 Task:  Plan a trip to Santa Inês, Brazil from 9th December, 2023 to 16th December, 2023 for 2 adults, 1 child.2 bedrooms having 2 beds and 1 bathroom. Property type can be house. Look for 4 properties as per requirement.
Action: Mouse moved to (576, 80)
Screenshot: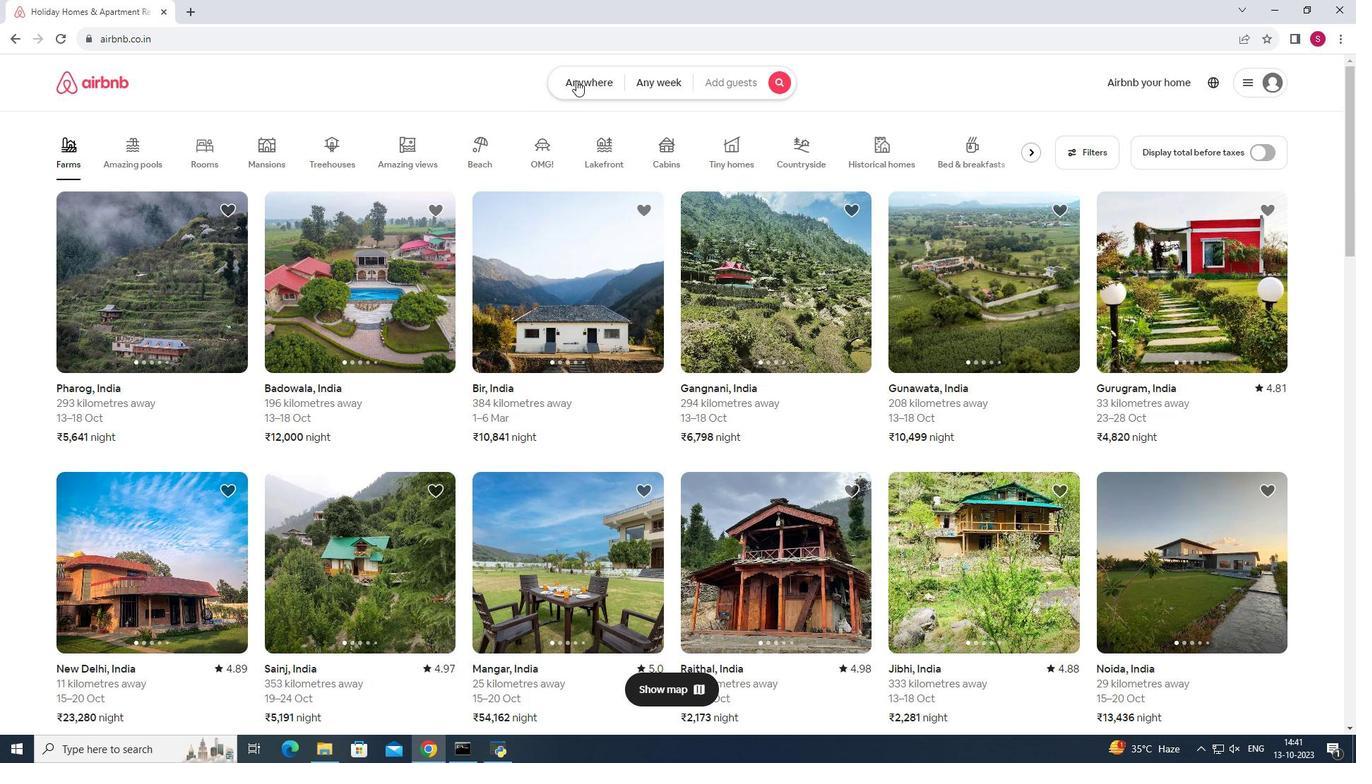 
Action: Mouse pressed left at (576, 80)
Screenshot: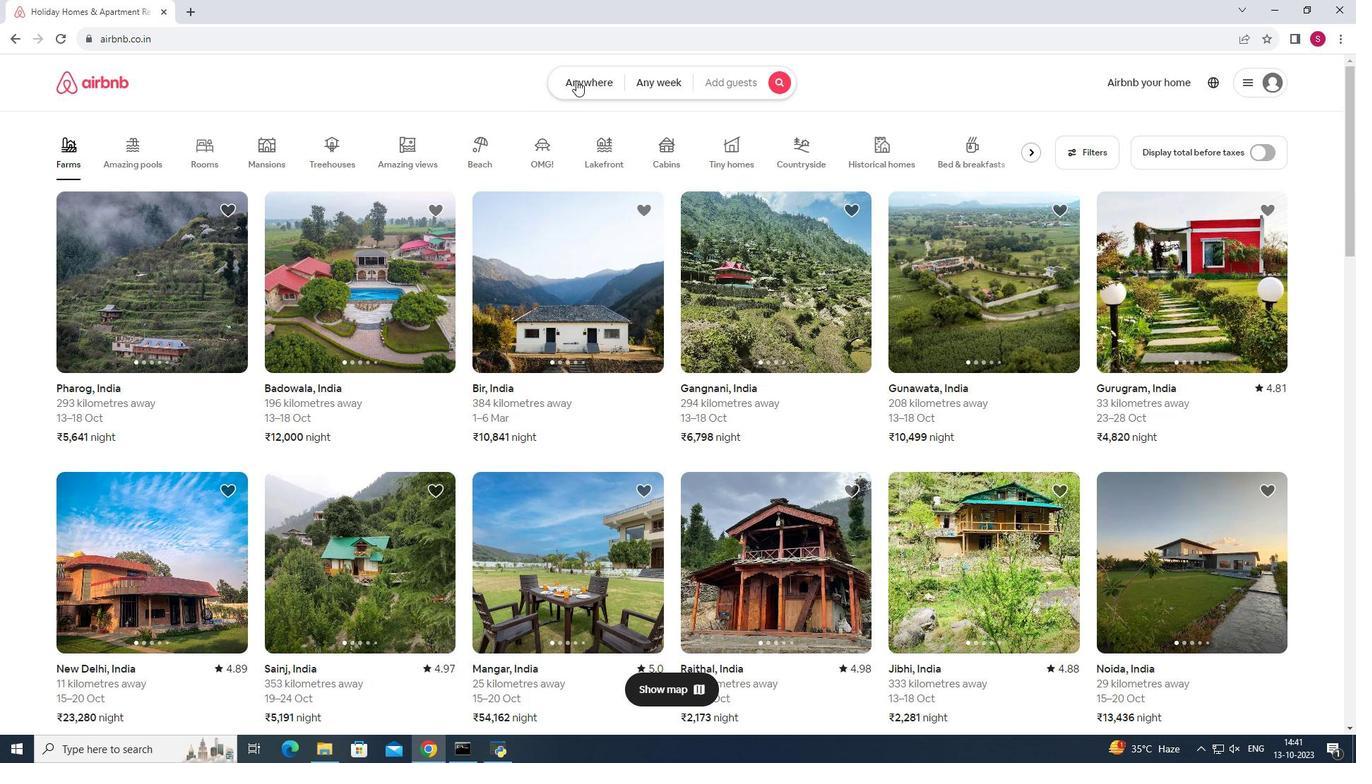 
Action: Mouse moved to (482, 135)
Screenshot: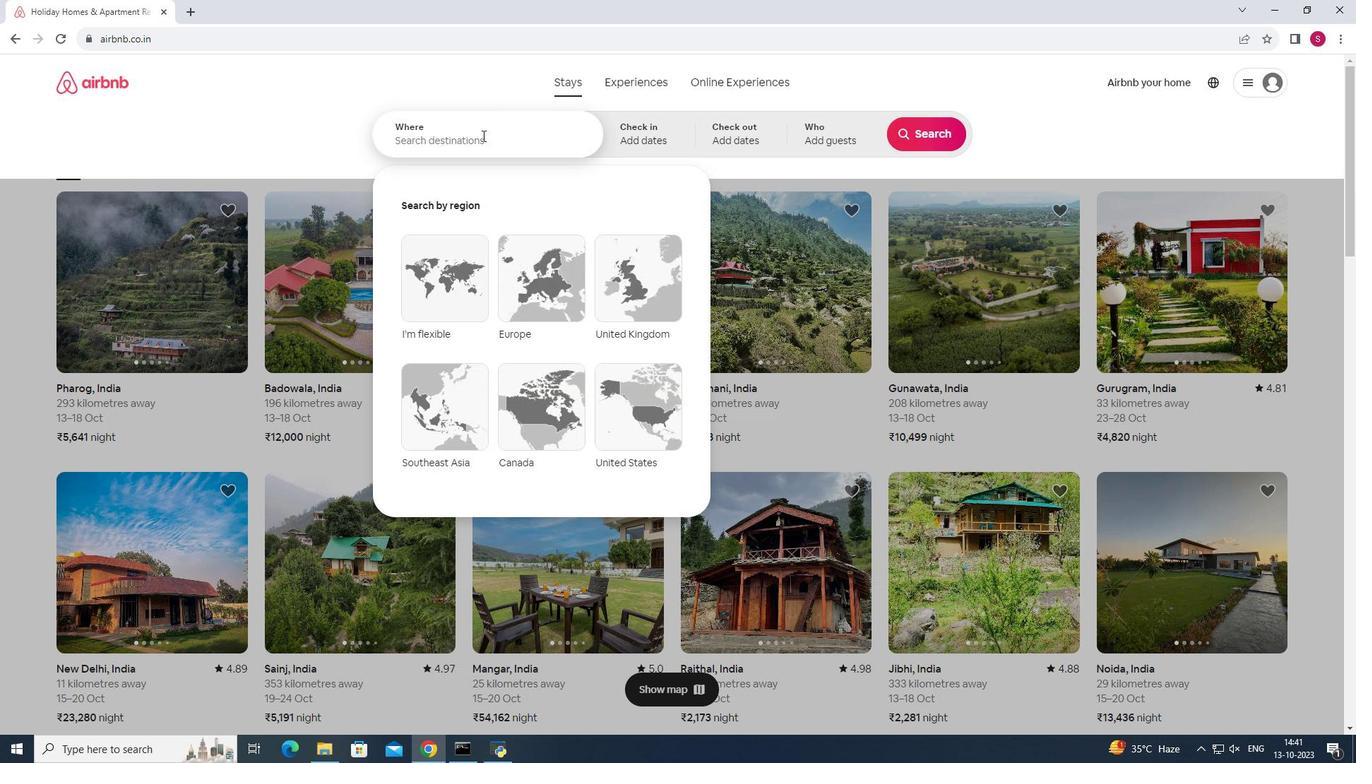 
Action: Mouse pressed left at (482, 135)
Screenshot: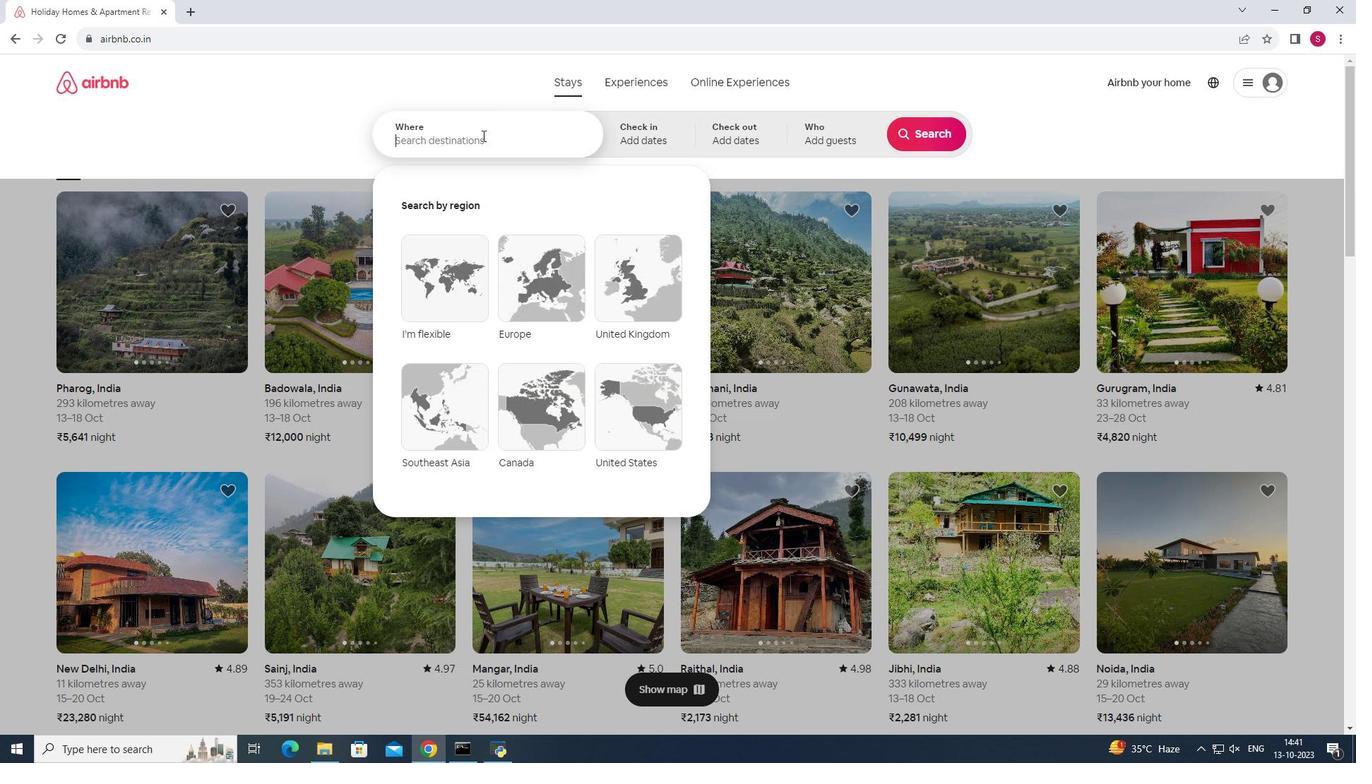 
Action: Key pressed <Key.shift><Key.shift><Key.shift>Santa<Key.space><Key.shift><Key.shift><Key.shift><Key.shift><Key.shift>Ines,<Key.space><Key.shift>Brazil<Key.enter>
Screenshot: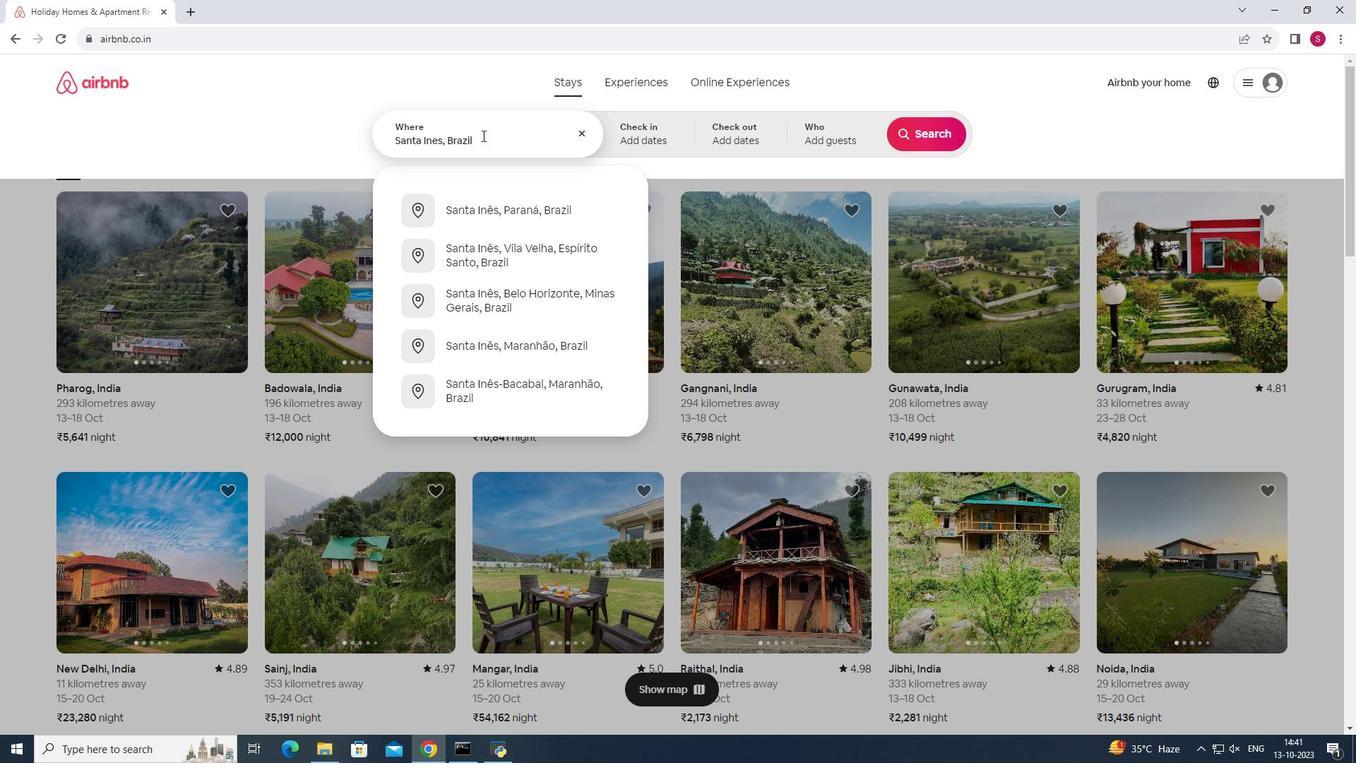 
Action: Mouse moved to (925, 248)
Screenshot: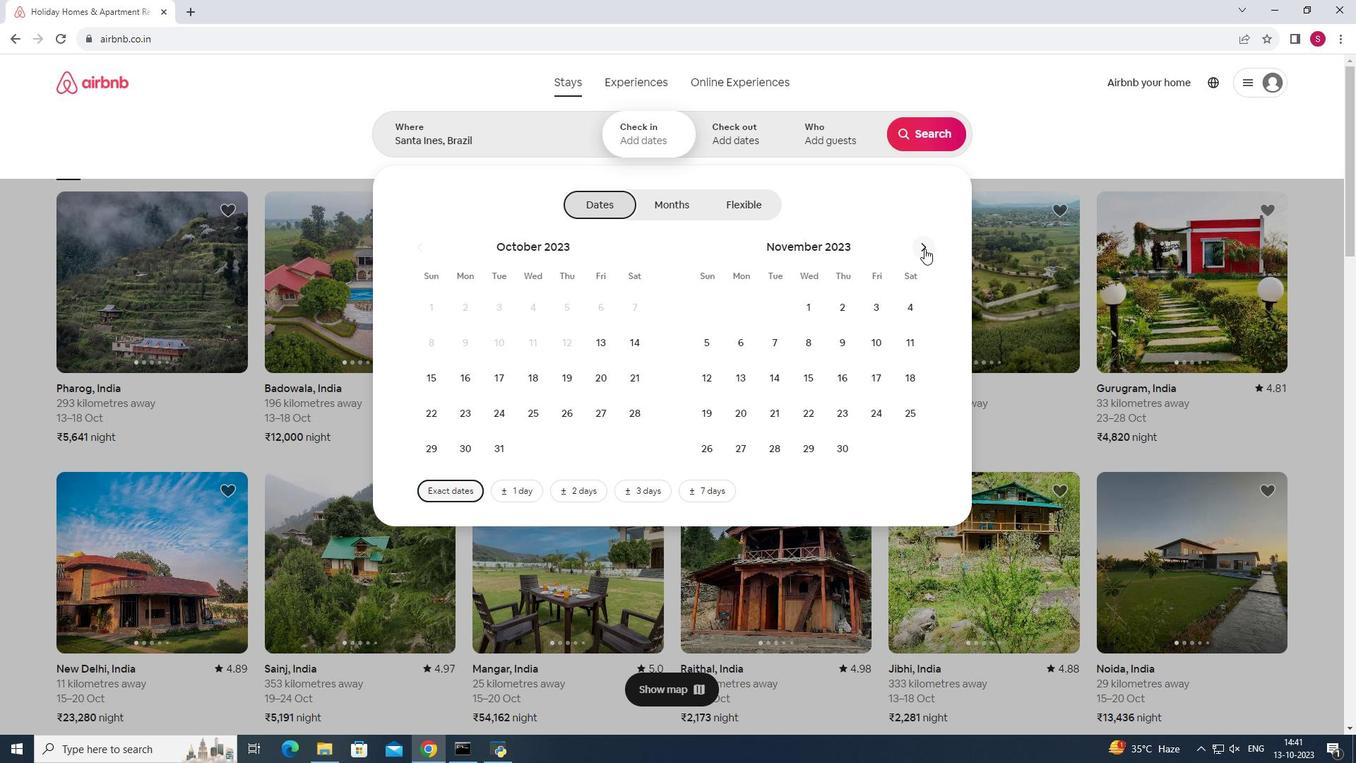 
Action: Mouse pressed left at (925, 248)
Screenshot: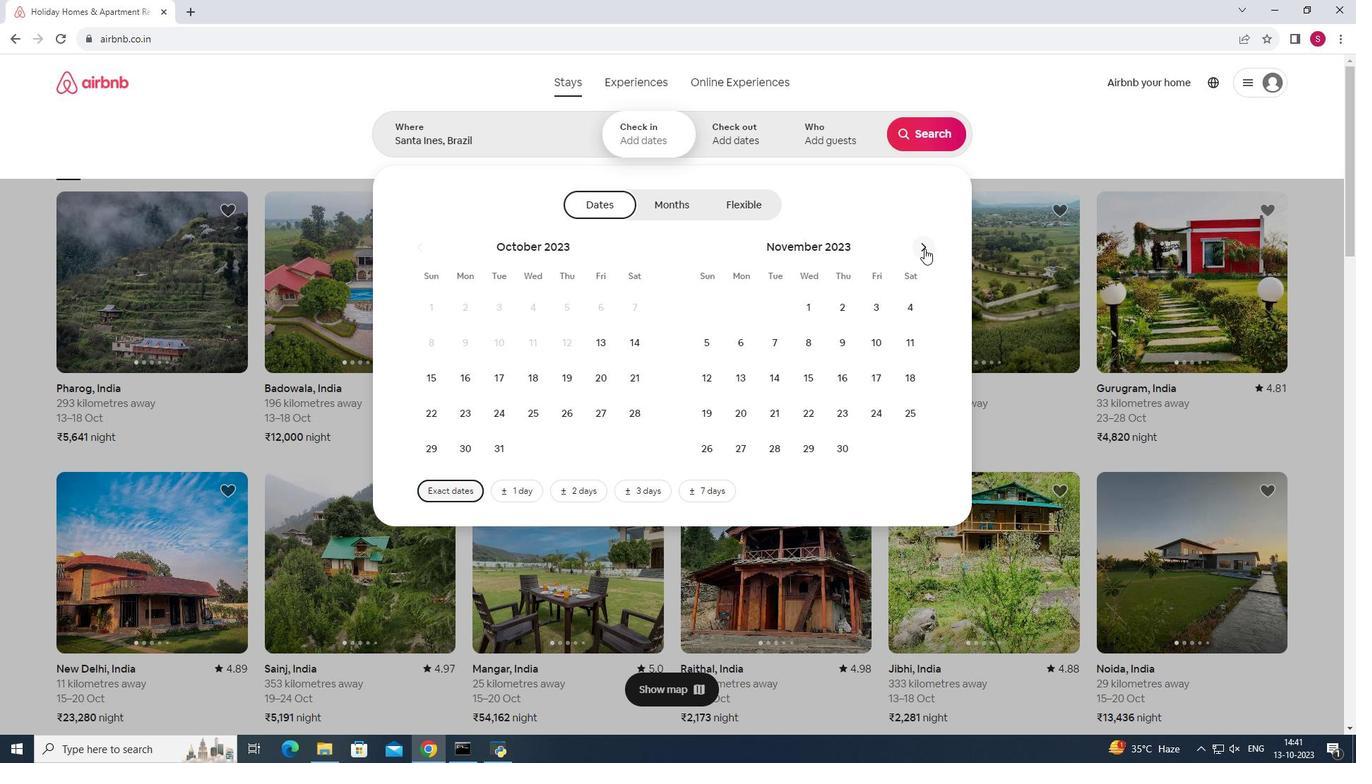 
Action: Mouse moved to (906, 340)
Screenshot: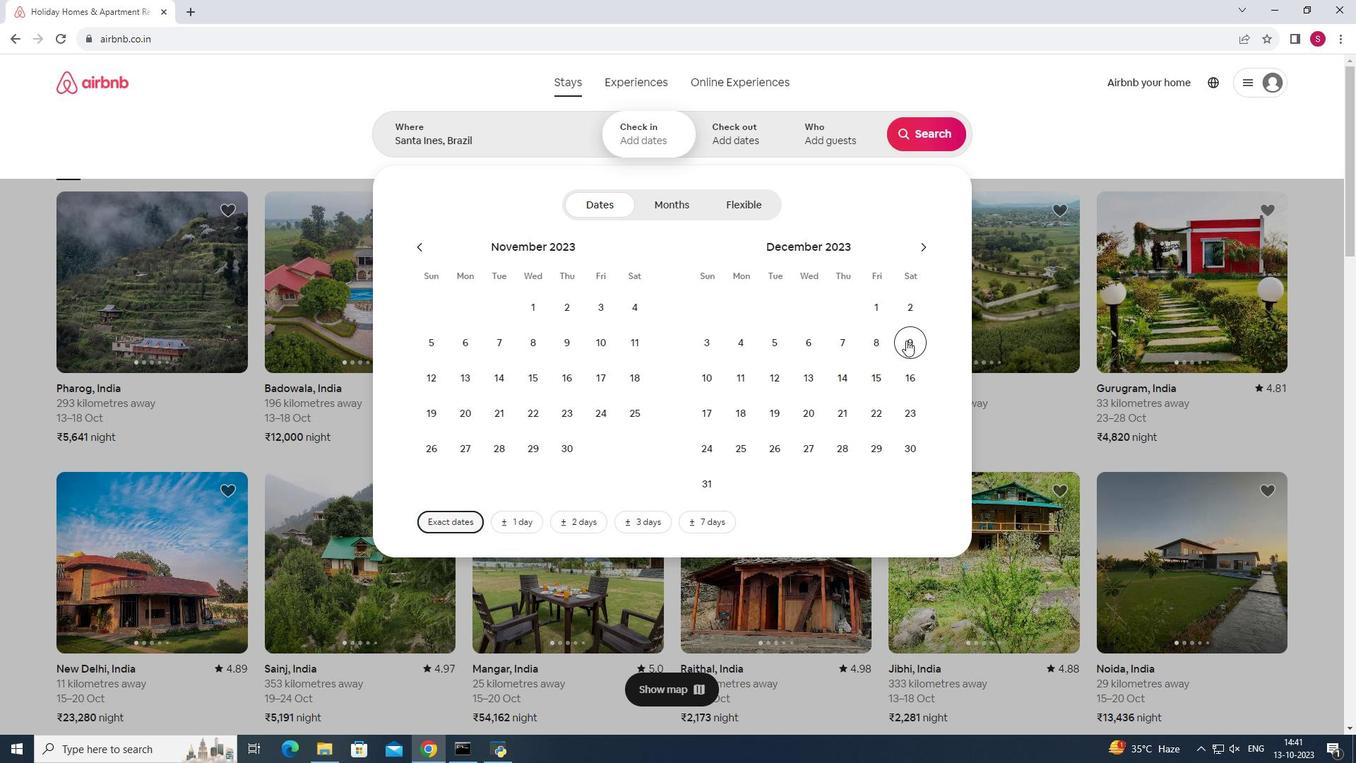 
Action: Mouse pressed left at (906, 340)
Screenshot: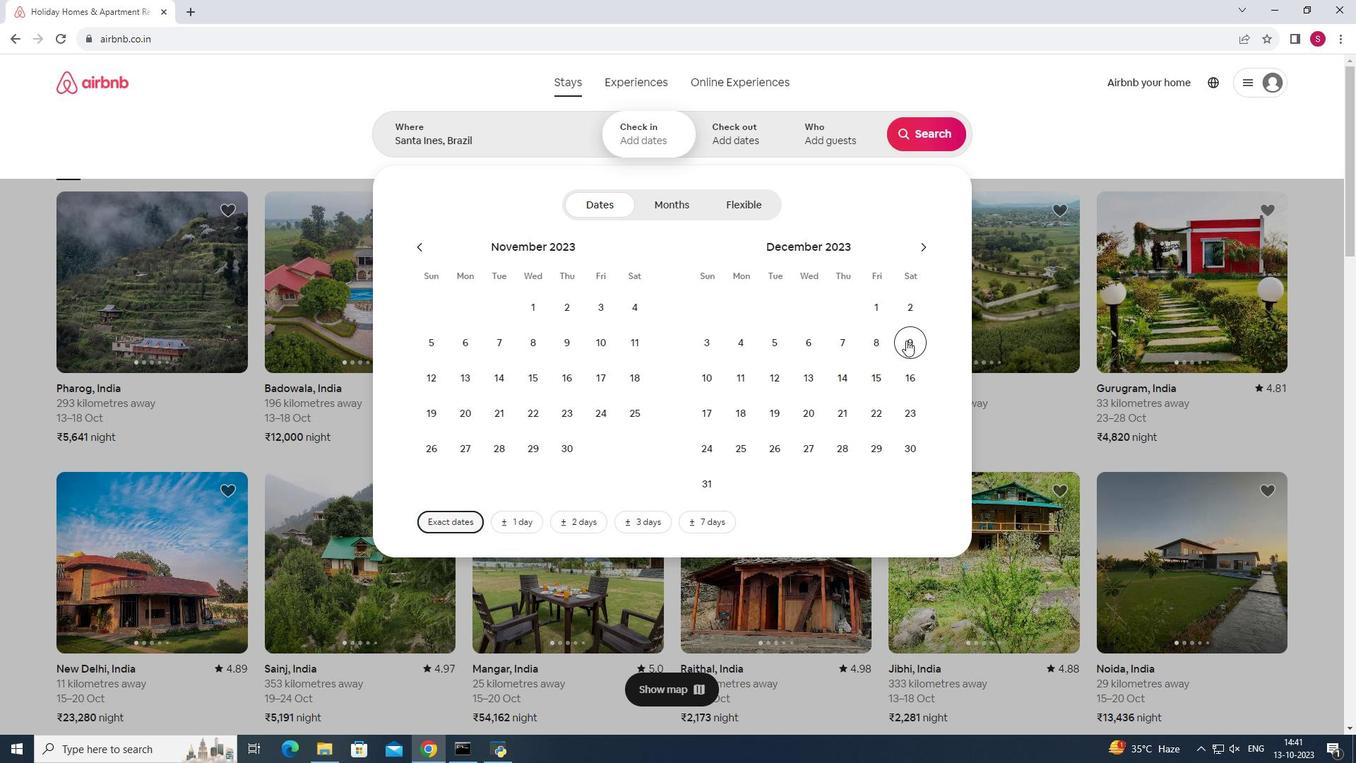 
Action: Mouse moved to (903, 391)
Screenshot: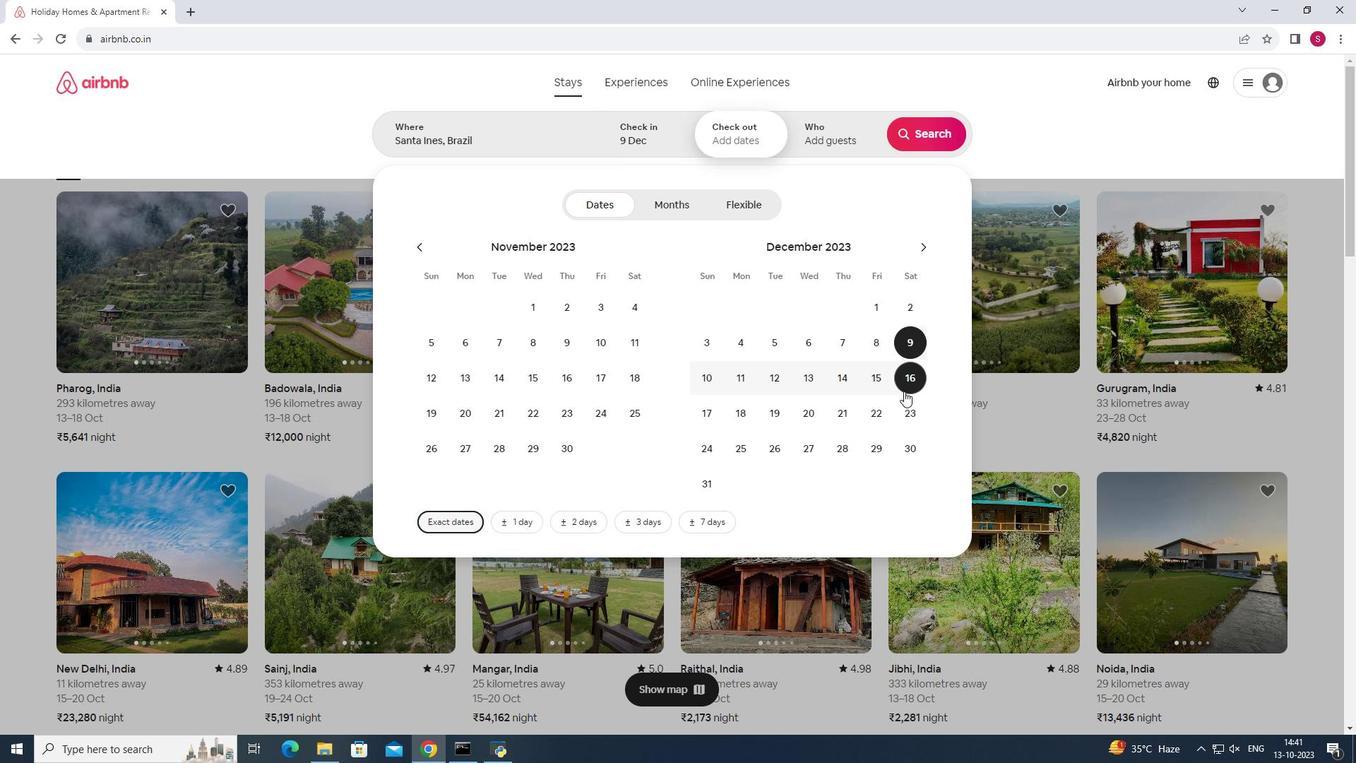 
Action: Mouse pressed left at (903, 391)
Screenshot: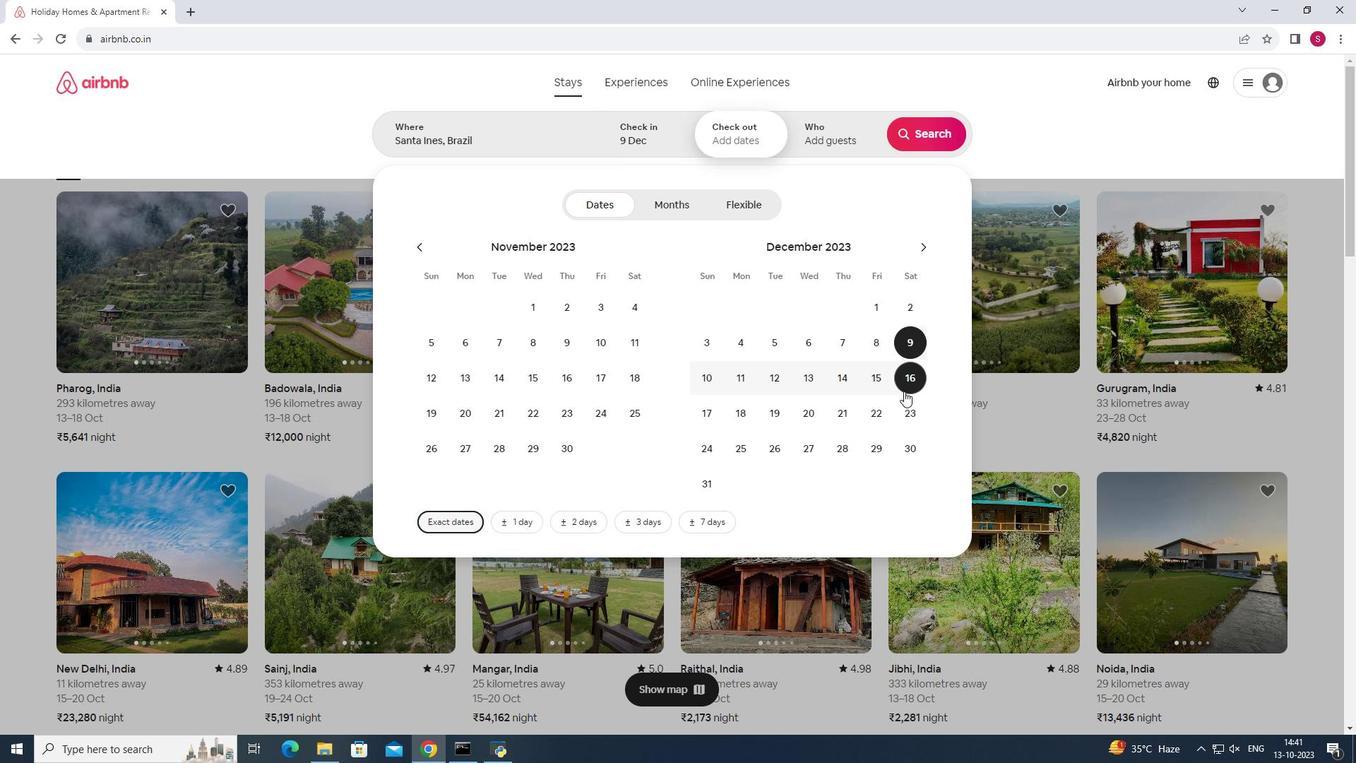 
Action: Mouse moved to (828, 123)
Screenshot: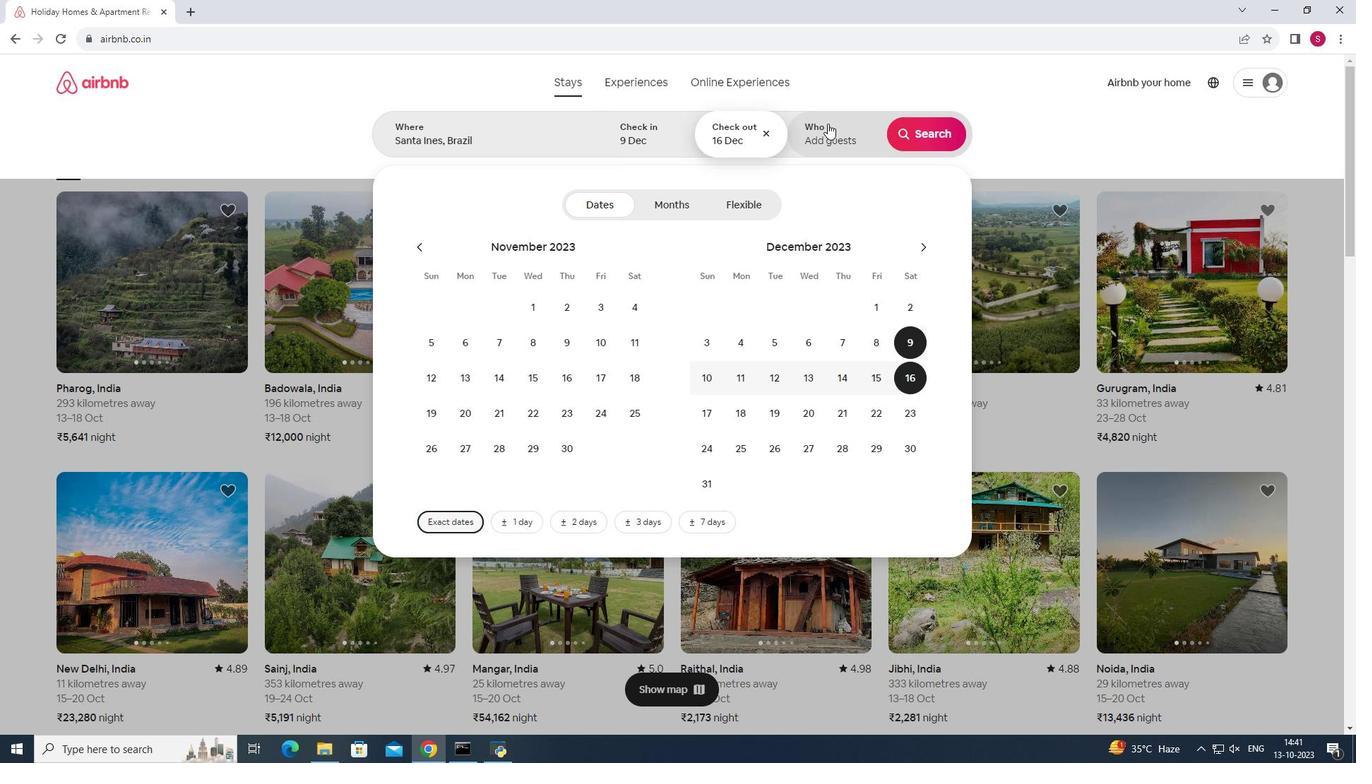 
Action: Mouse pressed left at (828, 123)
Screenshot: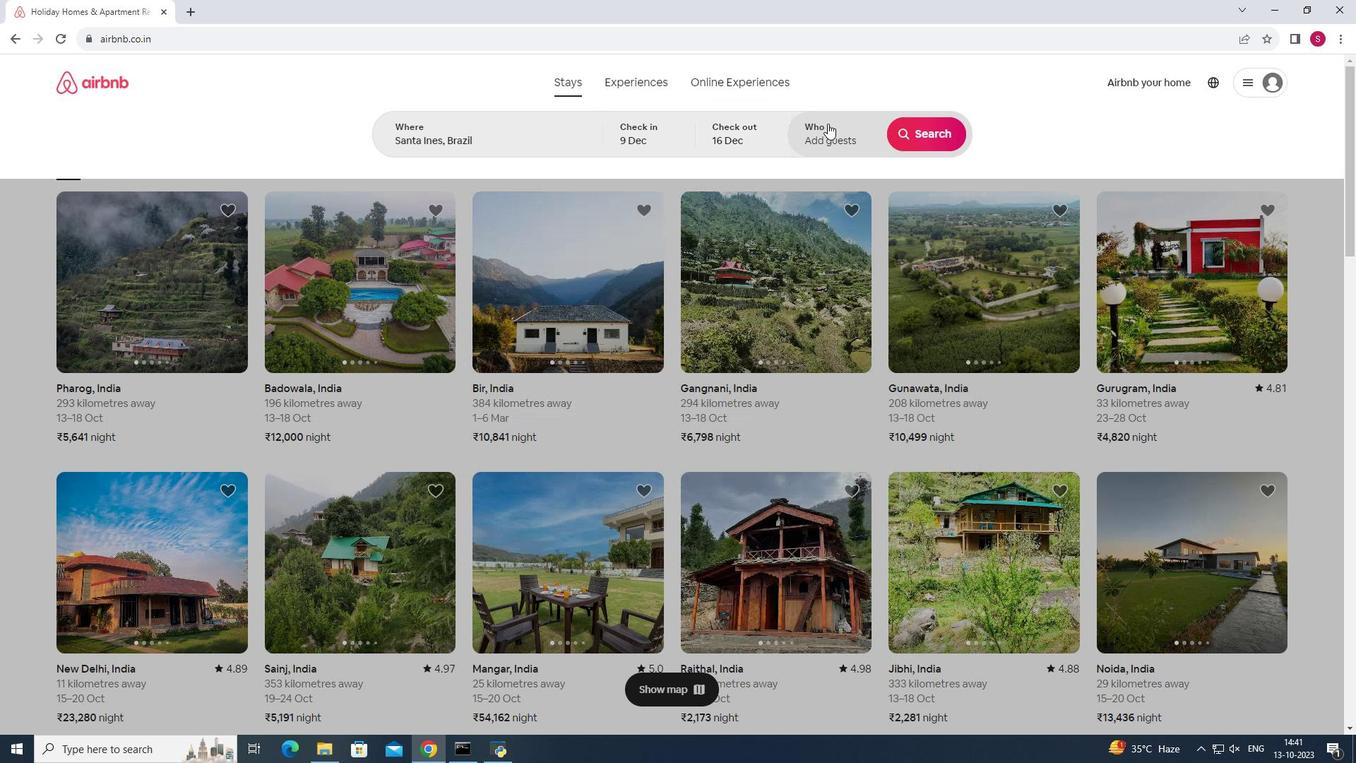 
Action: Mouse moved to (937, 205)
Screenshot: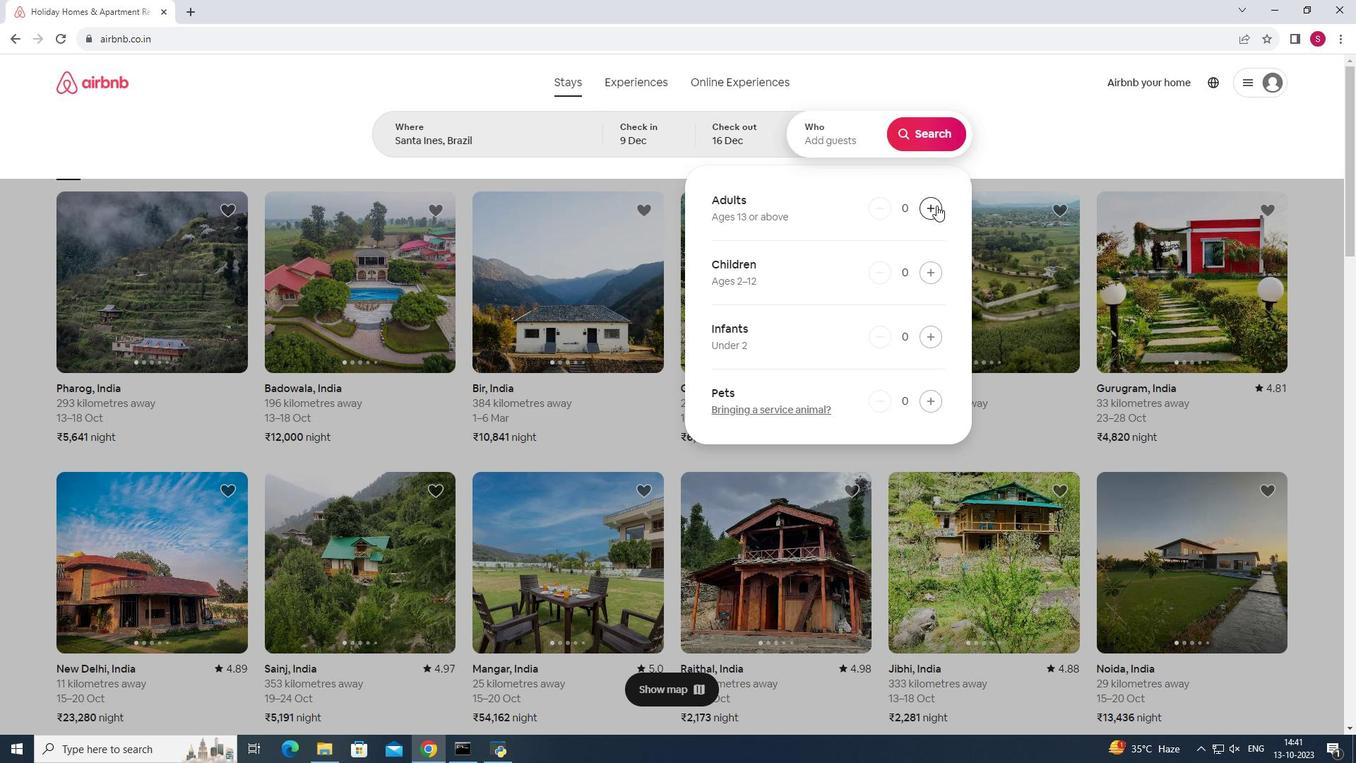 
Action: Mouse pressed left at (937, 205)
Screenshot: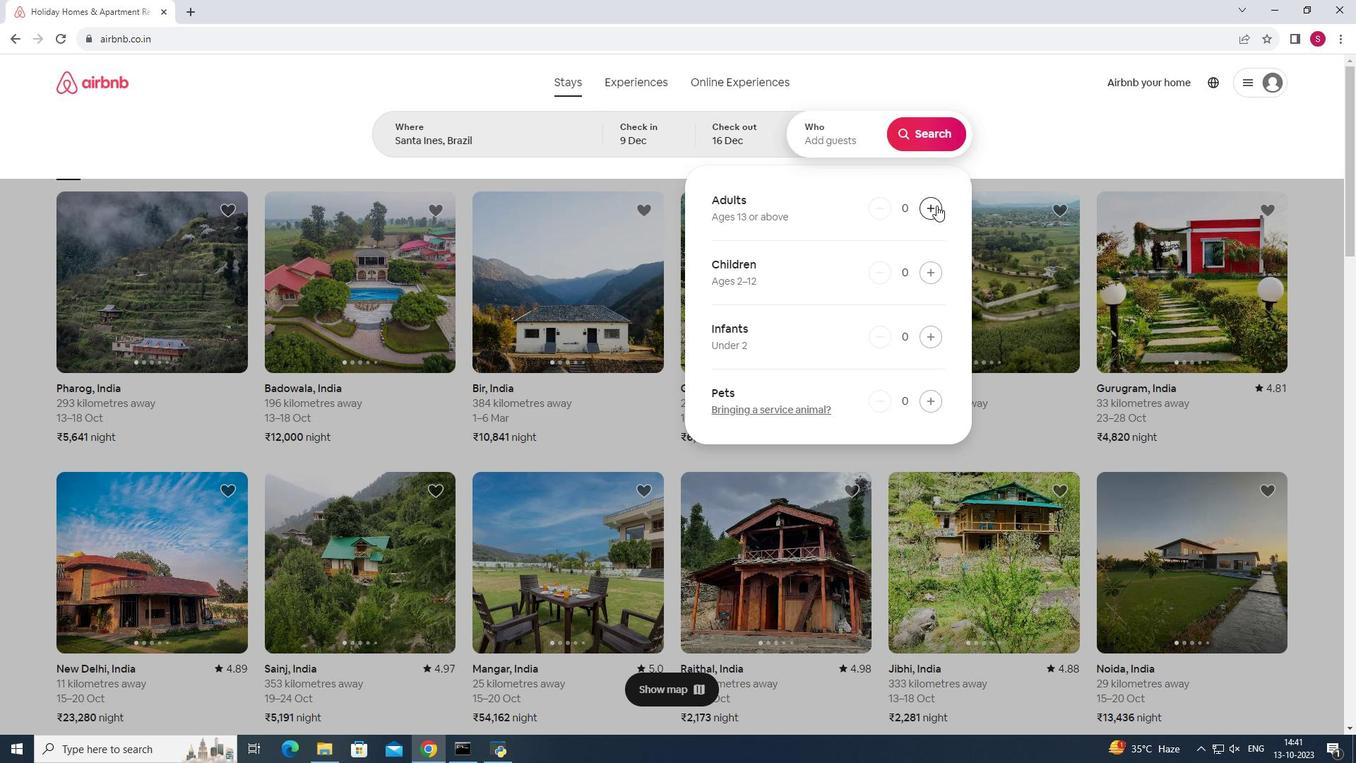 
Action: Mouse pressed left at (937, 205)
Screenshot: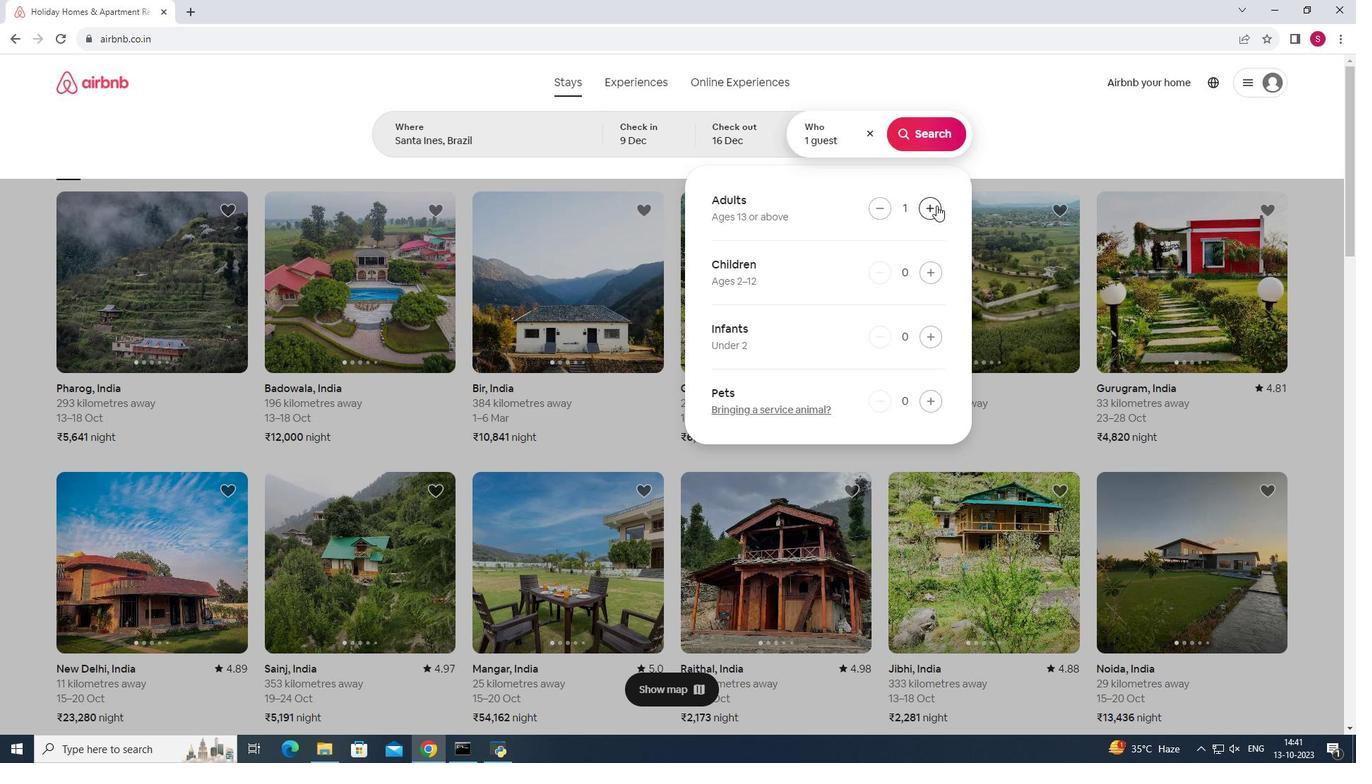 
Action: Mouse moved to (930, 272)
Screenshot: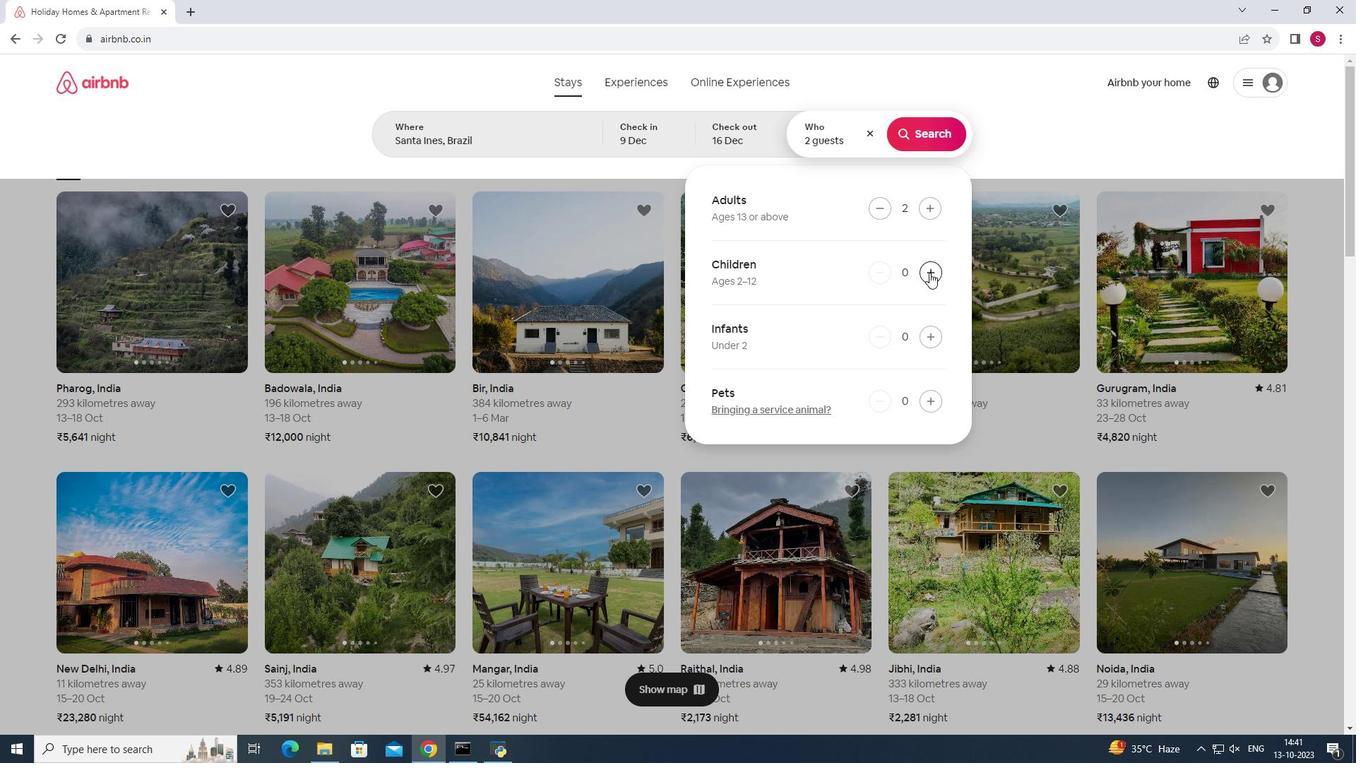 
Action: Mouse pressed left at (930, 272)
Screenshot: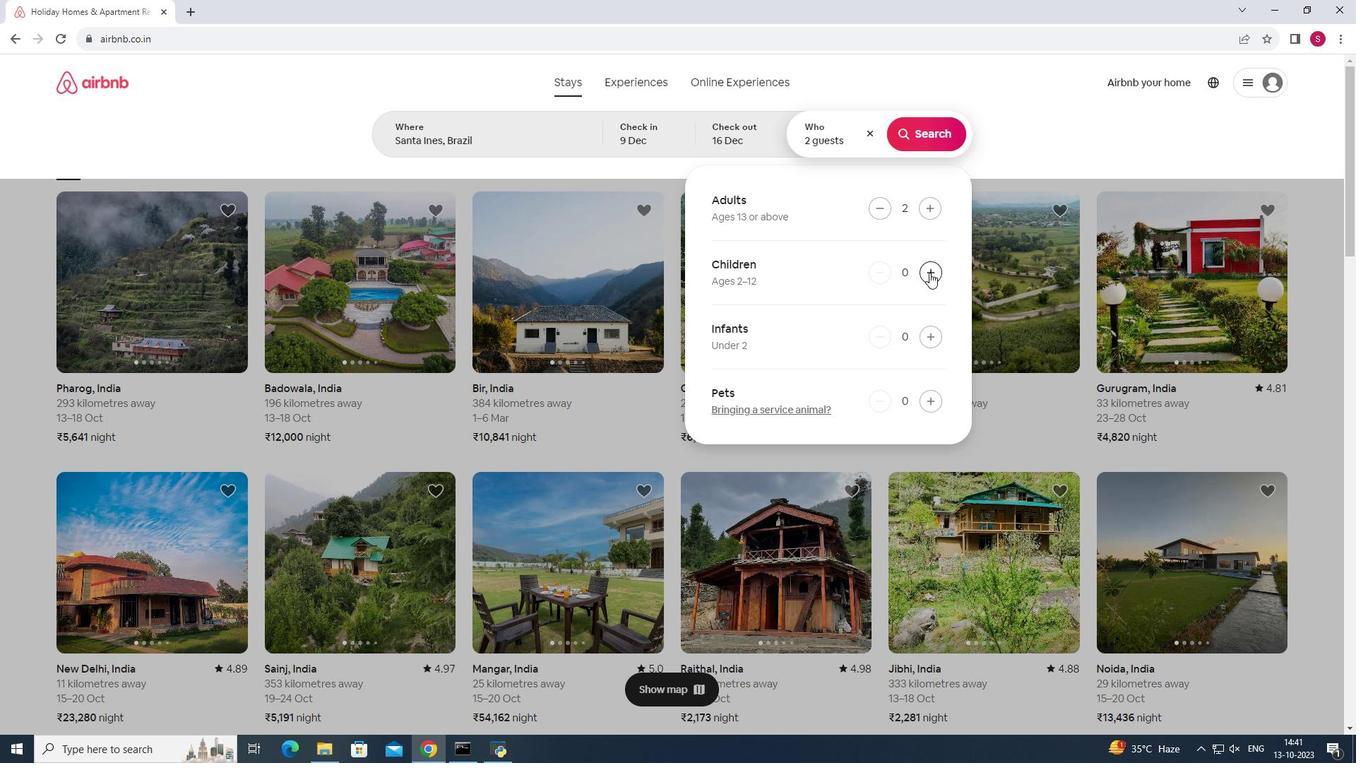
Action: Mouse moved to (919, 133)
Screenshot: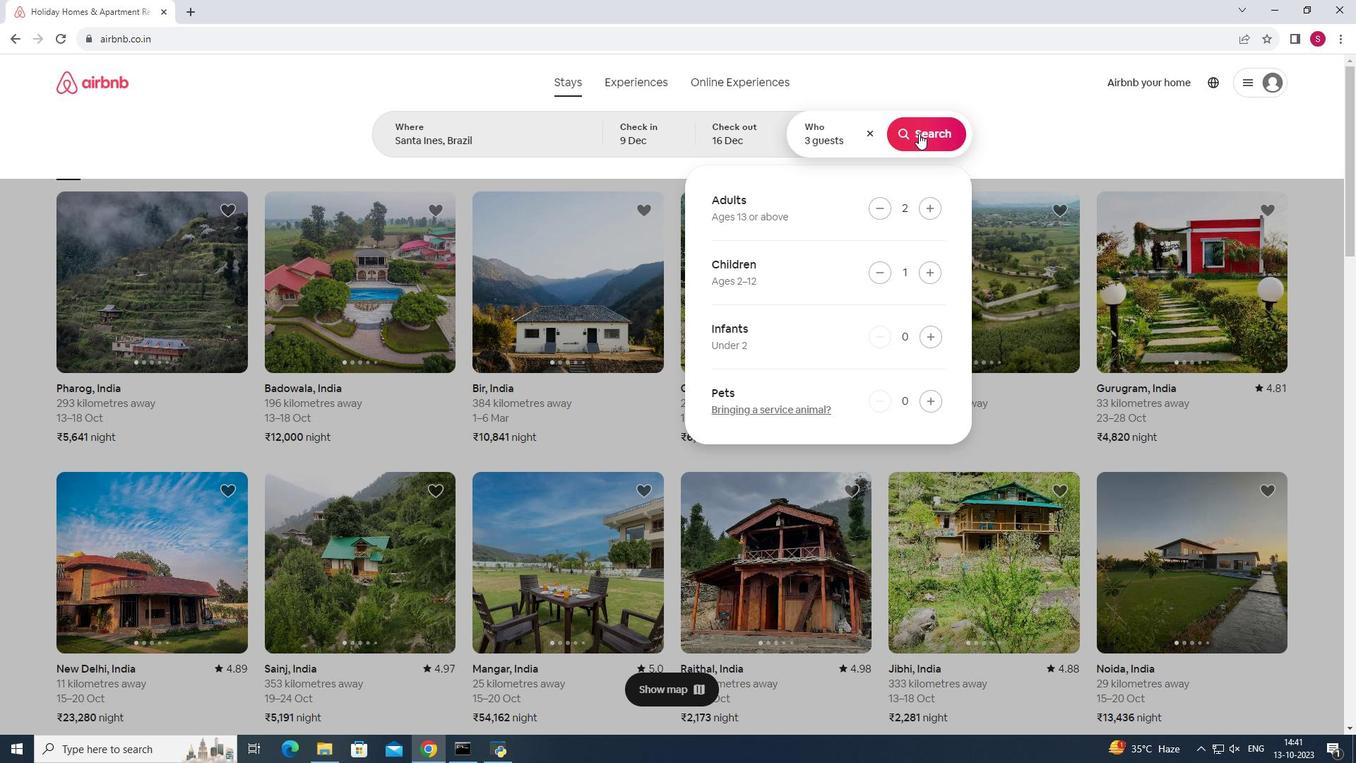 
Action: Mouse pressed left at (919, 133)
Screenshot: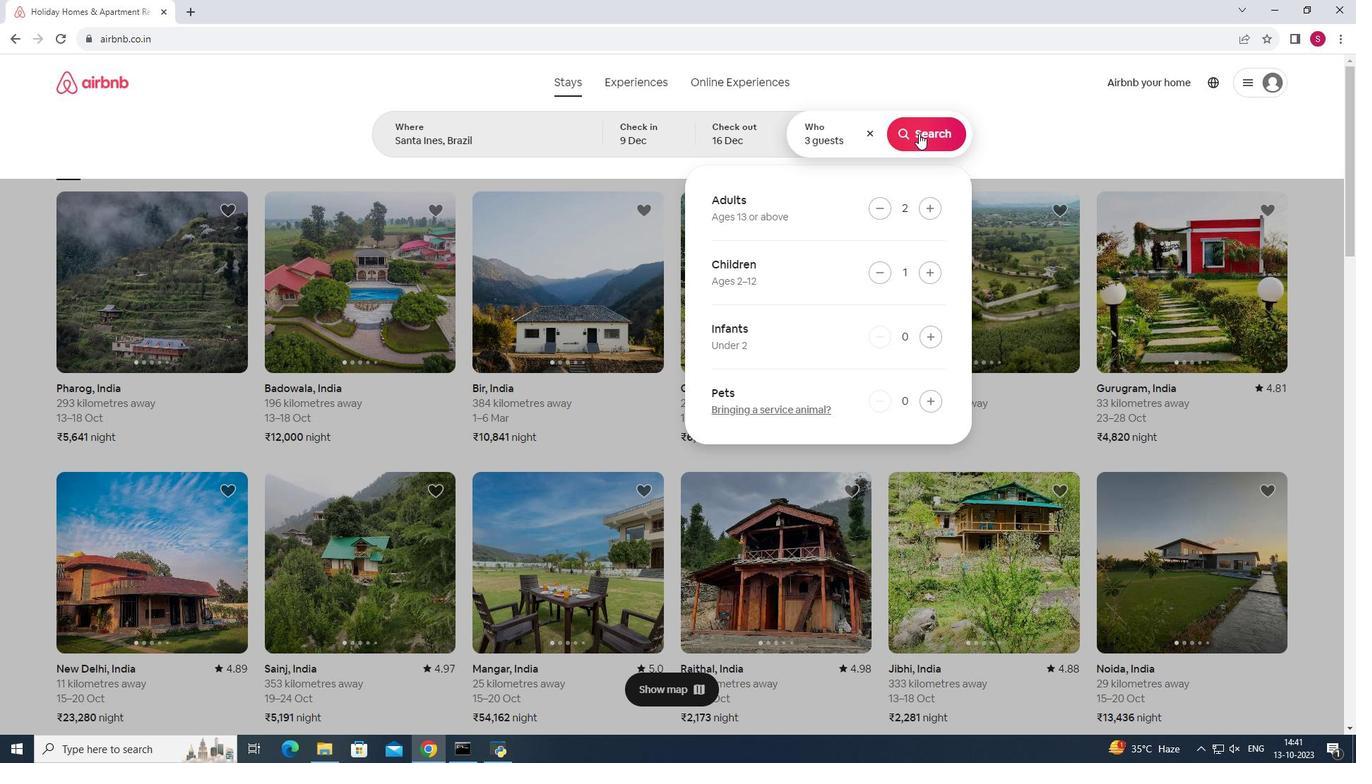 
Action: Mouse moved to (1133, 143)
Screenshot: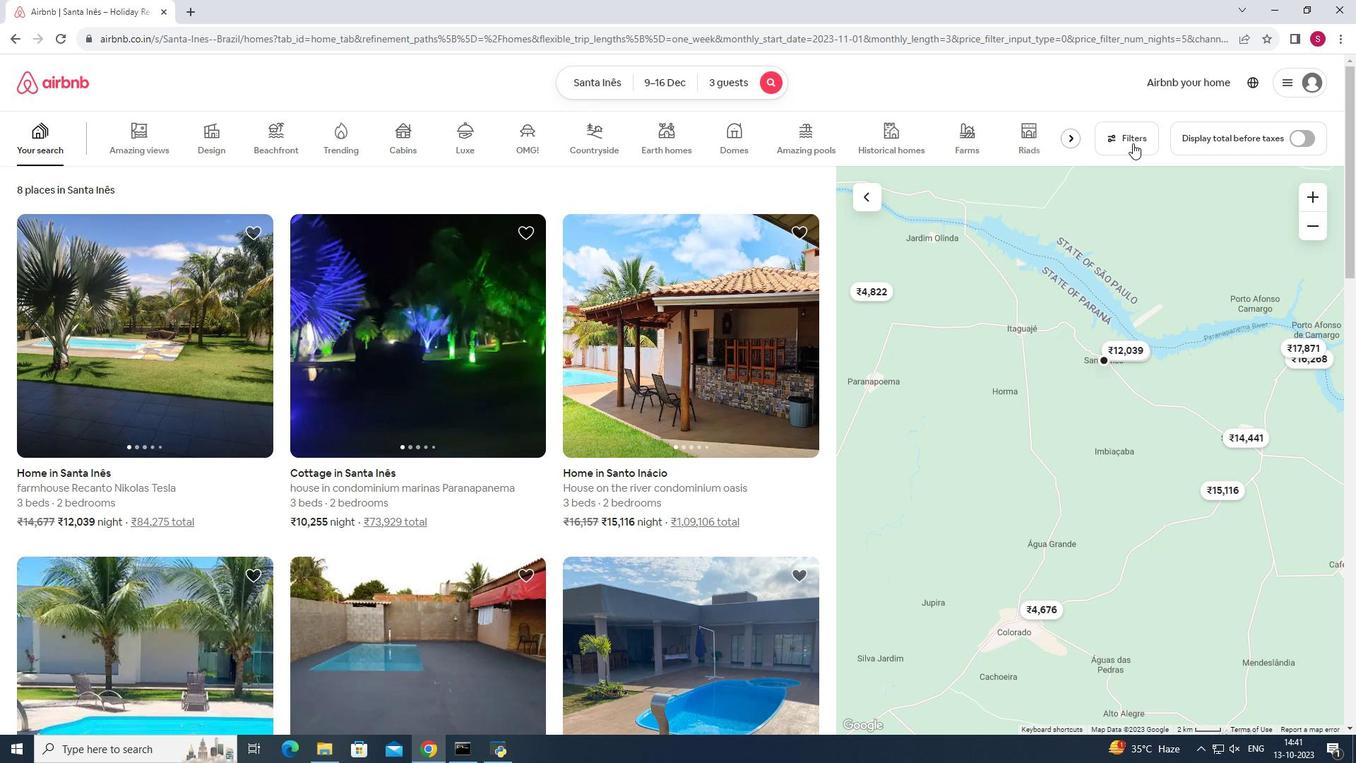 
Action: Mouse pressed left at (1133, 143)
Screenshot: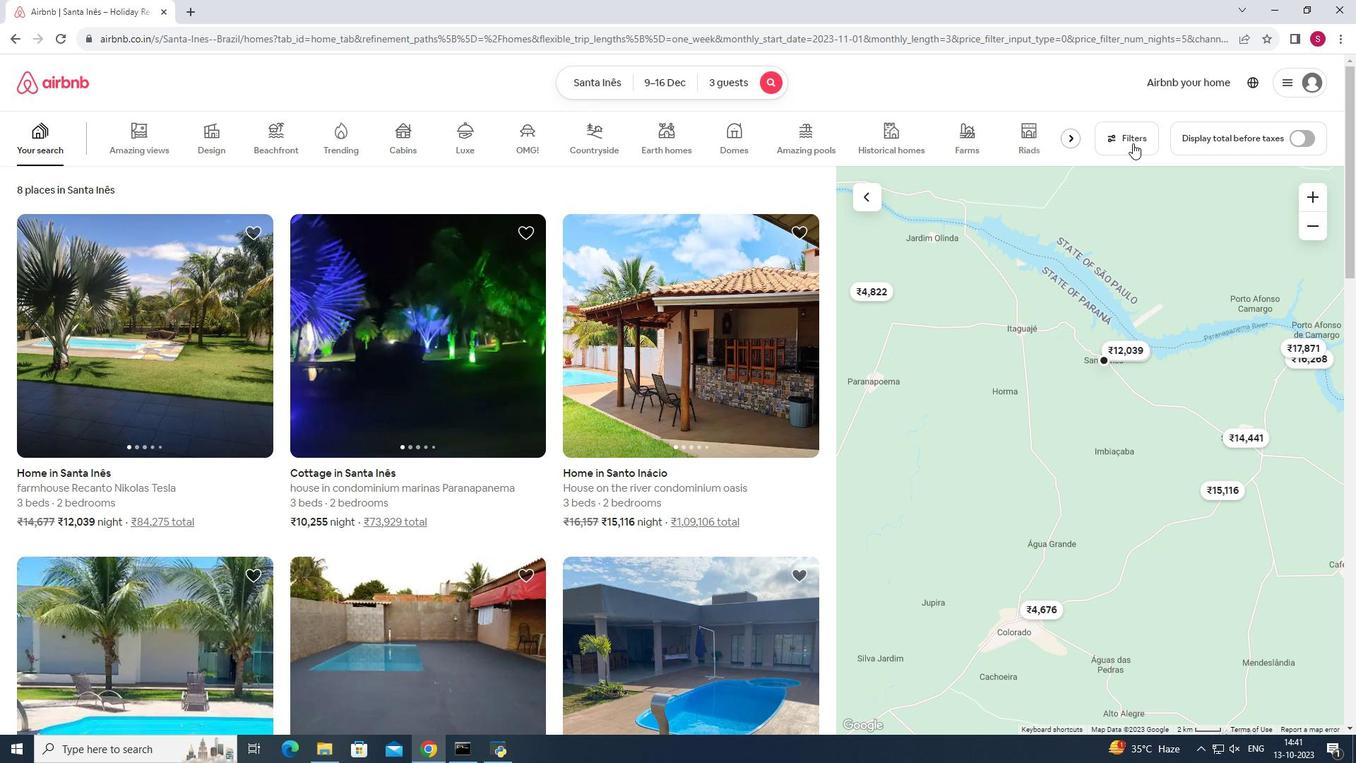 
Action: Mouse moved to (686, 306)
Screenshot: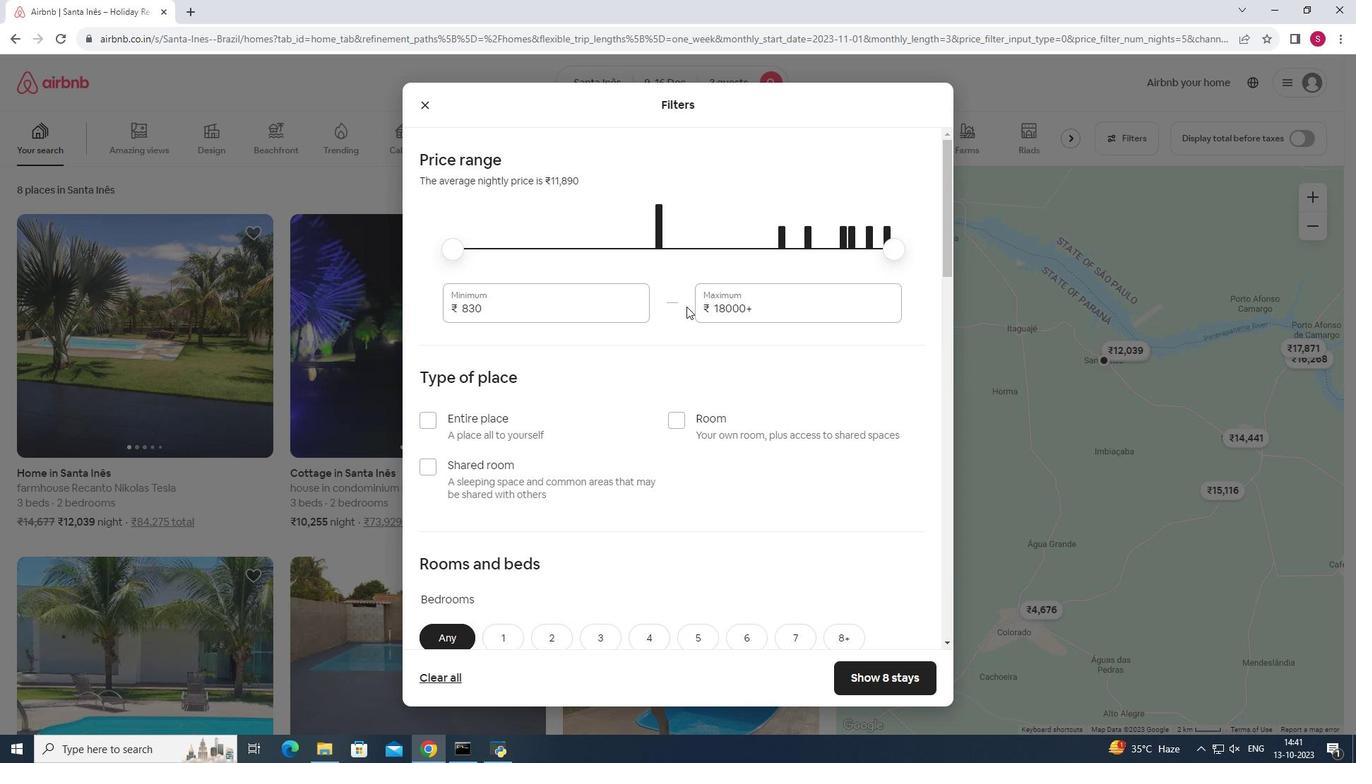 
Action: Mouse scrolled (686, 306) with delta (0, 0)
Screenshot: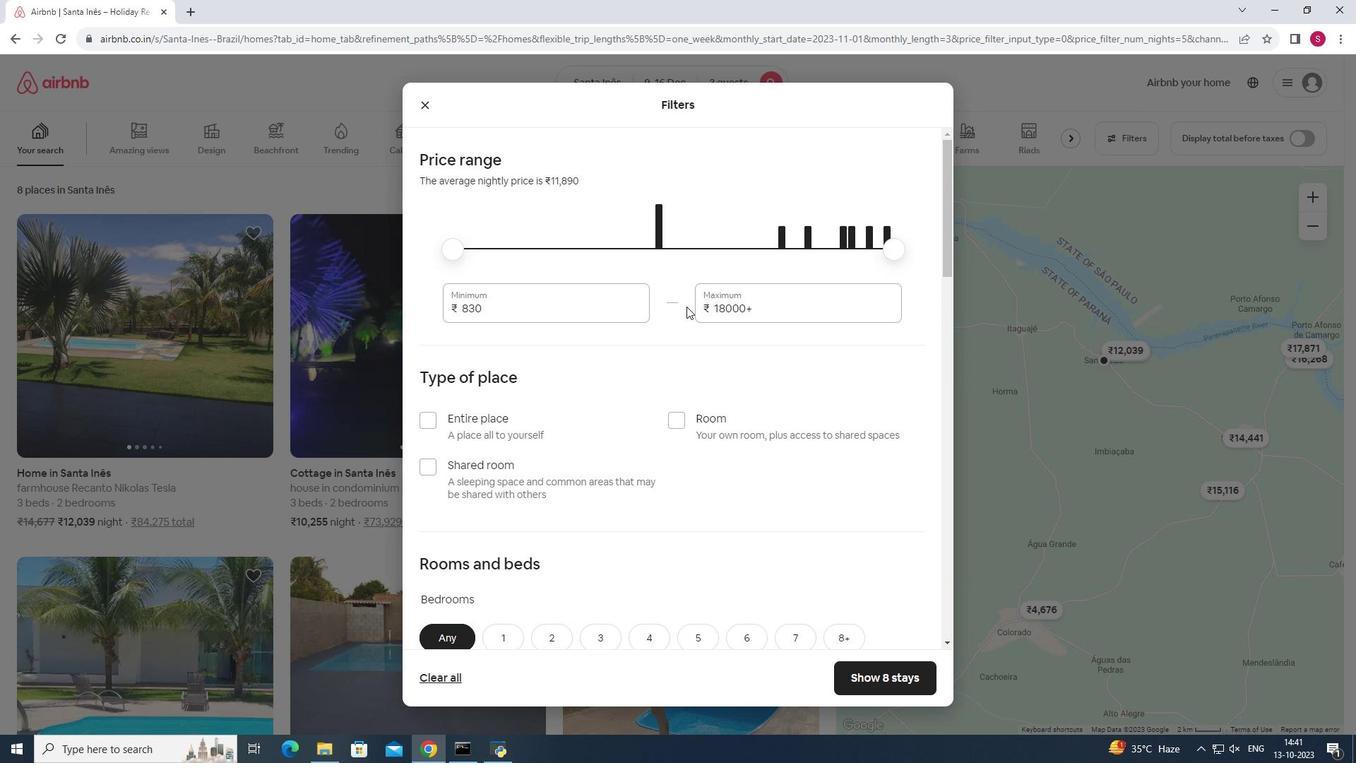 
Action: Mouse scrolled (686, 306) with delta (0, 0)
Screenshot: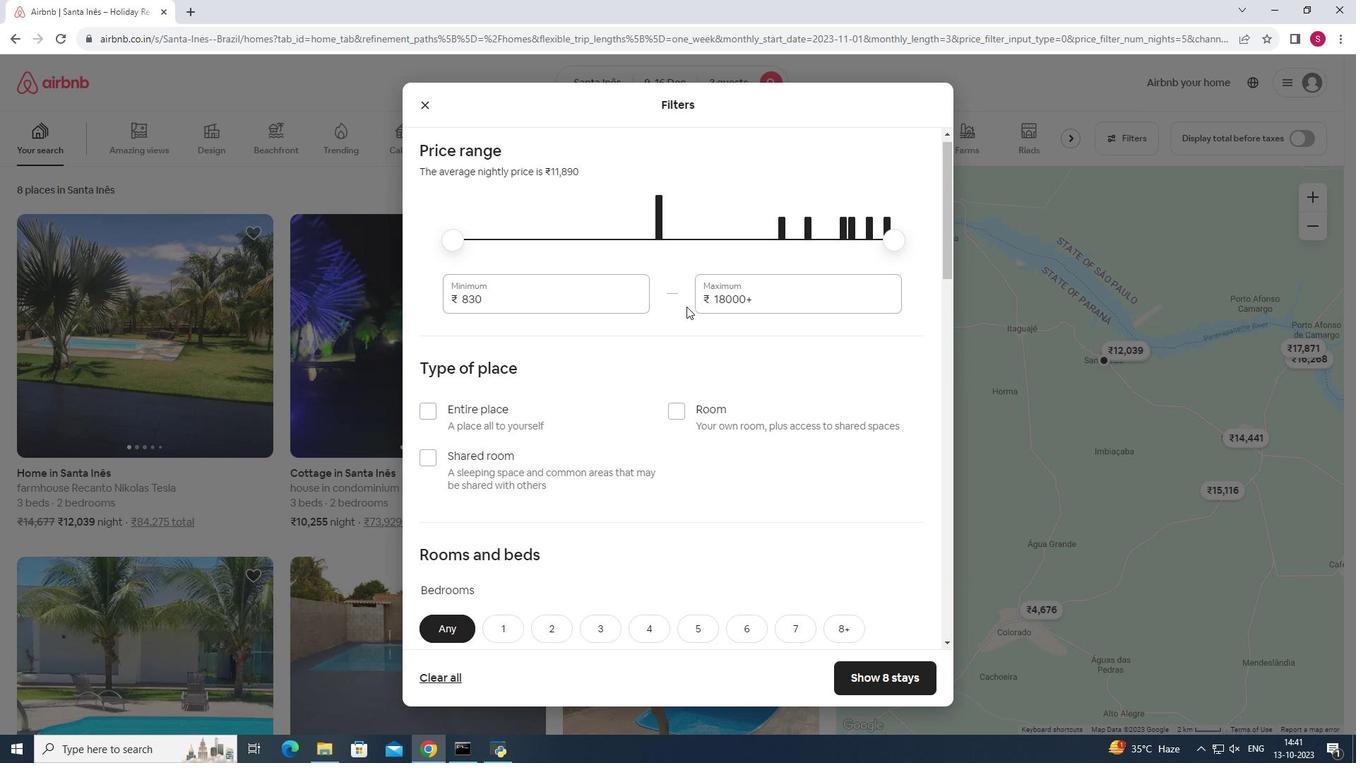 
Action: Mouse scrolled (686, 306) with delta (0, 0)
Screenshot: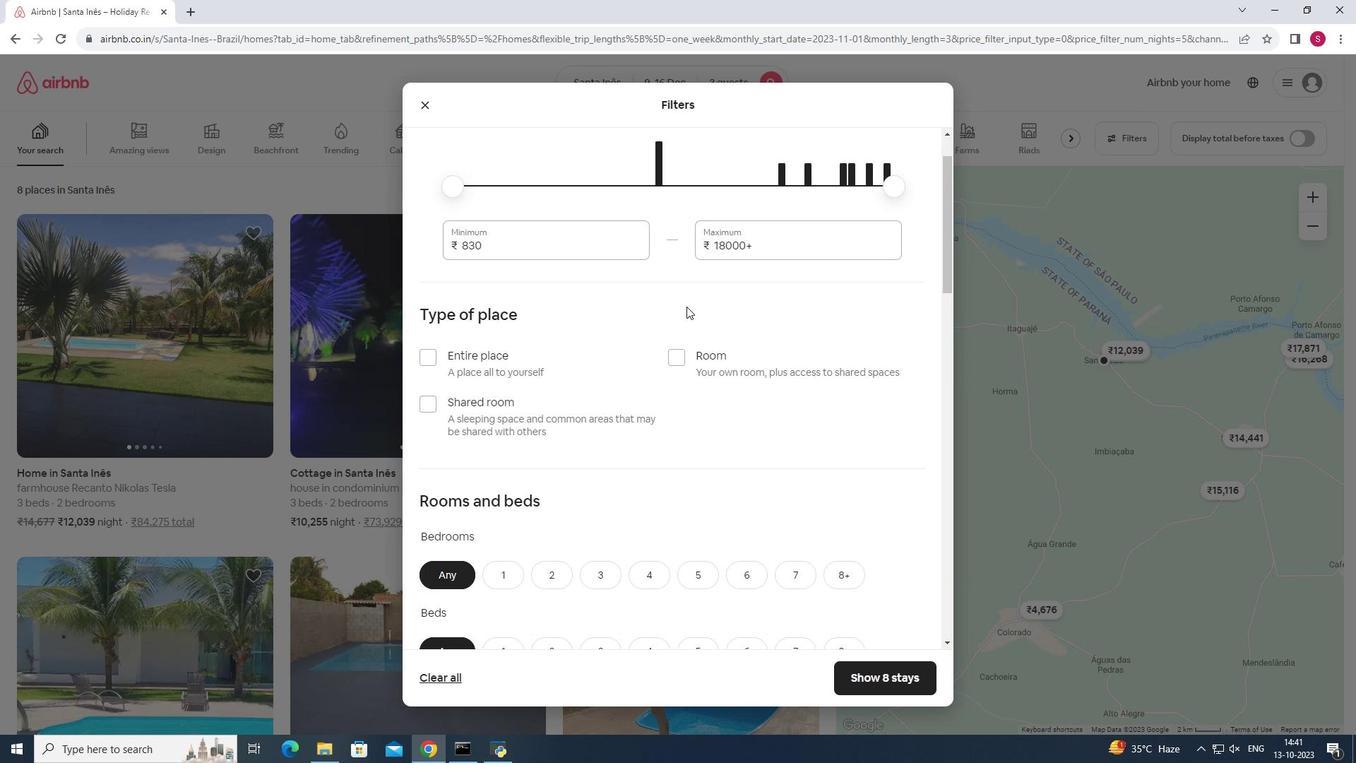 
Action: Mouse scrolled (686, 306) with delta (0, 0)
Screenshot: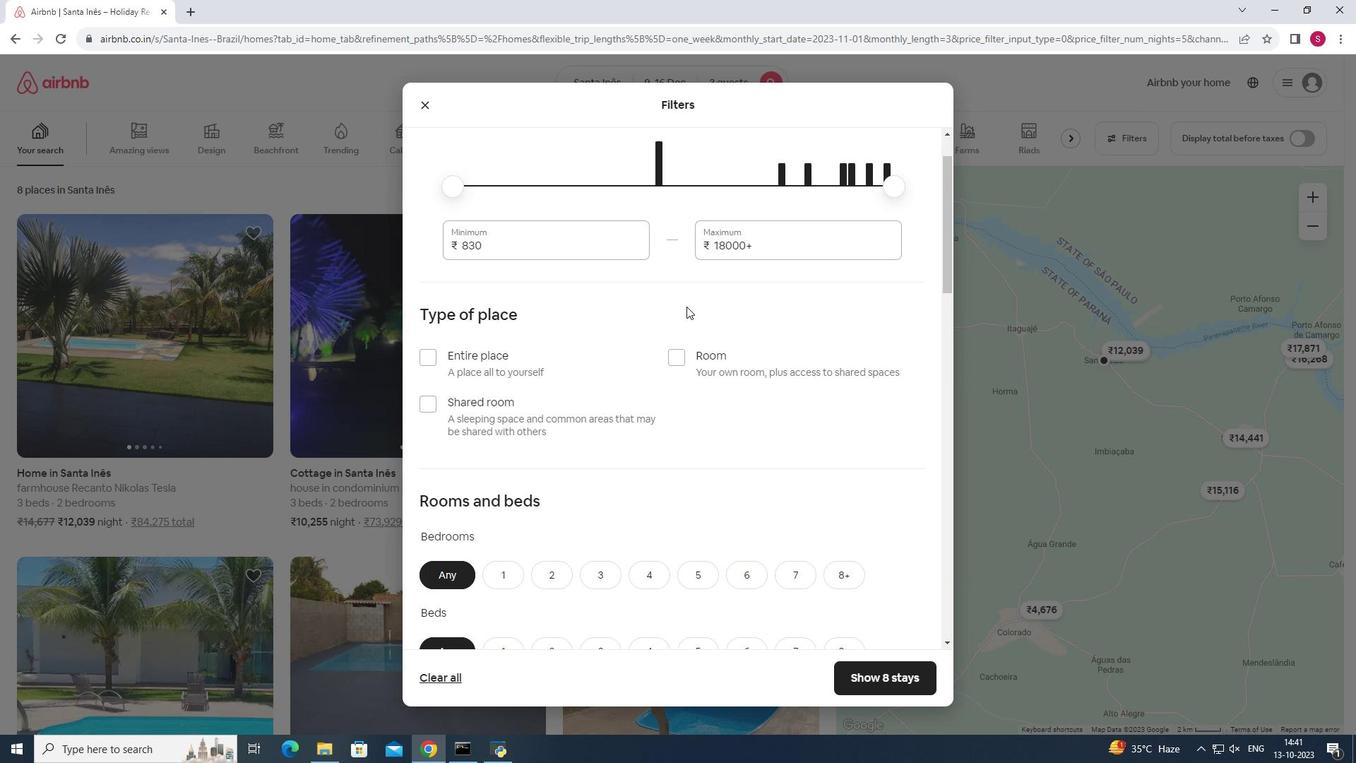 
Action: Mouse moved to (552, 361)
Screenshot: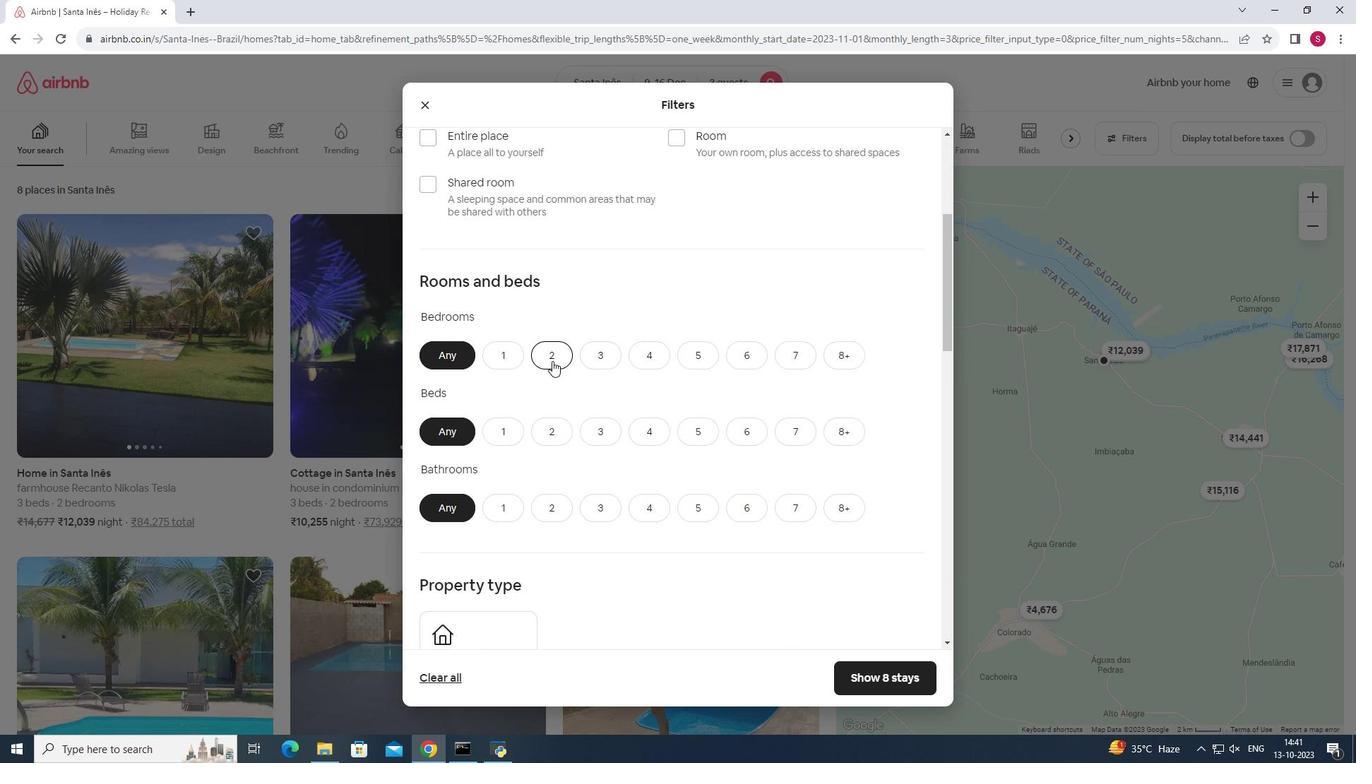 
Action: Mouse pressed left at (552, 361)
Screenshot: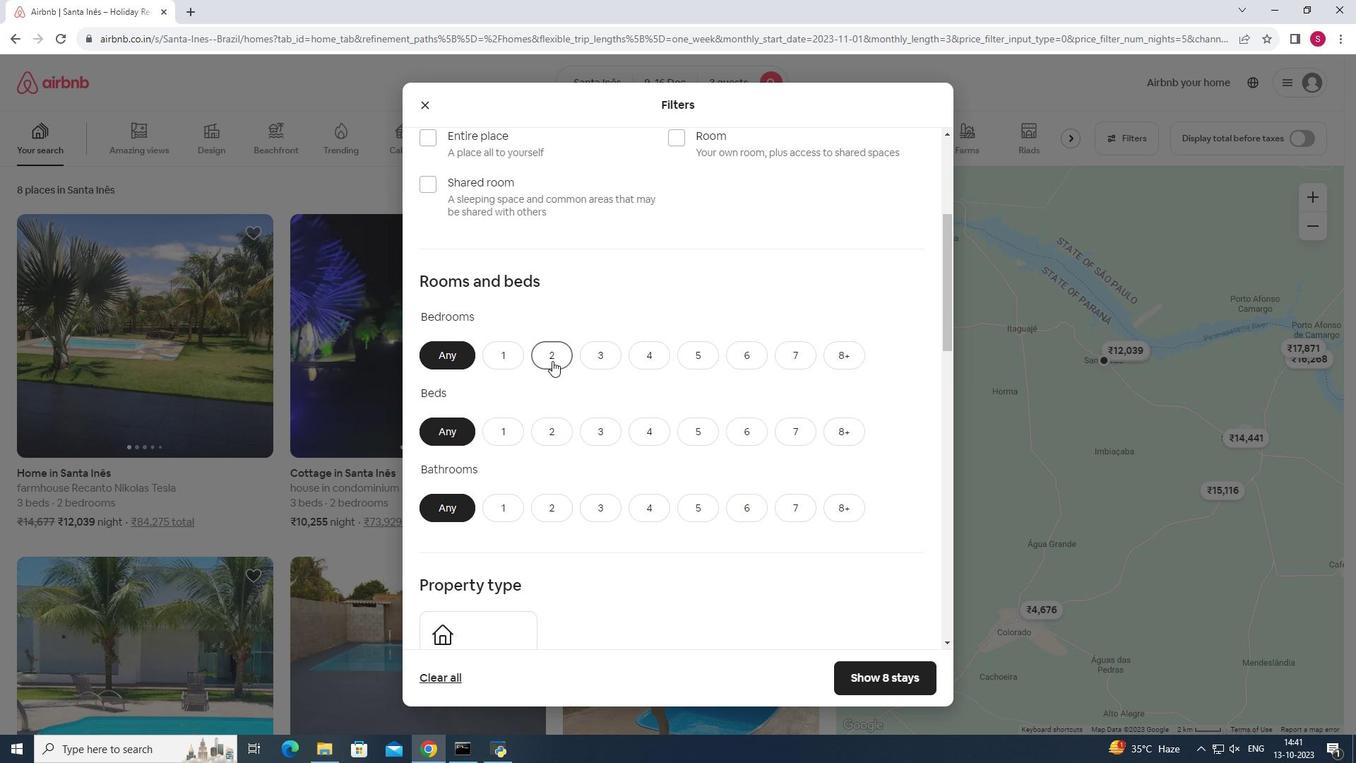 
Action: Mouse moved to (549, 433)
Screenshot: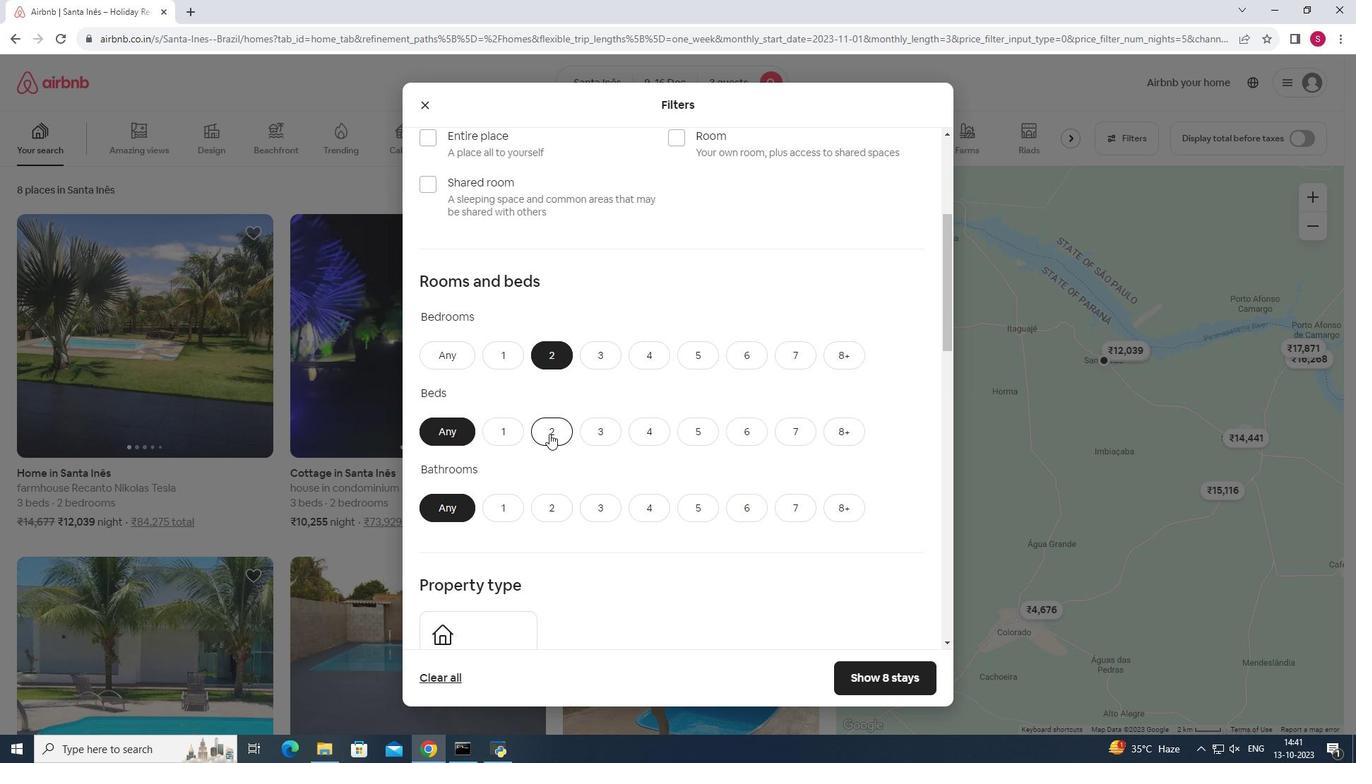
Action: Mouse pressed left at (549, 433)
Screenshot: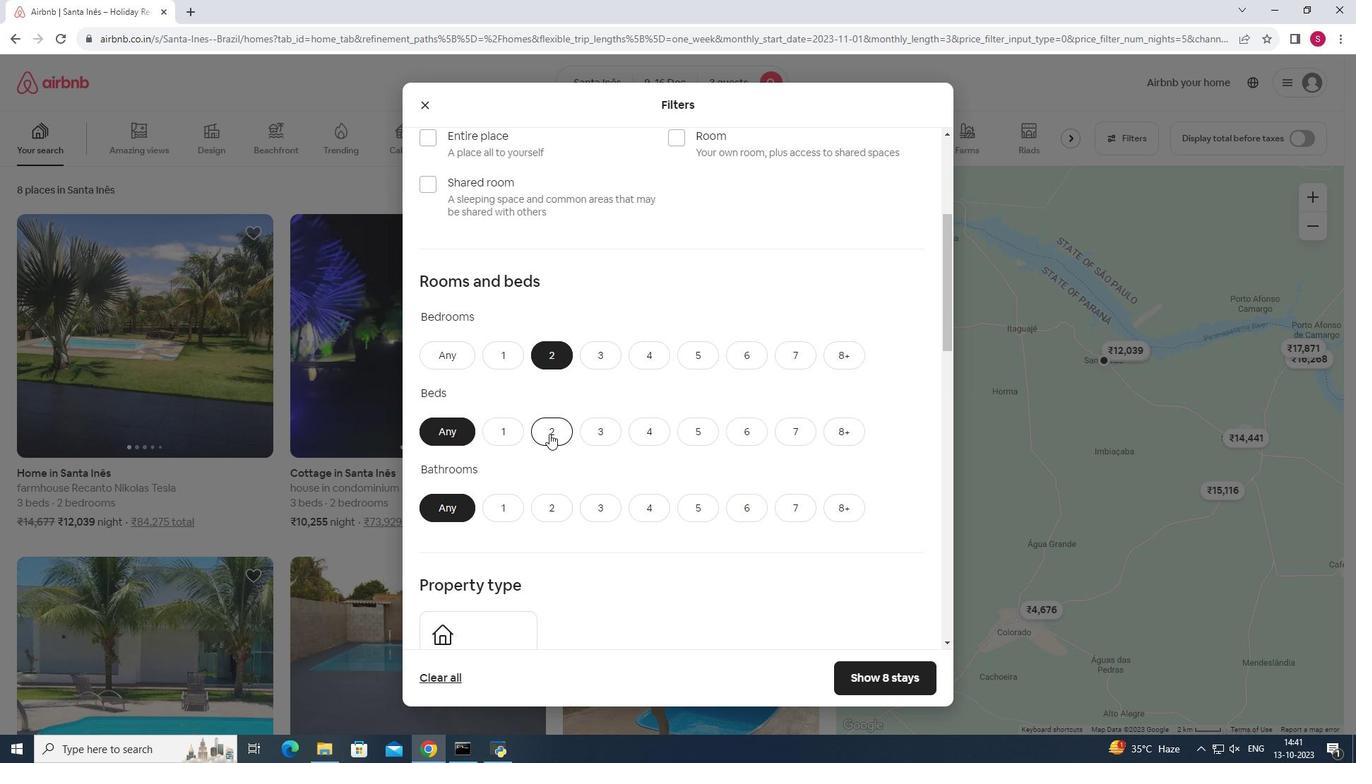 
Action: Mouse moved to (504, 505)
Screenshot: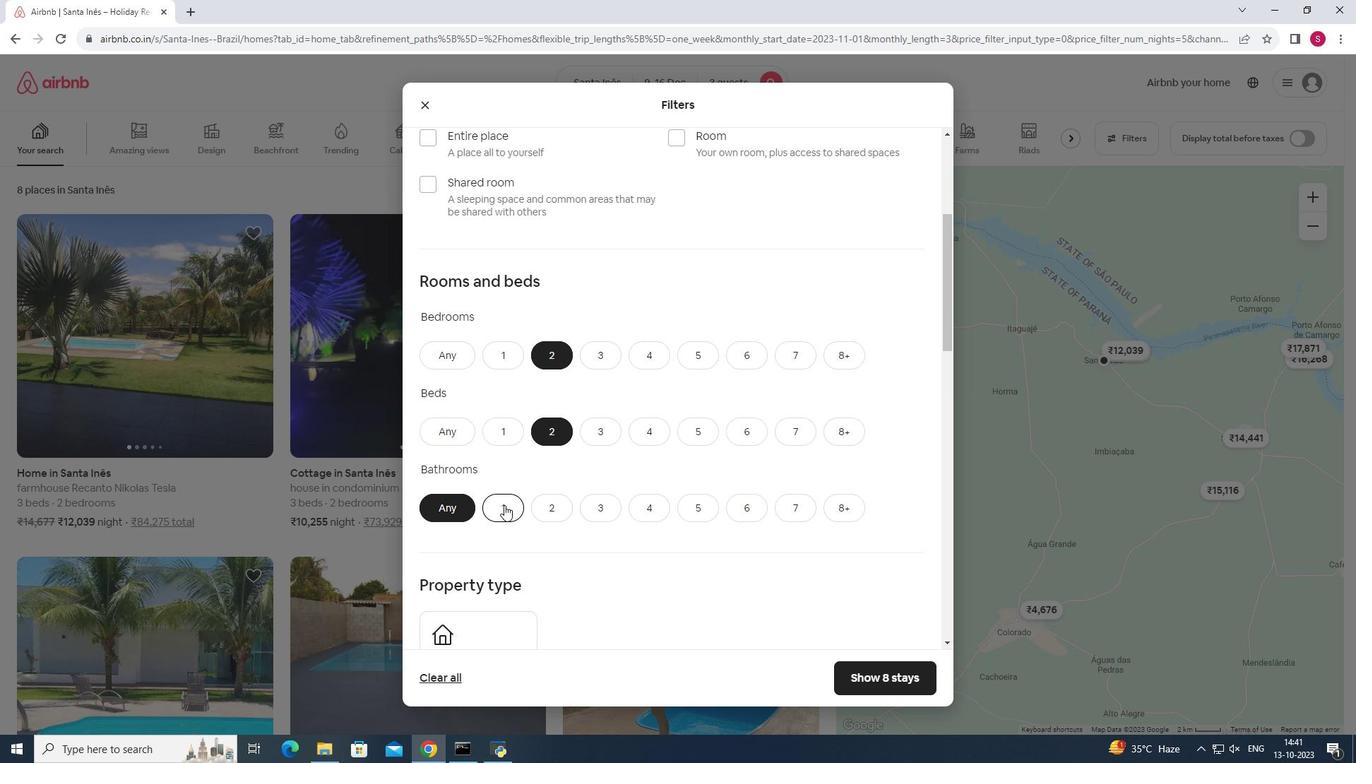
Action: Mouse pressed left at (504, 505)
Screenshot: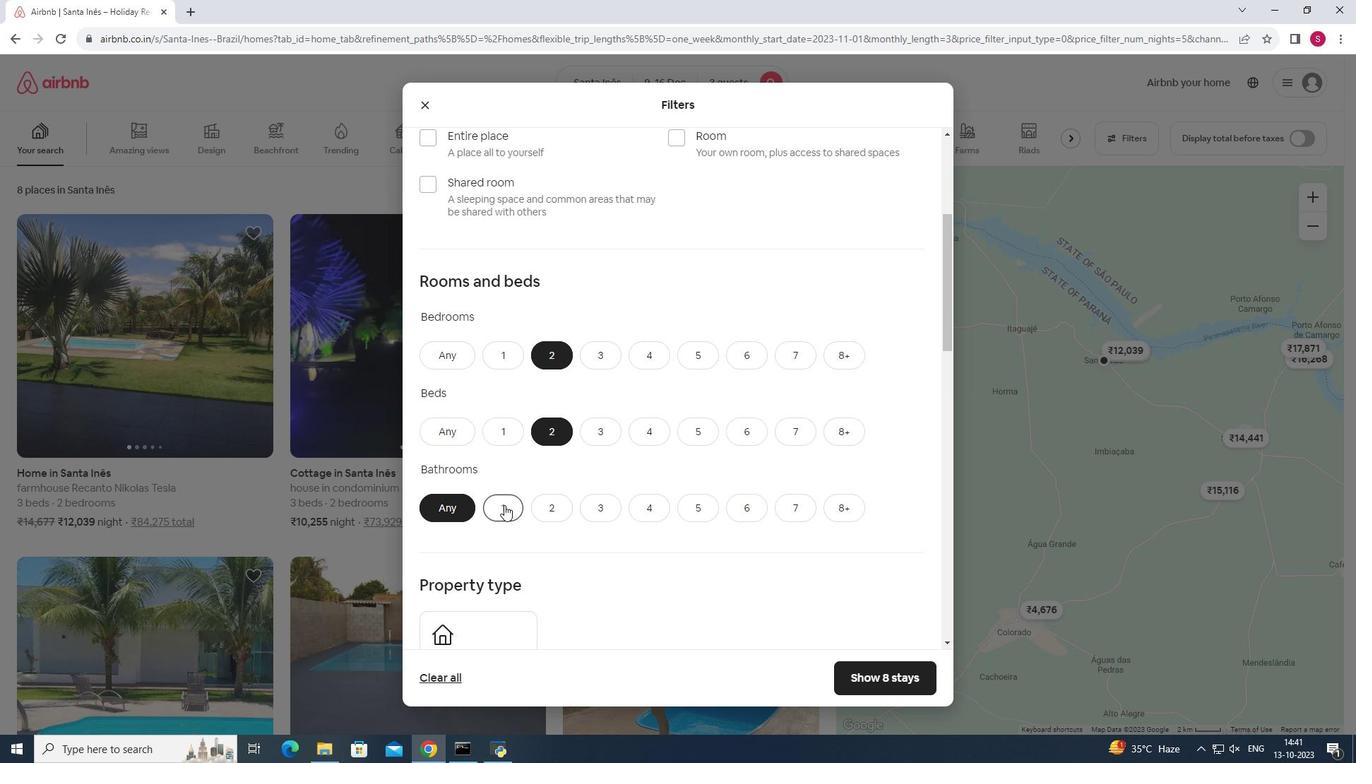 
Action: Mouse moved to (519, 513)
Screenshot: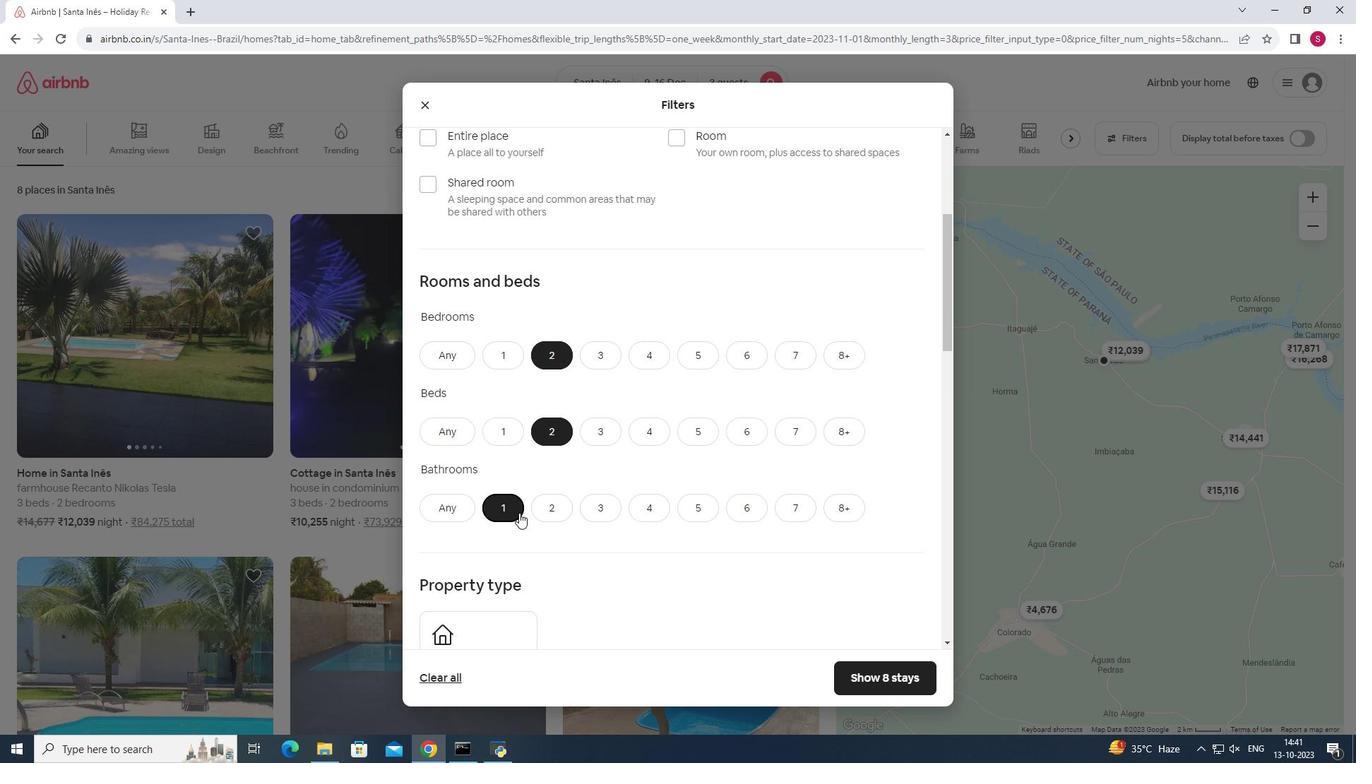 
Action: Mouse scrolled (519, 512) with delta (0, 0)
Screenshot: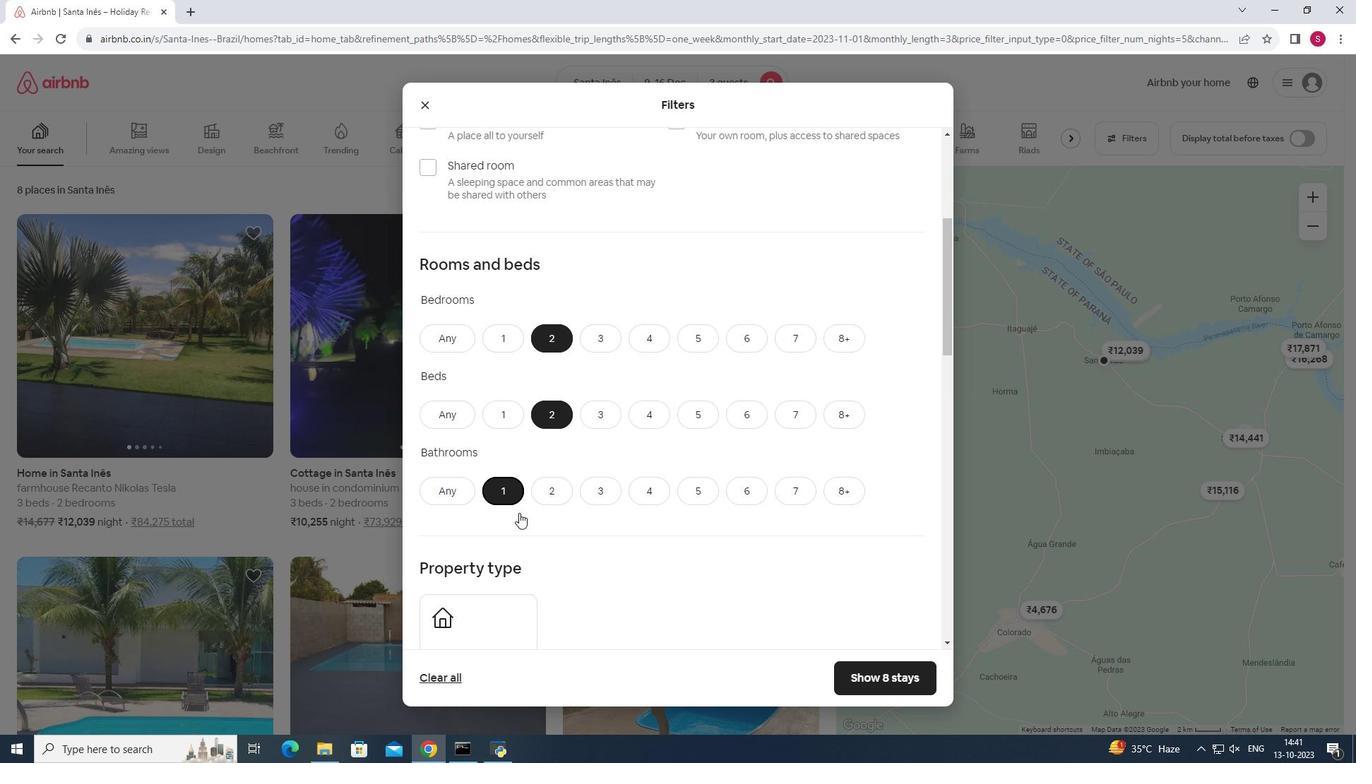 
Action: Mouse scrolled (519, 512) with delta (0, 0)
Screenshot: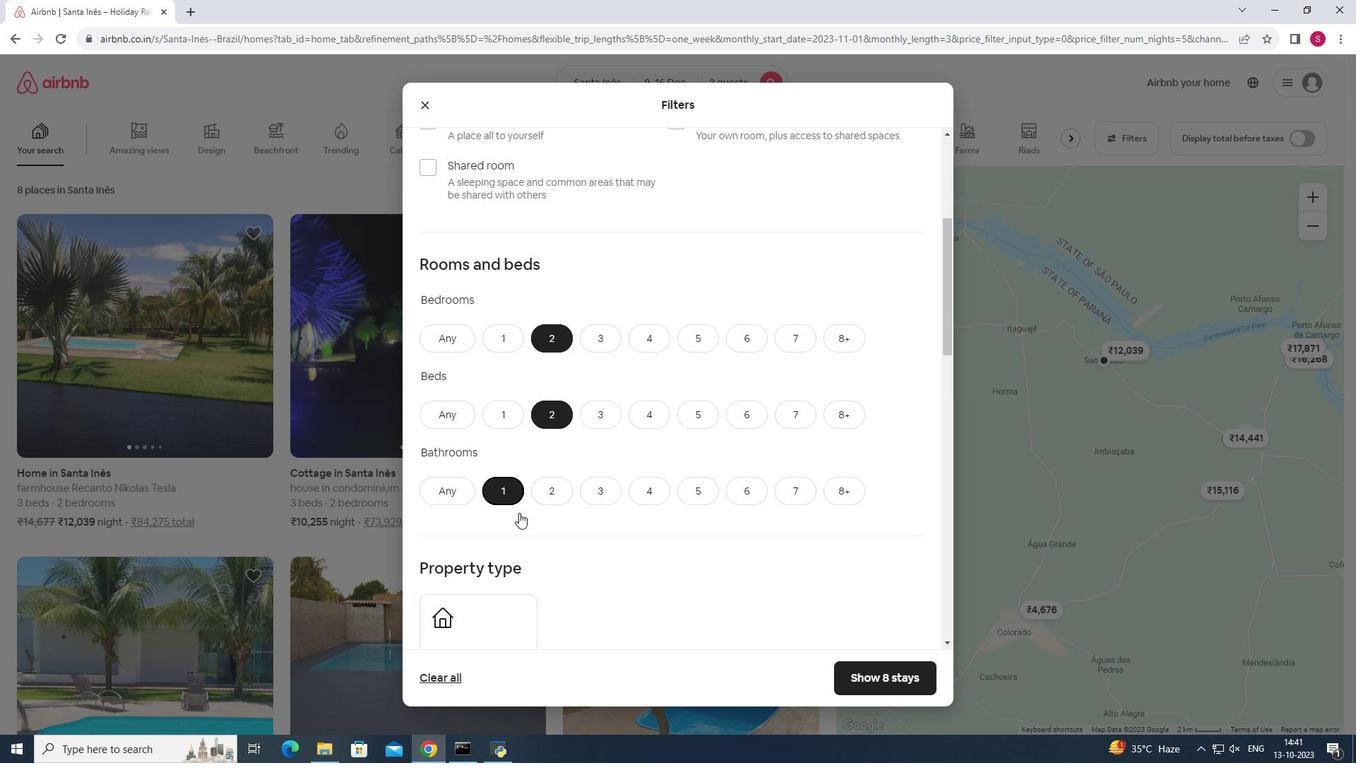 
Action: Mouse scrolled (519, 512) with delta (0, 0)
Screenshot: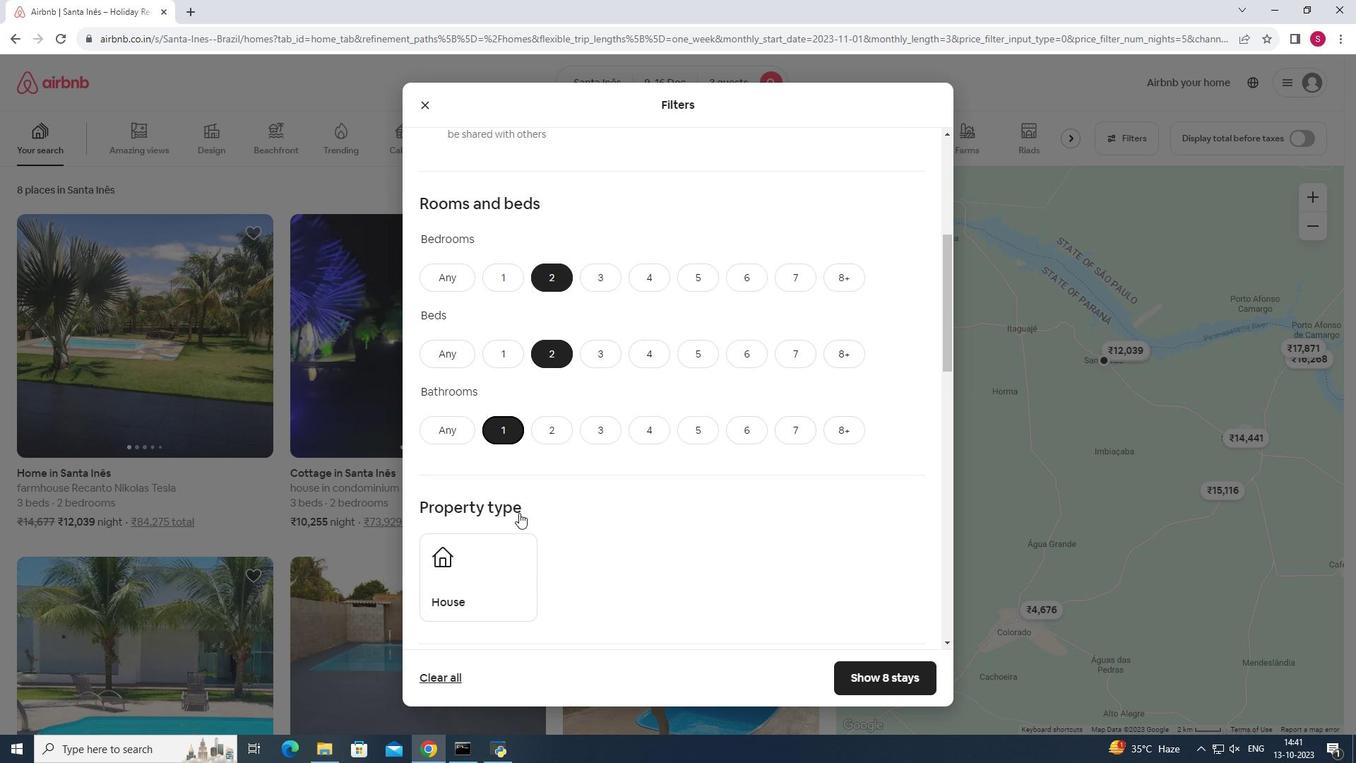 
Action: Mouse moved to (484, 457)
Screenshot: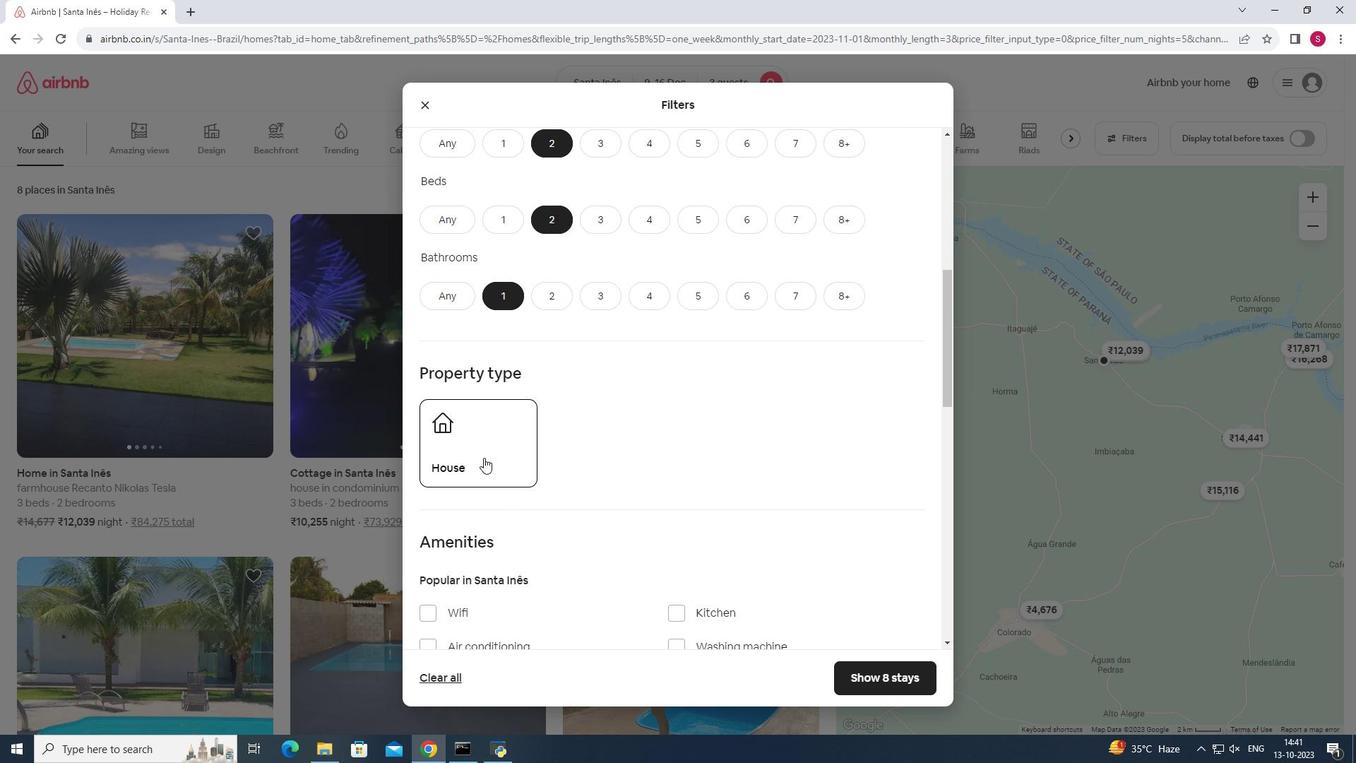 
Action: Mouse pressed left at (484, 457)
Screenshot: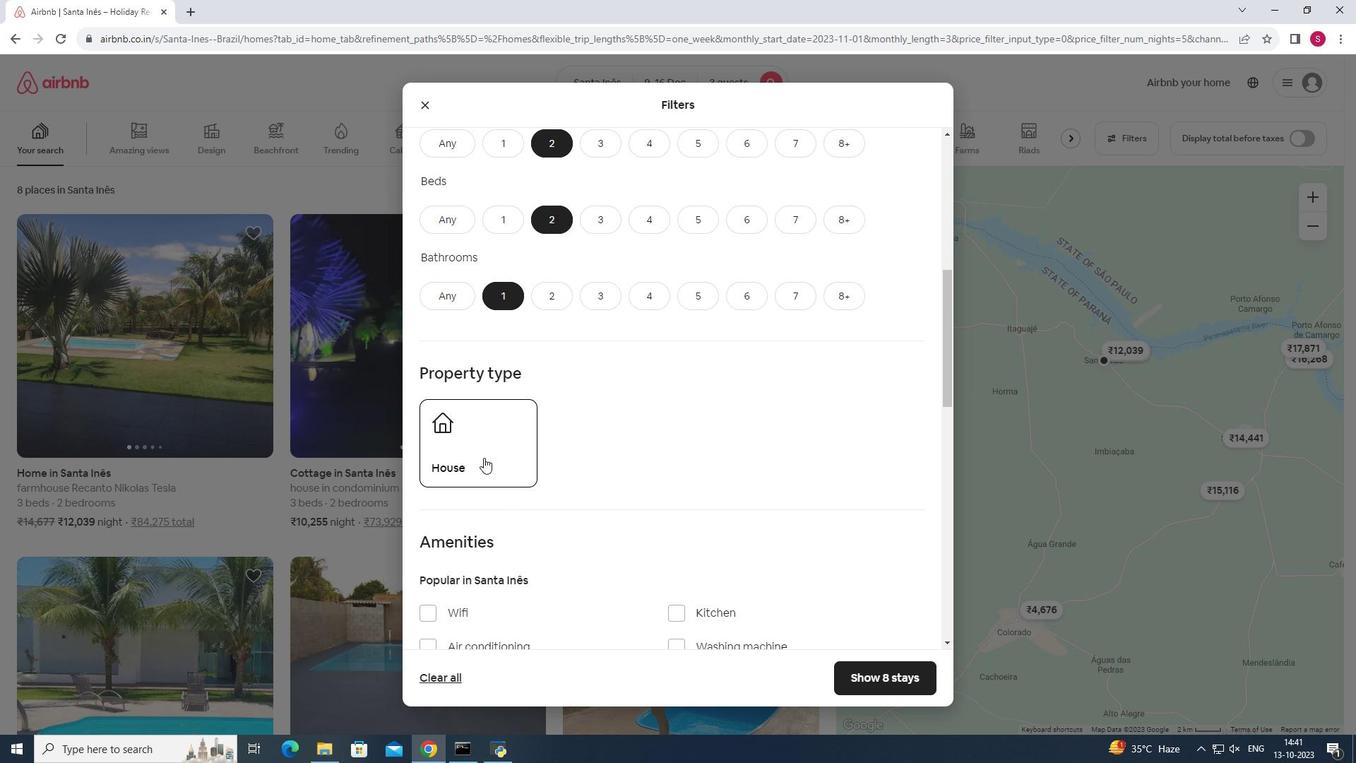 
Action: Mouse moved to (761, 486)
Screenshot: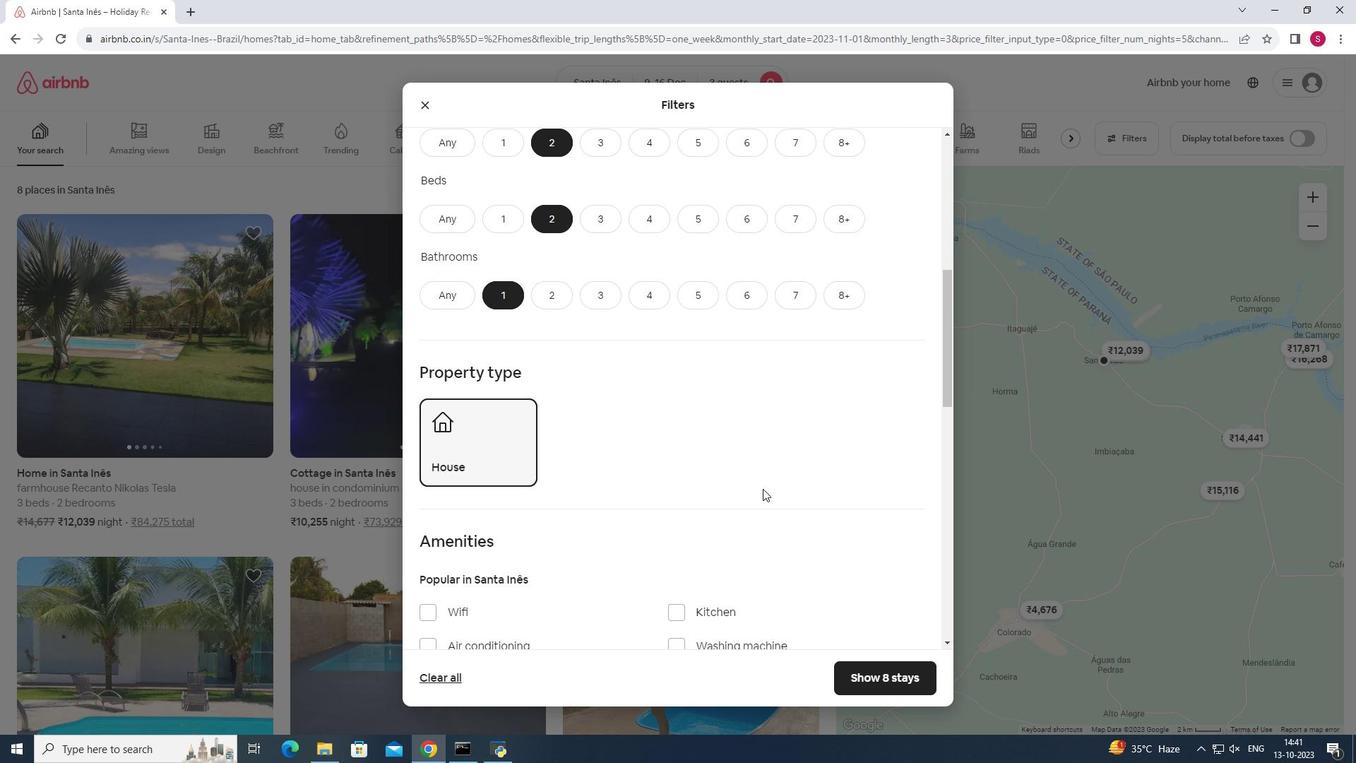 
Action: Mouse scrolled (761, 486) with delta (0, 0)
Screenshot: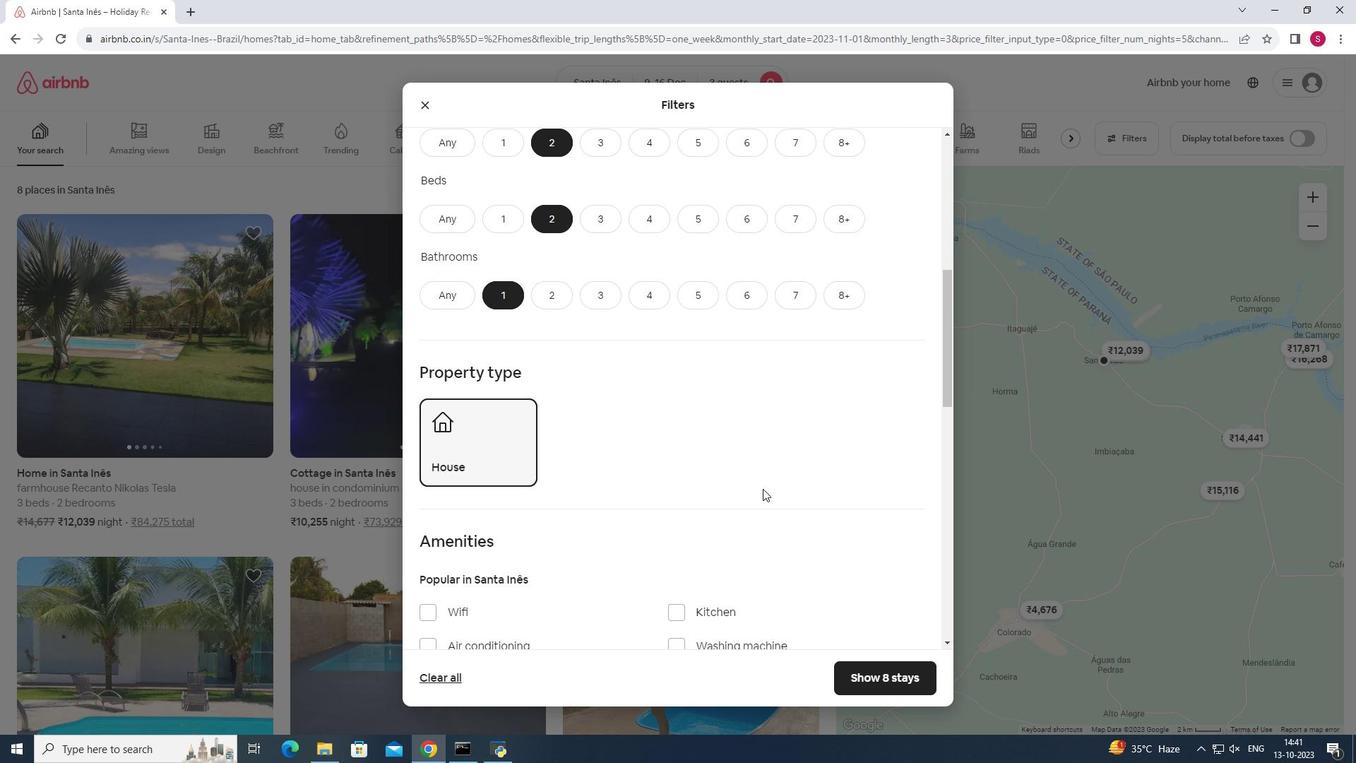 
Action: Mouse moved to (763, 489)
Screenshot: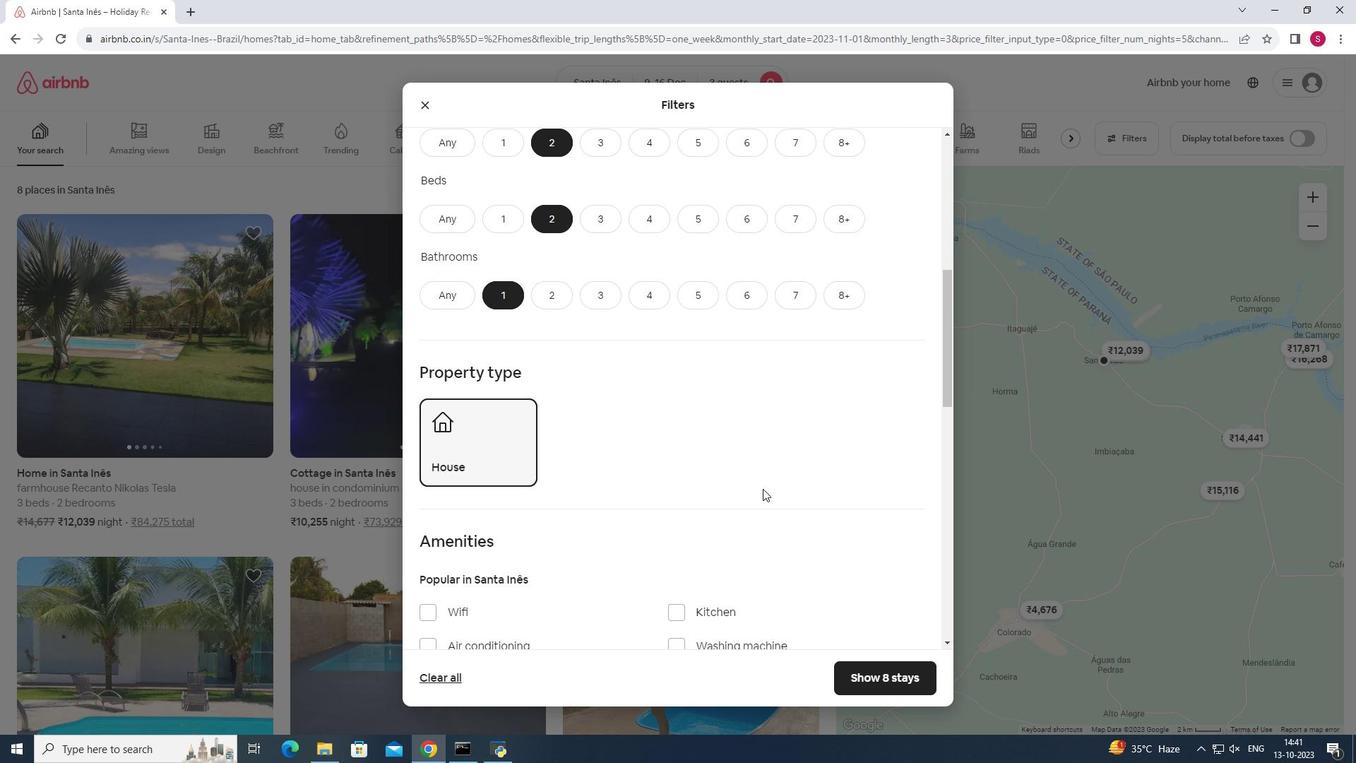 
Action: Mouse scrolled (763, 488) with delta (0, 0)
Screenshot: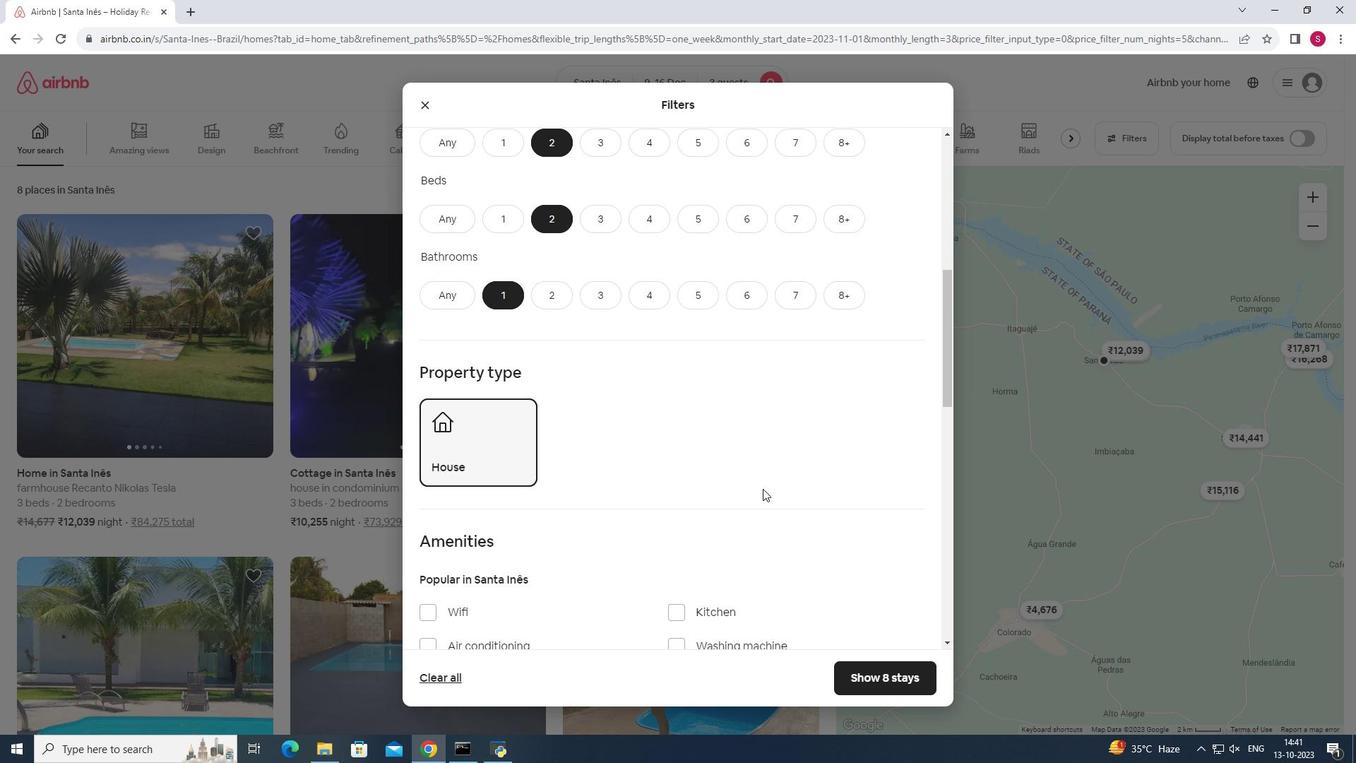 
Action: Mouse moved to (763, 489)
Screenshot: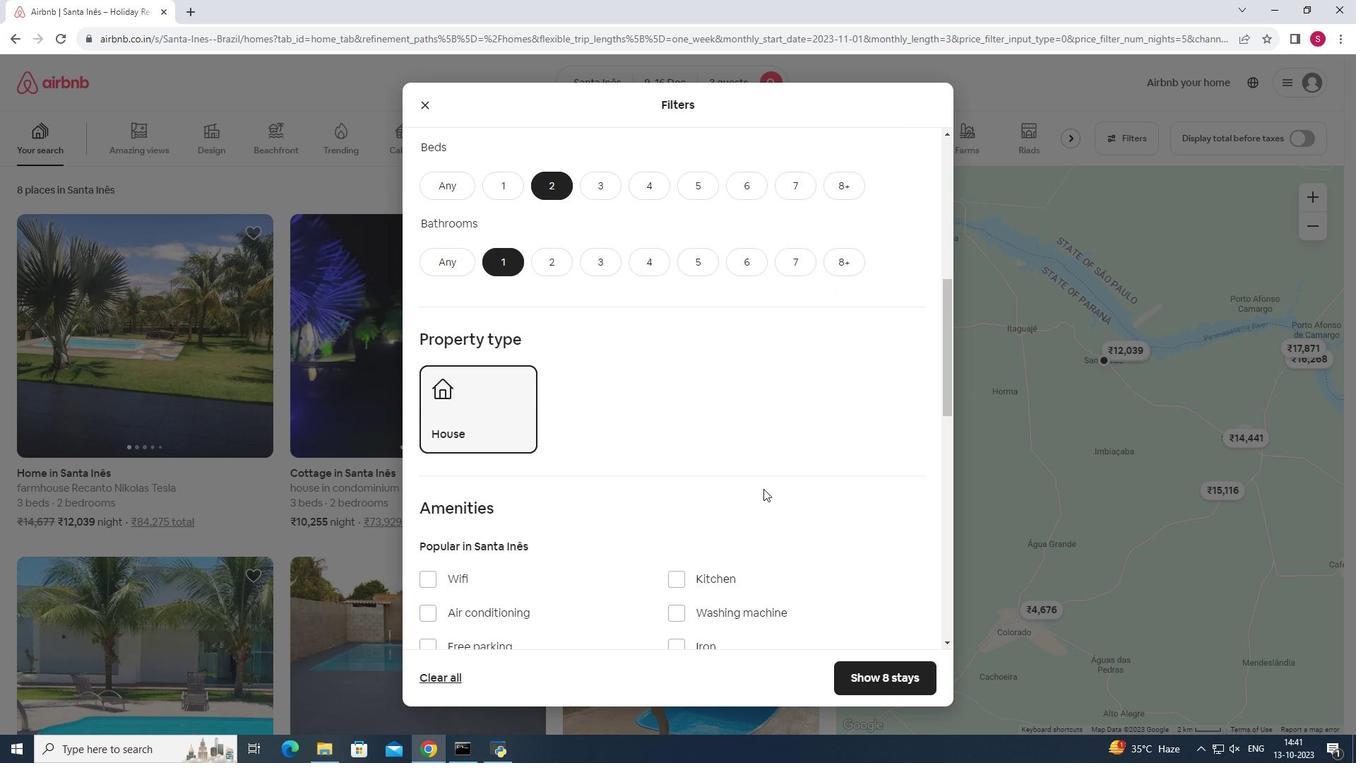 
Action: Mouse scrolled (763, 488) with delta (0, 0)
Screenshot: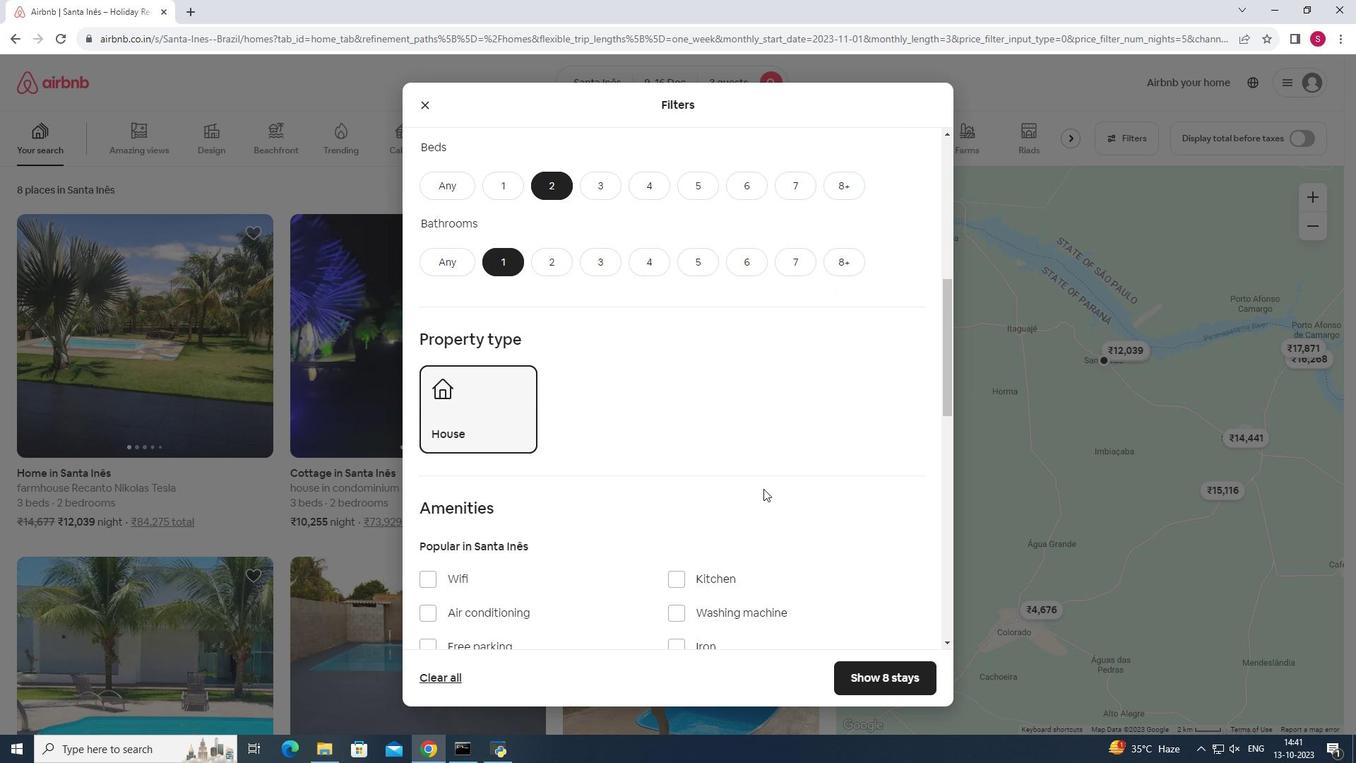 
Action: Mouse scrolled (763, 488) with delta (0, 0)
Screenshot: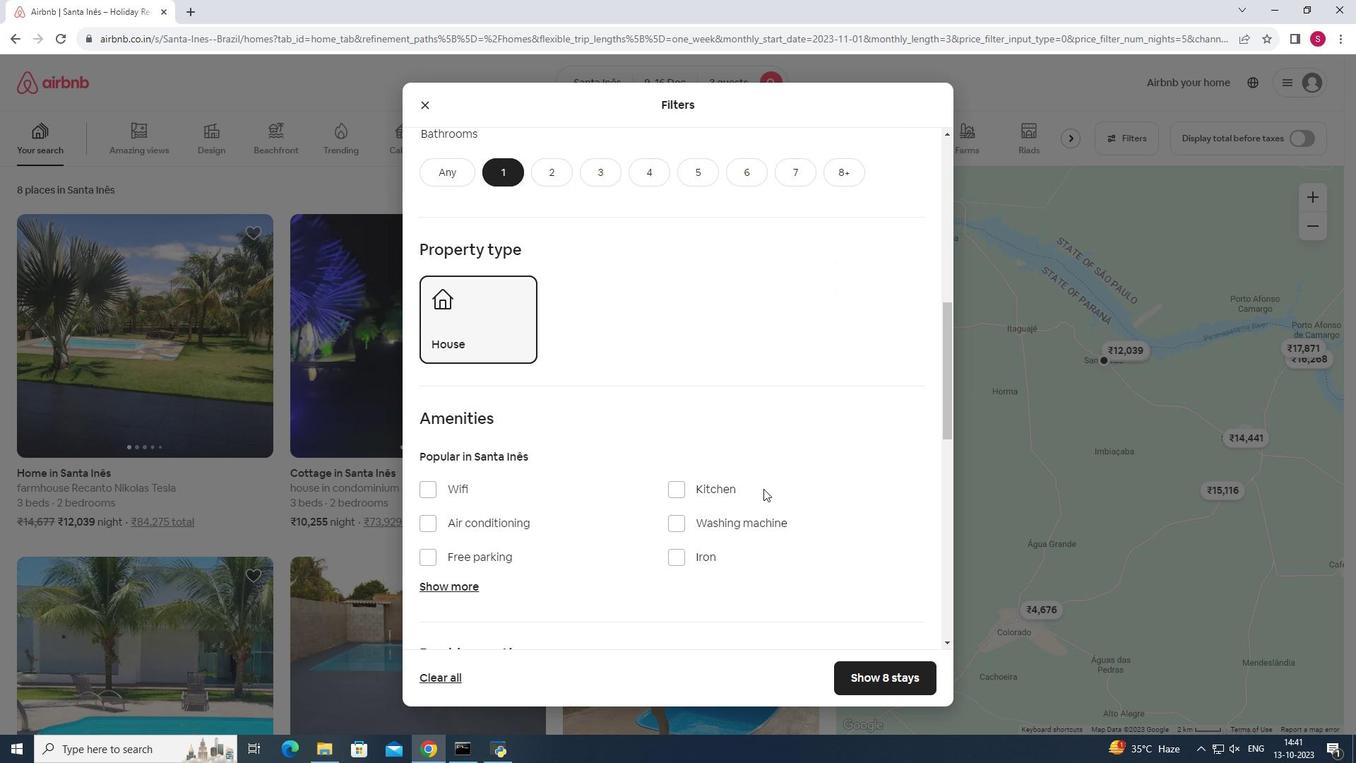 
Action: Mouse moved to (872, 683)
Screenshot: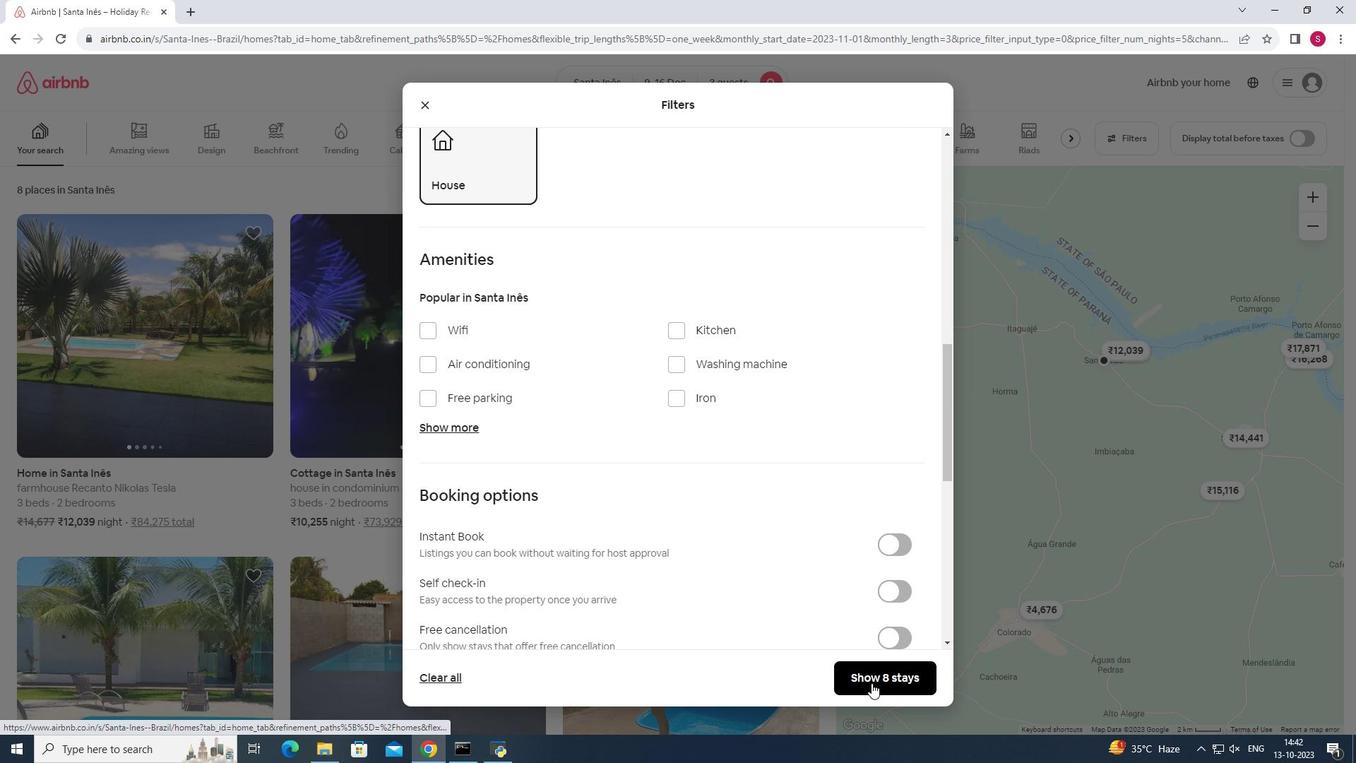 
Action: Mouse pressed left at (872, 683)
Screenshot: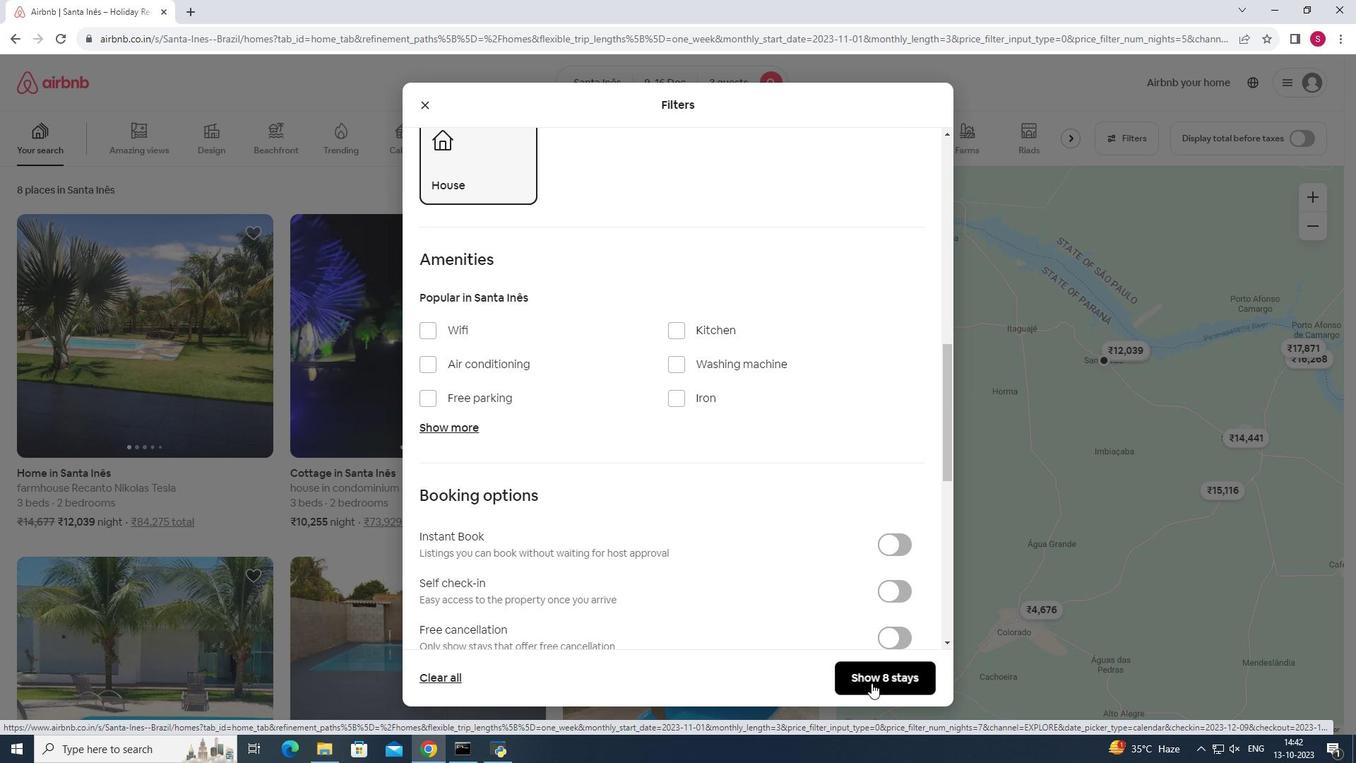
Action: Mouse moved to (542, 297)
Screenshot: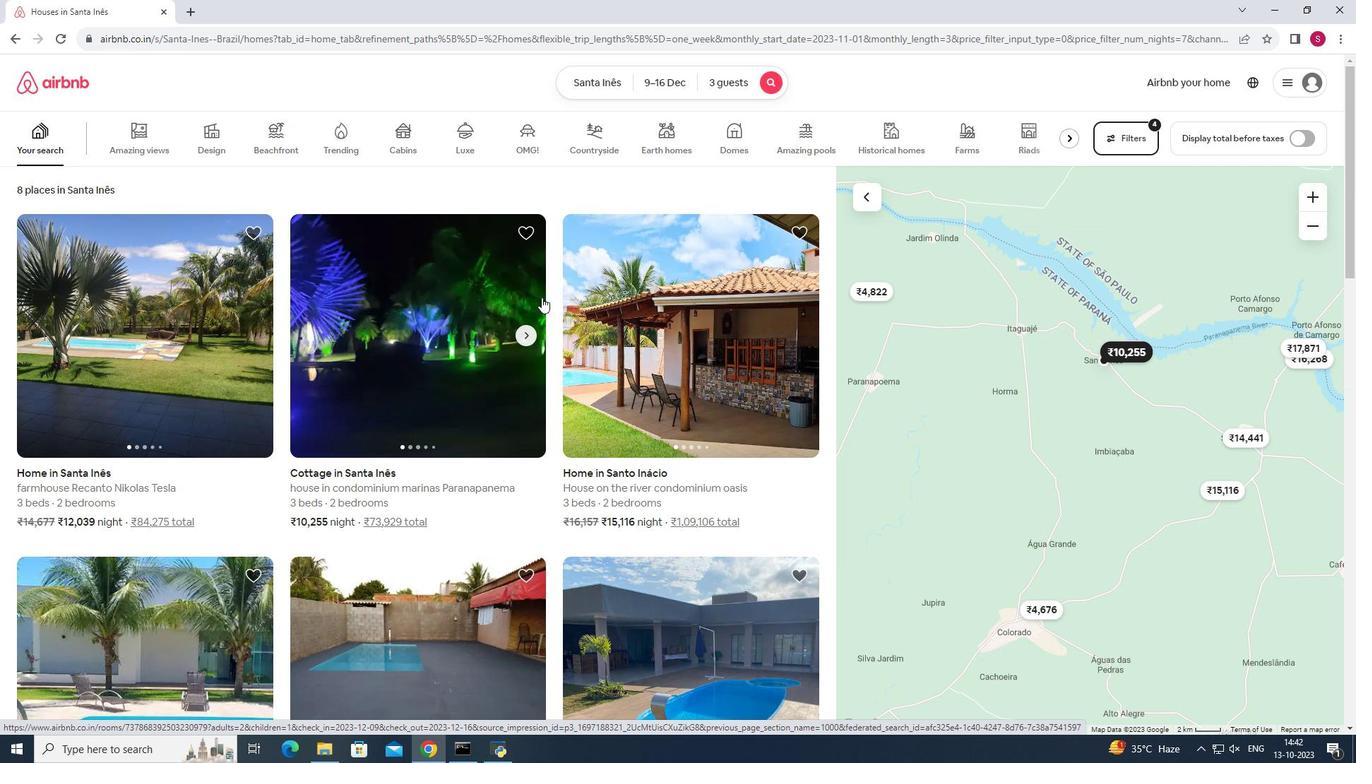 
Action: Mouse scrolled (542, 296) with delta (0, 0)
Screenshot: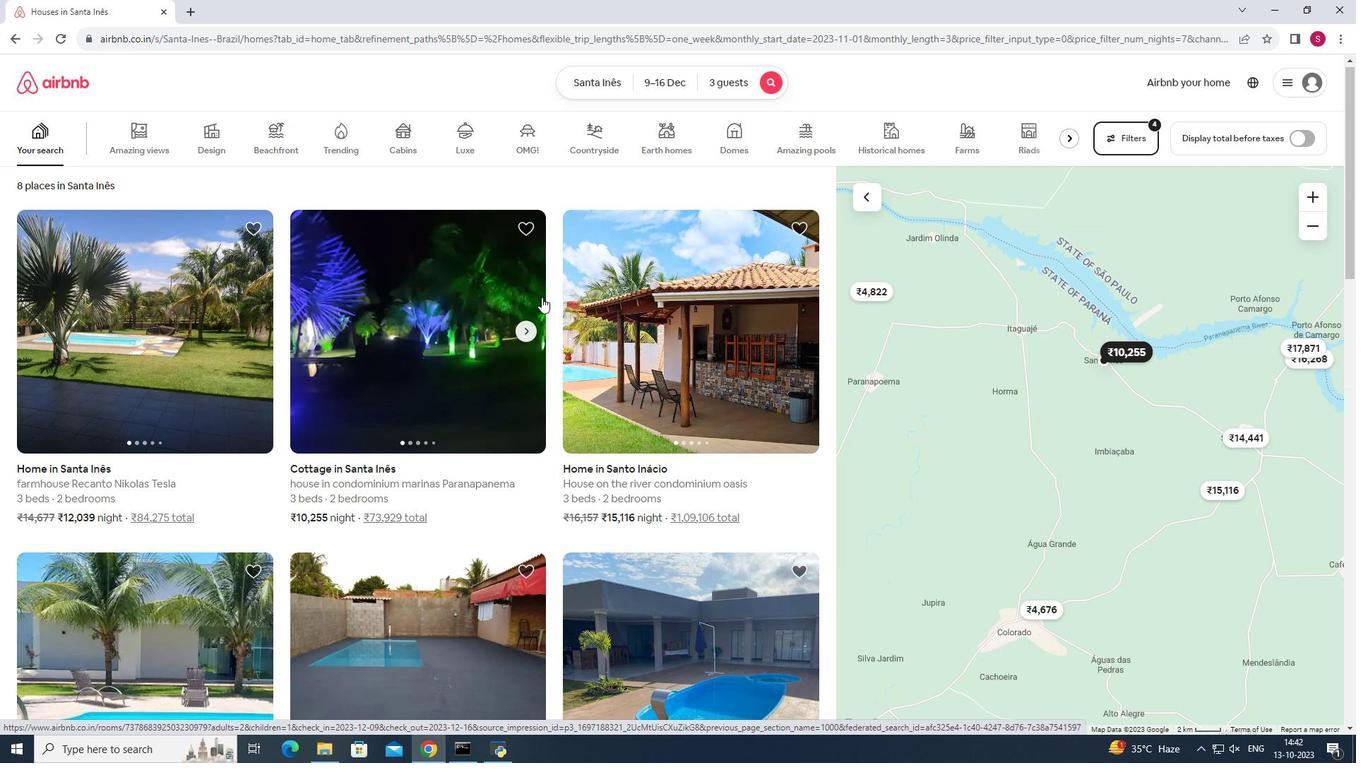
Action: Mouse moved to (243, 276)
Screenshot: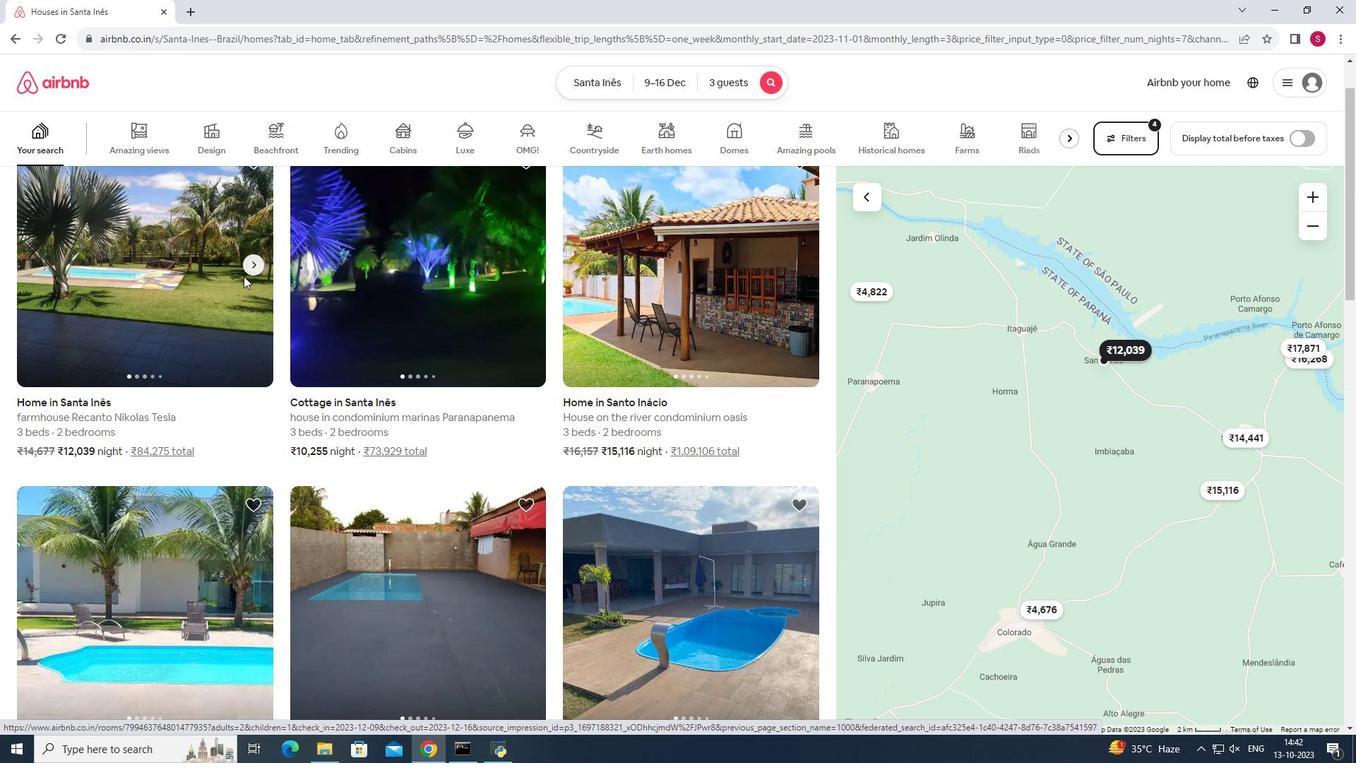 
Action: Mouse scrolled (243, 277) with delta (0, 0)
Screenshot: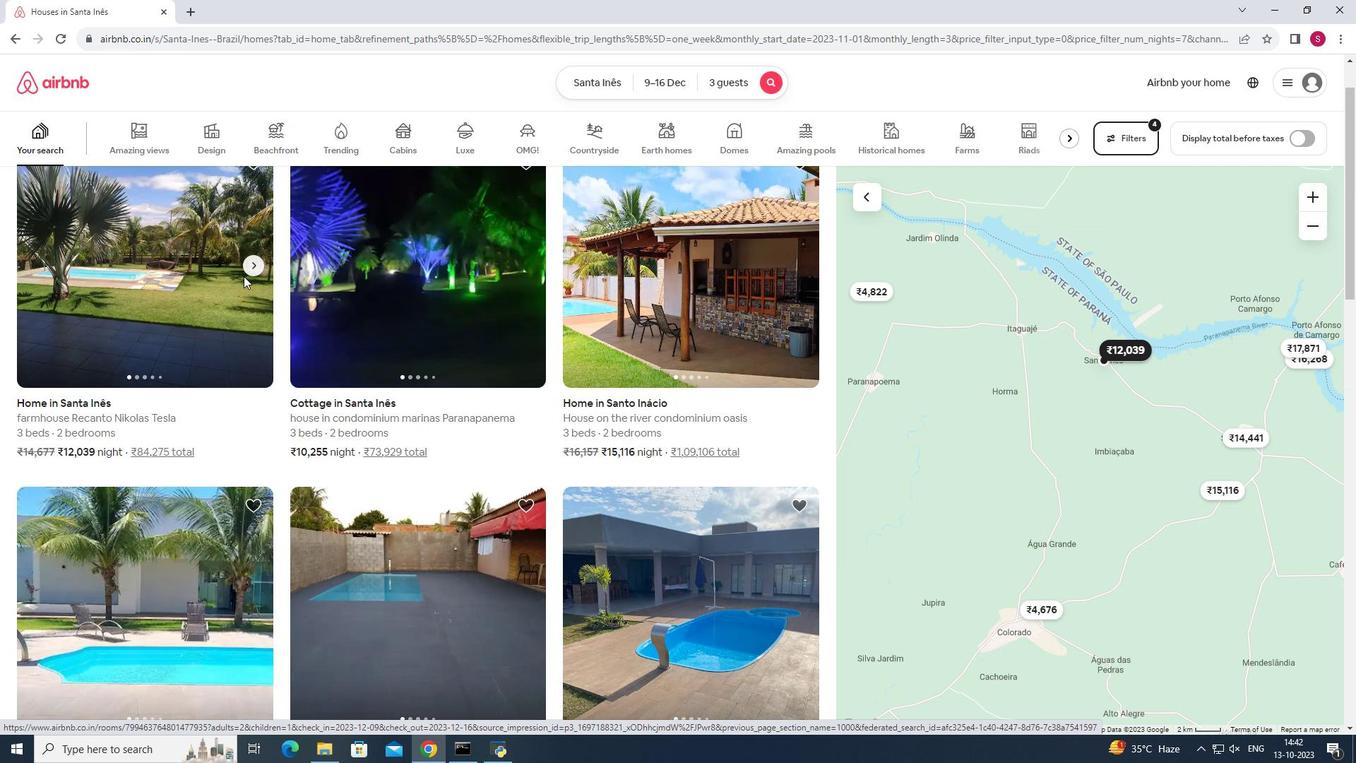 
Action: Mouse moved to (651, 356)
Screenshot: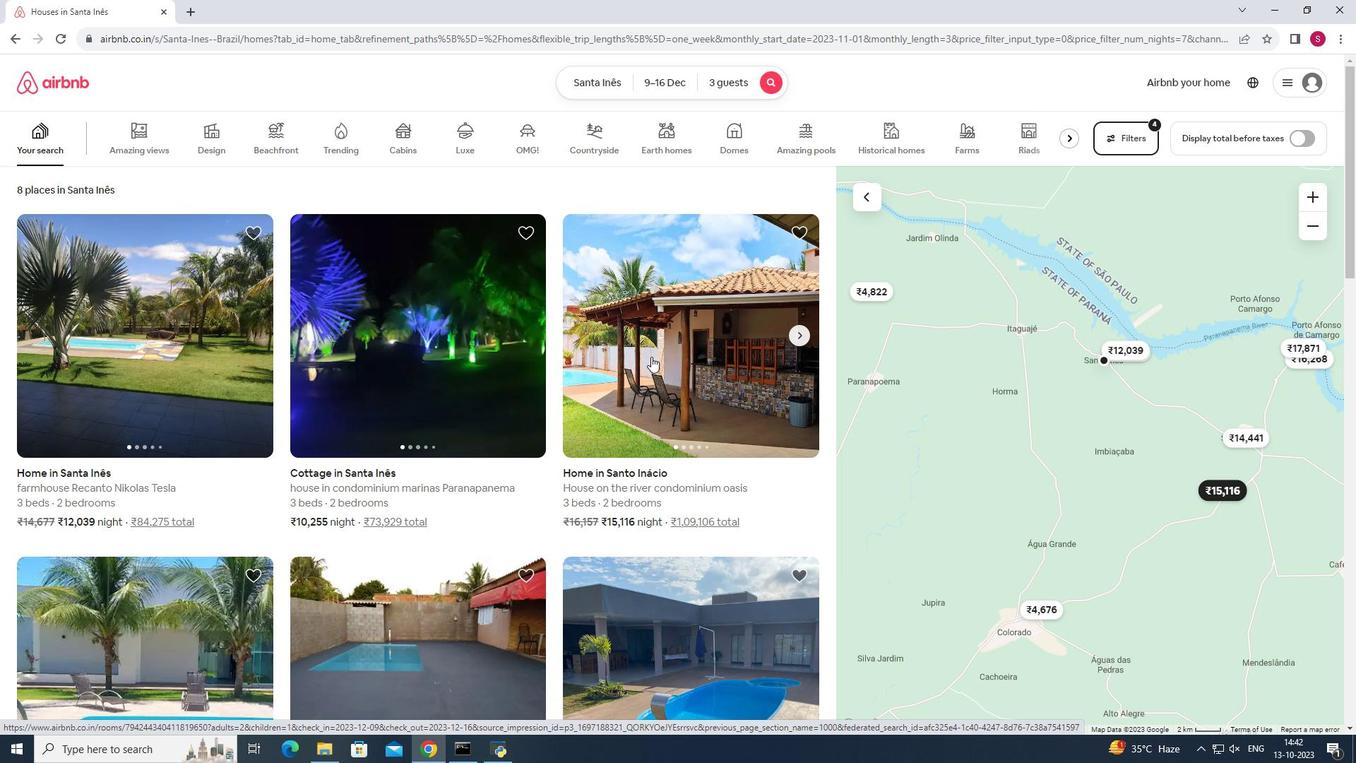 
Action: Mouse scrolled (651, 356) with delta (0, 0)
Screenshot: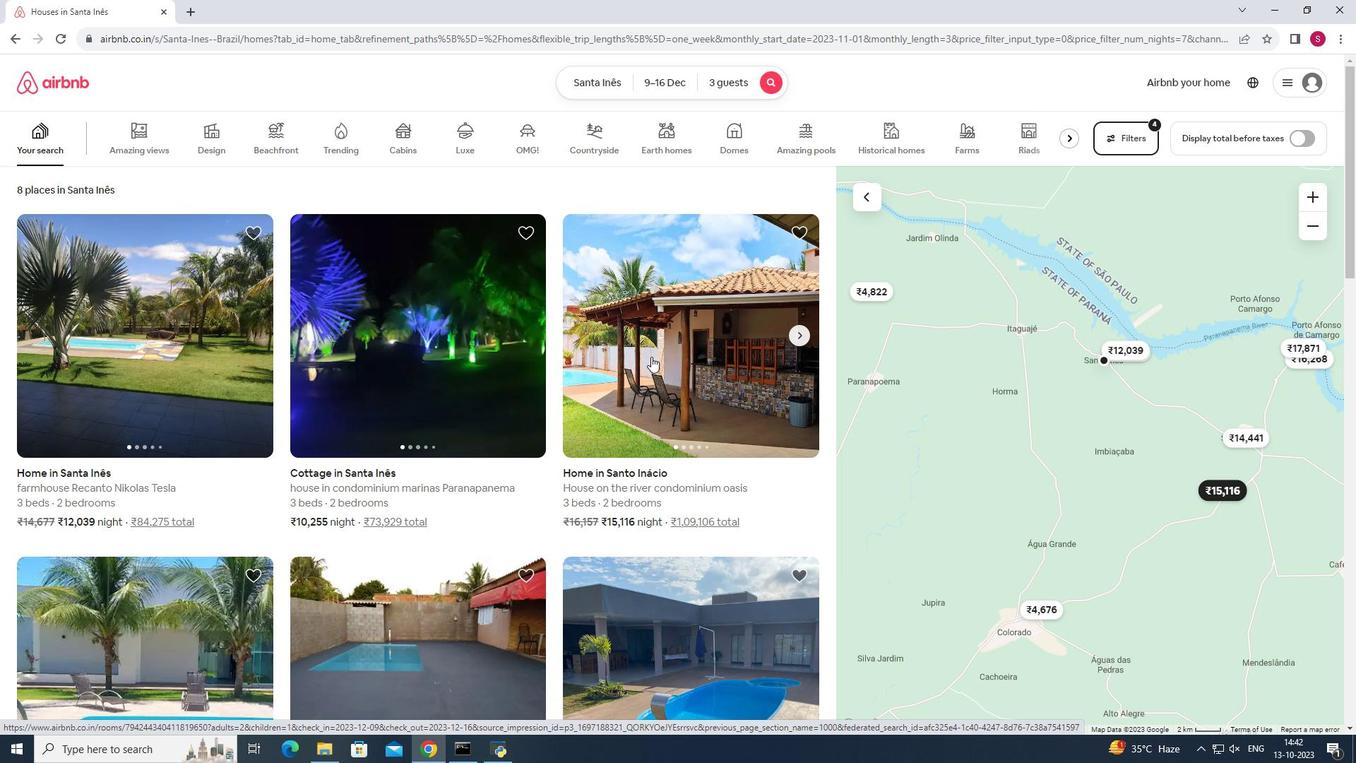 
Action: Mouse scrolled (651, 356) with delta (0, 0)
Screenshot: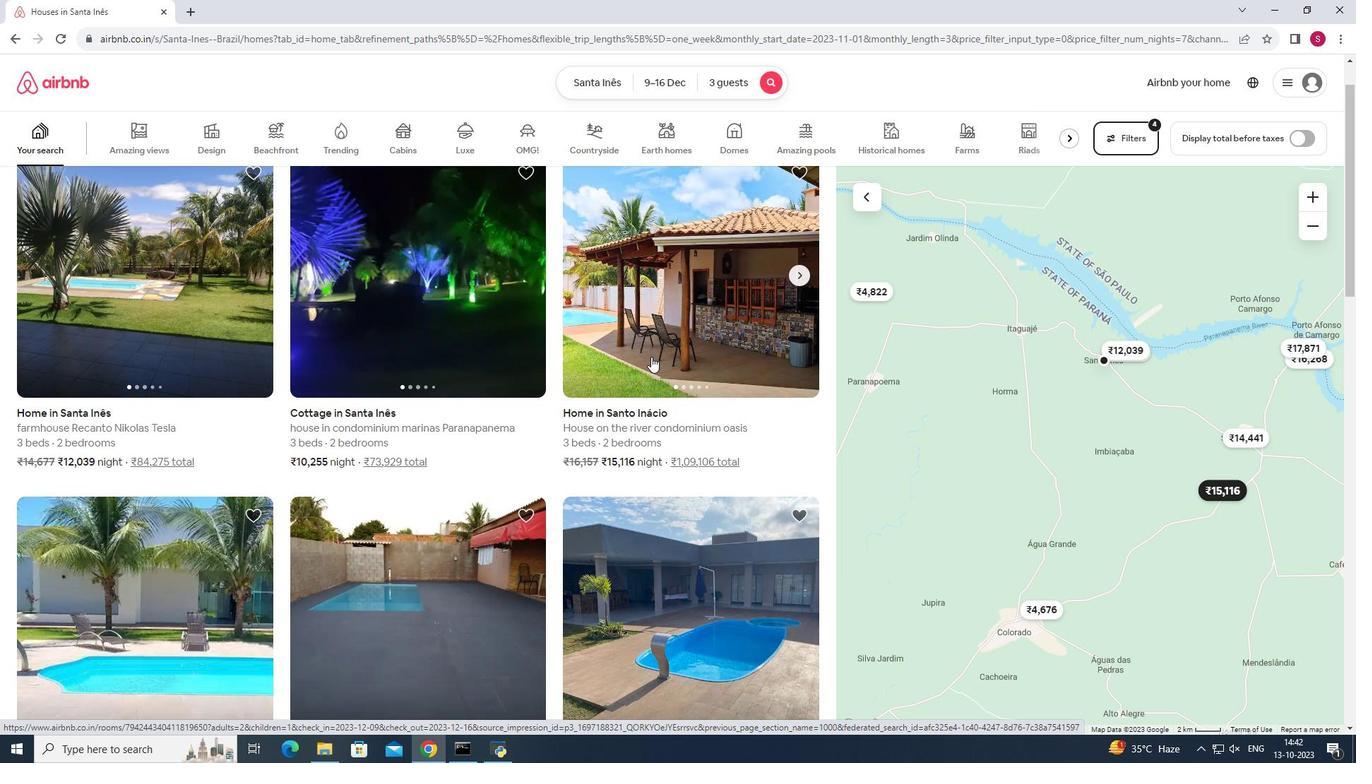 
Action: Mouse scrolled (651, 356) with delta (0, 0)
Screenshot: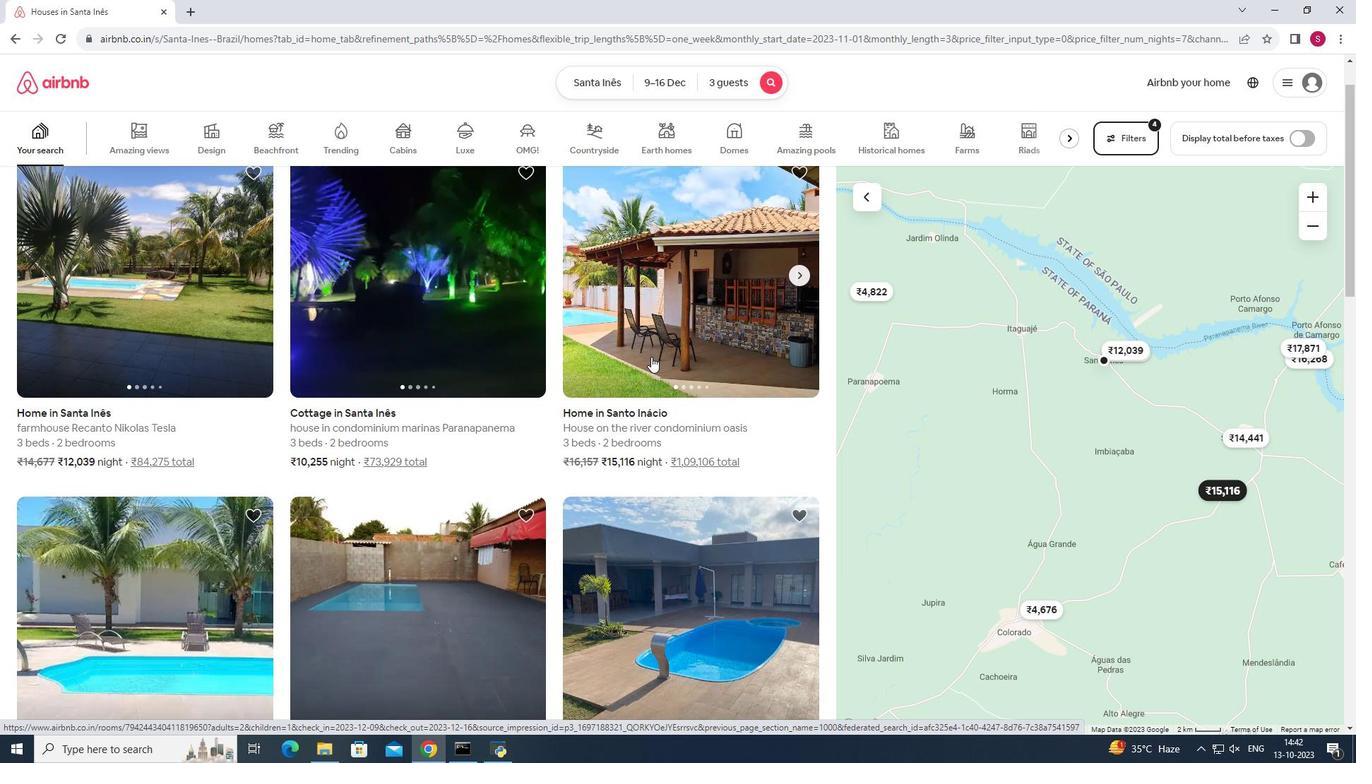 
Action: Mouse scrolled (651, 356) with delta (0, 0)
Screenshot: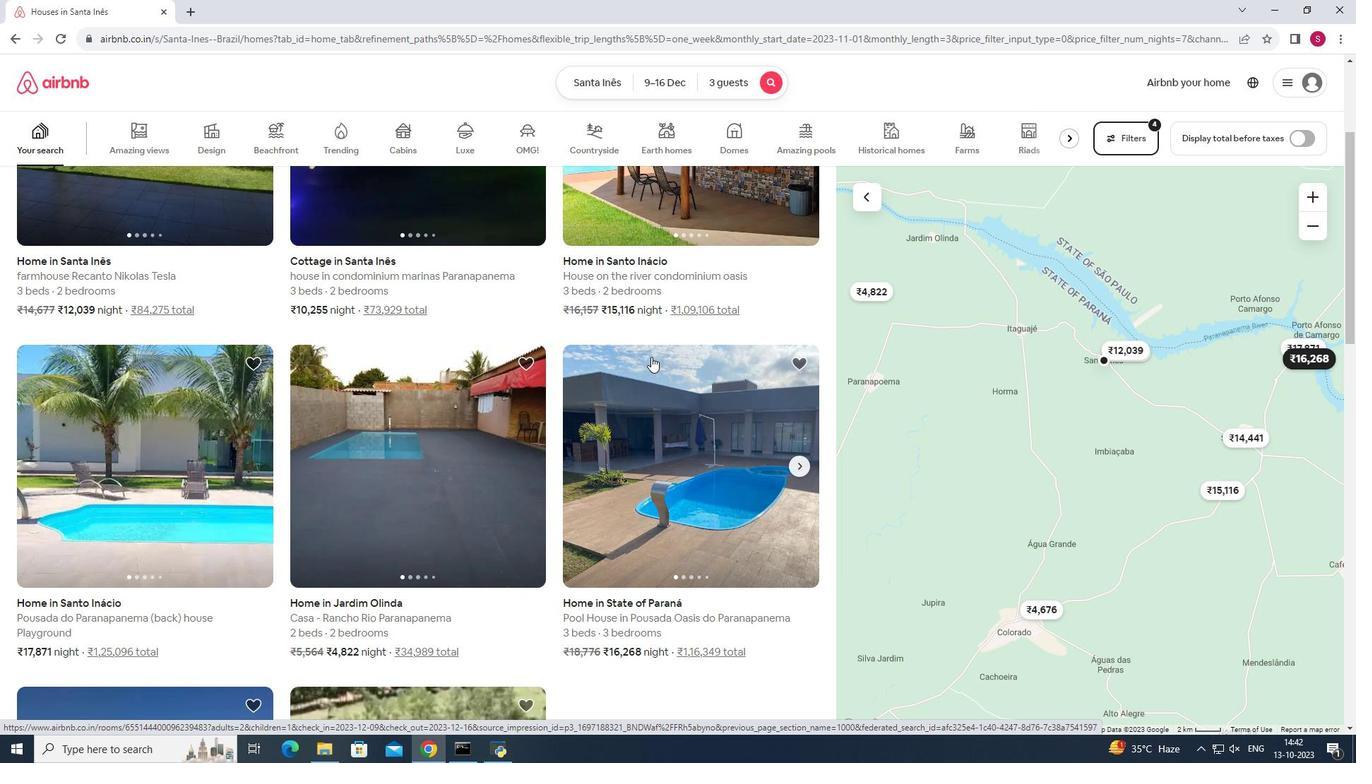 
Action: Mouse scrolled (651, 356) with delta (0, 0)
Screenshot: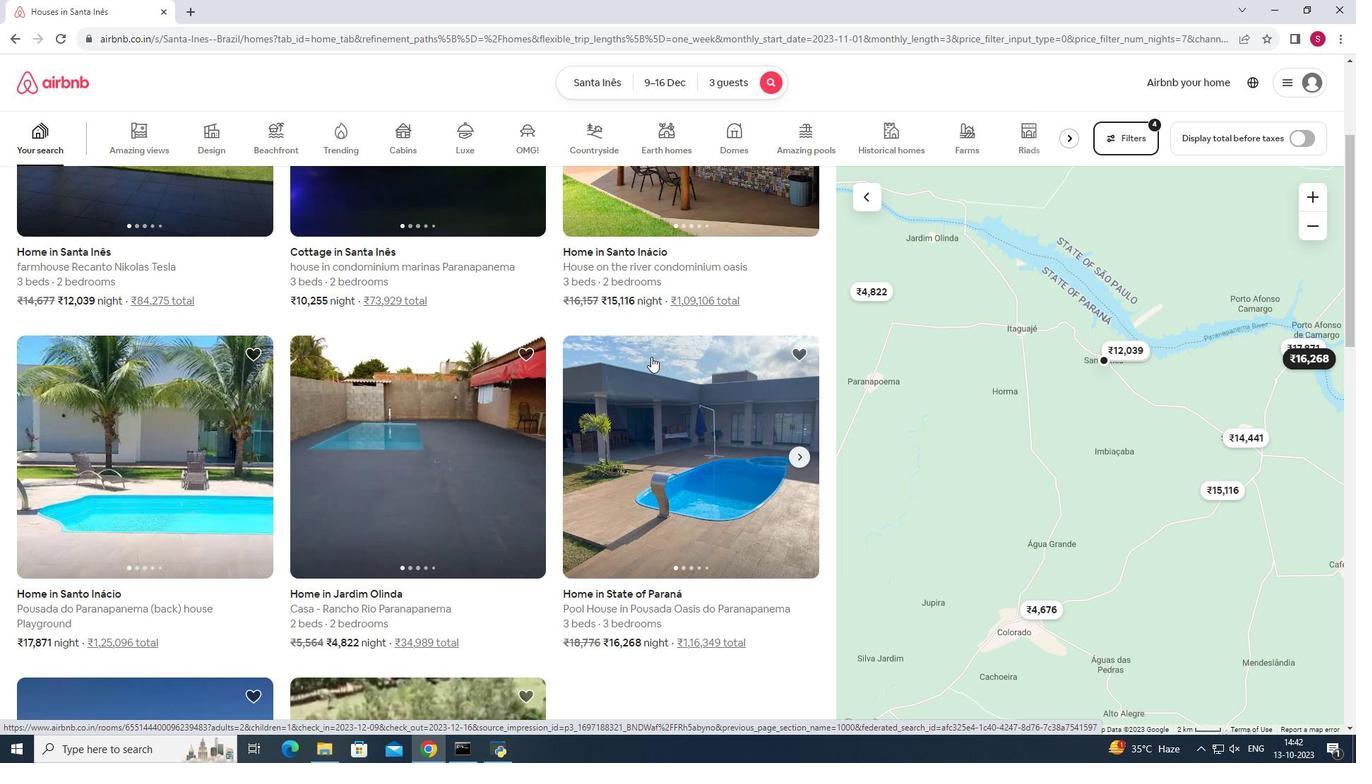 
Action: Mouse scrolled (651, 356) with delta (0, 0)
Screenshot: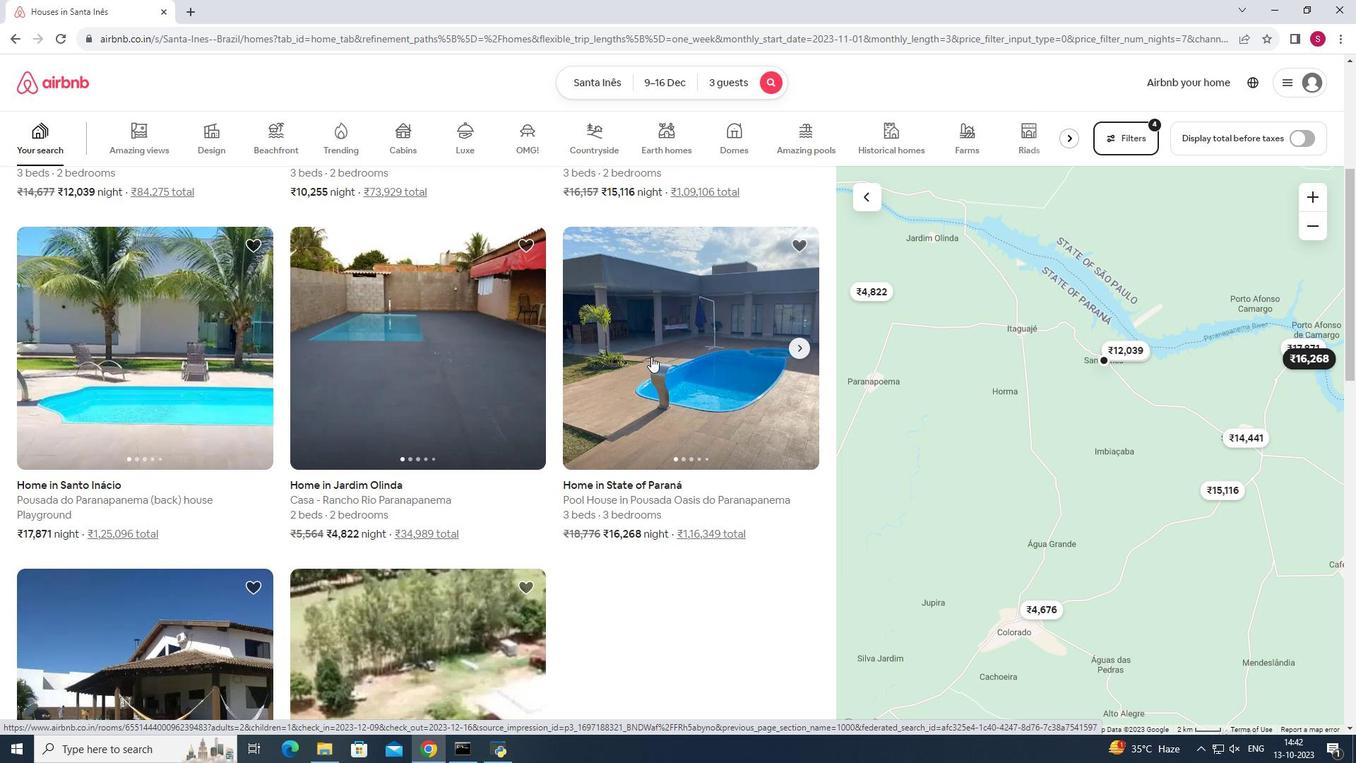 
Action: Mouse scrolled (651, 356) with delta (0, 0)
Screenshot: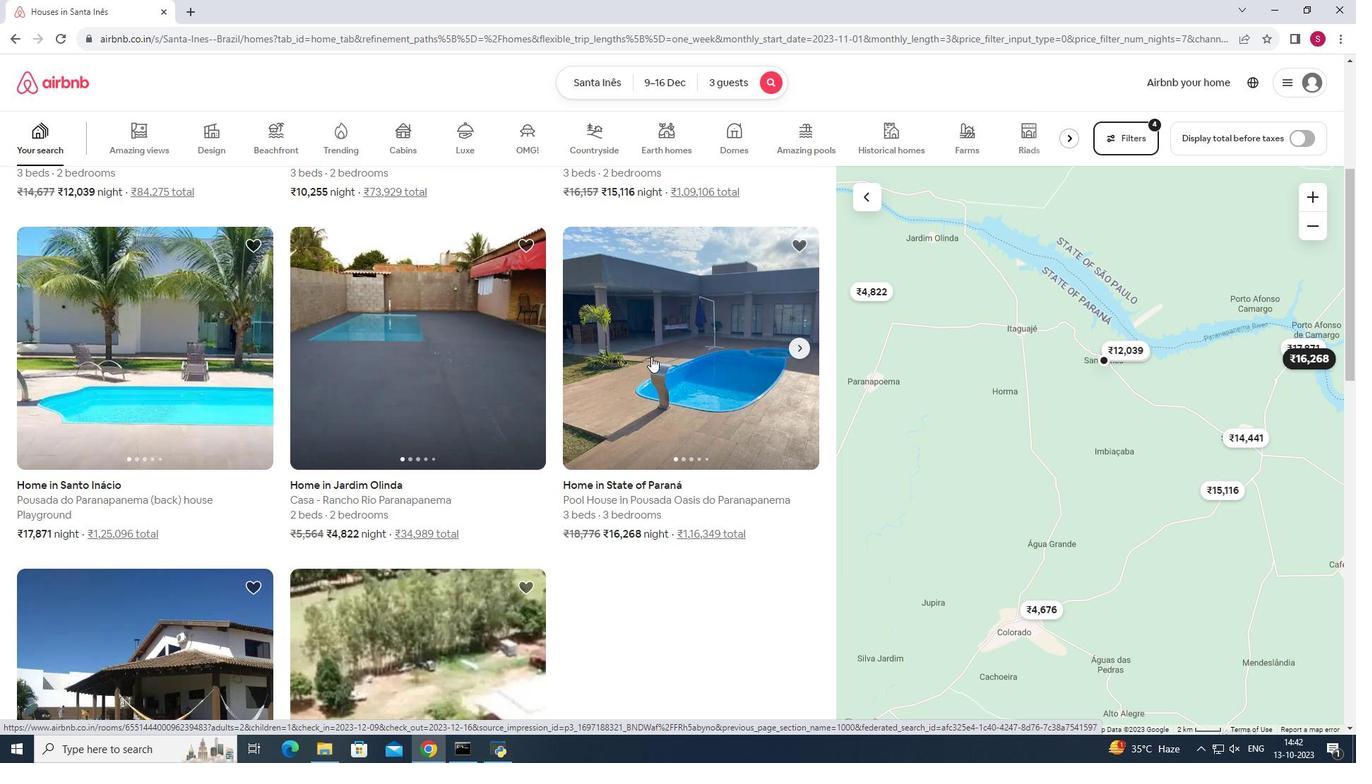 
Action: Mouse moved to (653, 356)
Screenshot: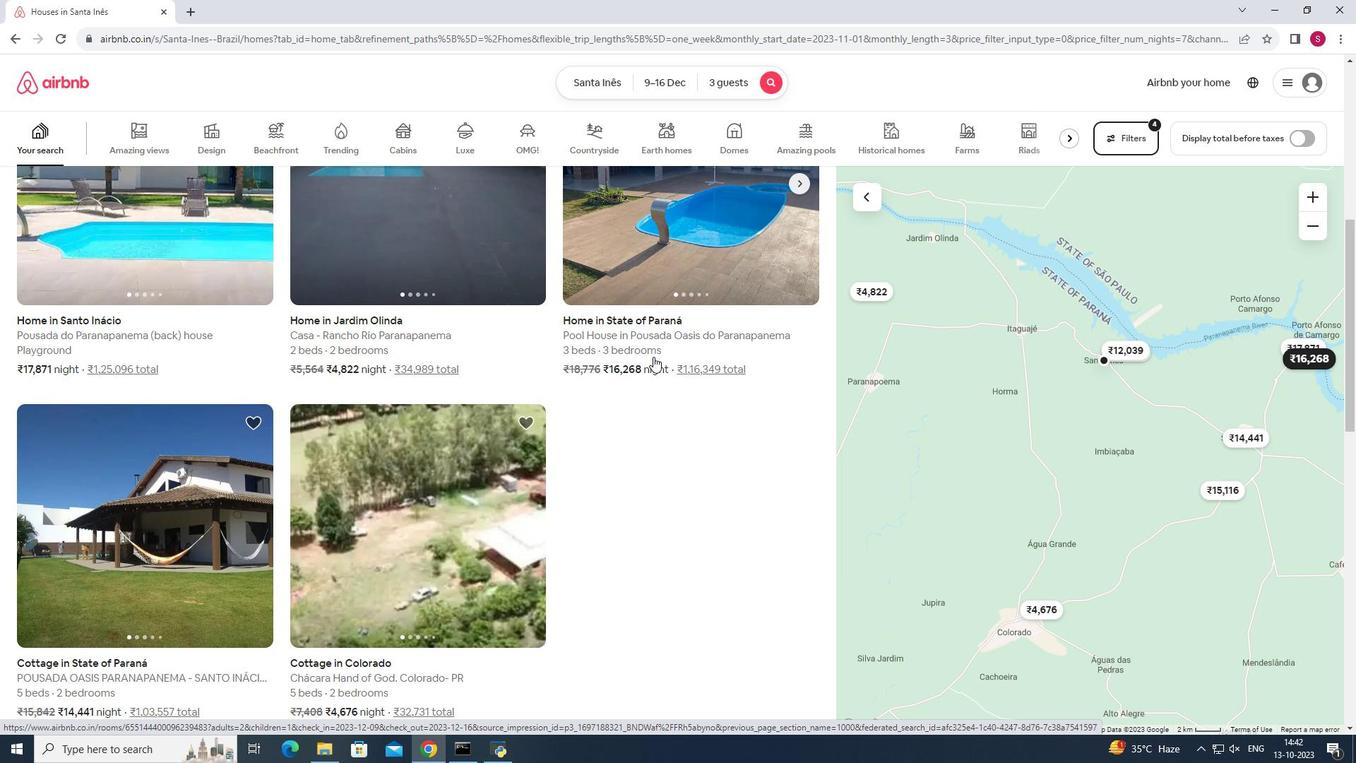 
Action: Mouse scrolled (653, 357) with delta (0, 0)
Screenshot: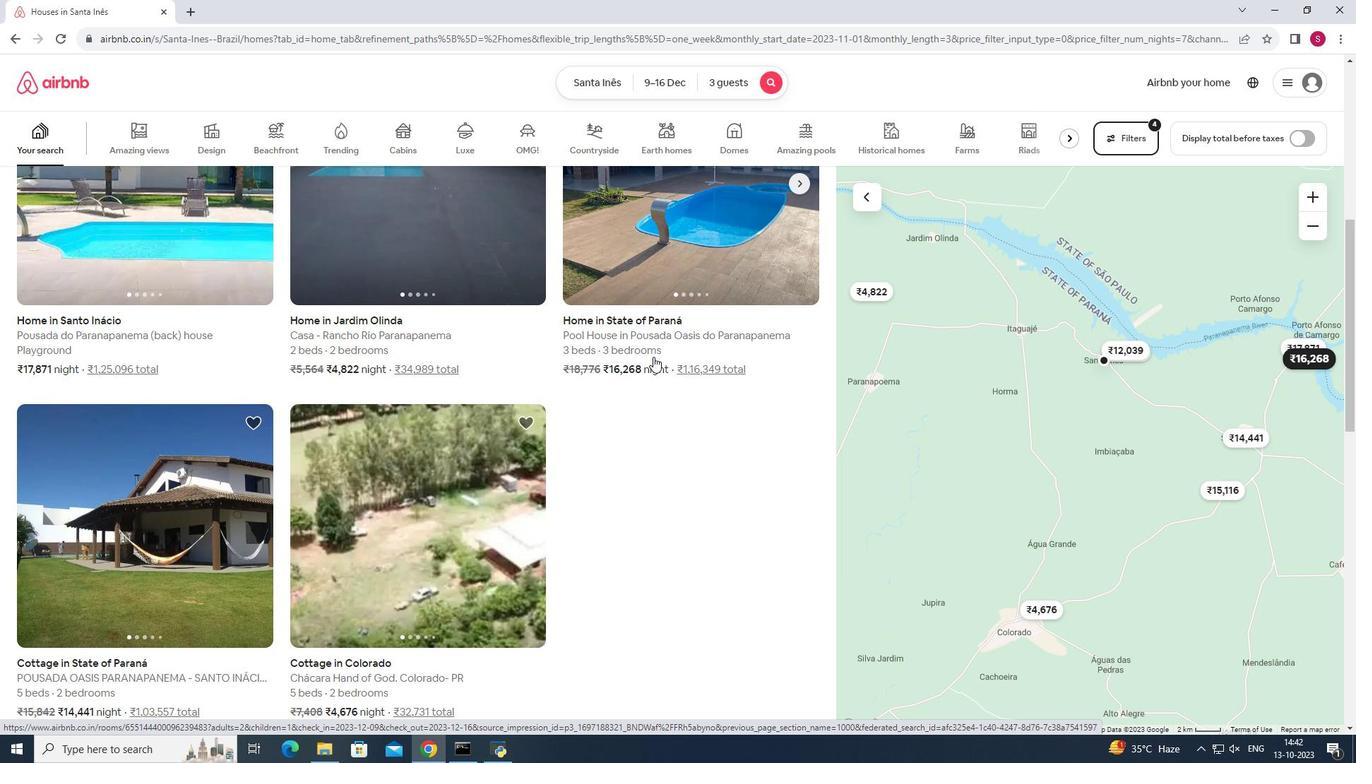 
Action: Mouse scrolled (653, 357) with delta (0, 0)
Screenshot: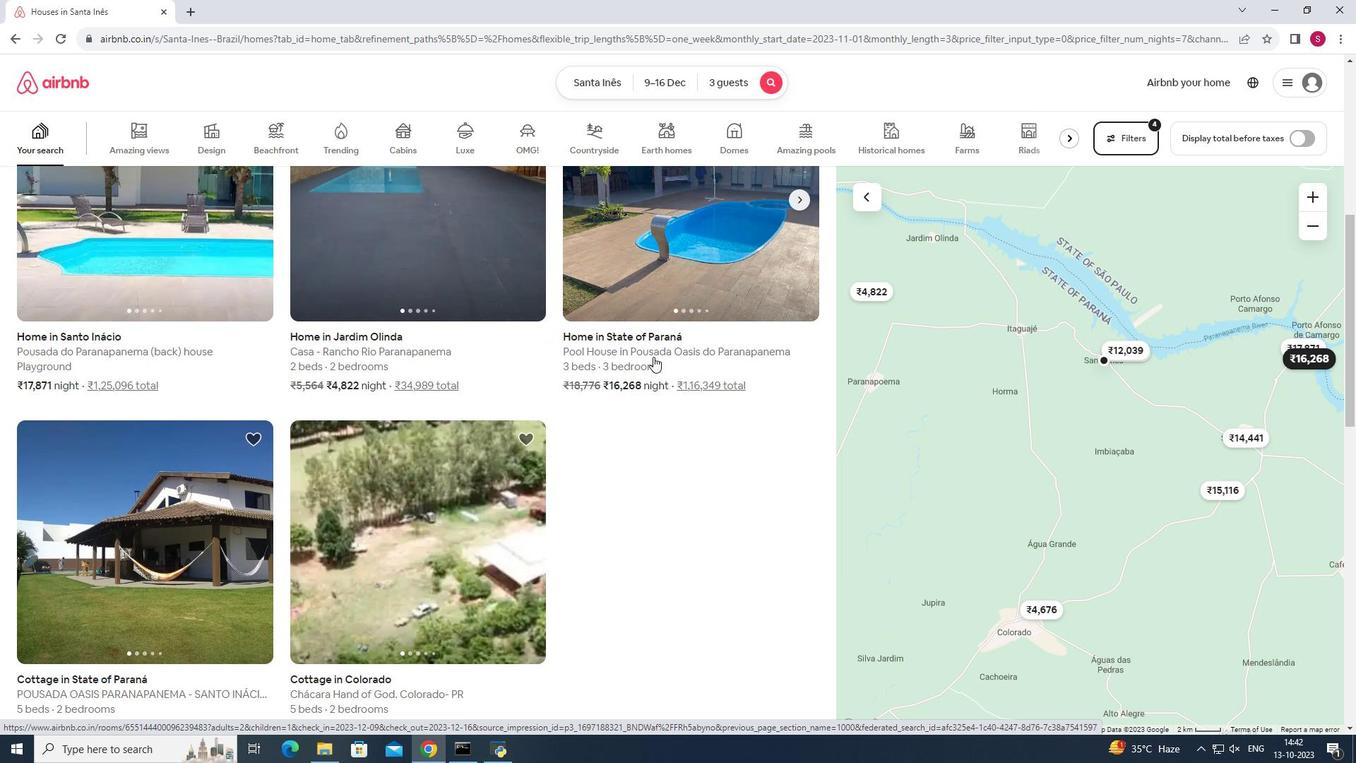 
Action: Mouse scrolled (653, 357) with delta (0, 0)
Screenshot: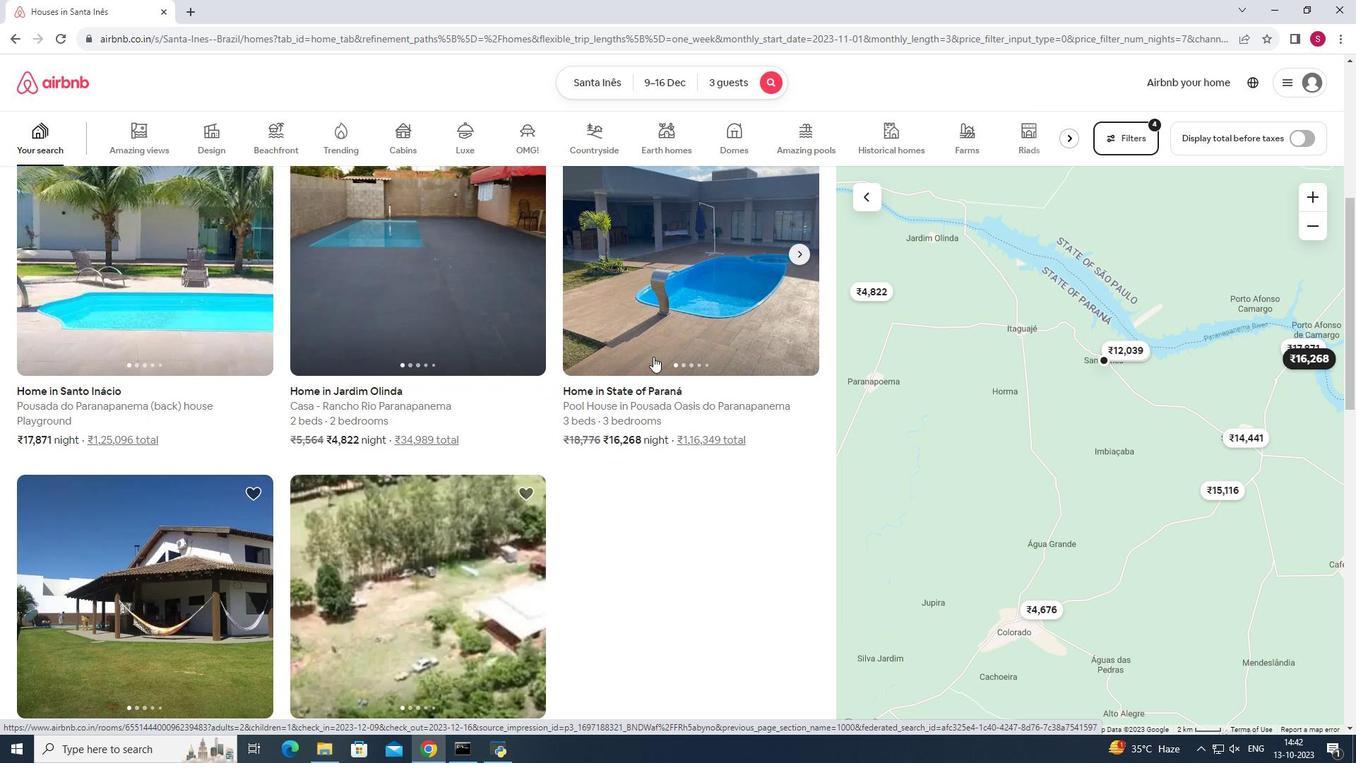 
Action: Mouse moved to (653, 356)
Screenshot: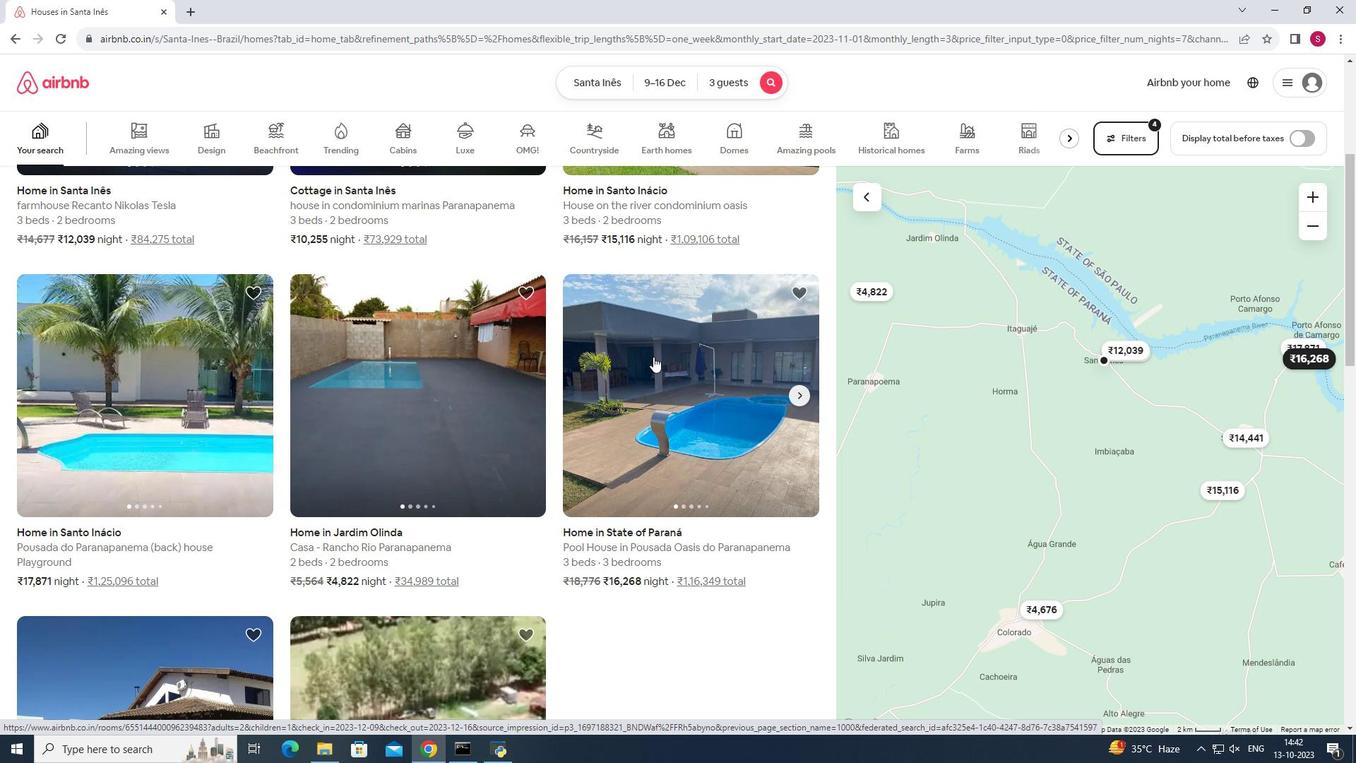 
Action: Mouse scrolled (653, 357) with delta (0, 0)
Screenshot: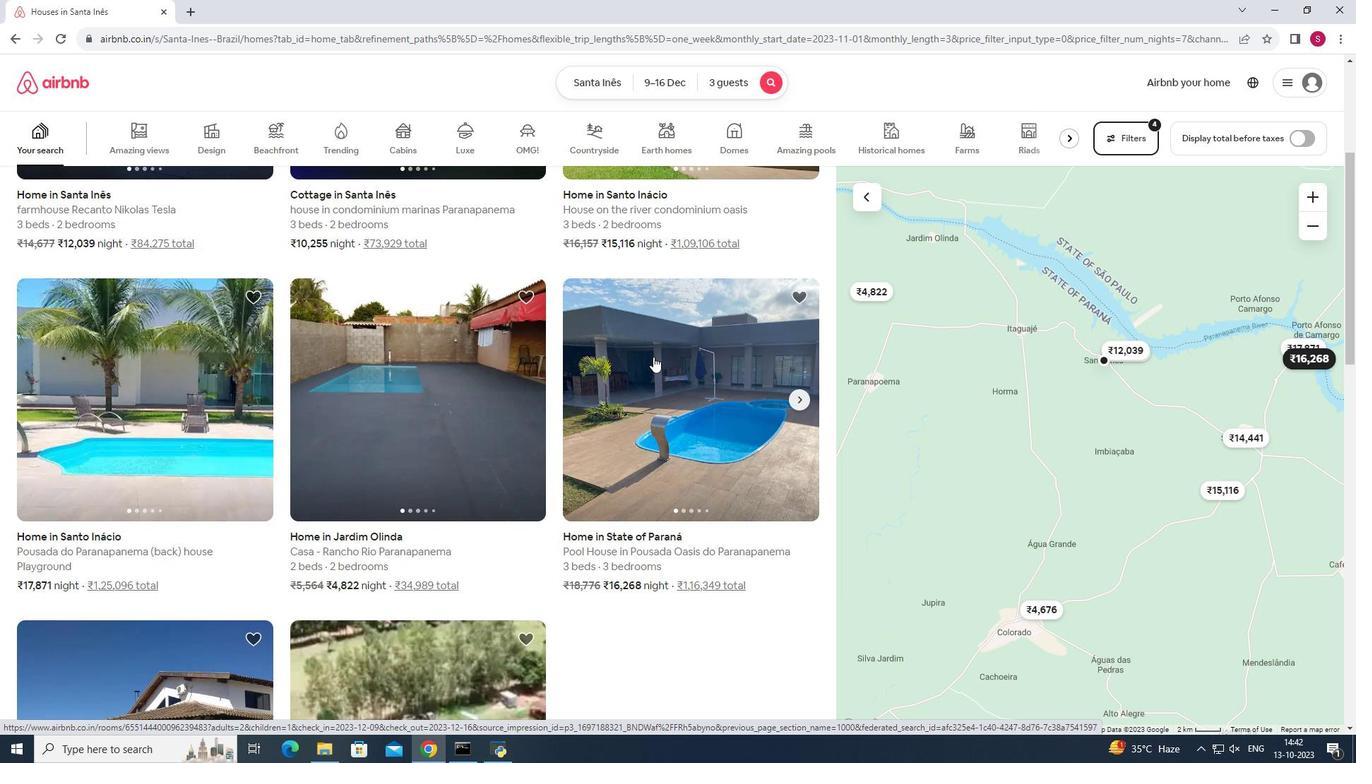 
Action: Mouse scrolled (653, 357) with delta (0, 0)
Screenshot: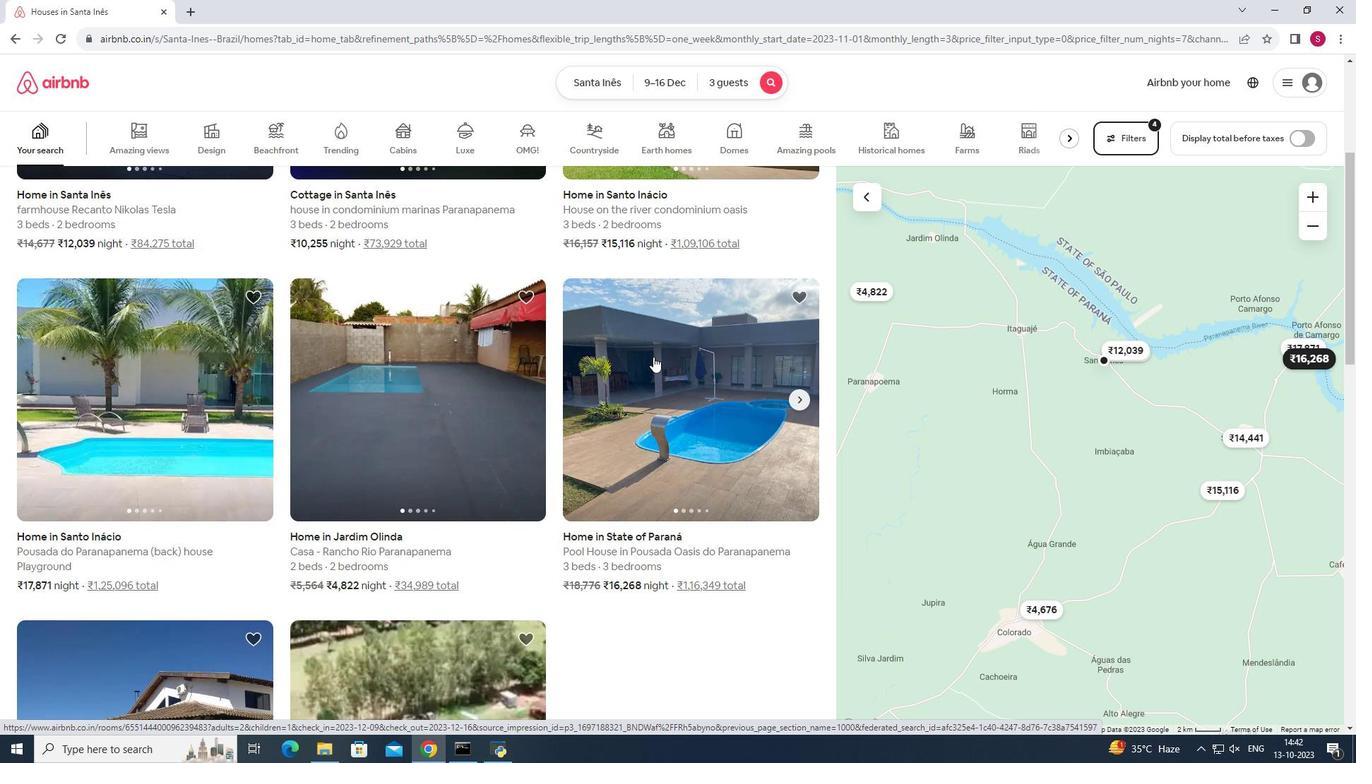 
Action: Mouse scrolled (653, 357) with delta (0, 0)
Screenshot: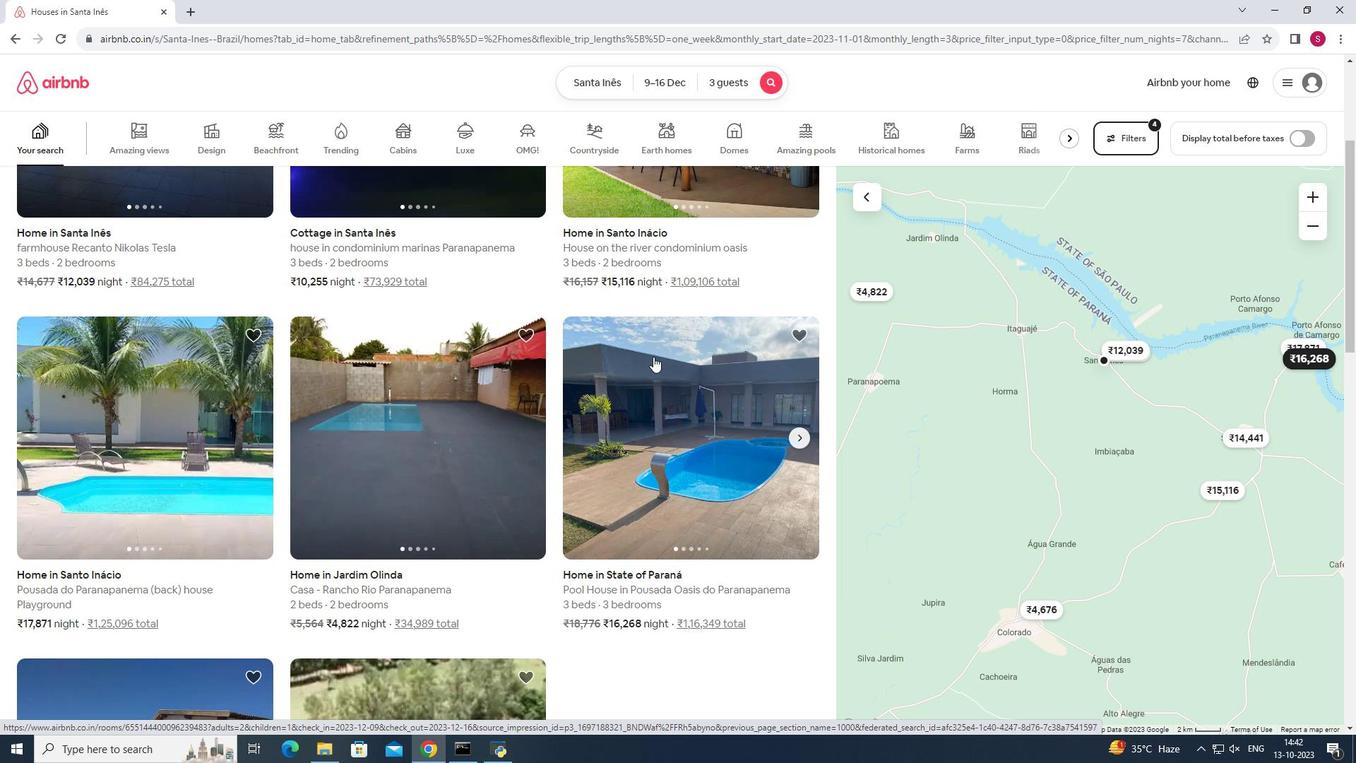 
Action: Mouse scrolled (653, 357) with delta (0, 0)
Screenshot: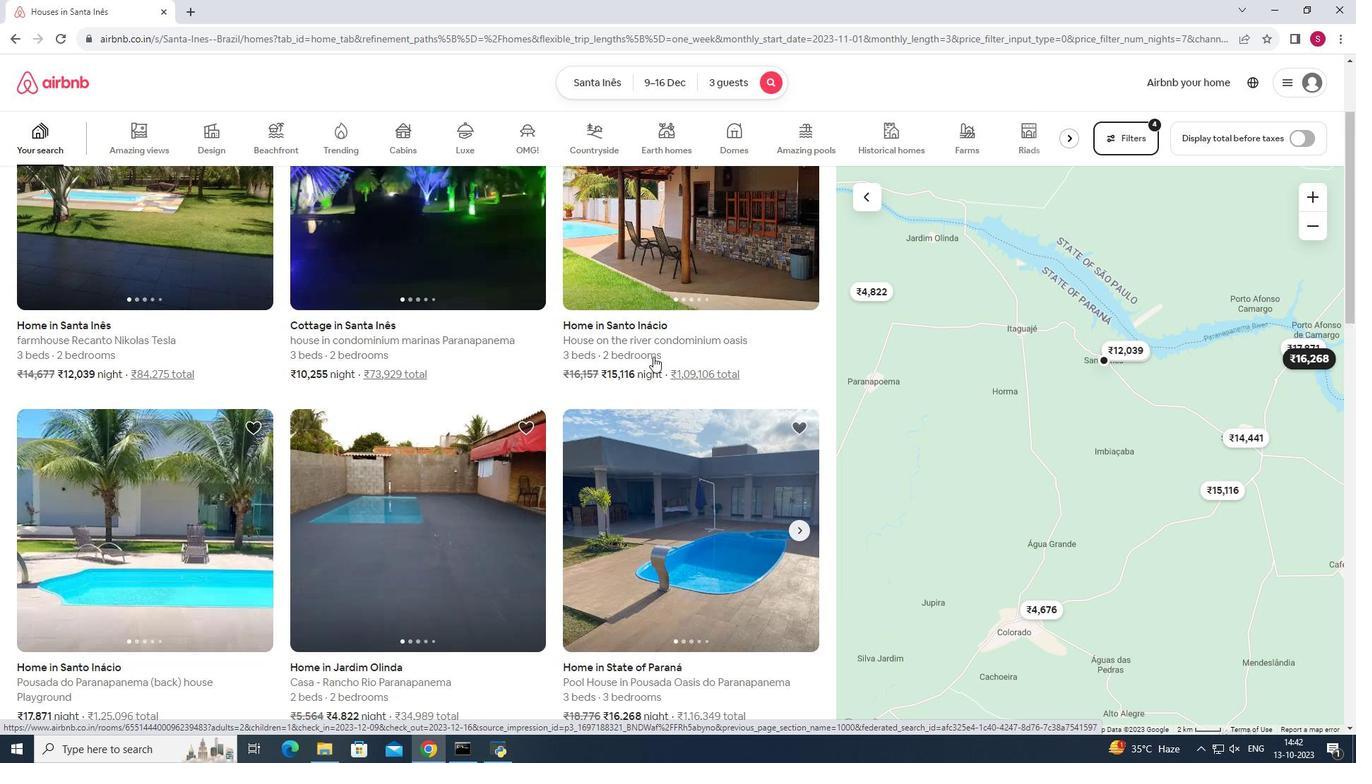 
Action: Mouse moved to (170, 341)
Screenshot: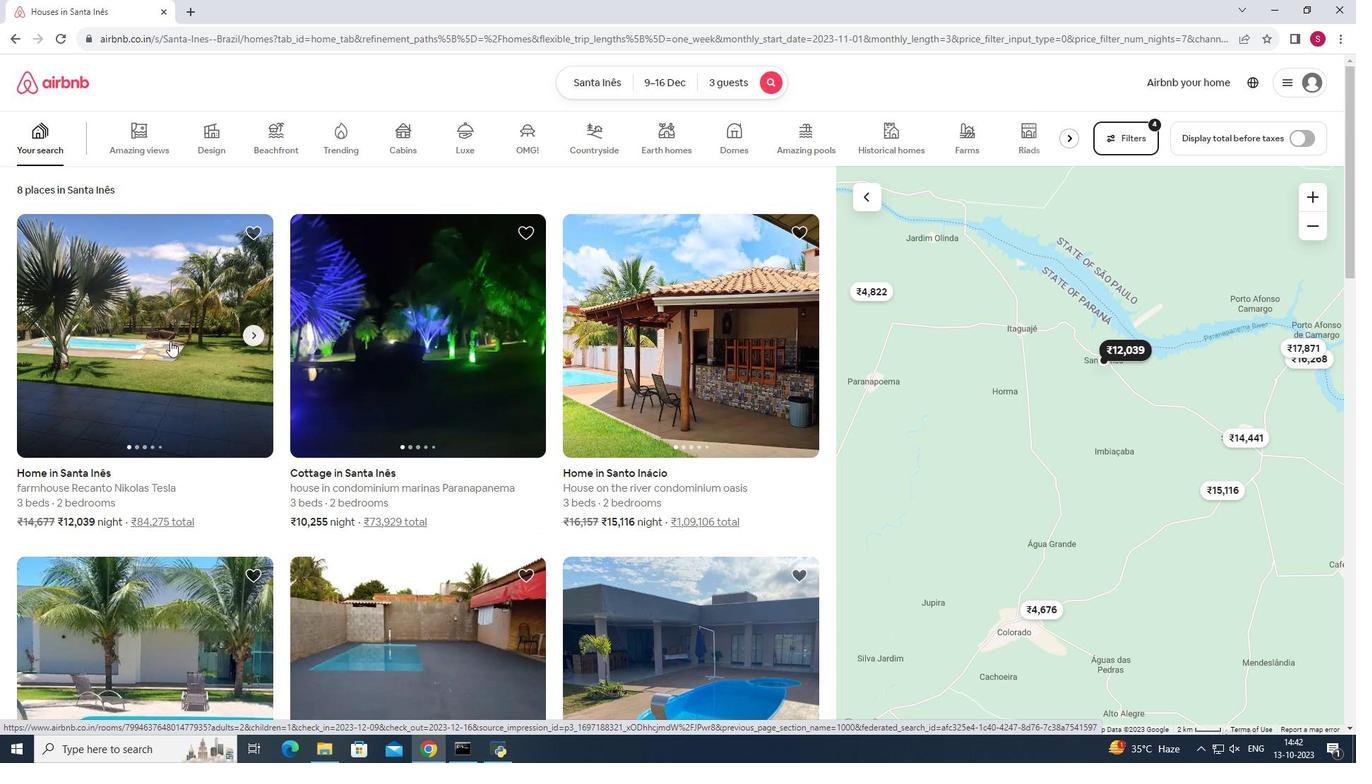
Action: Mouse pressed left at (170, 341)
Screenshot: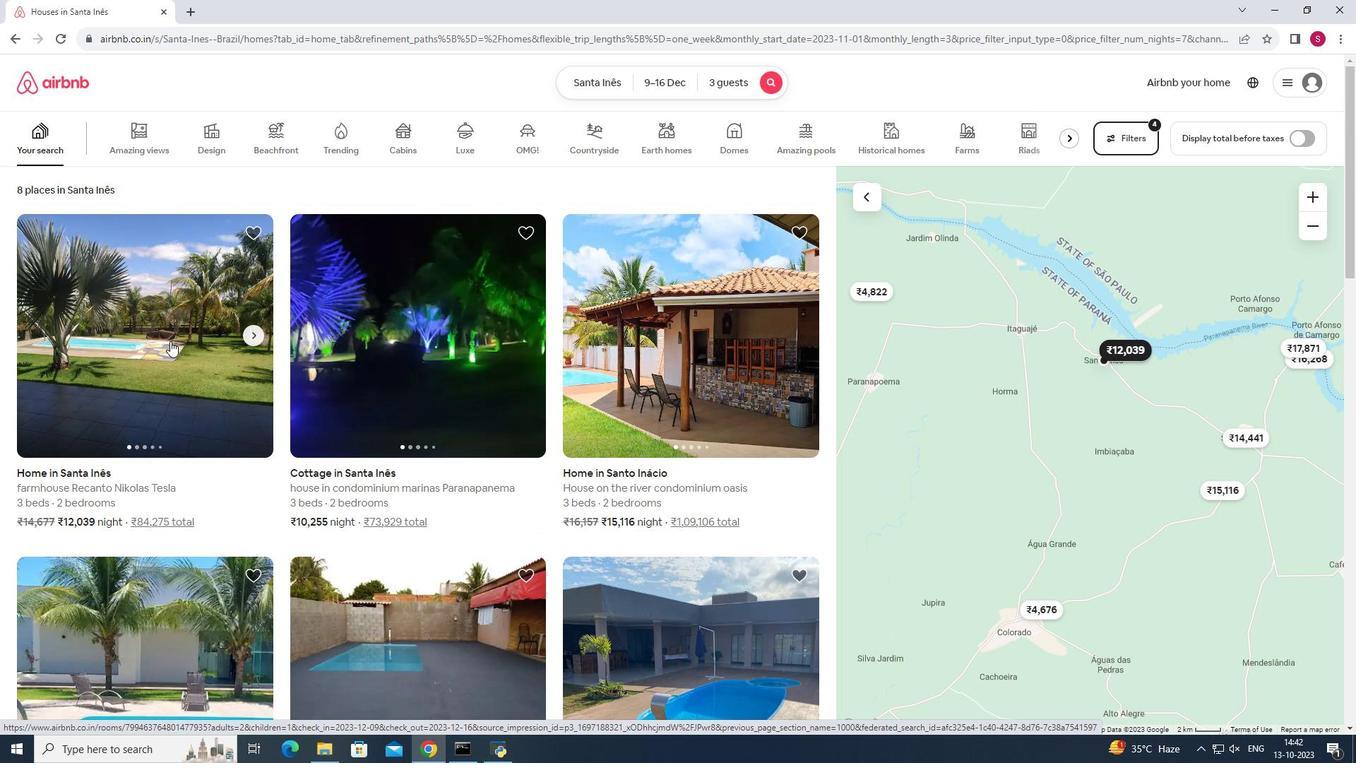 
Action: Mouse moved to (1004, 523)
Screenshot: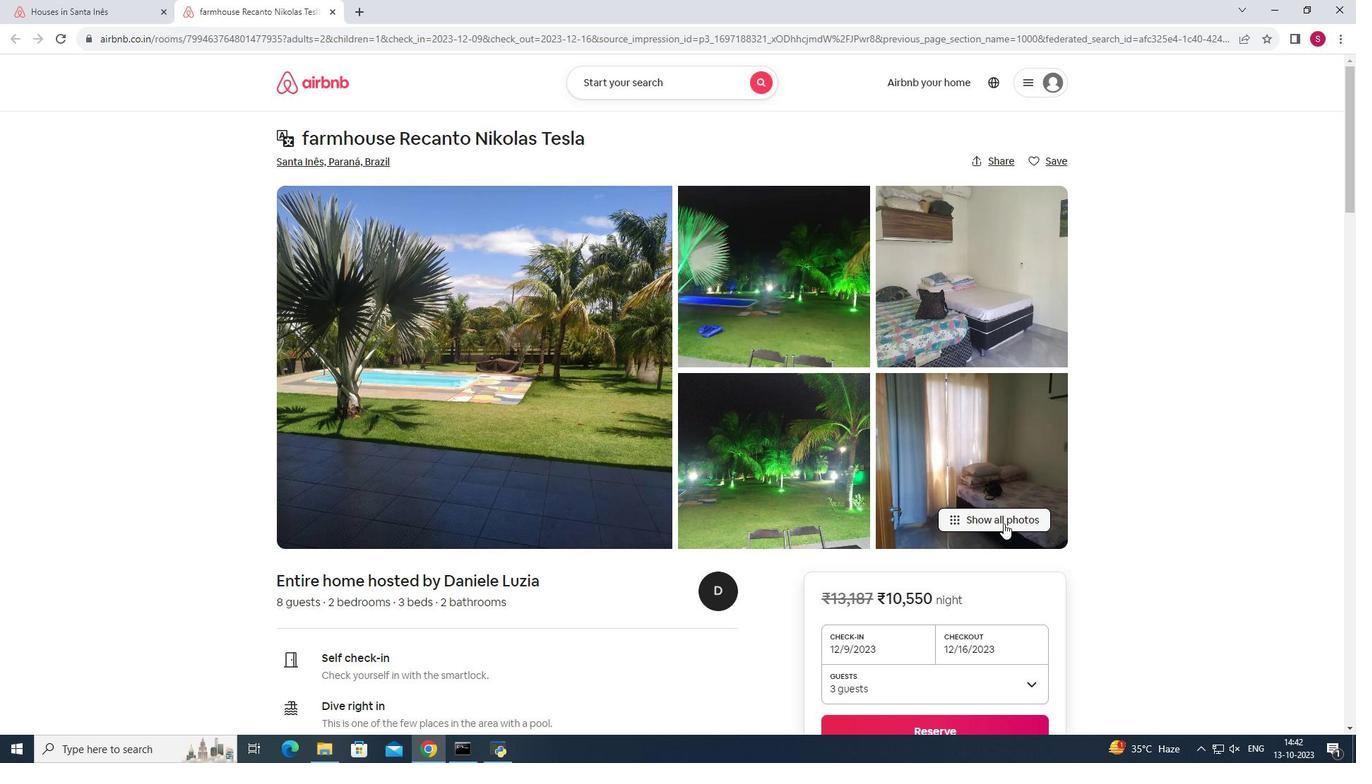 
Action: Mouse pressed left at (1004, 523)
Screenshot: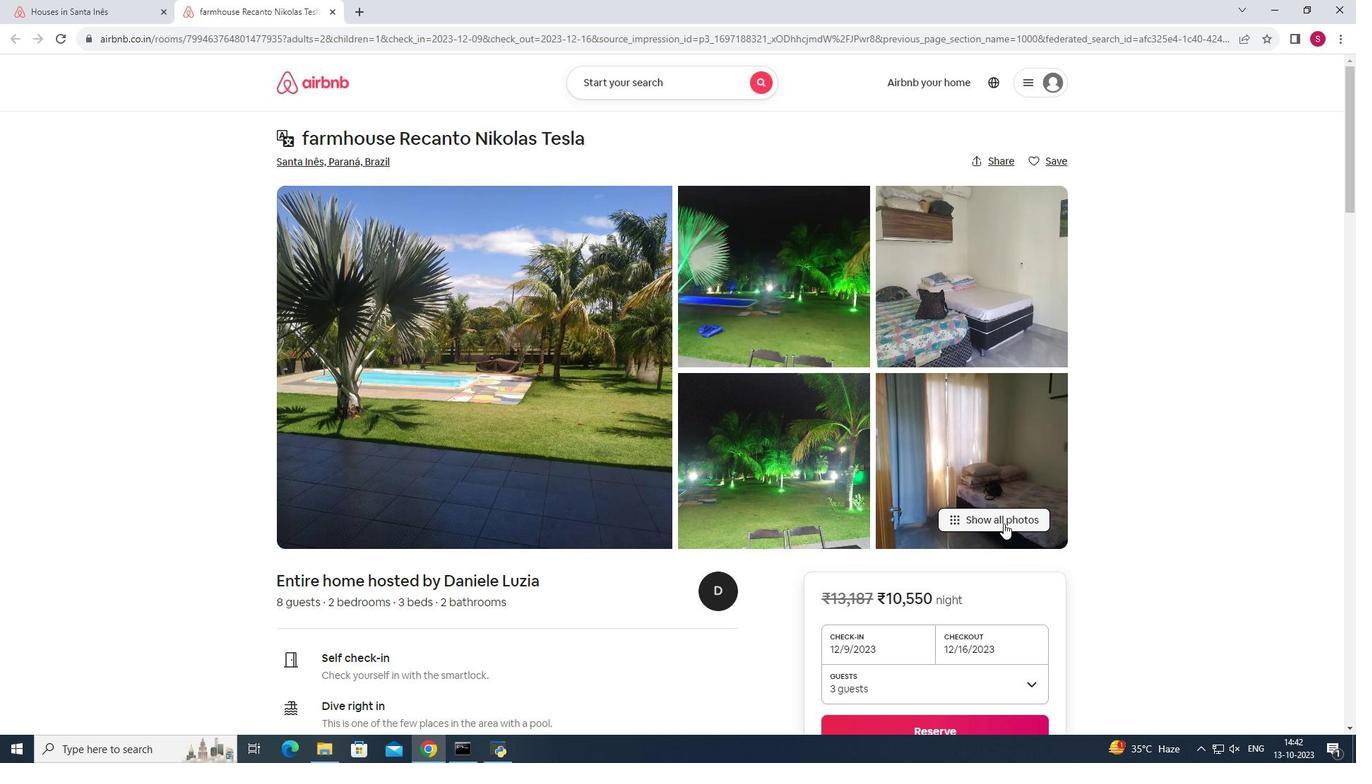 
Action: Mouse moved to (1006, 507)
Screenshot: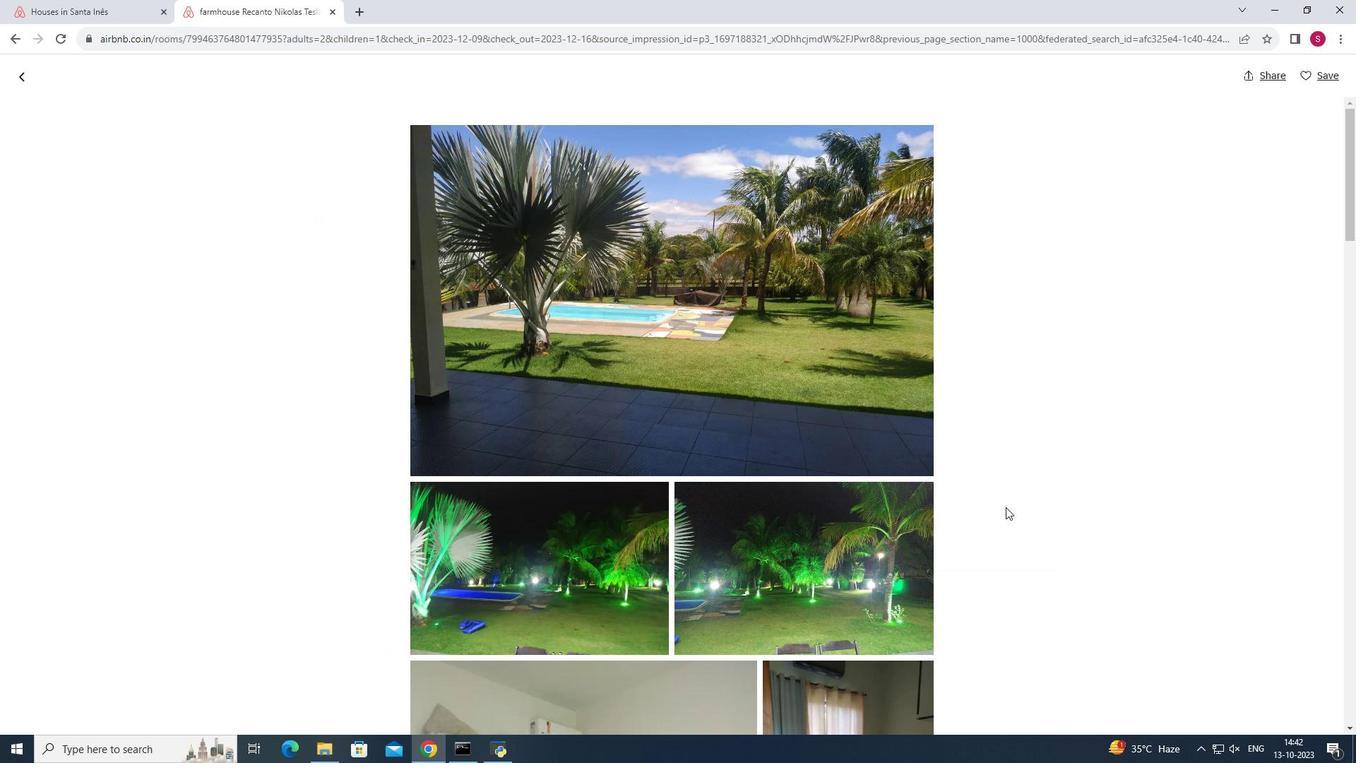 
Action: Mouse scrolled (1006, 506) with delta (0, 0)
Screenshot: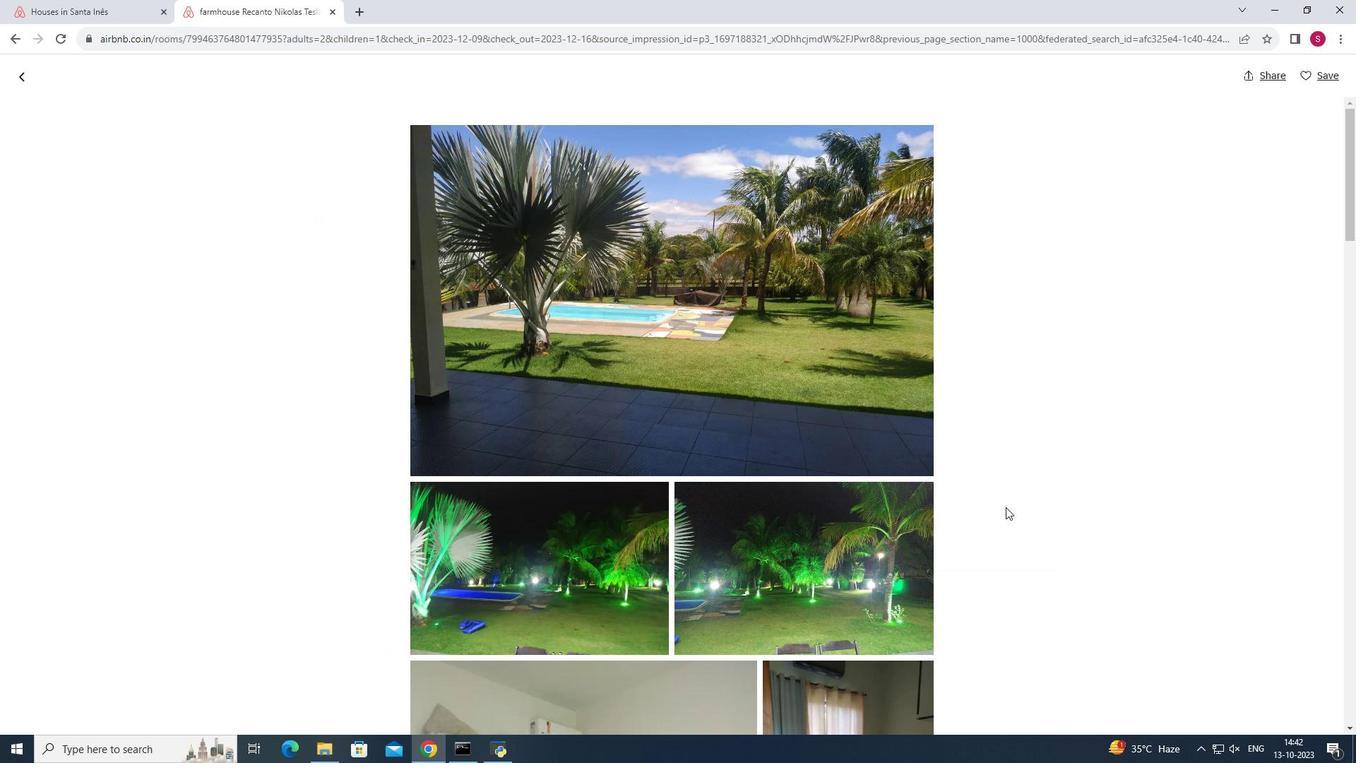 
Action: Mouse scrolled (1006, 506) with delta (0, 0)
Screenshot: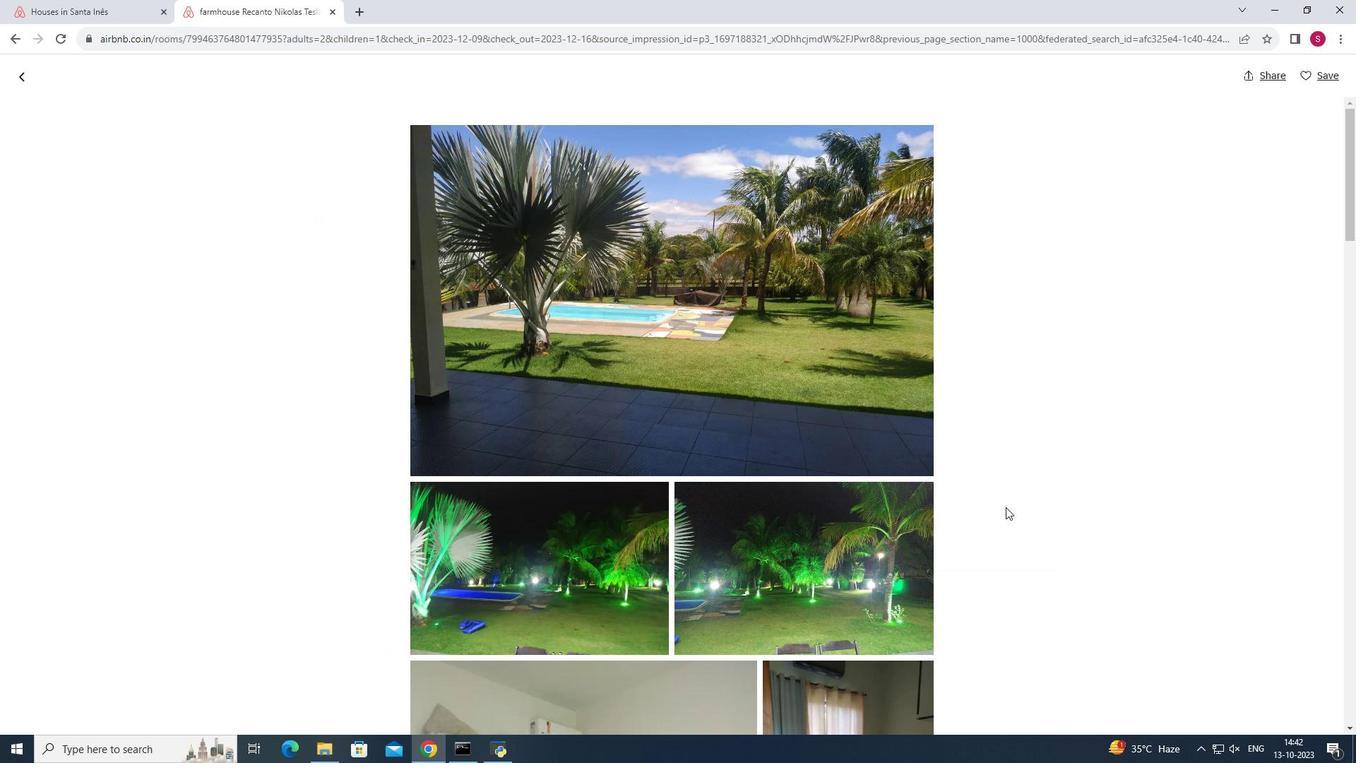 
Action: Mouse scrolled (1006, 506) with delta (0, 0)
Screenshot: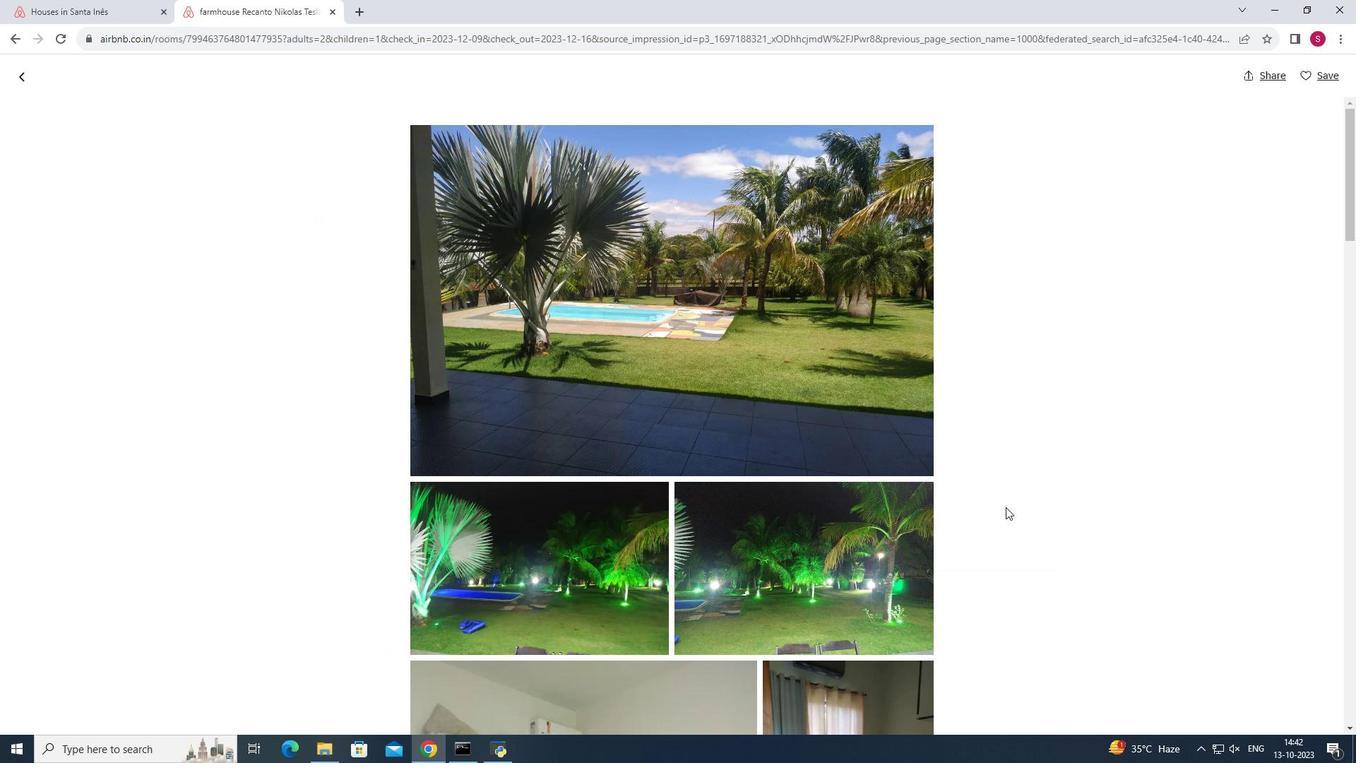 
Action: Mouse scrolled (1006, 506) with delta (0, 0)
Screenshot: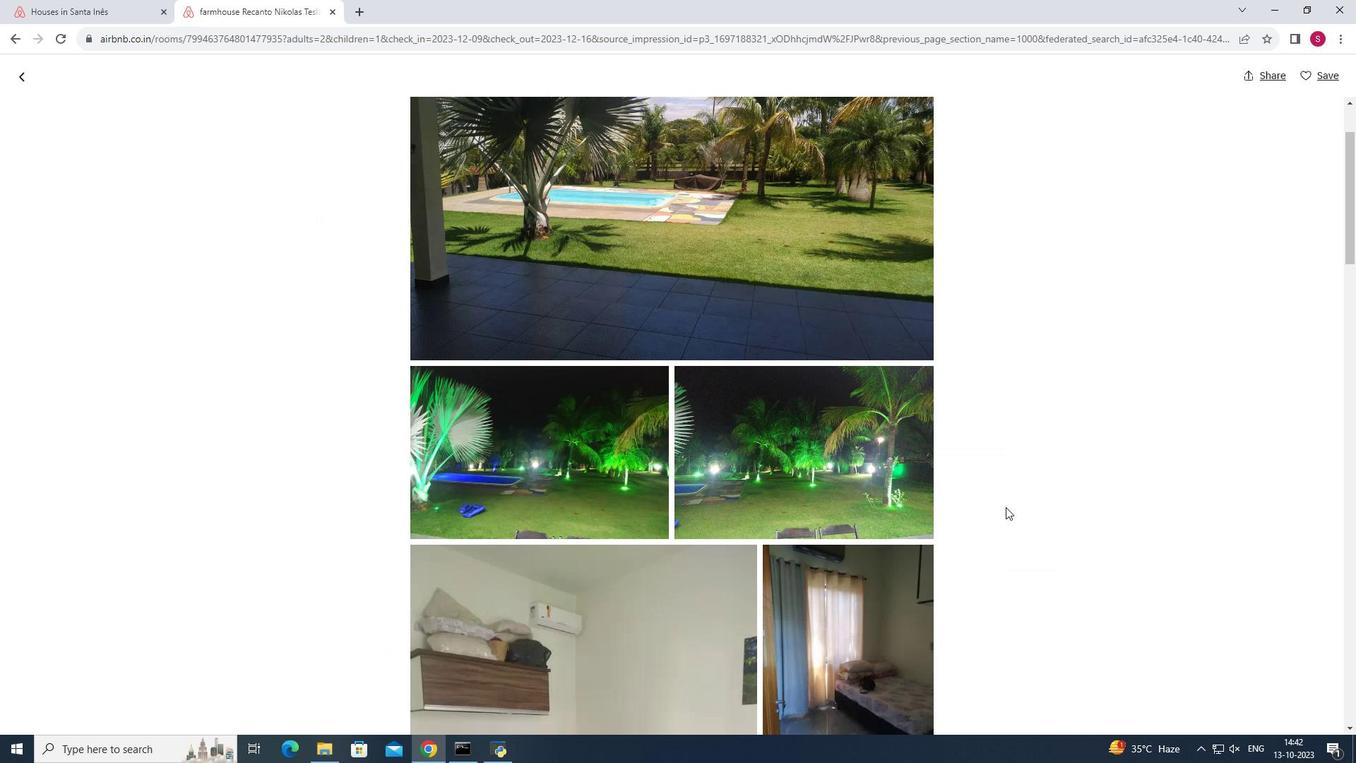
Action: Mouse scrolled (1006, 506) with delta (0, 0)
Screenshot: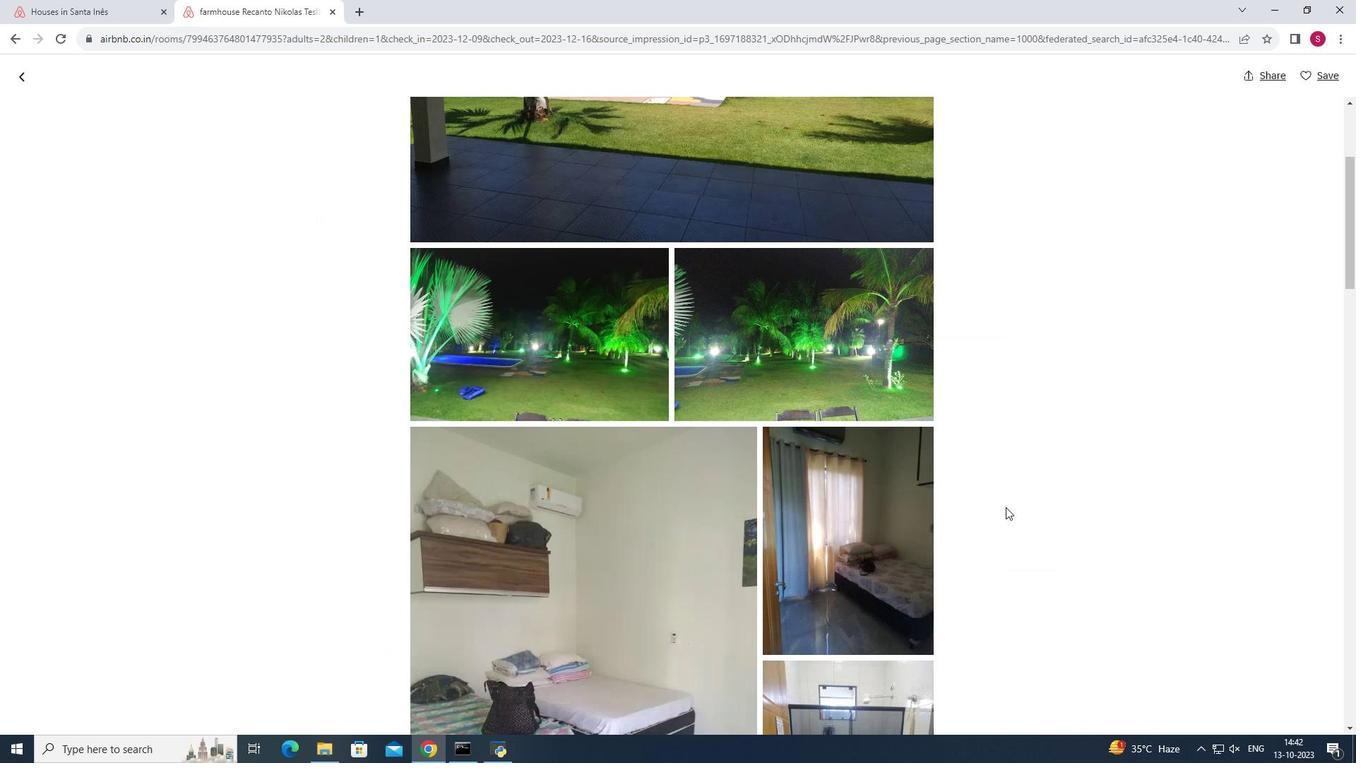 
Action: Mouse scrolled (1006, 506) with delta (0, 0)
Screenshot: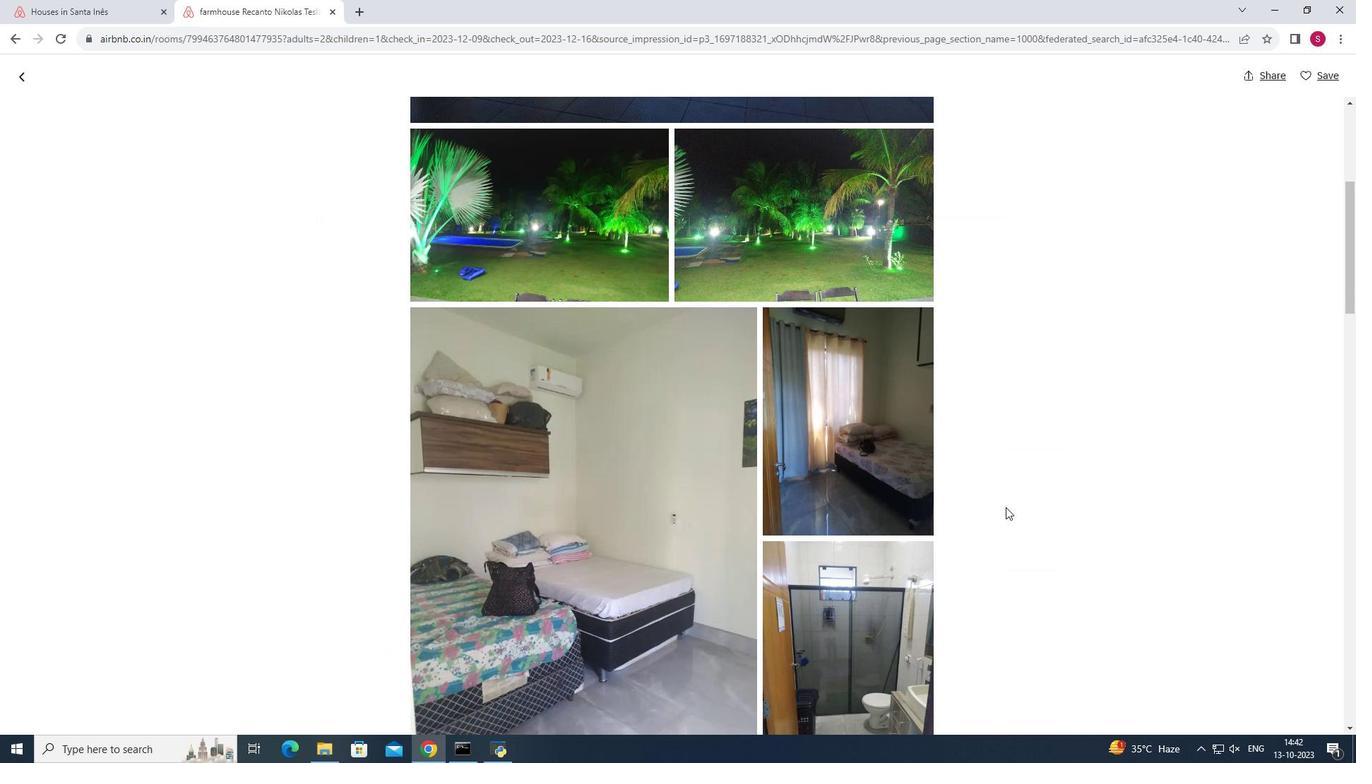 
Action: Mouse scrolled (1006, 506) with delta (0, 0)
Screenshot: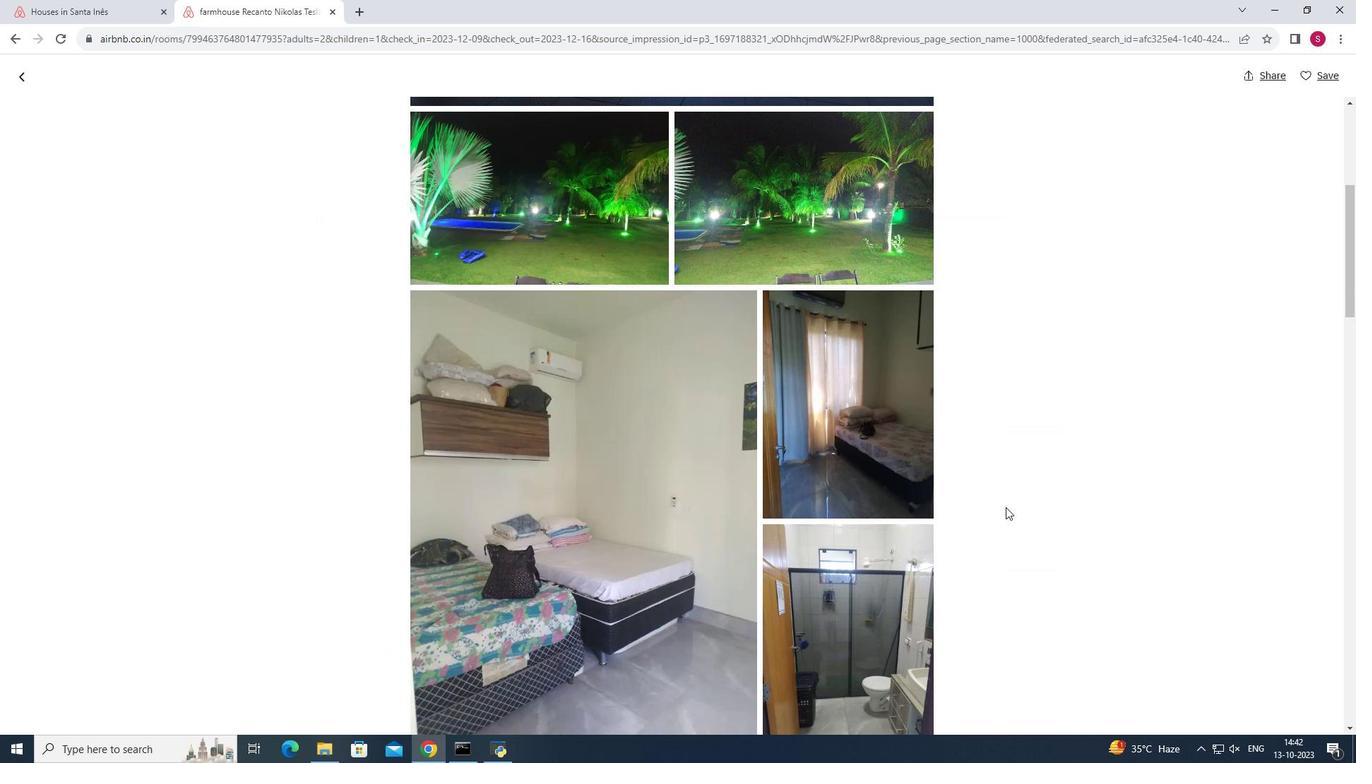
Action: Mouse scrolled (1006, 506) with delta (0, 0)
Screenshot: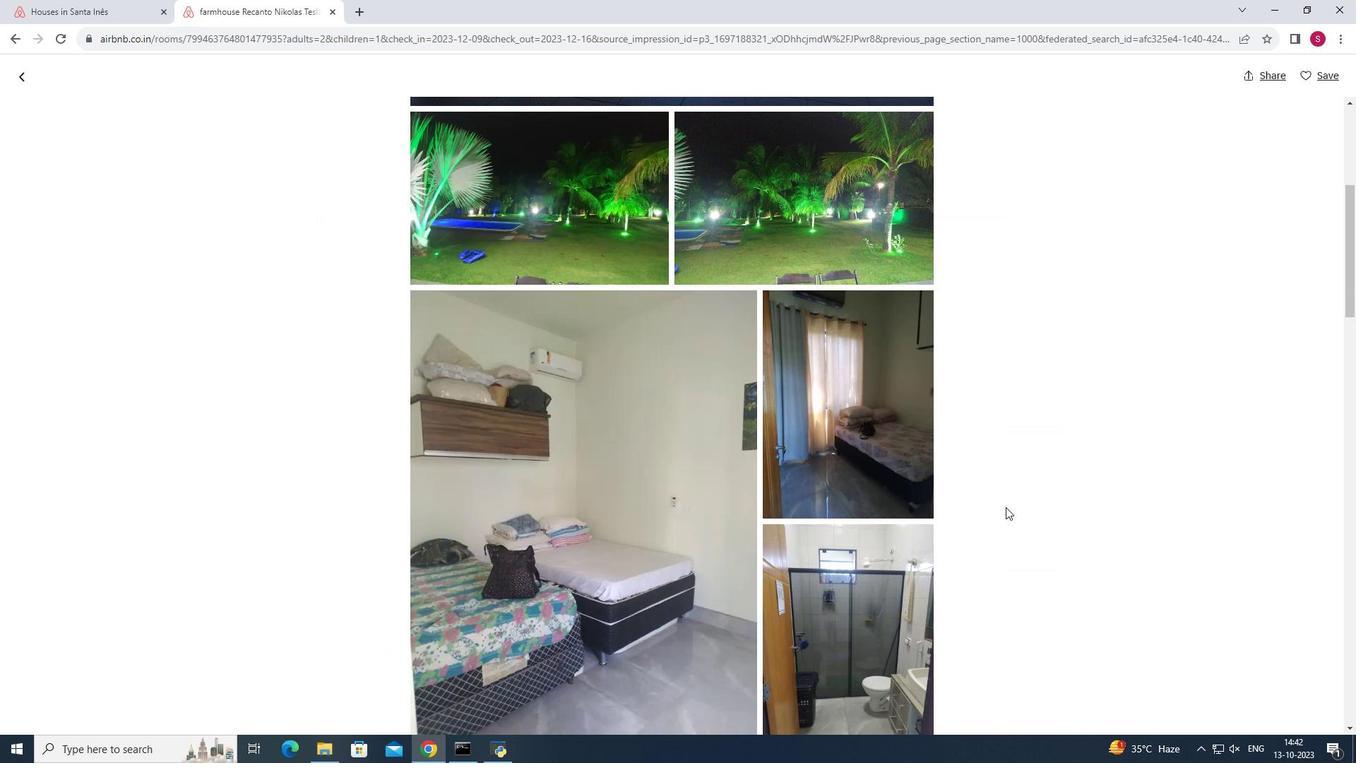 
Action: Mouse scrolled (1006, 506) with delta (0, 0)
Screenshot: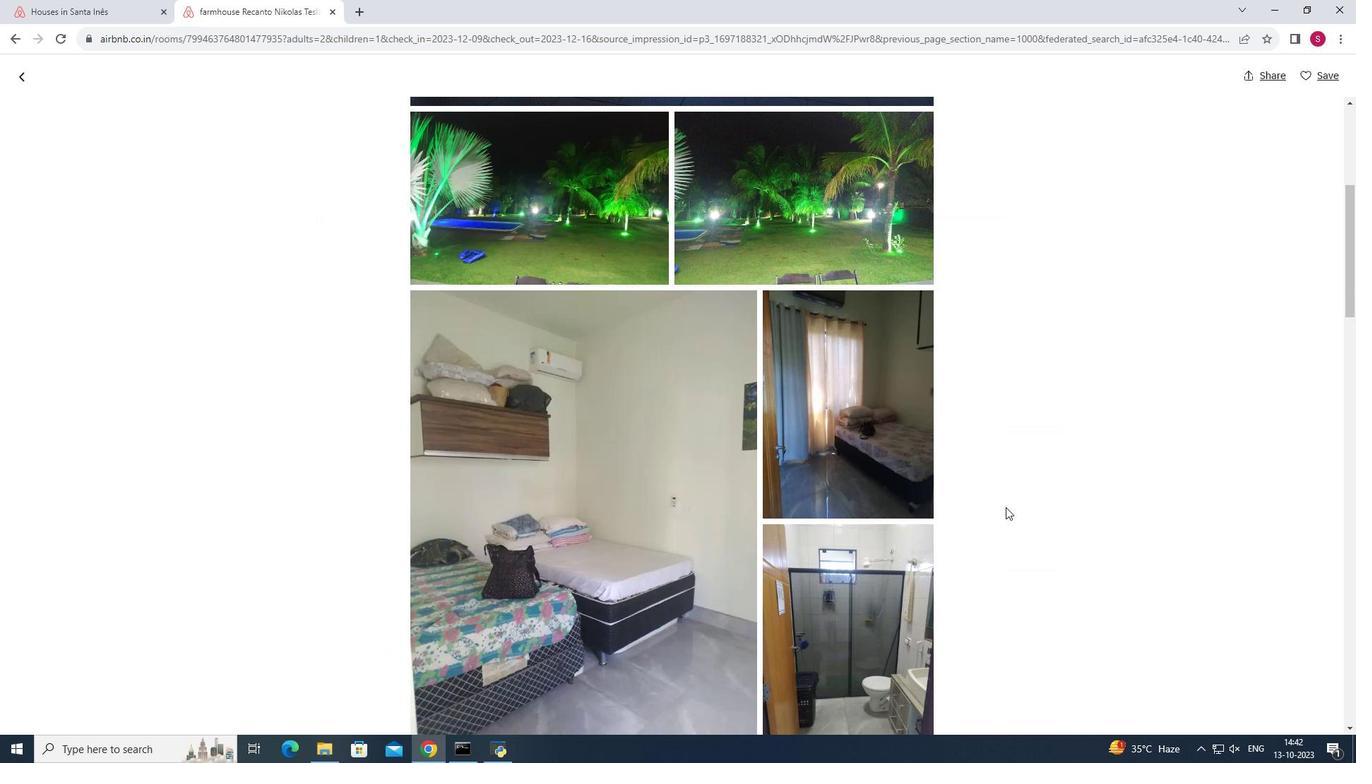 
Action: Mouse scrolled (1006, 506) with delta (0, 0)
Screenshot: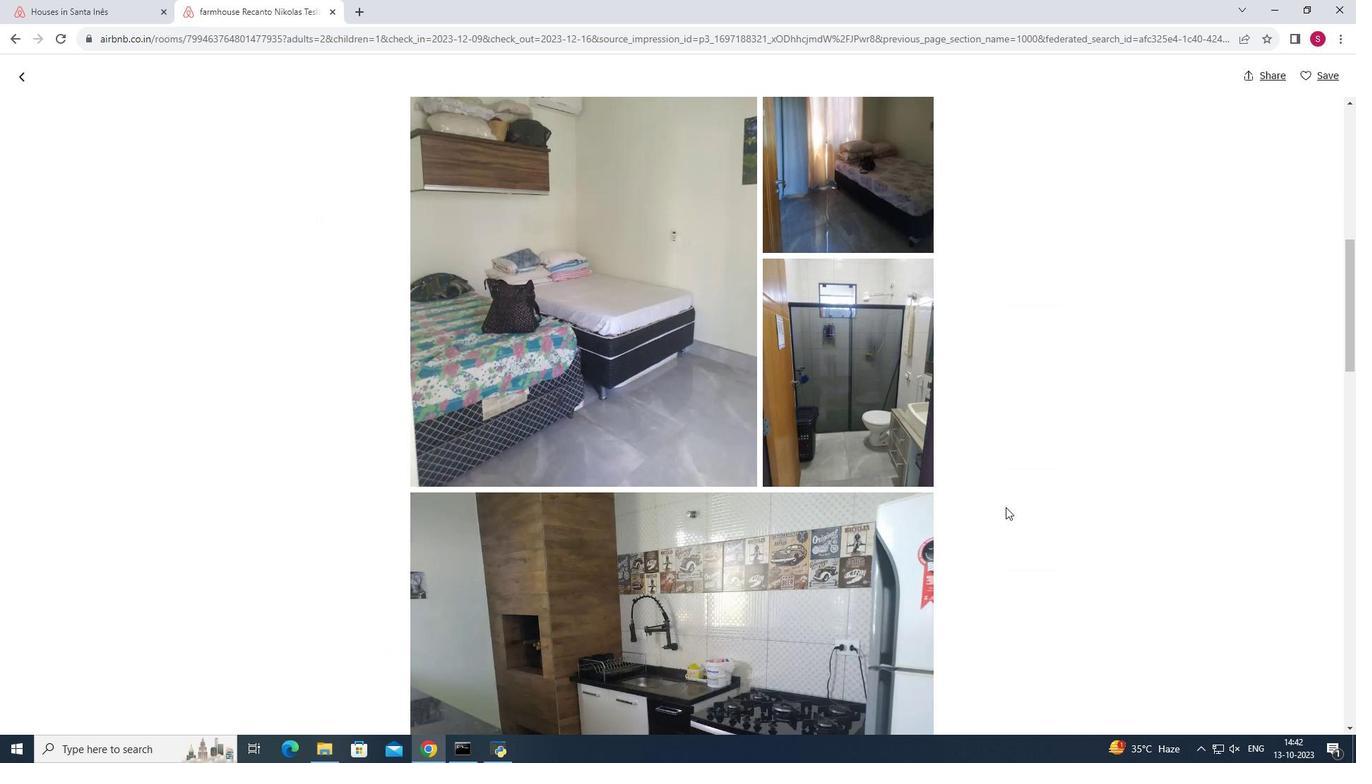 
Action: Mouse scrolled (1006, 506) with delta (0, 0)
Screenshot: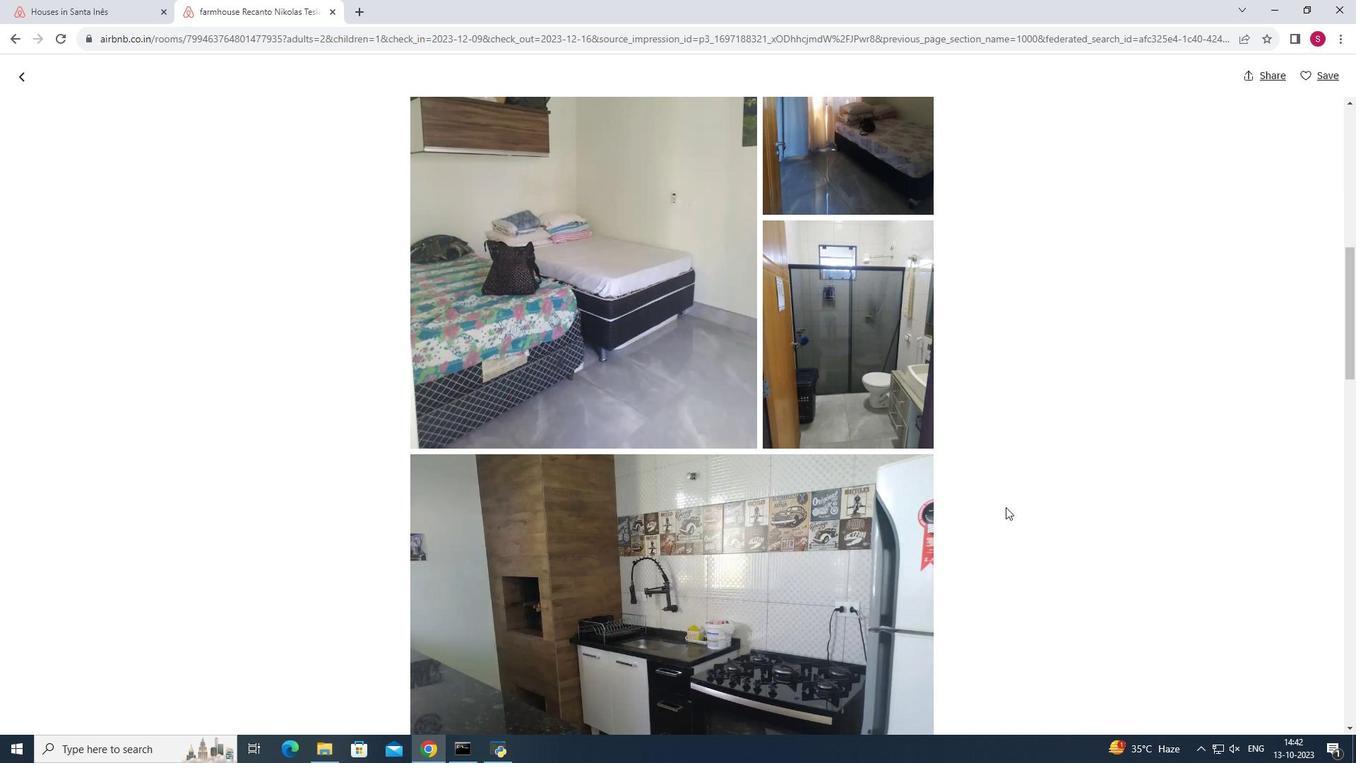 
Action: Mouse scrolled (1006, 506) with delta (0, 0)
Screenshot: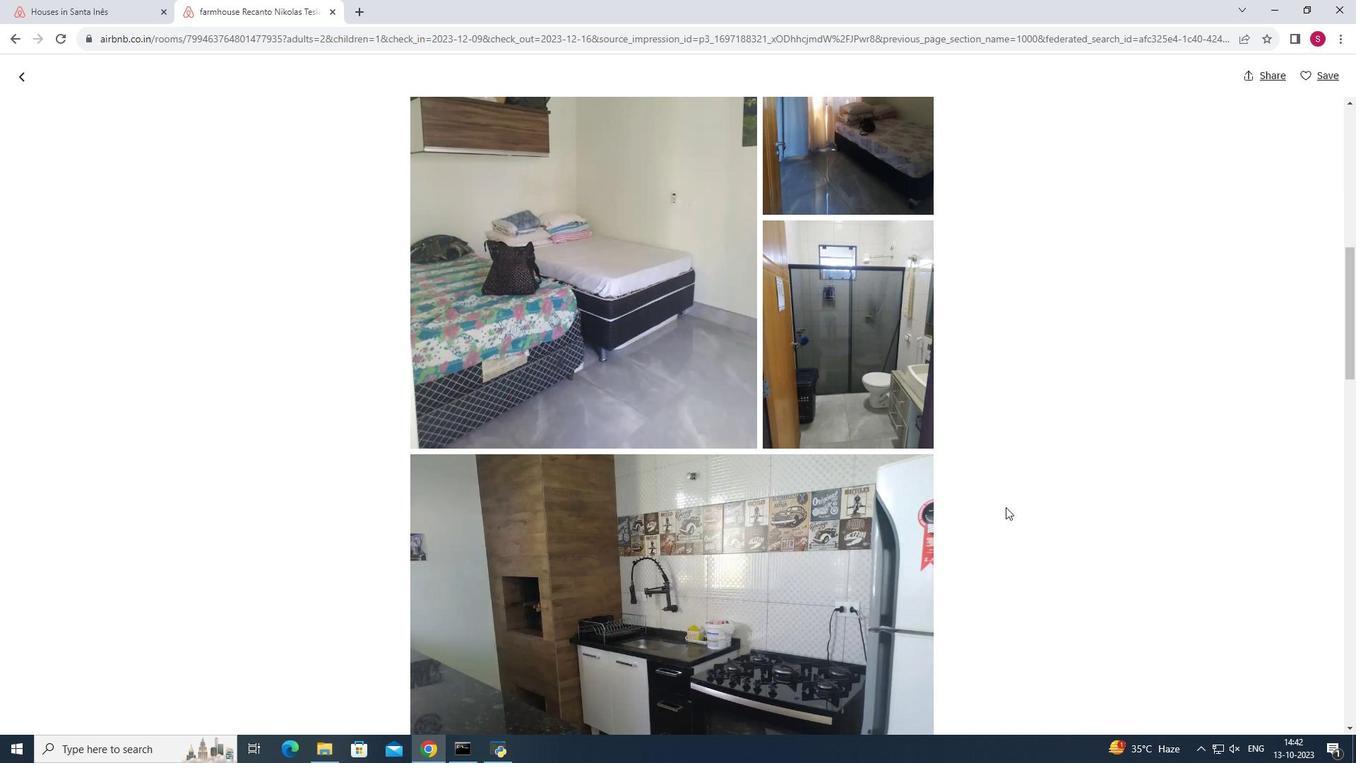 
Action: Mouse scrolled (1006, 506) with delta (0, 0)
Screenshot: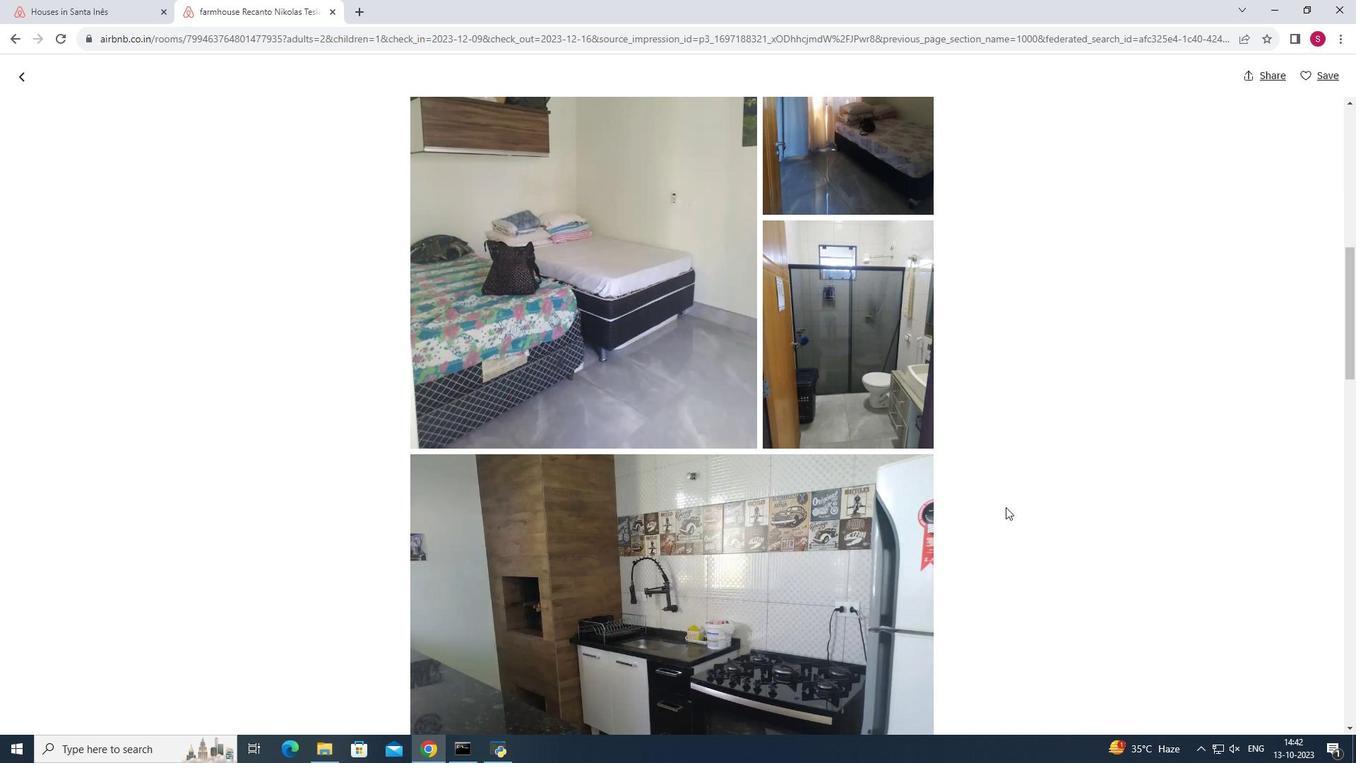
Action: Mouse scrolled (1006, 506) with delta (0, 0)
Screenshot: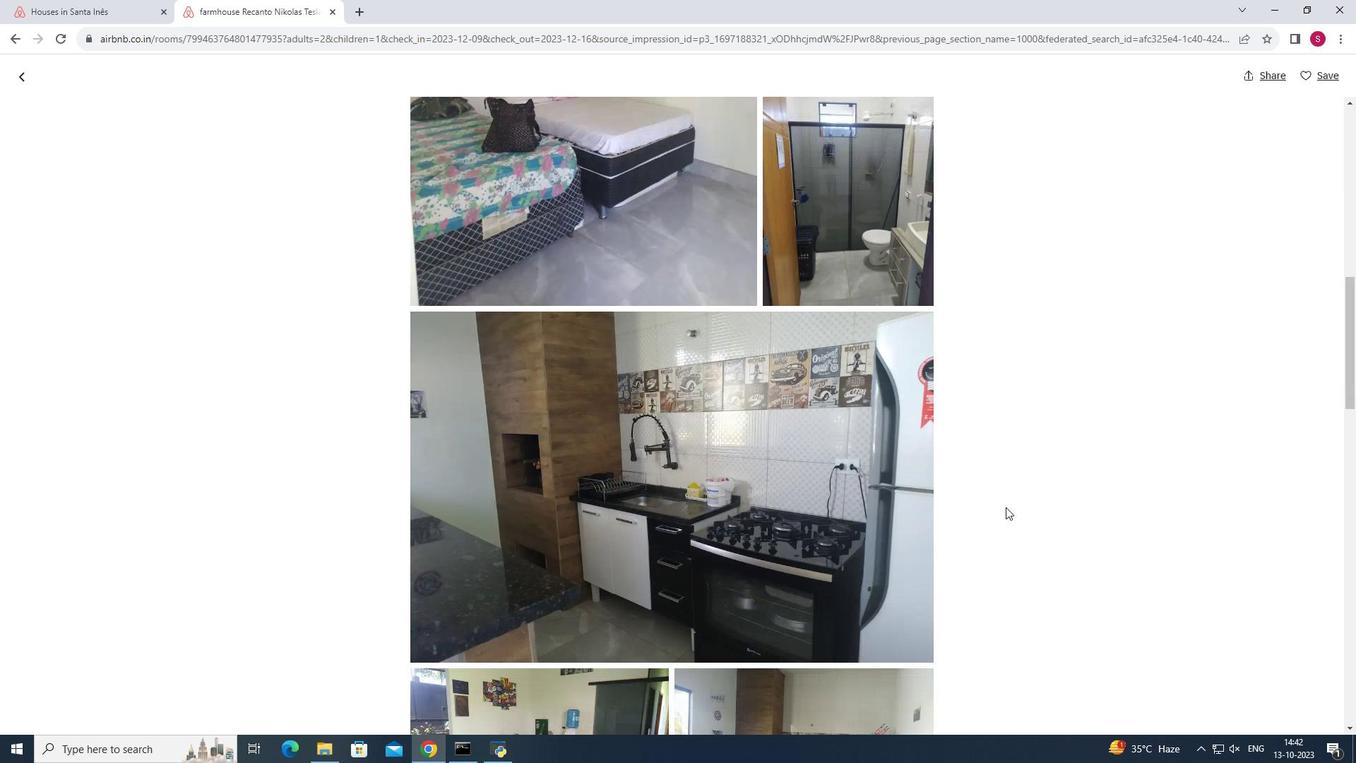 
Action: Mouse moved to (1006, 506)
Screenshot: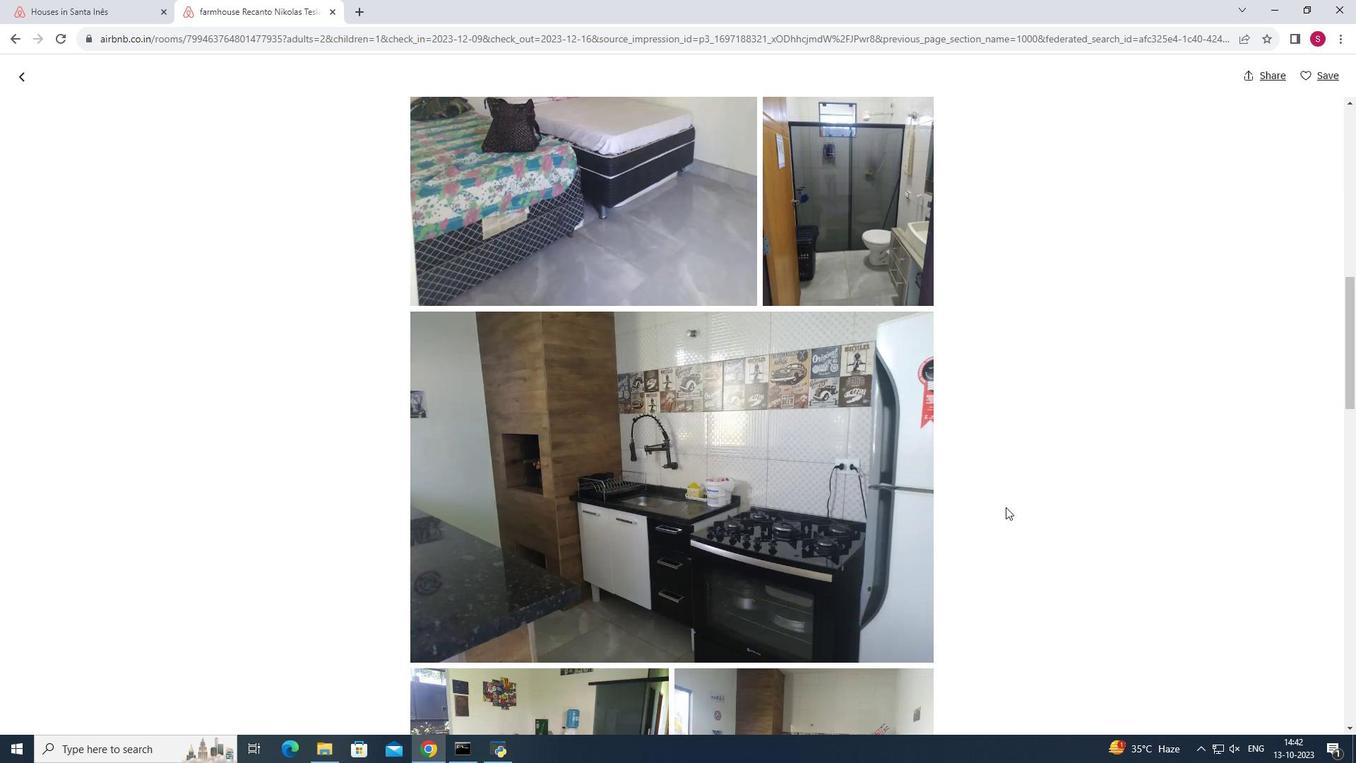 
Action: Mouse scrolled (1006, 505) with delta (0, 0)
Screenshot: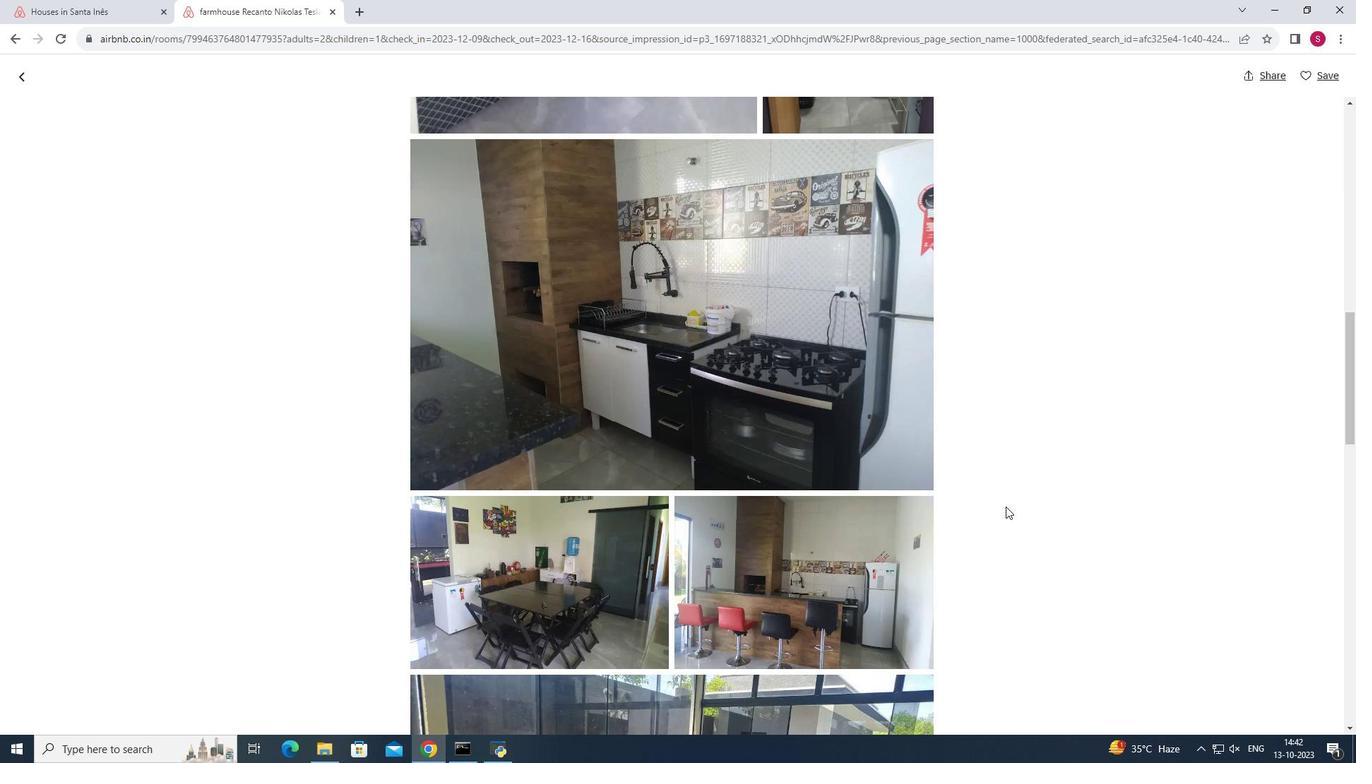
Action: Mouse scrolled (1006, 505) with delta (0, 0)
Screenshot: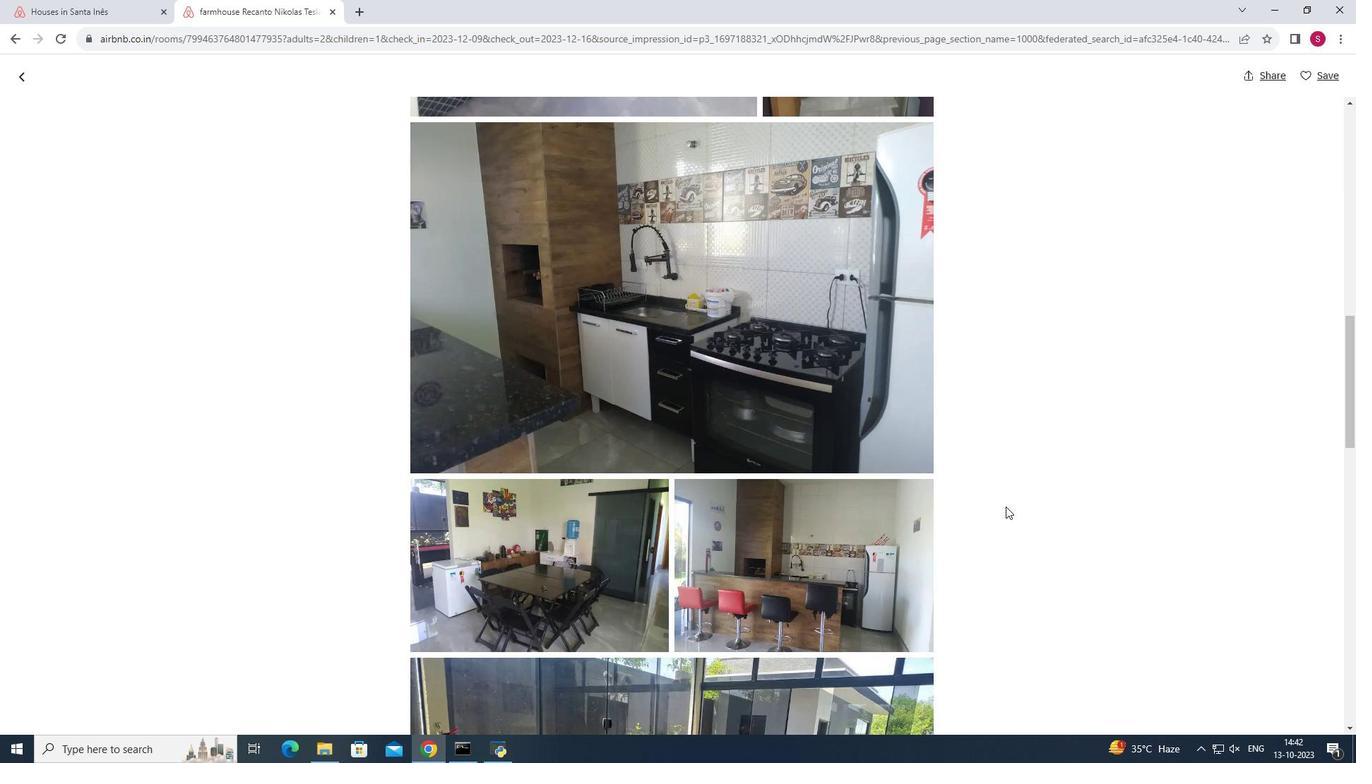 
Action: Mouse scrolled (1006, 505) with delta (0, 0)
Screenshot: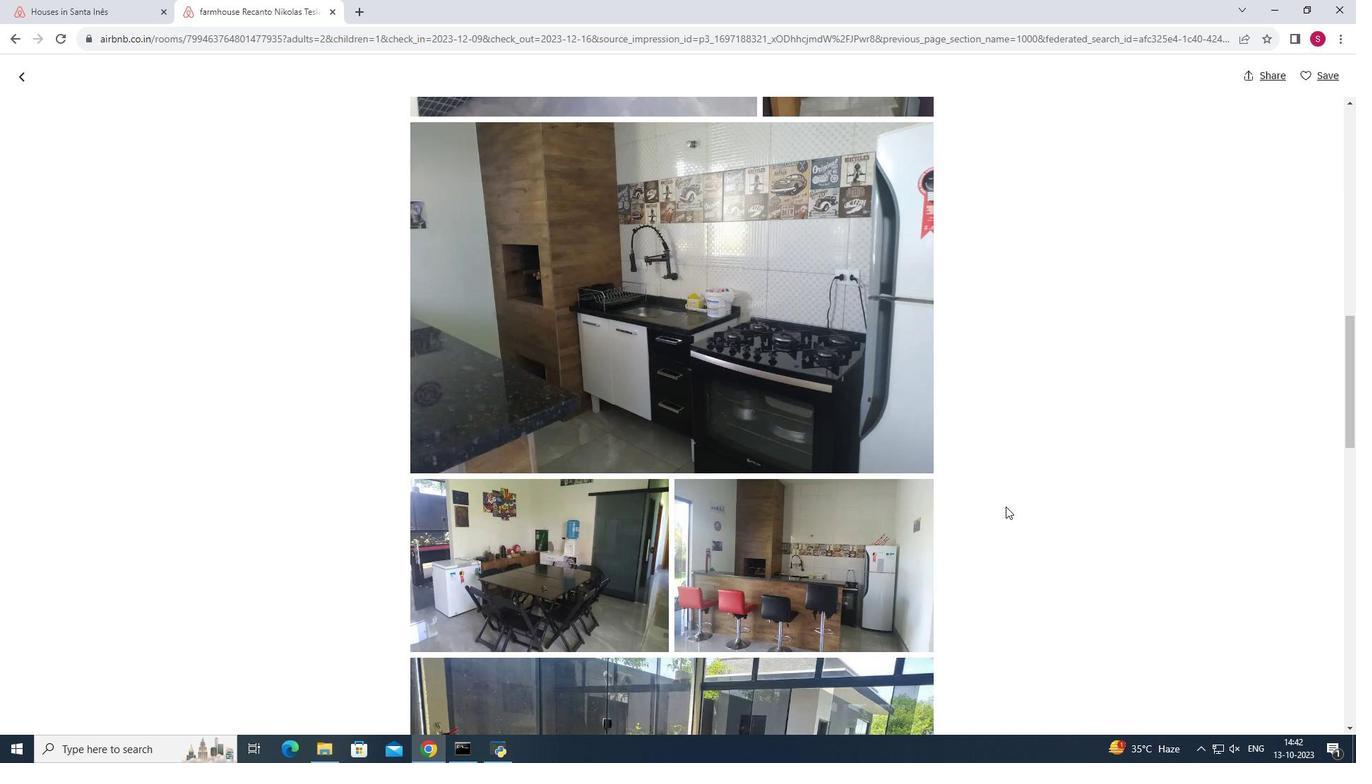 
Action: Mouse scrolled (1006, 505) with delta (0, 0)
Screenshot: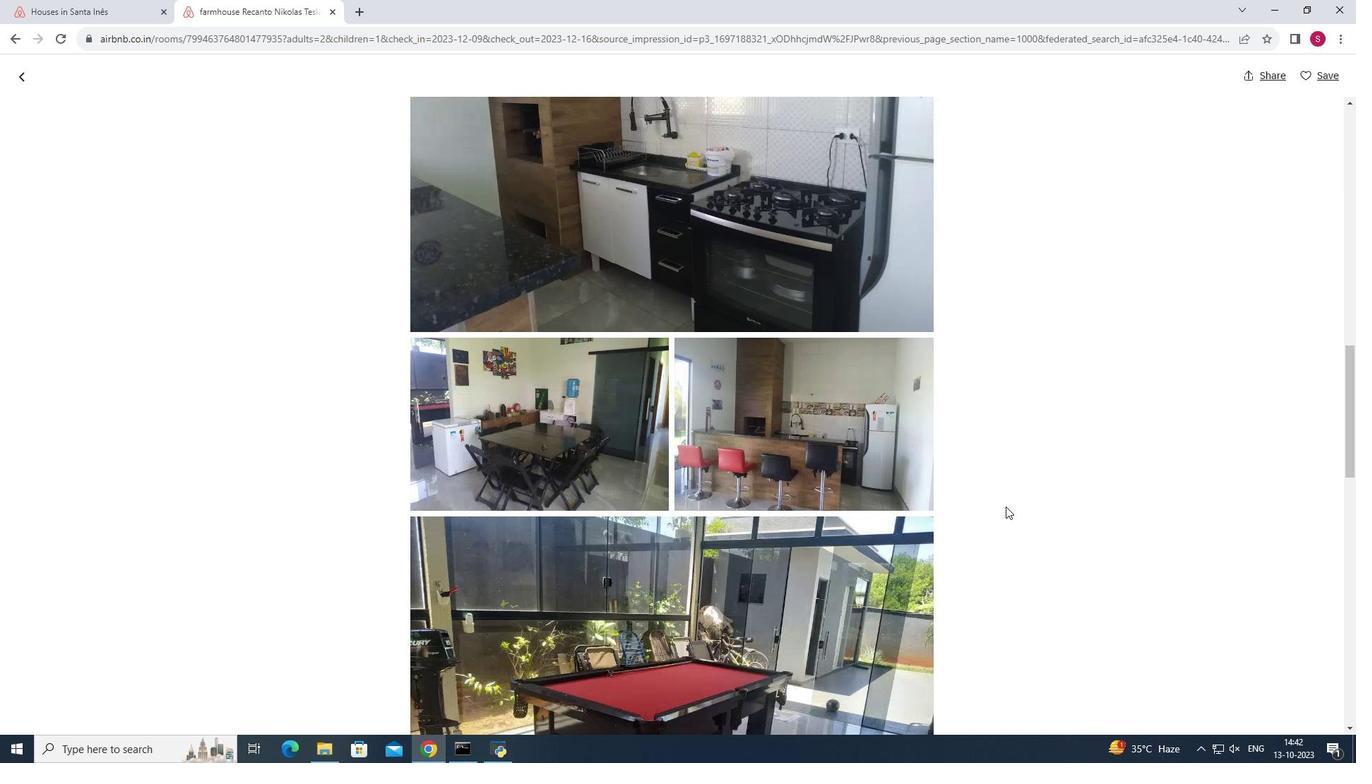 
Action: Mouse scrolled (1006, 505) with delta (0, 0)
Screenshot: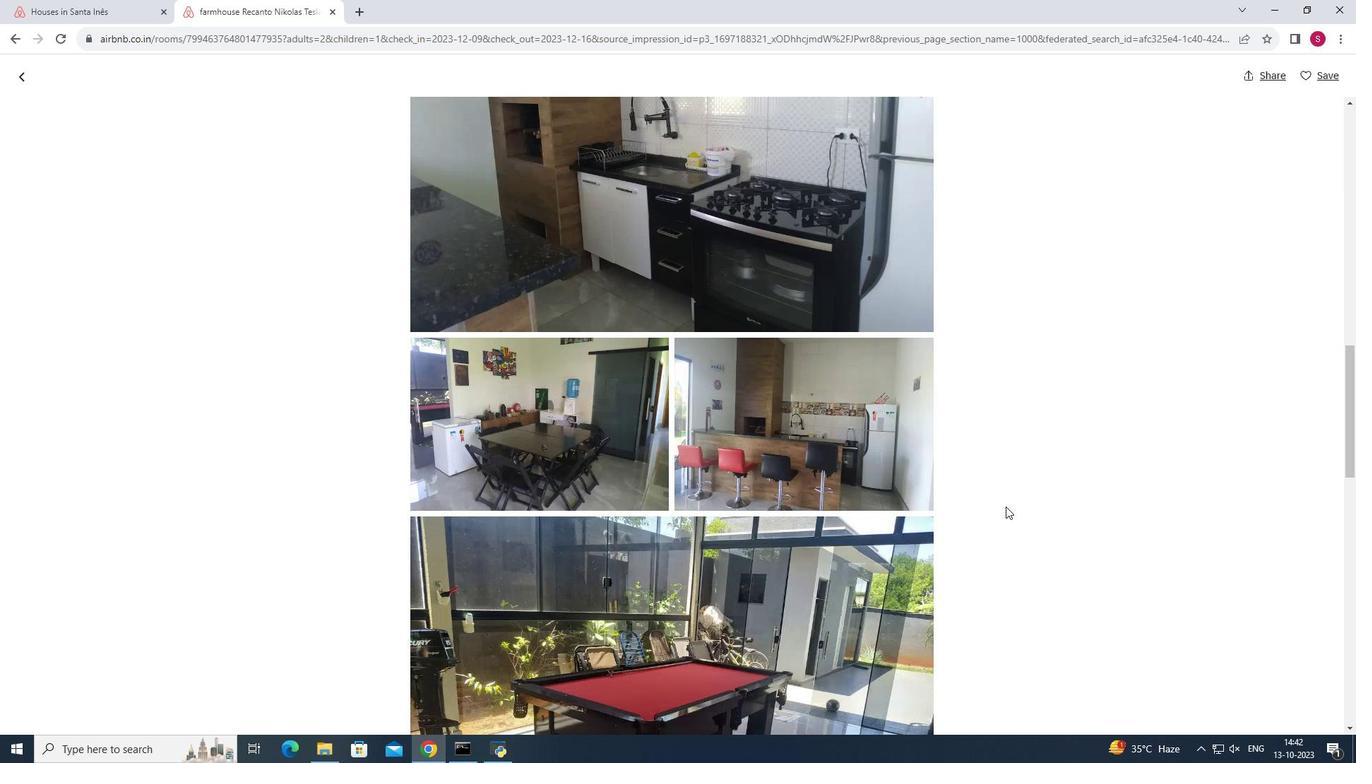 
Action: Mouse scrolled (1006, 505) with delta (0, 0)
Screenshot: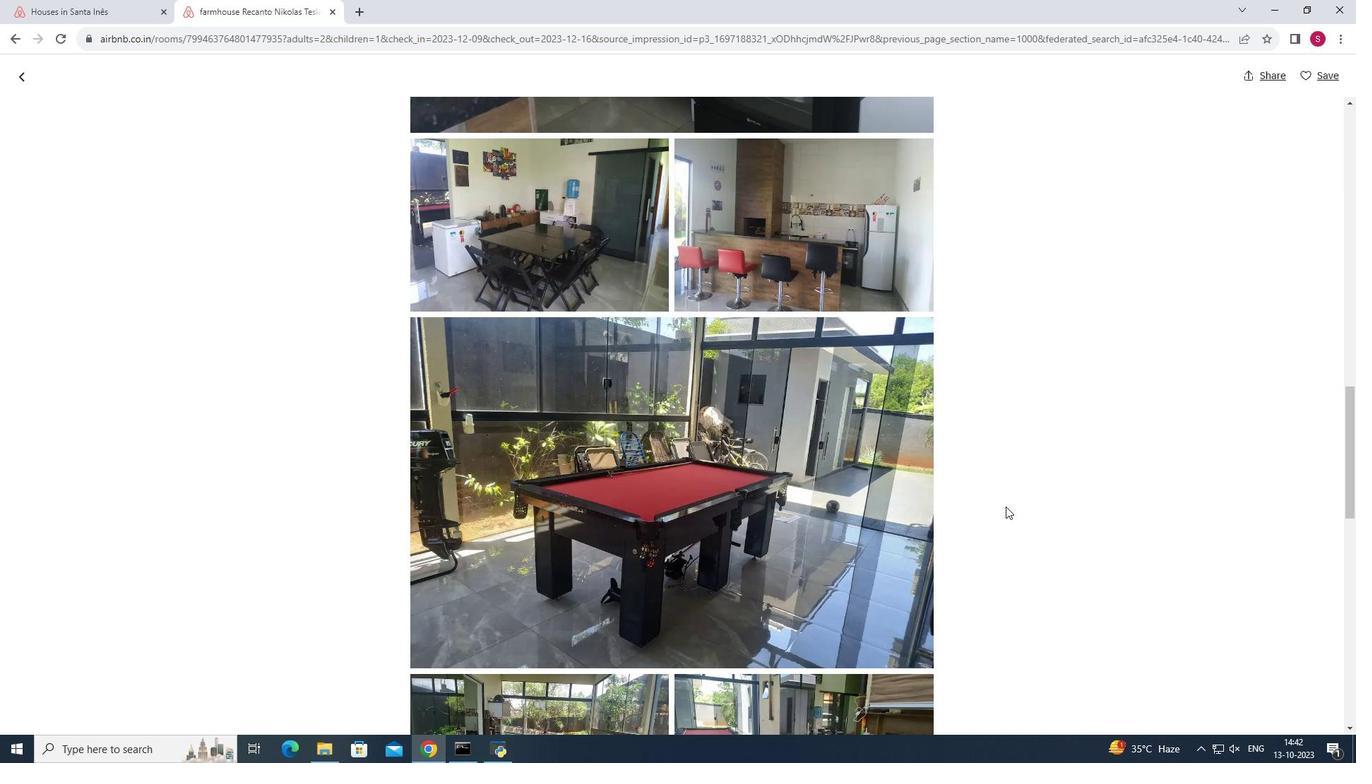 
Action: Mouse scrolled (1006, 505) with delta (0, 0)
Screenshot: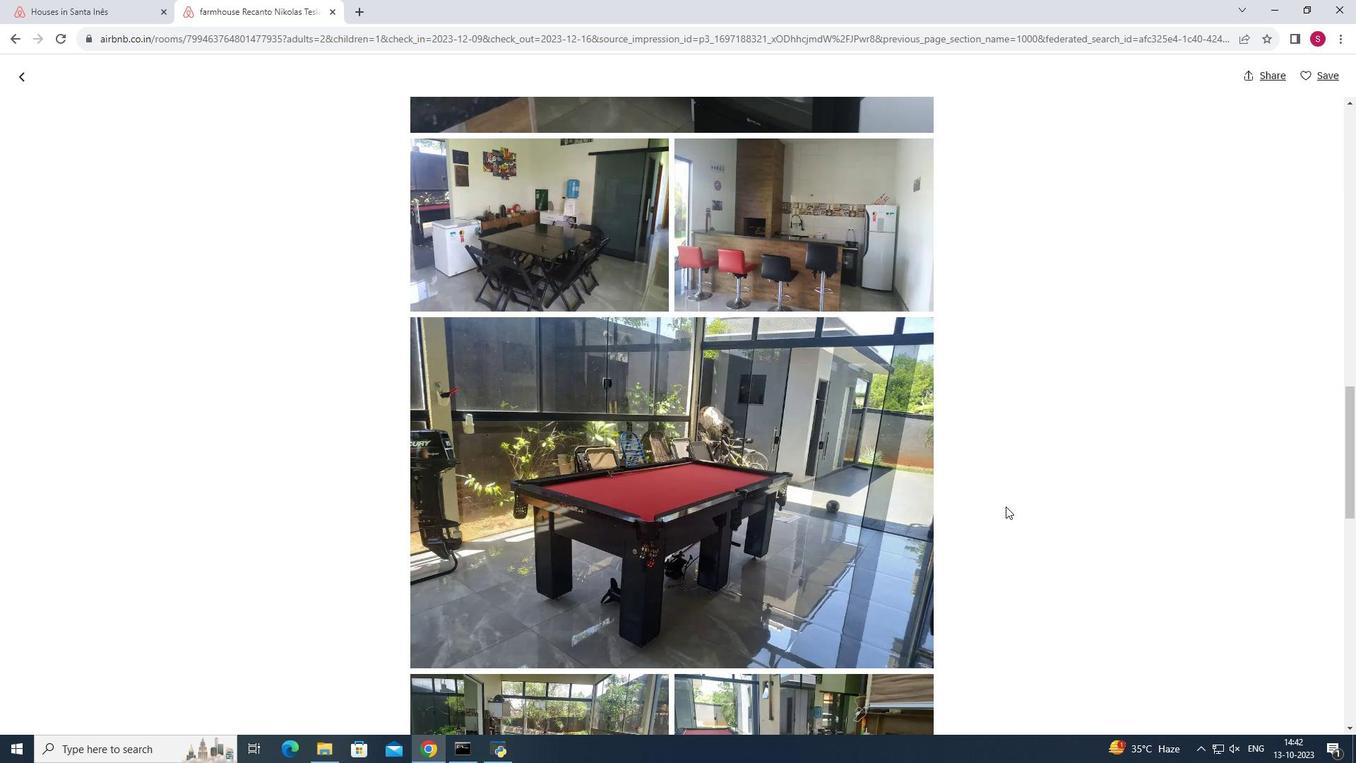 
Action: Mouse scrolled (1006, 505) with delta (0, 0)
Screenshot: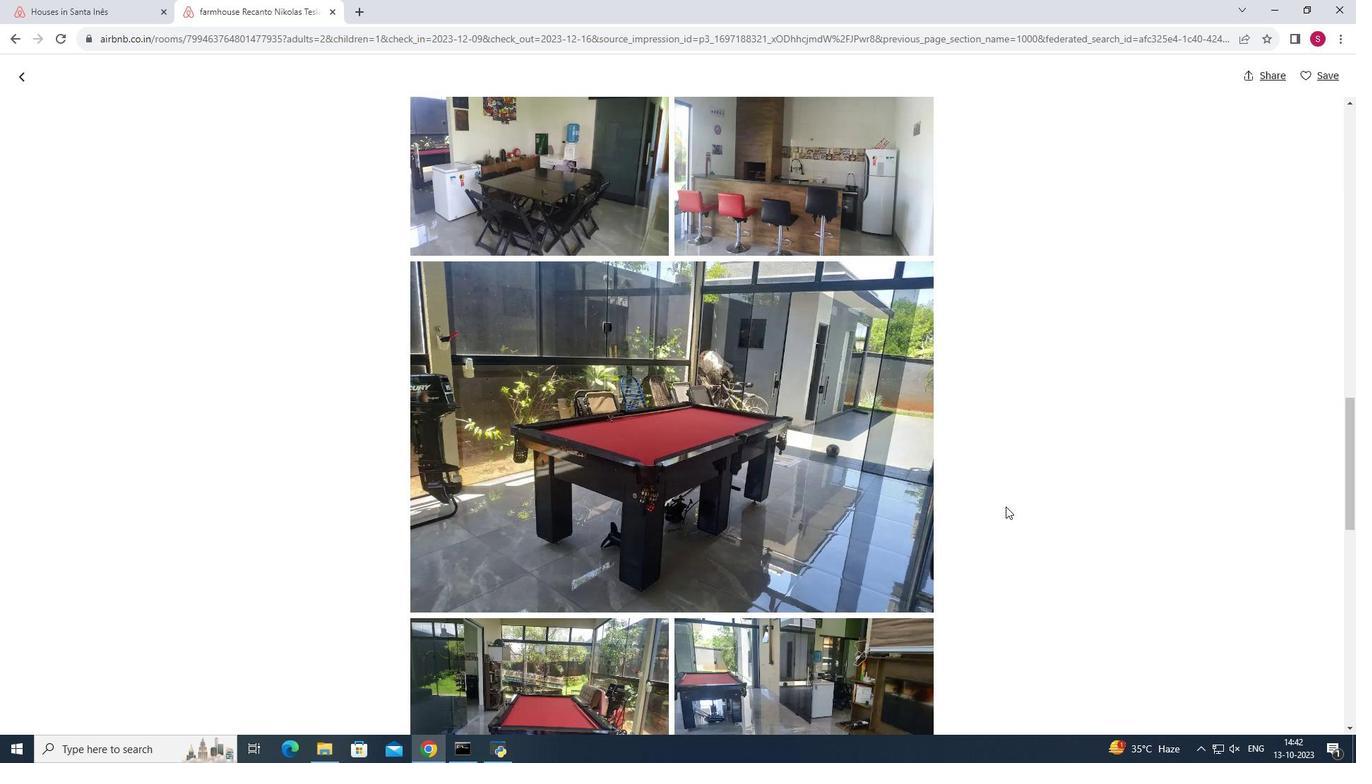 
Action: Mouse scrolled (1006, 505) with delta (0, 0)
Screenshot: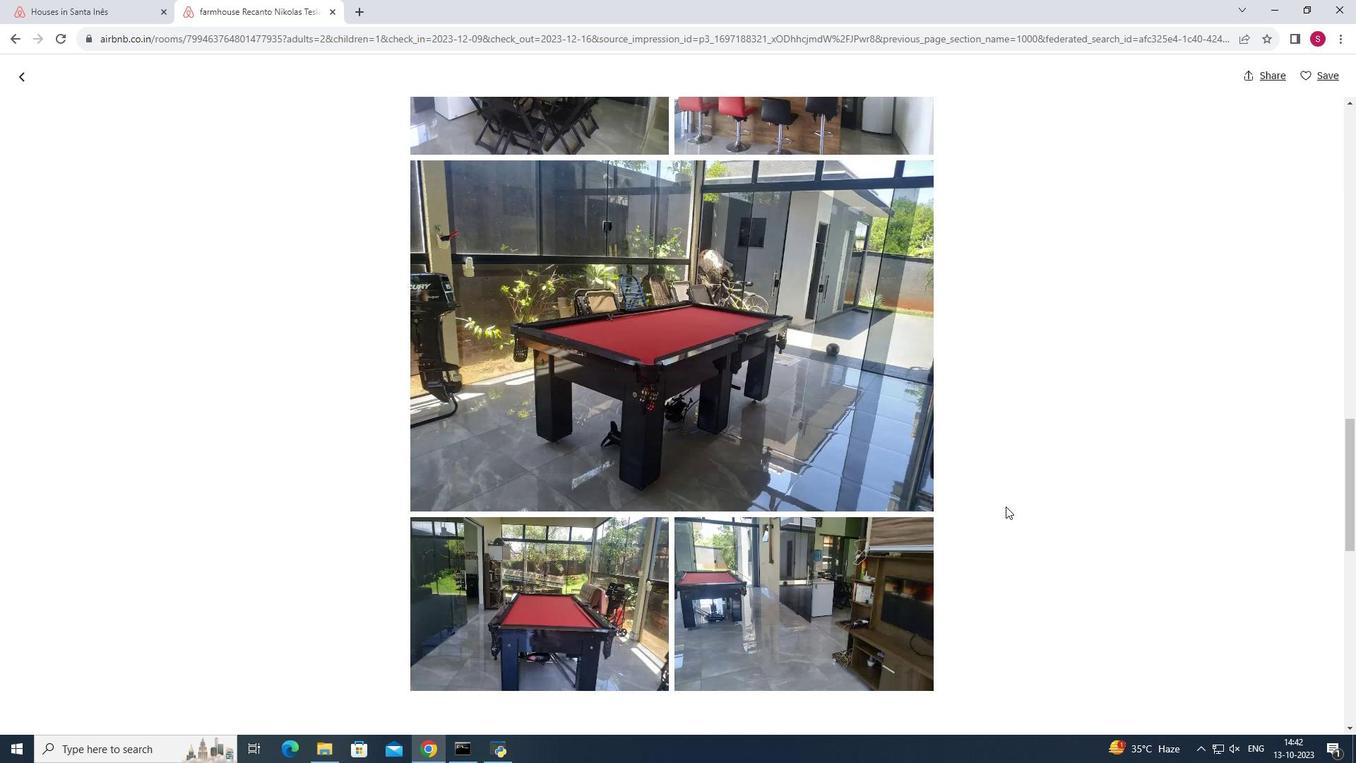 
Action: Mouse scrolled (1006, 505) with delta (0, 0)
Screenshot: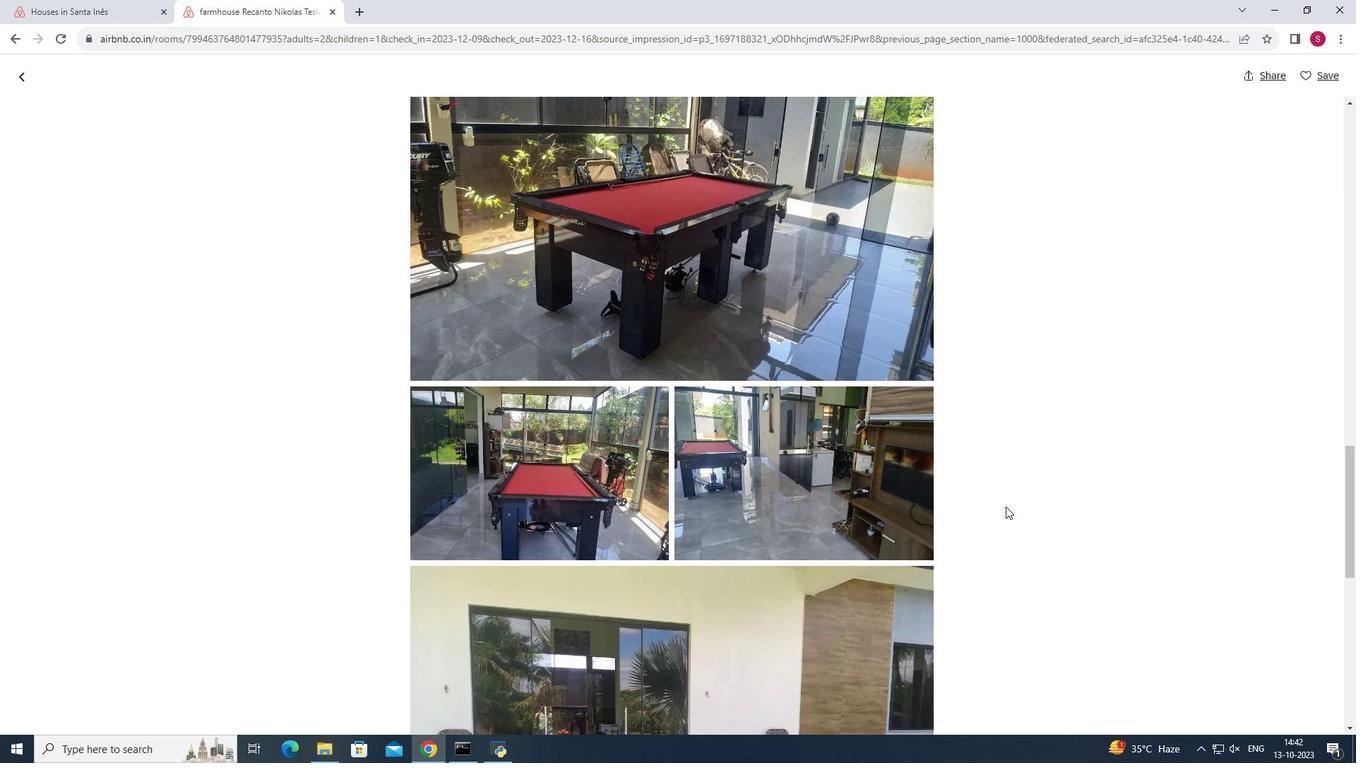
Action: Mouse scrolled (1006, 505) with delta (0, 0)
Screenshot: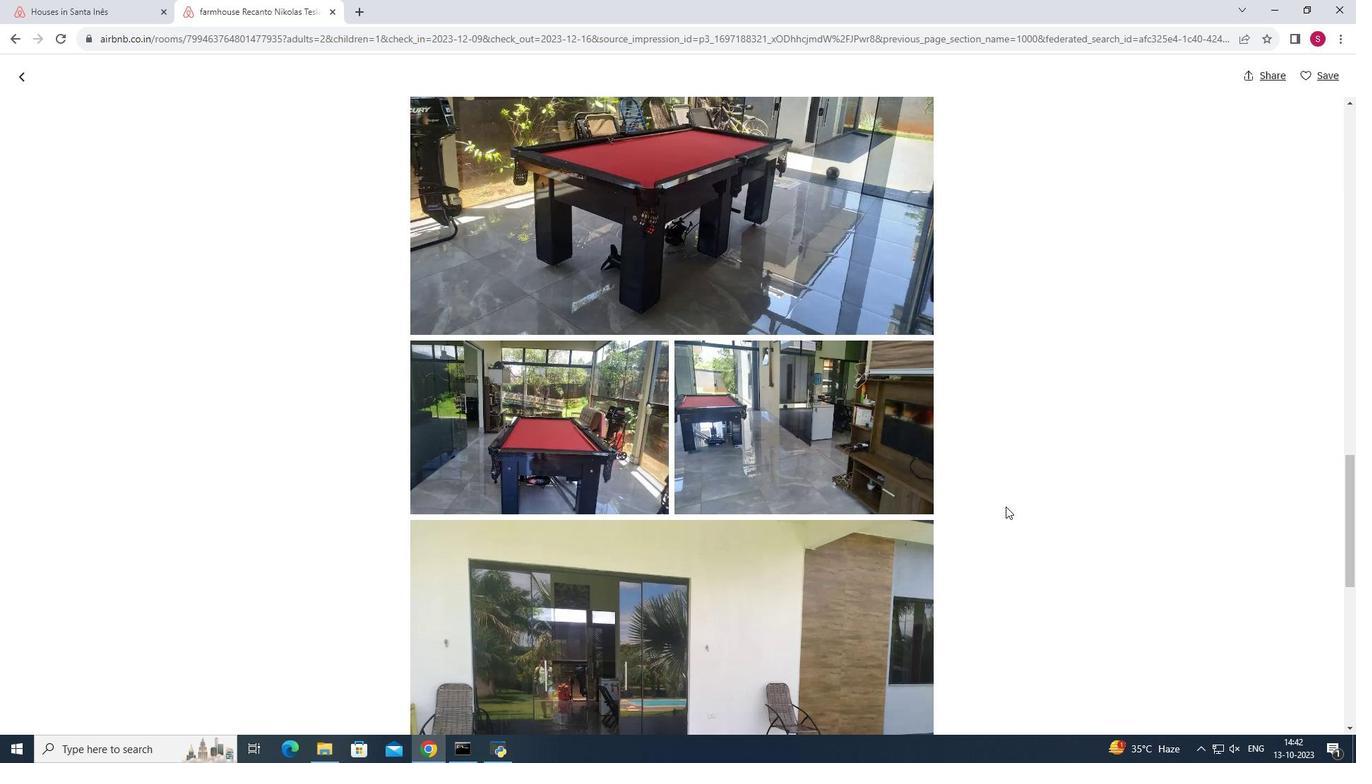 
Action: Mouse scrolled (1006, 505) with delta (0, 0)
Screenshot: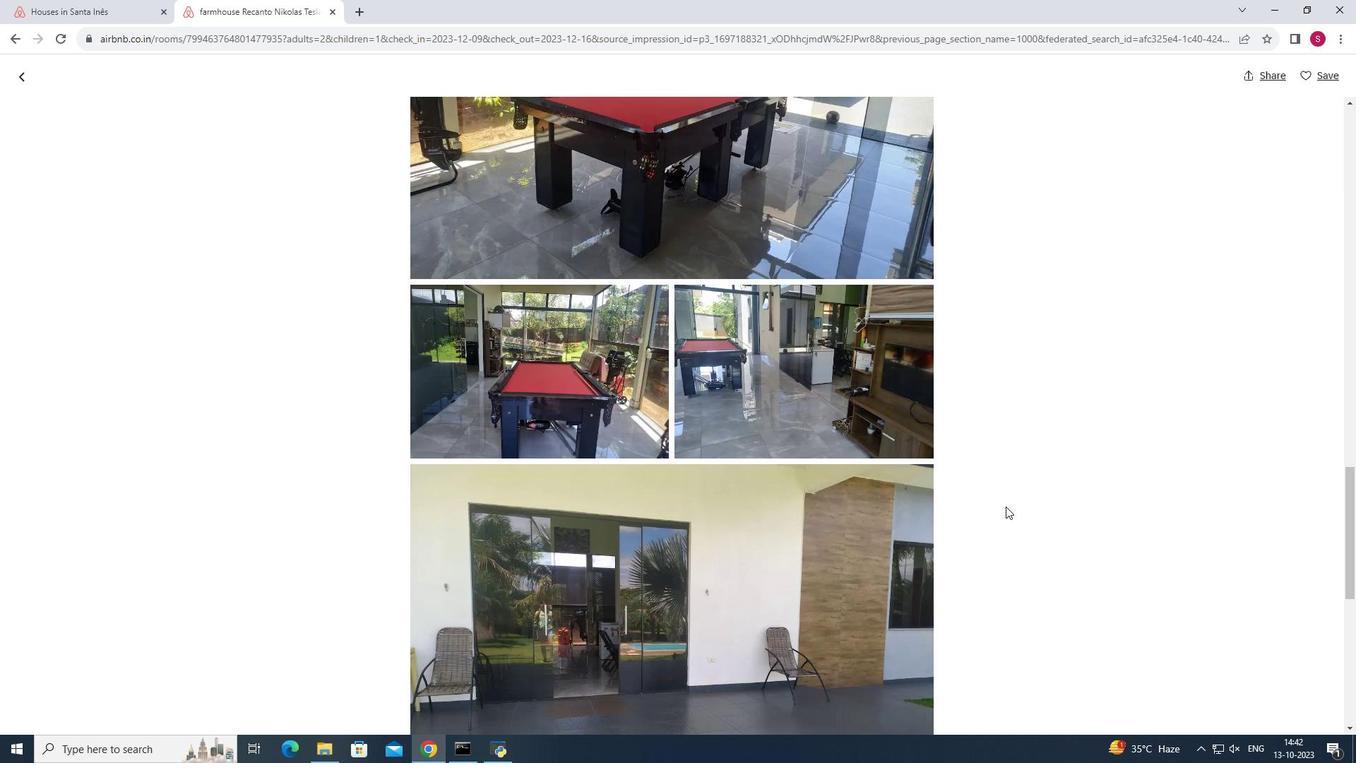 
Action: Mouse scrolled (1006, 505) with delta (0, 0)
Screenshot: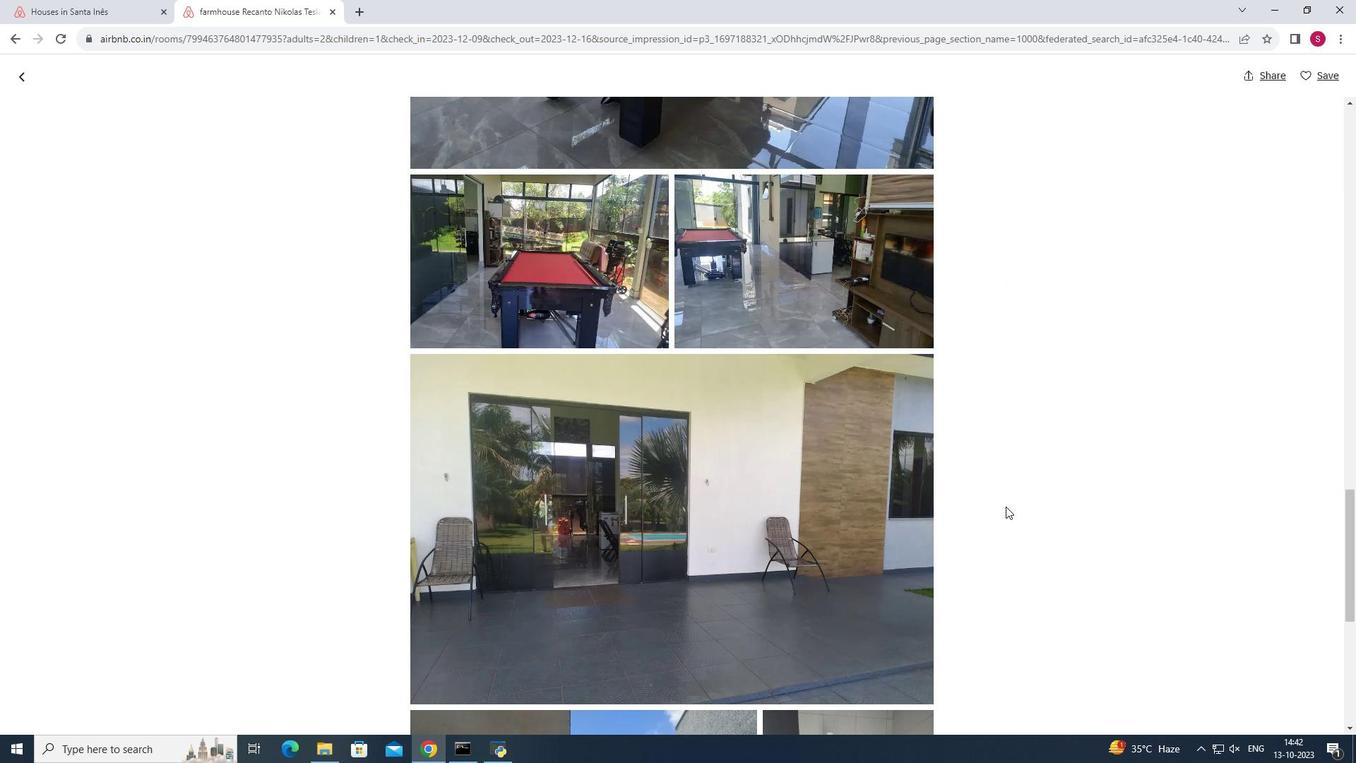 
Action: Mouse scrolled (1006, 505) with delta (0, 0)
Screenshot: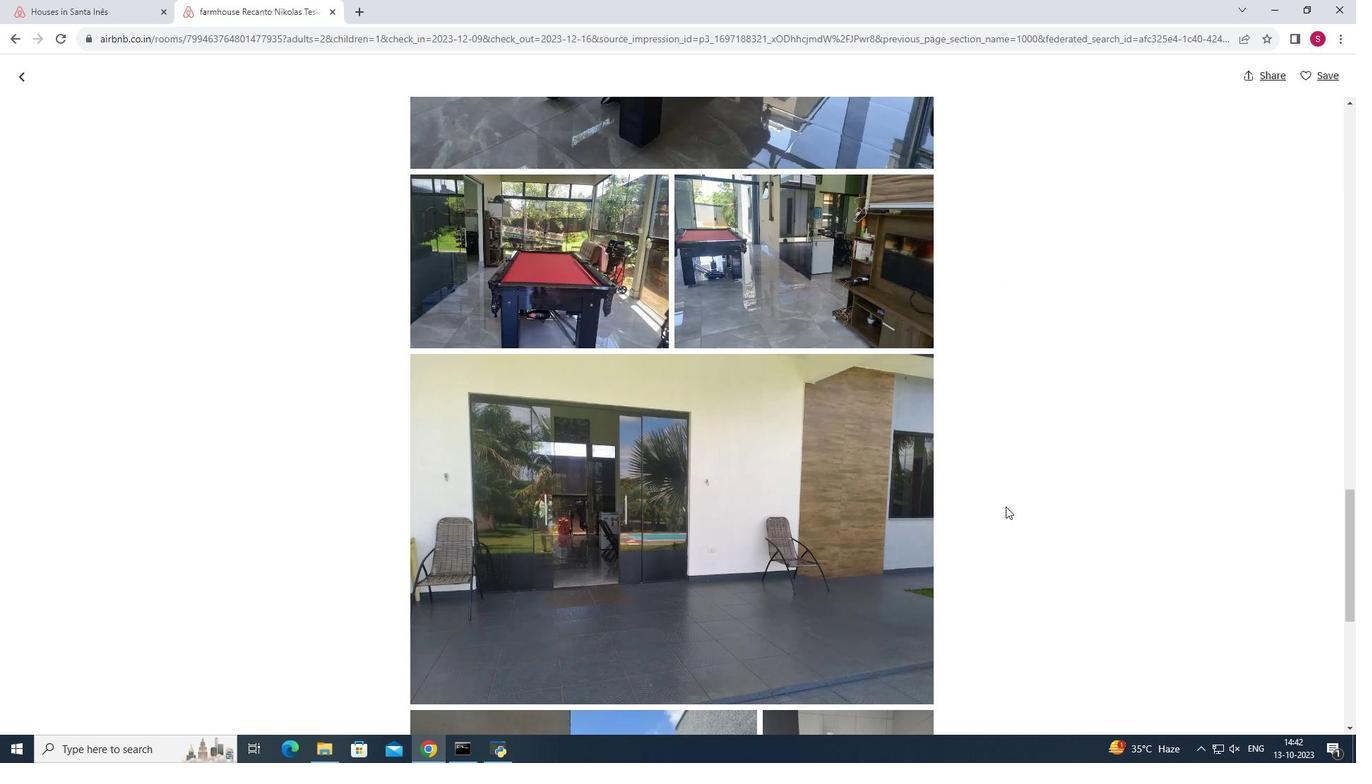 
Action: Mouse scrolled (1006, 505) with delta (0, 0)
Screenshot: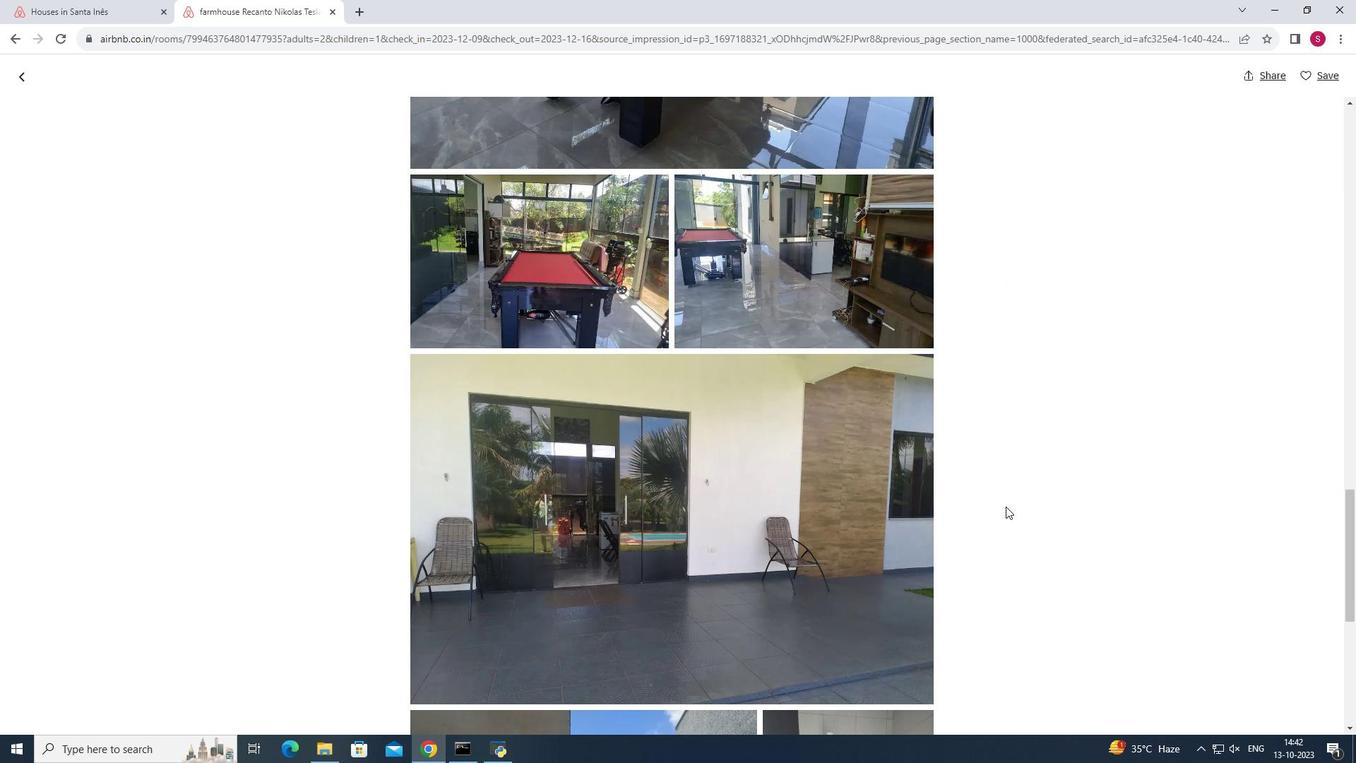 
Action: Mouse scrolled (1006, 505) with delta (0, 0)
Screenshot: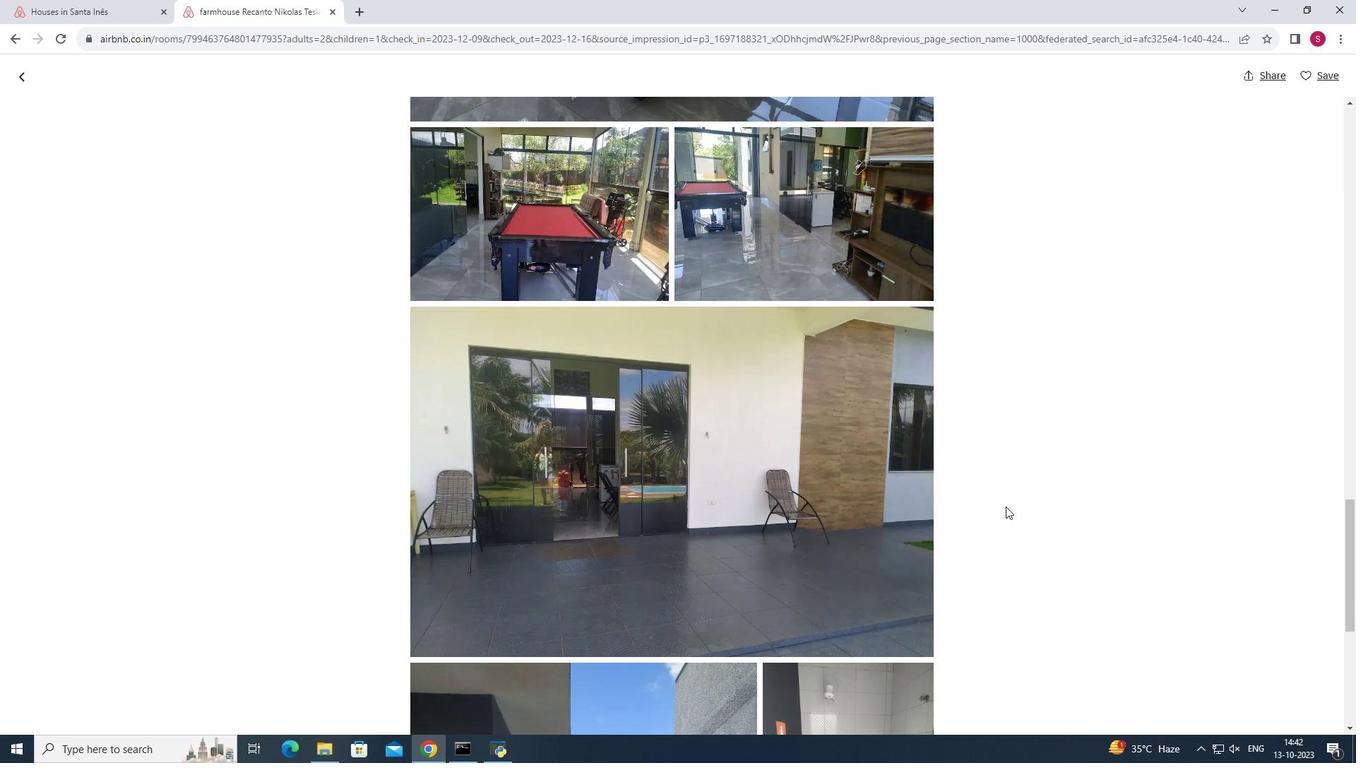 
Action: Mouse scrolled (1006, 505) with delta (0, 0)
Screenshot: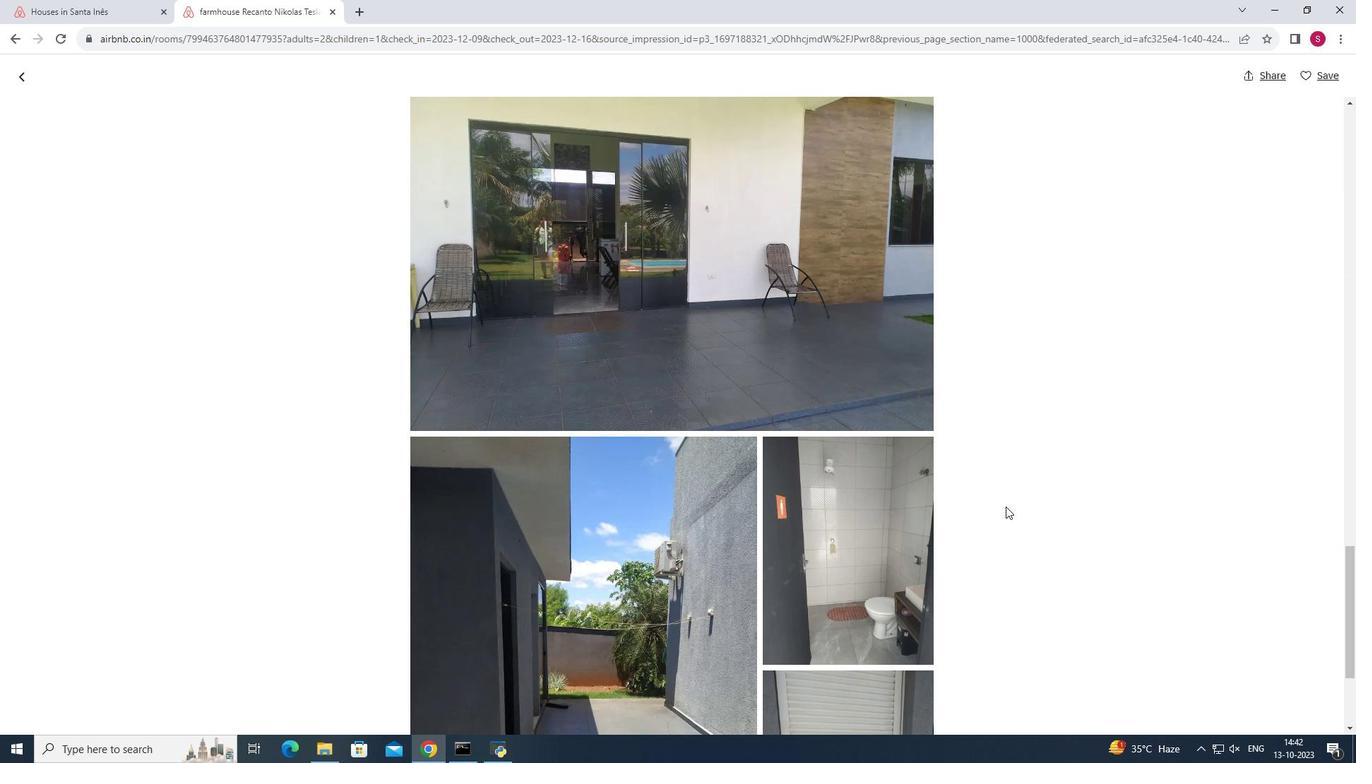 
Action: Mouse scrolled (1006, 505) with delta (0, 0)
Screenshot: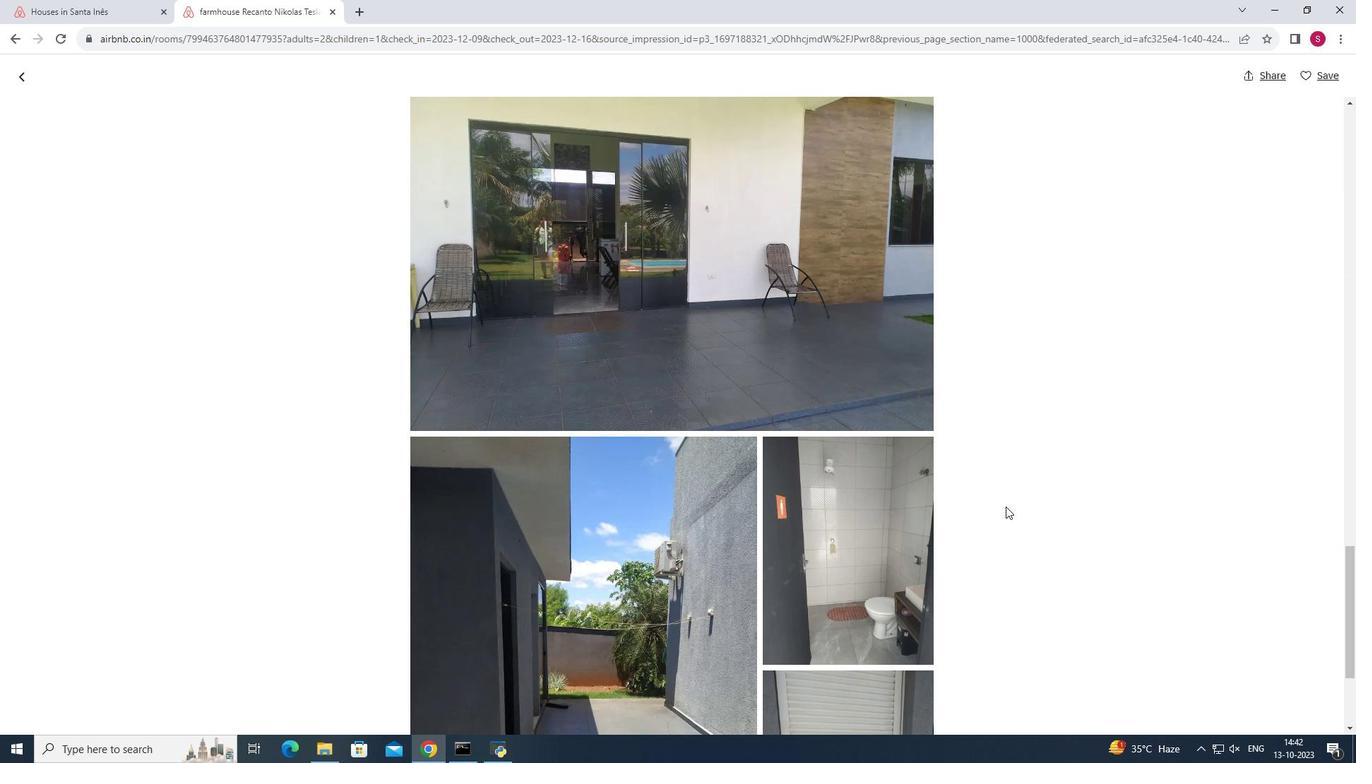 
Action: Mouse scrolled (1006, 505) with delta (0, 0)
Screenshot: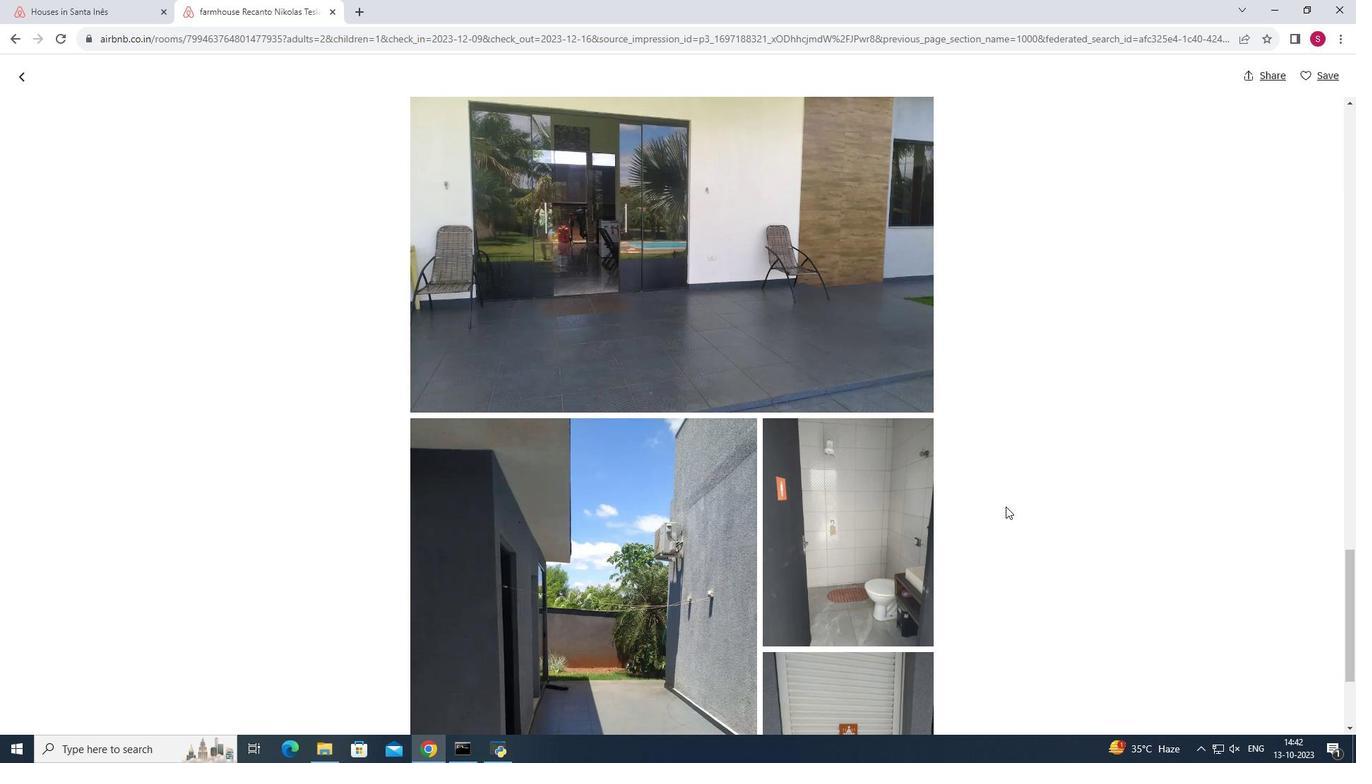 
Action: Mouse scrolled (1006, 505) with delta (0, 0)
Screenshot: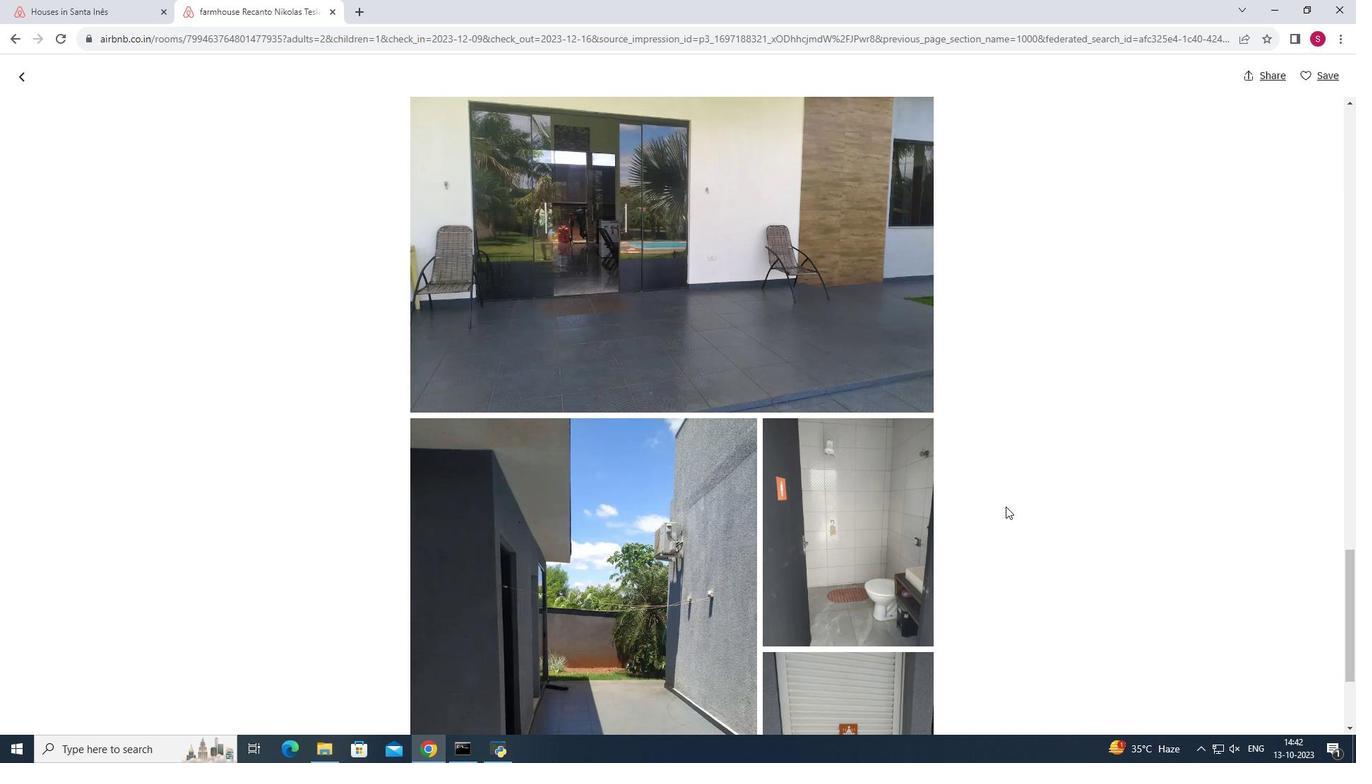 
Action: Mouse moved to (22, 75)
Screenshot: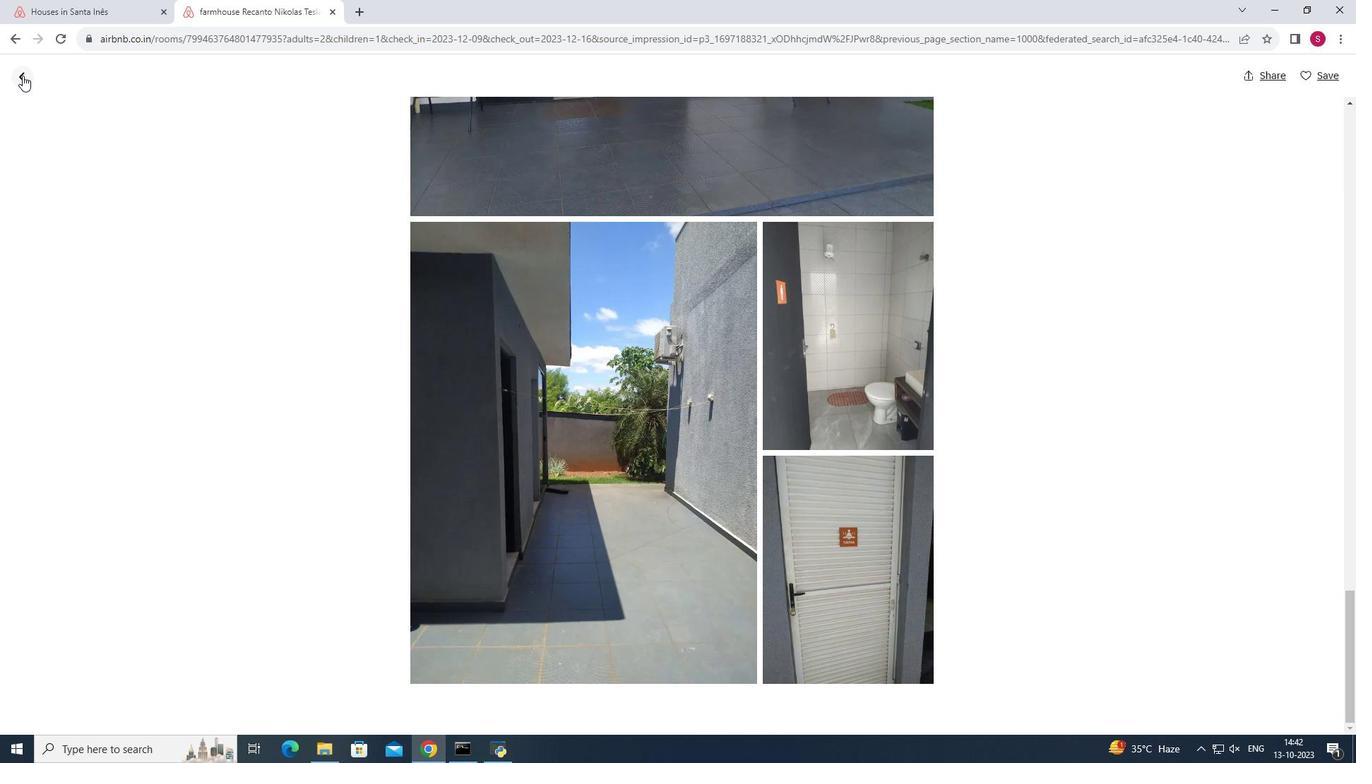
Action: Mouse pressed left at (22, 75)
Screenshot: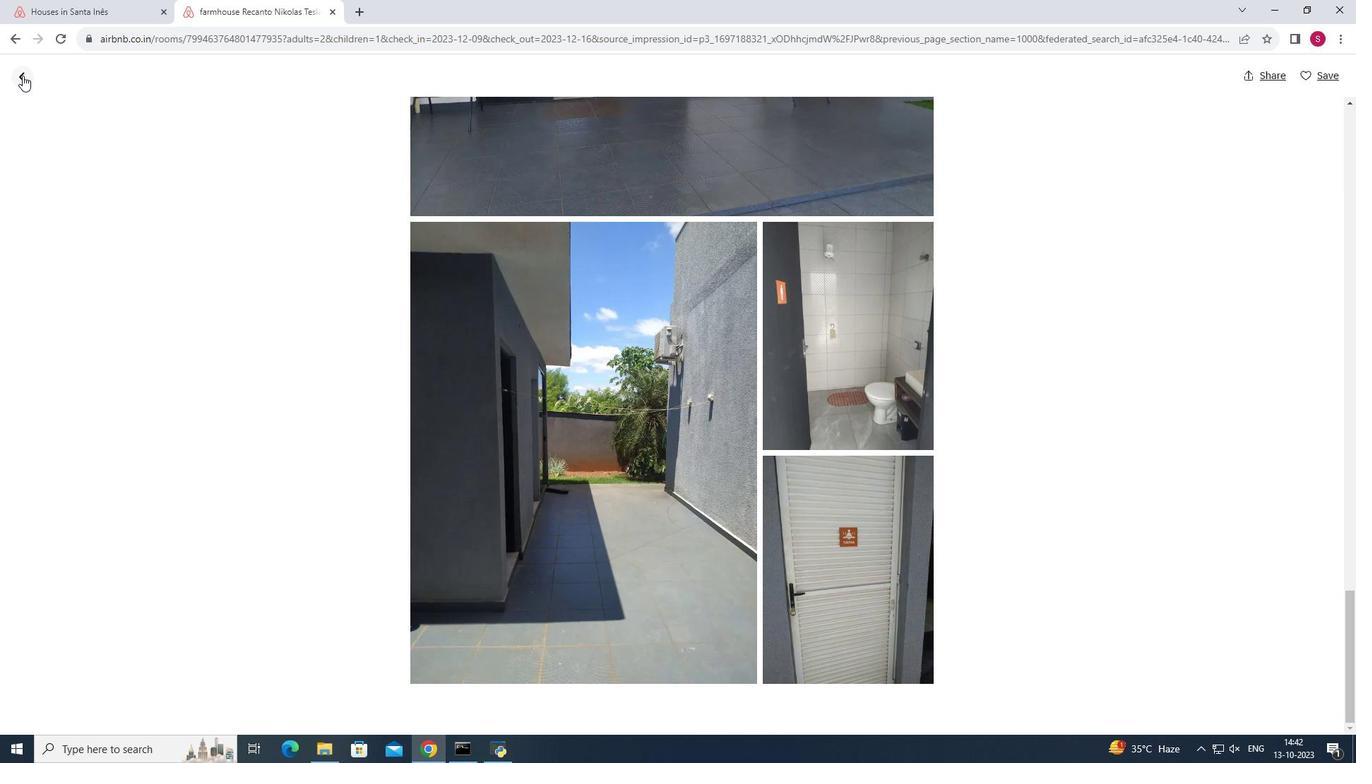 
Action: Mouse moved to (1209, 480)
Screenshot: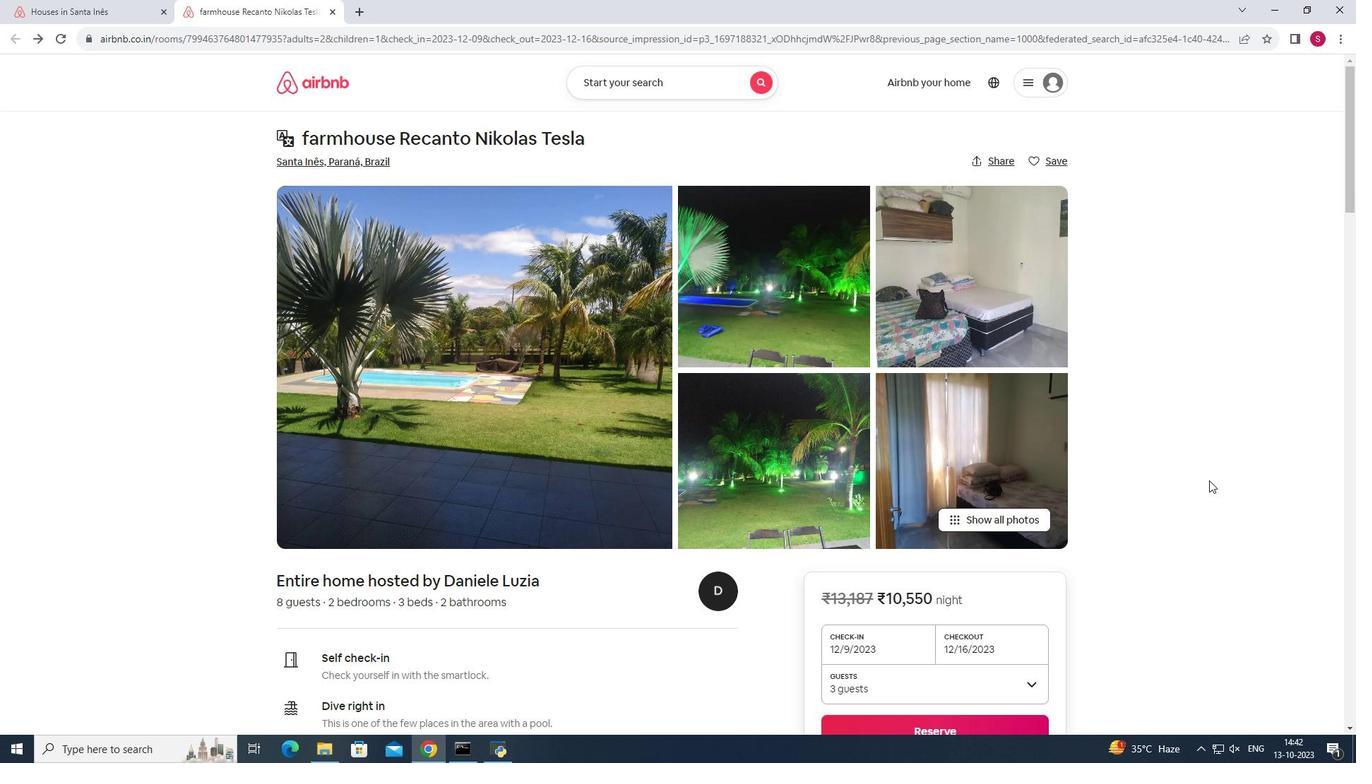 
Action: Mouse scrolled (1209, 479) with delta (0, 0)
Screenshot: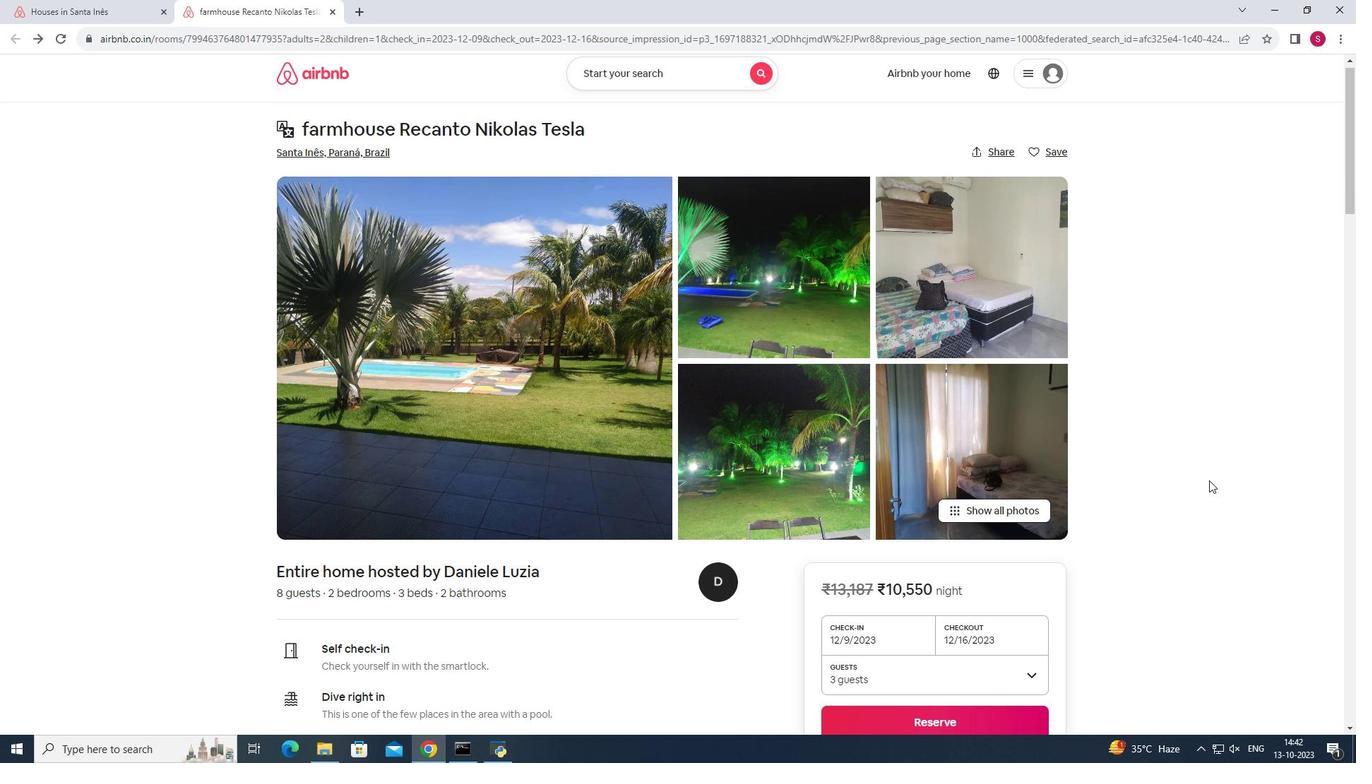 
Action: Mouse scrolled (1209, 479) with delta (0, 0)
Screenshot: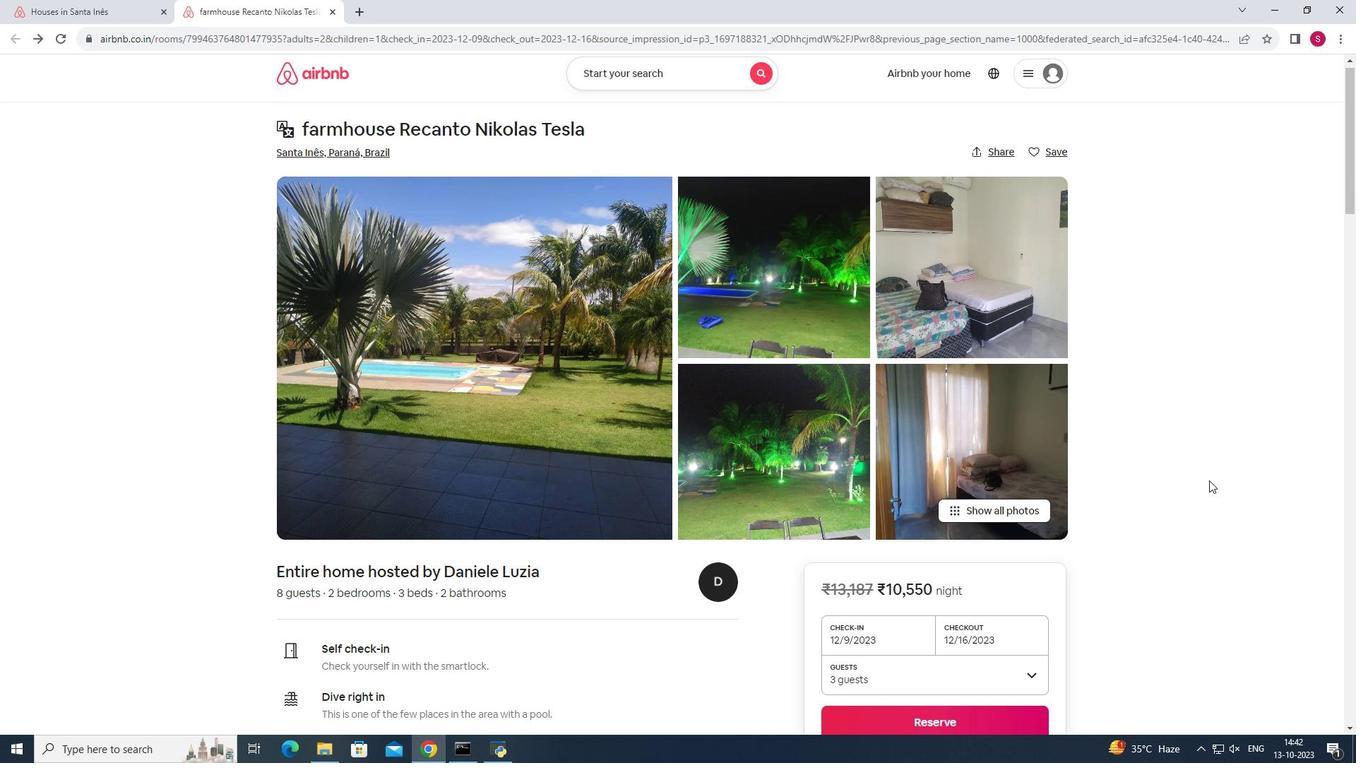 
Action: Mouse scrolled (1209, 479) with delta (0, 0)
Screenshot: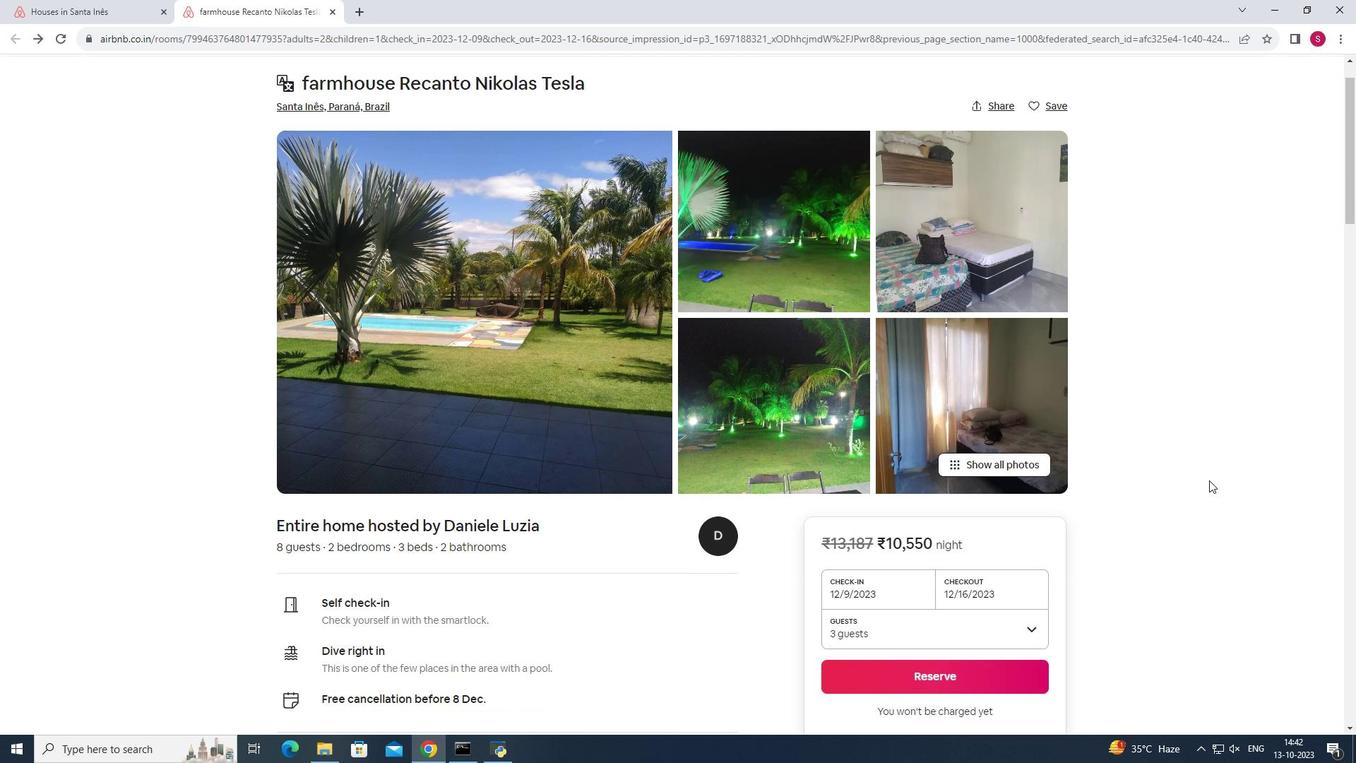 
Action: Mouse scrolled (1209, 479) with delta (0, 0)
Screenshot: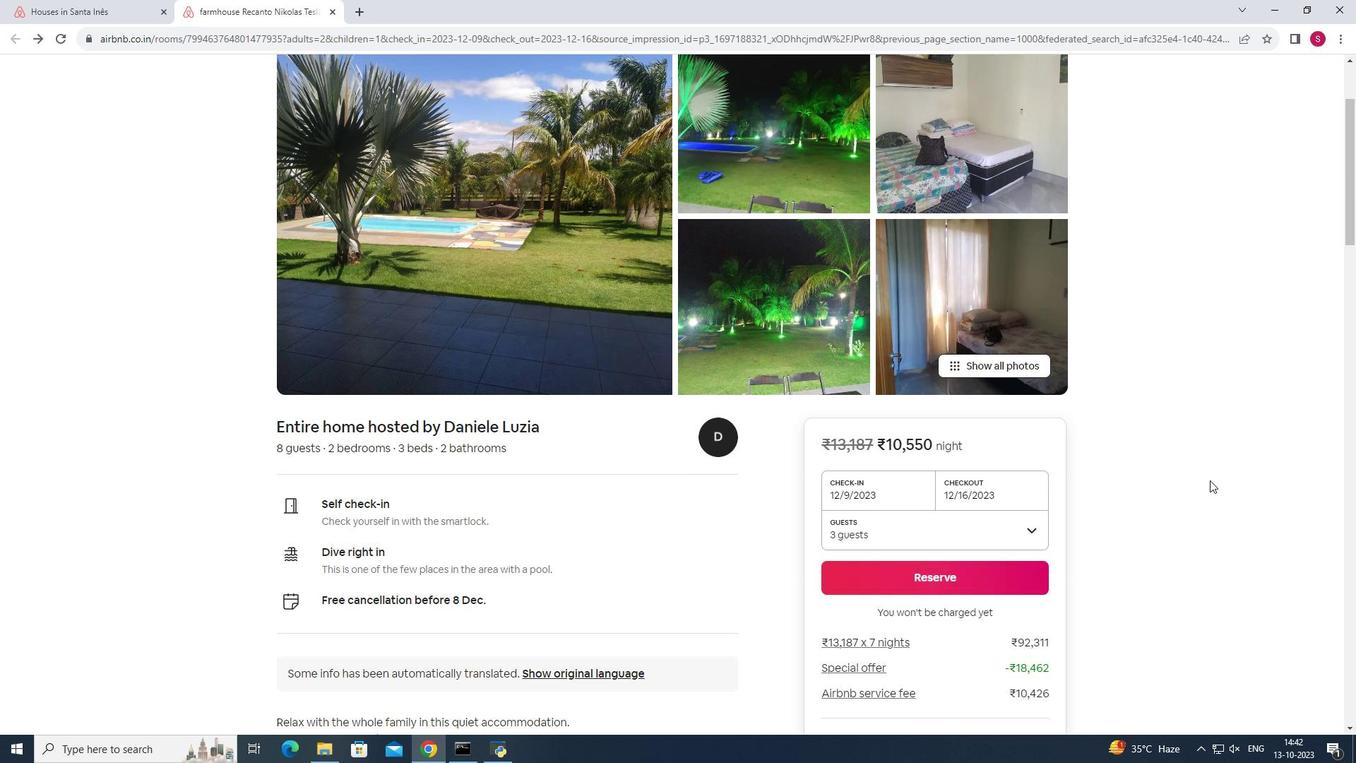 
Action: Mouse scrolled (1209, 479) with delta (0, 0)
Screenshot: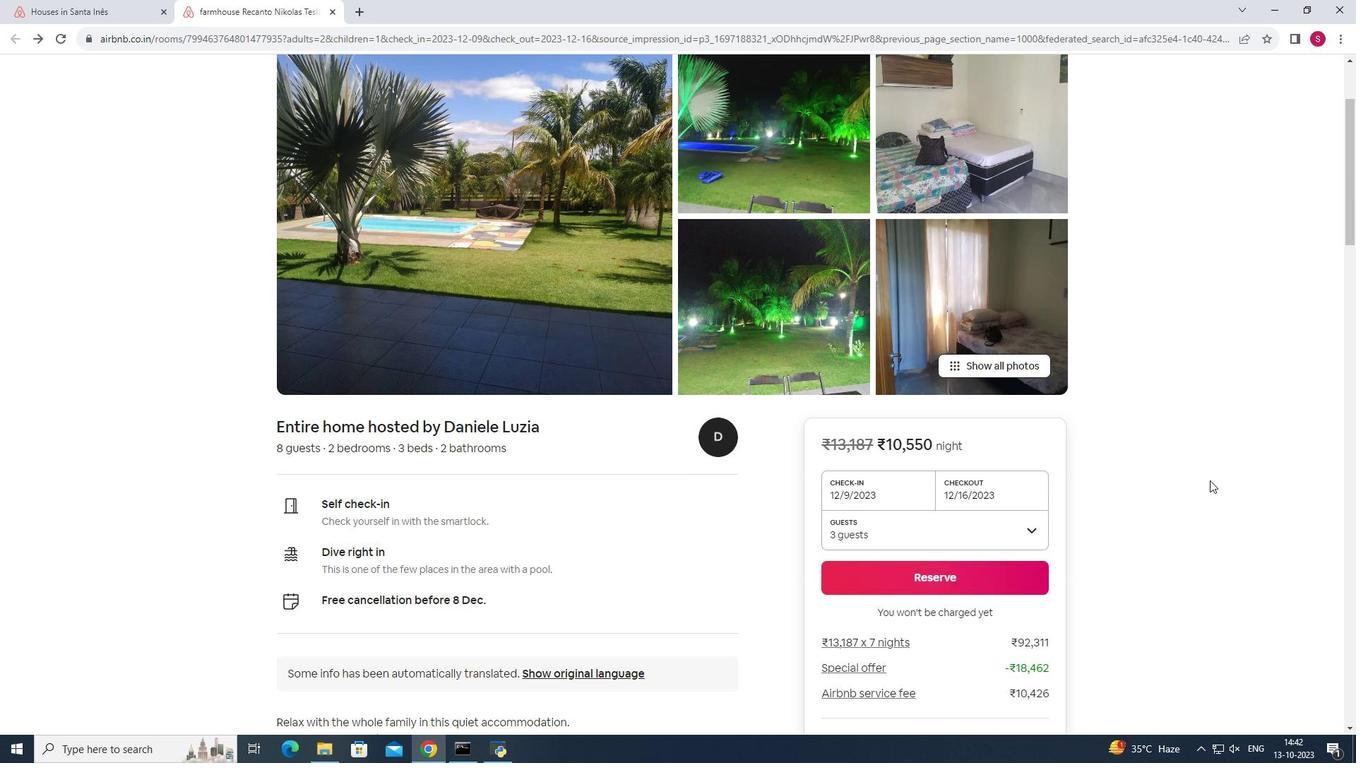 
Action: Mouse moved to (1210, 480)
Screenshot: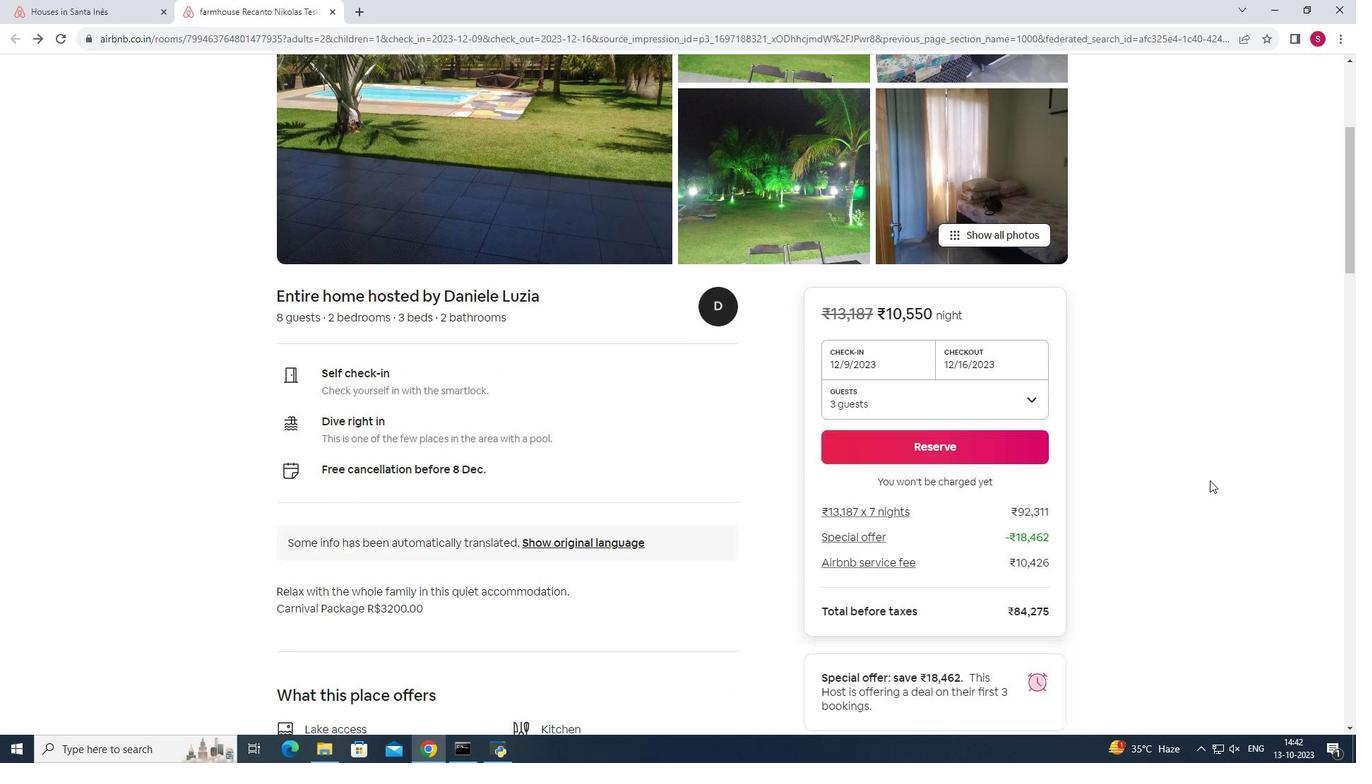 
Action: Mouse scrolled (1210, 479) with delta (0, 0)
Screenshot: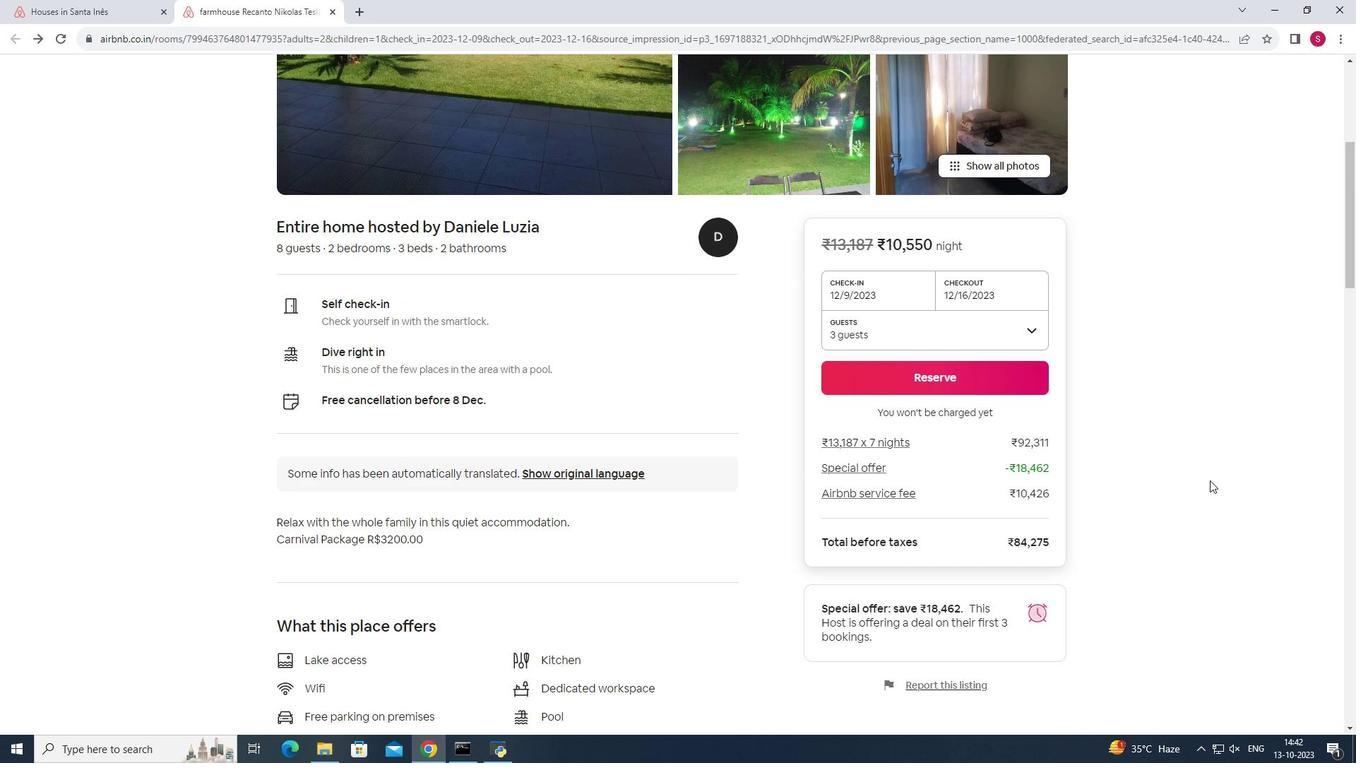 
Action: Mouse scrolled (1210, 479) with delta (0, 0)
Screenshot: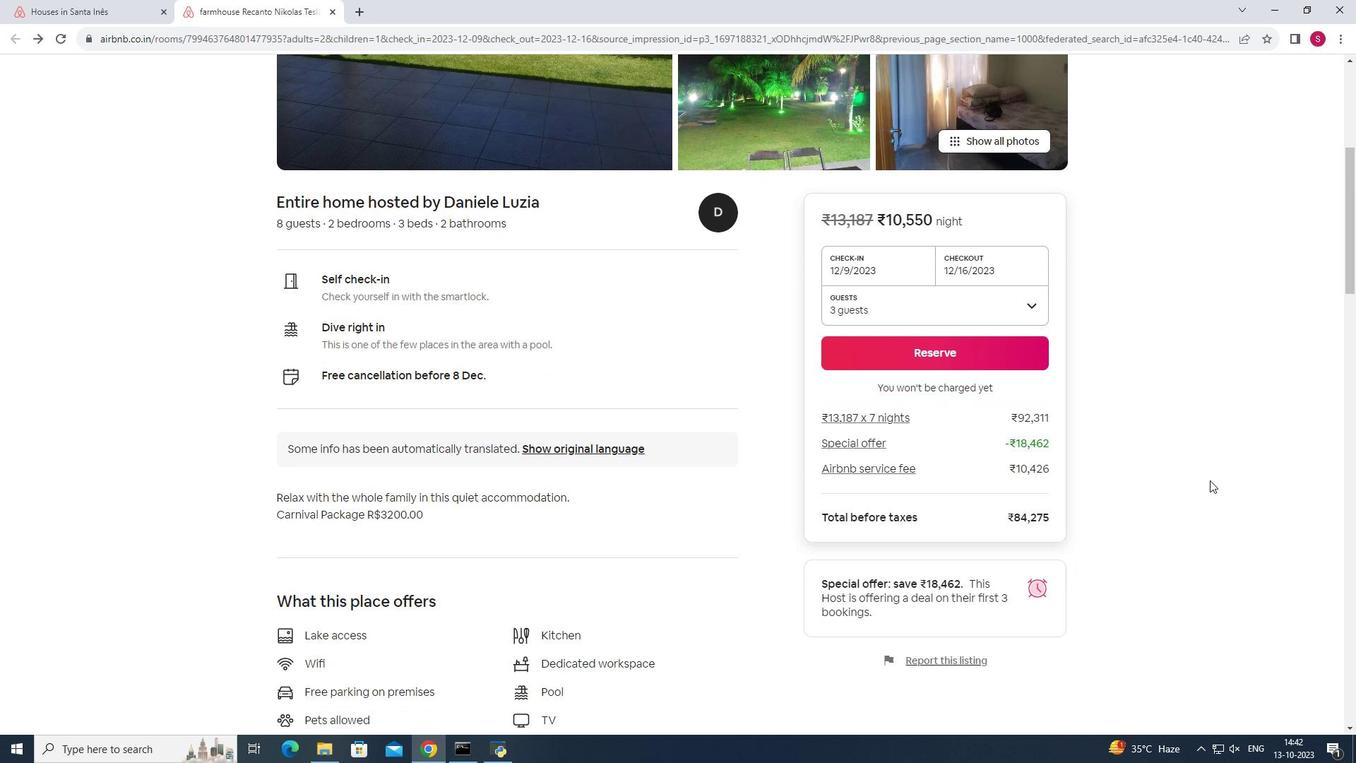 
Action: Mouse scrolled (1210, 479) with delta (0, 0)
Screenshot: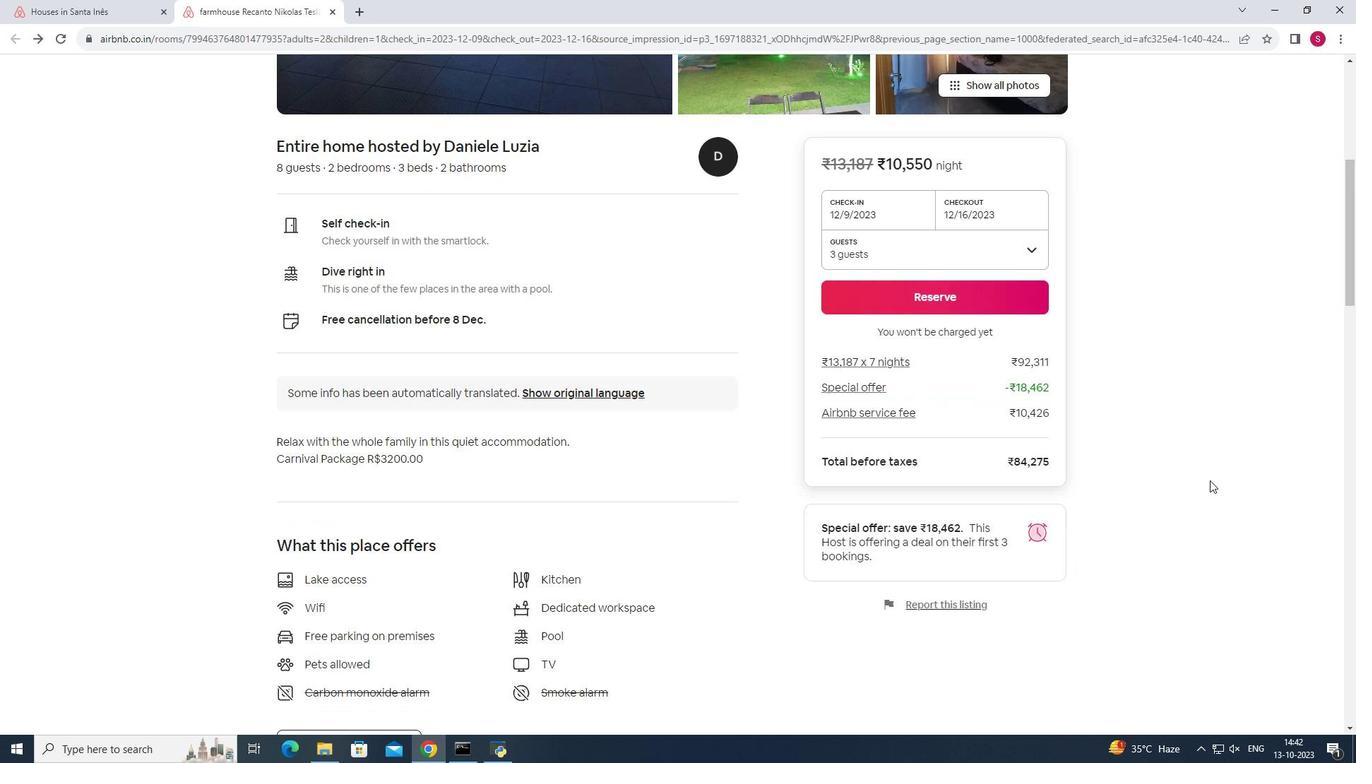 
Action: Mouse scrolled (1210, 479) with delta (0, 0)
Screenshot: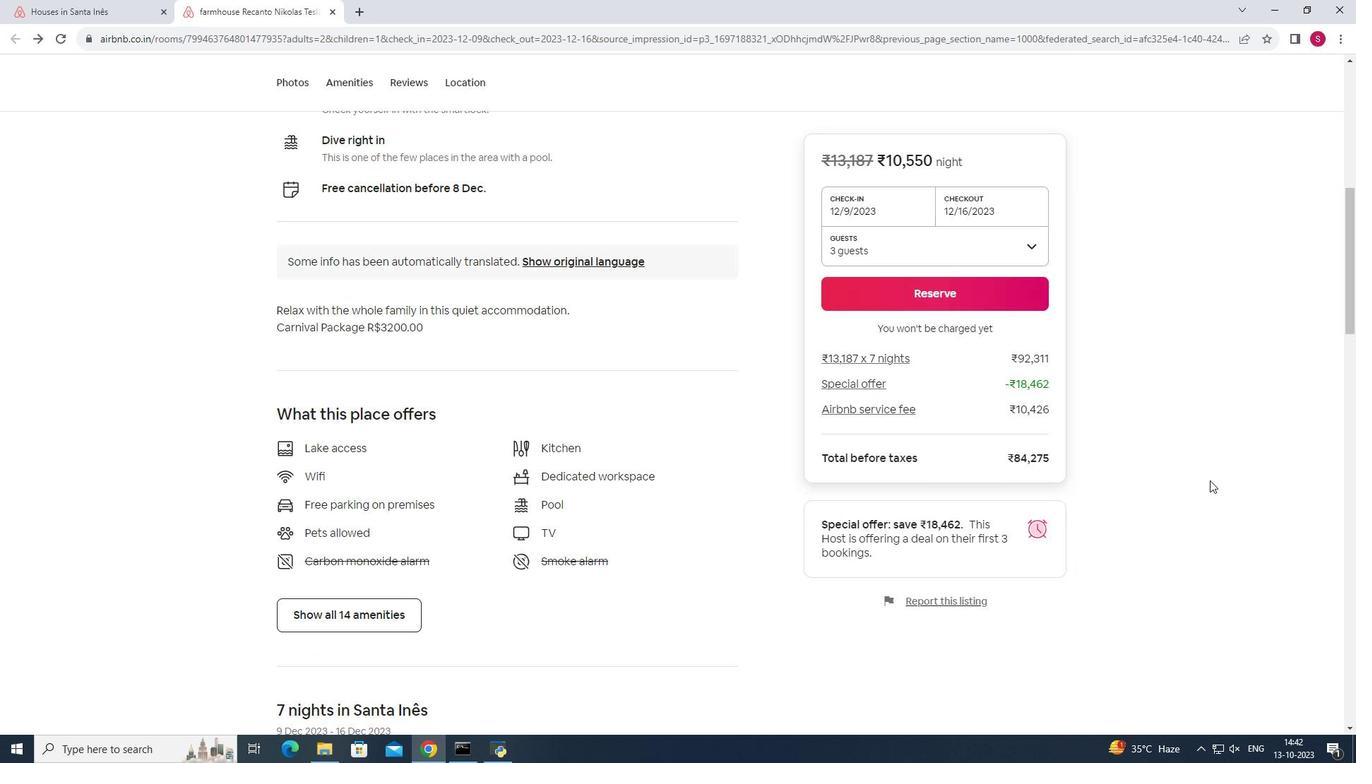 
Action: Mouse scrolled (1210, 479) with delta (0, 0)
Screenshot: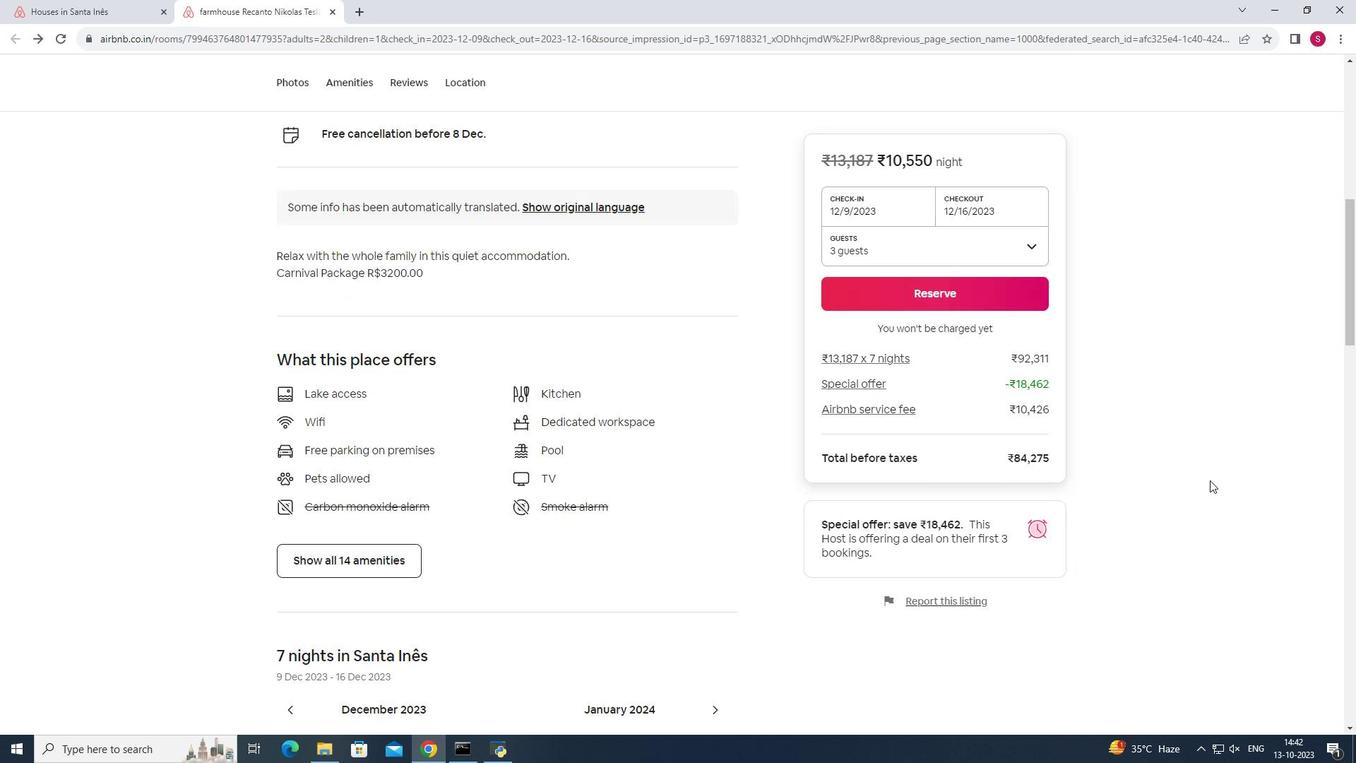 
Action: Mouse moved to (360, 469)
Screenshot: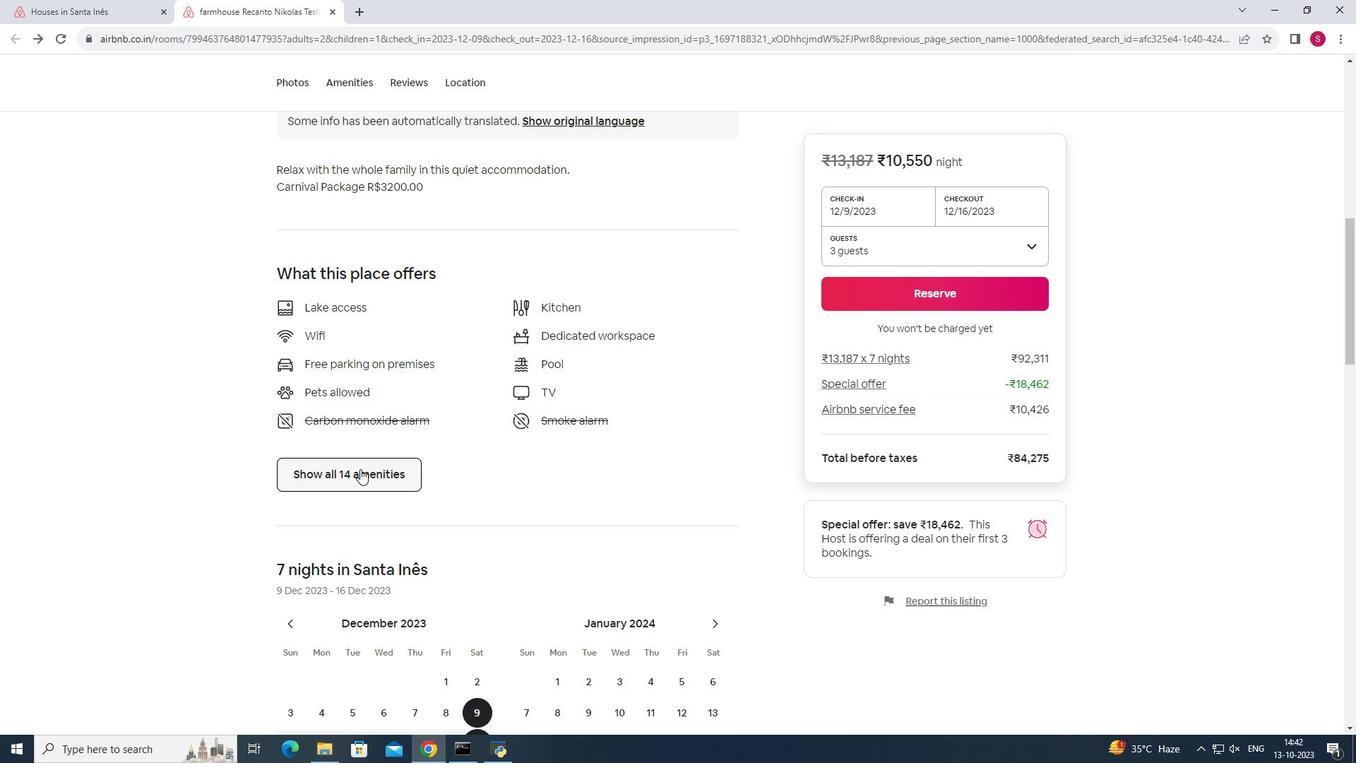 
Action: Mouse pressed left at (360, 469)
Screenshot: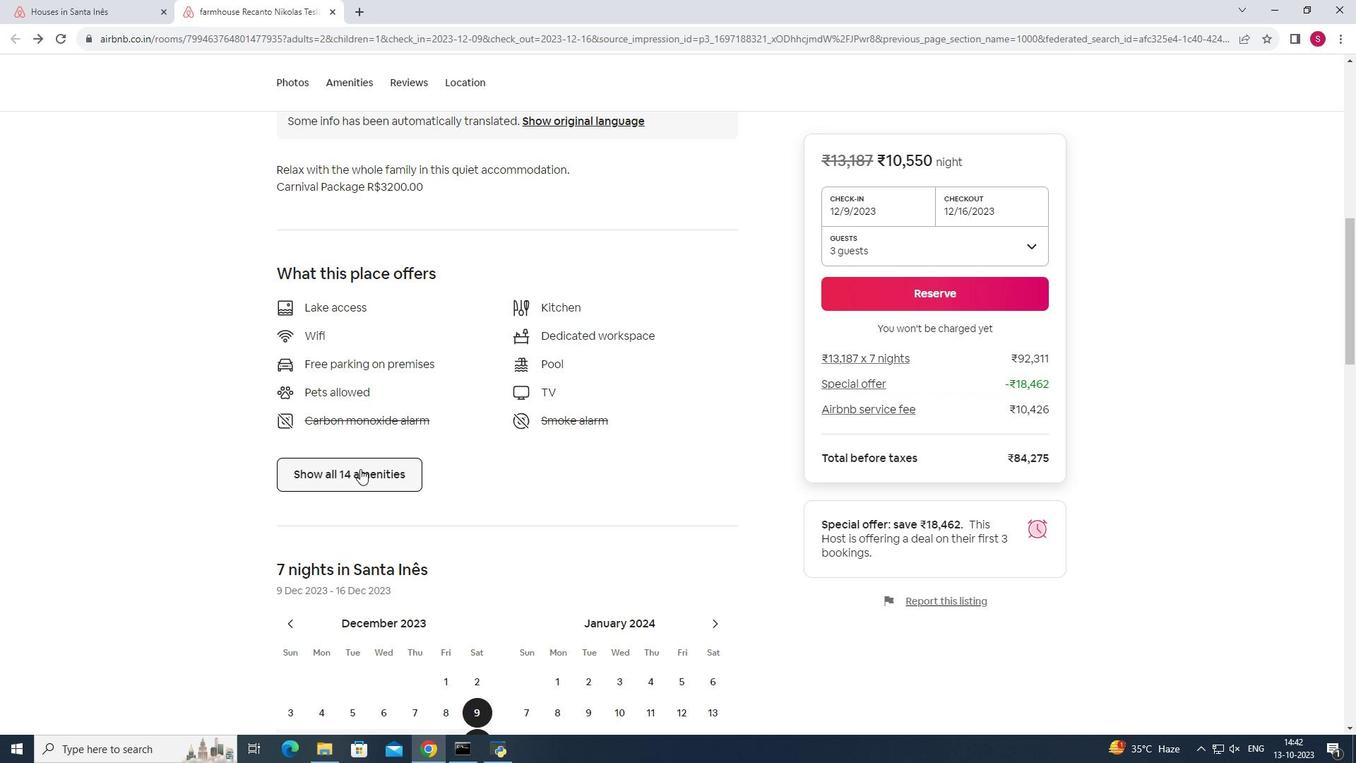 
Action: Mouse moved to (776, 491)
Screenshot: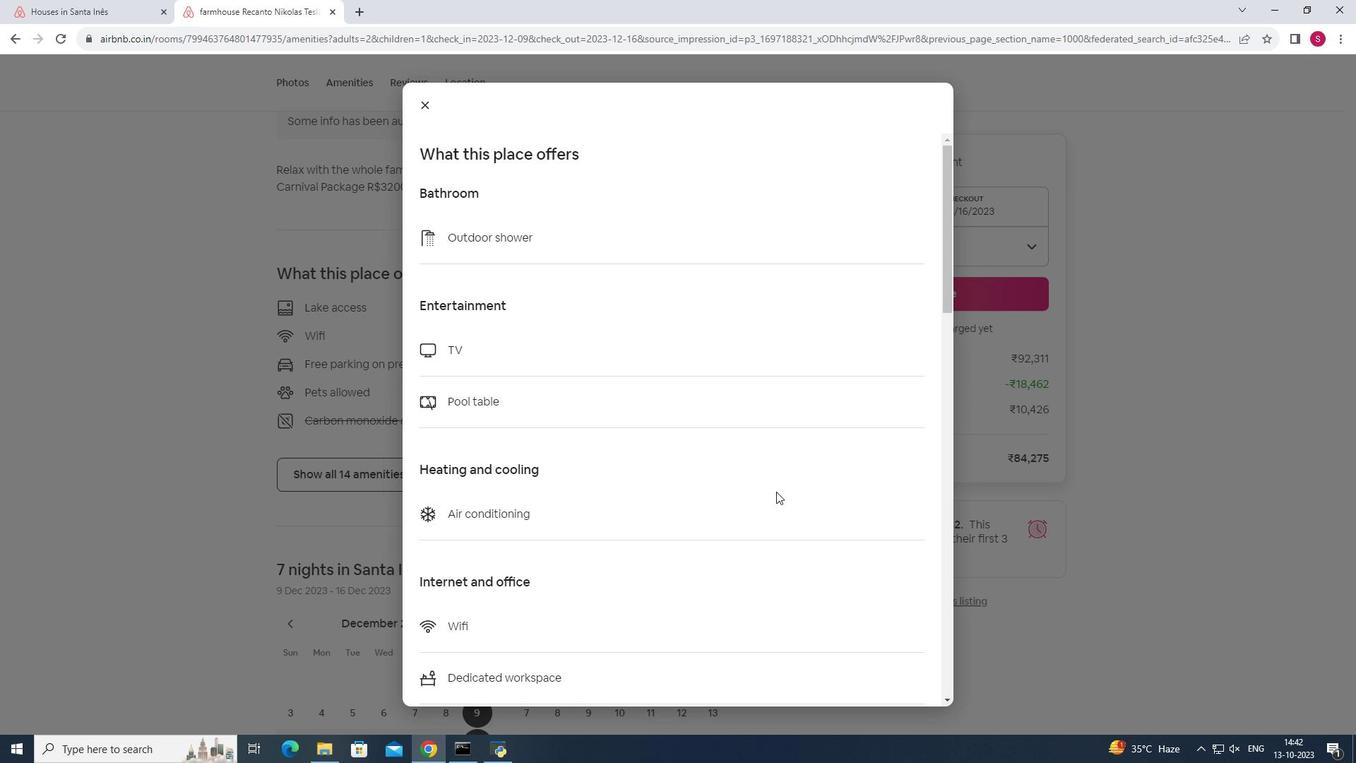 
Action: Mouse scrolled (776, 491) with delta (0, 0)
Screenshot: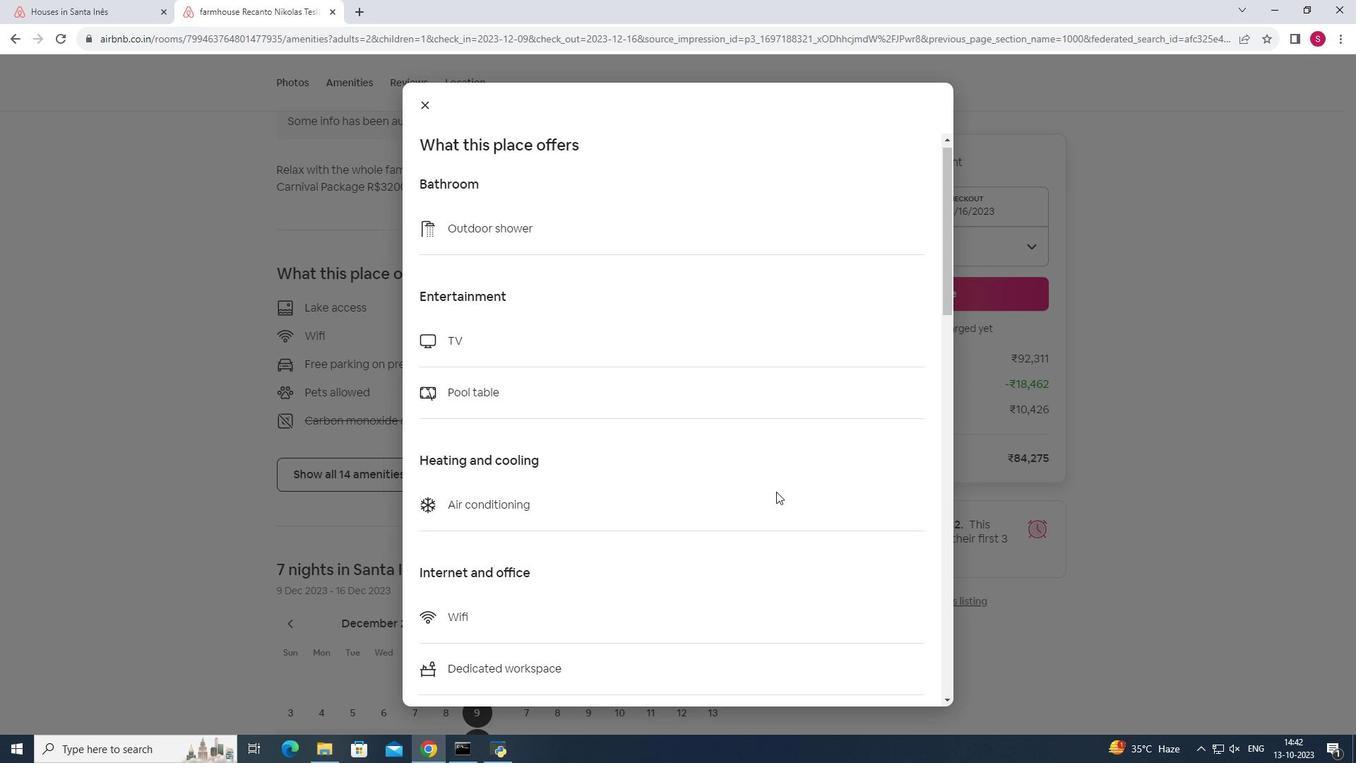 
Action: Mouse scrolled (776, 491) with delta (0, 0)
Screenshot: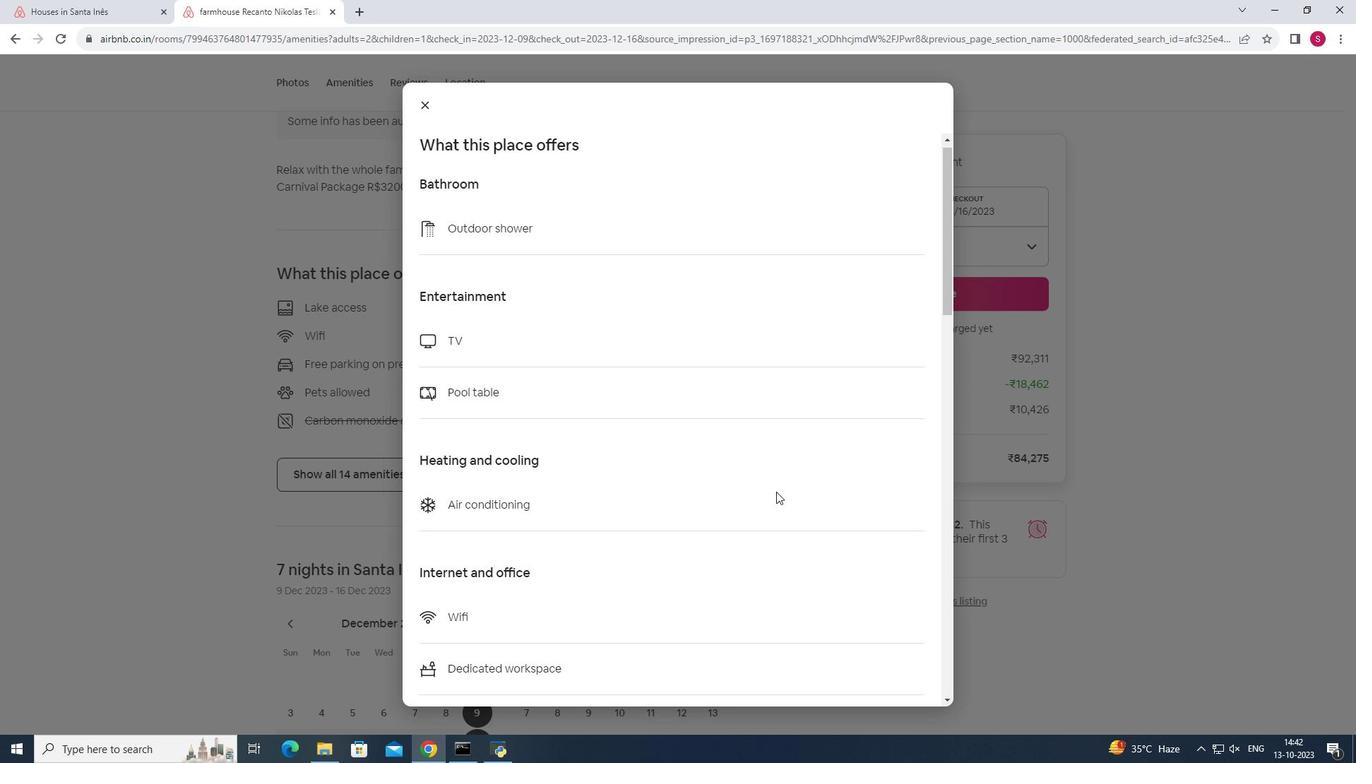 
Action: Mouse scrolled (776, 491) with delta (0, 0)
Screenshot: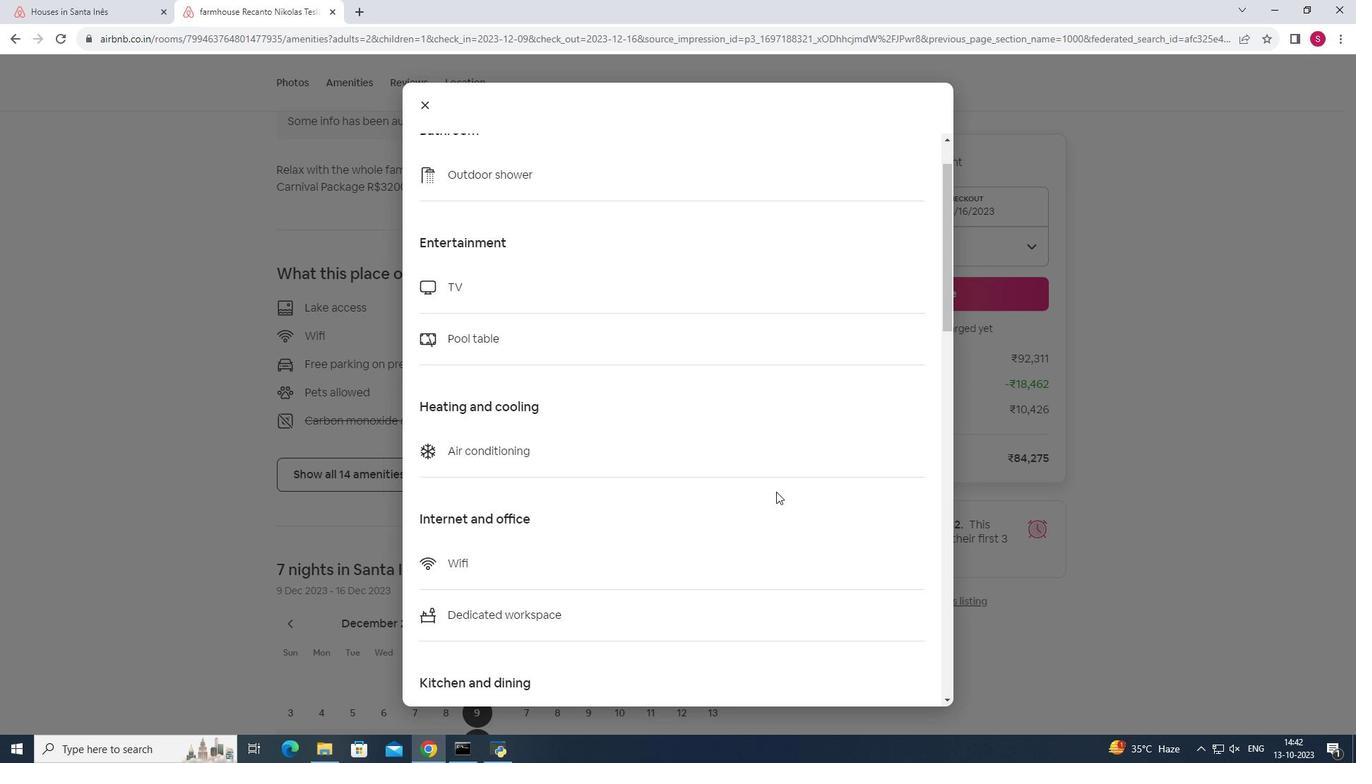 
Action: Mouse scrolled (776, 491) with delta (0, 0)
Screenshot: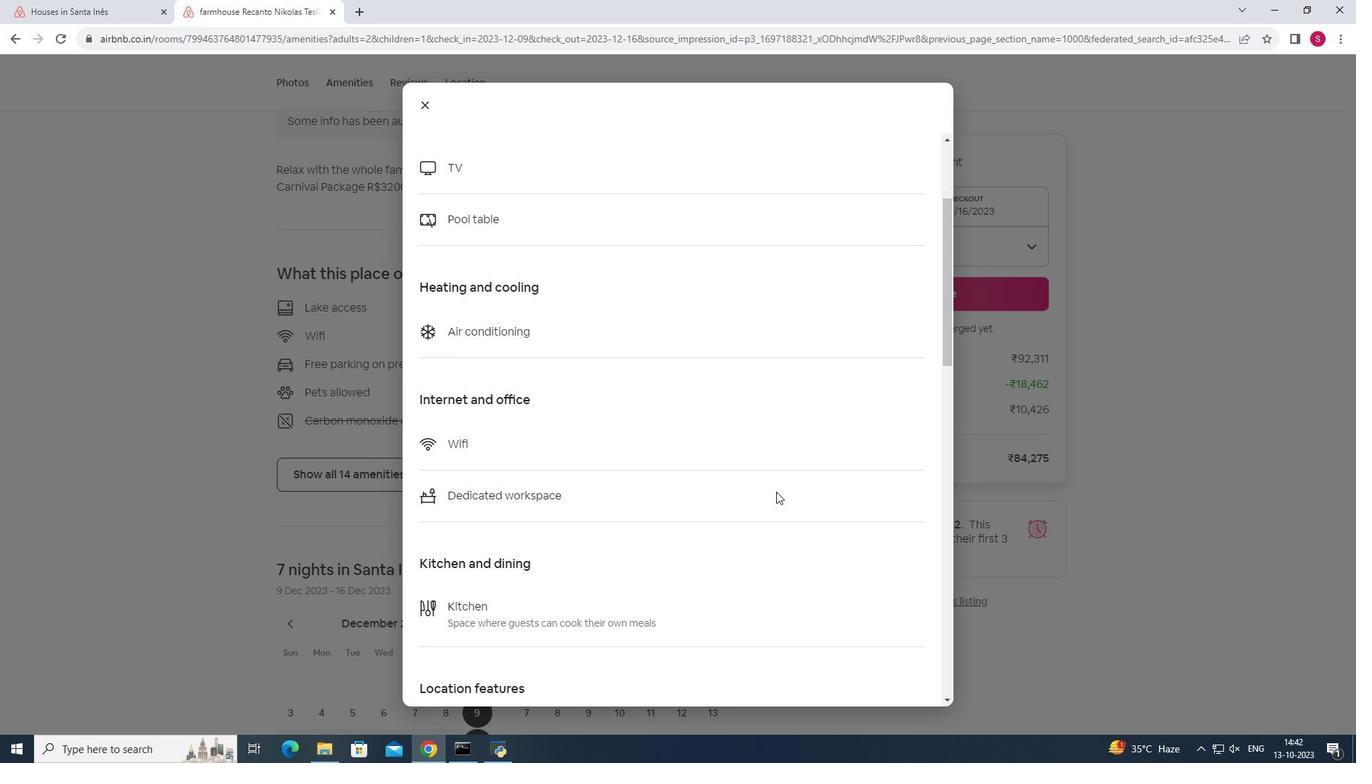 
Action: Mouse scrolled (776, 491) with delta (0, 0)
Screenshot: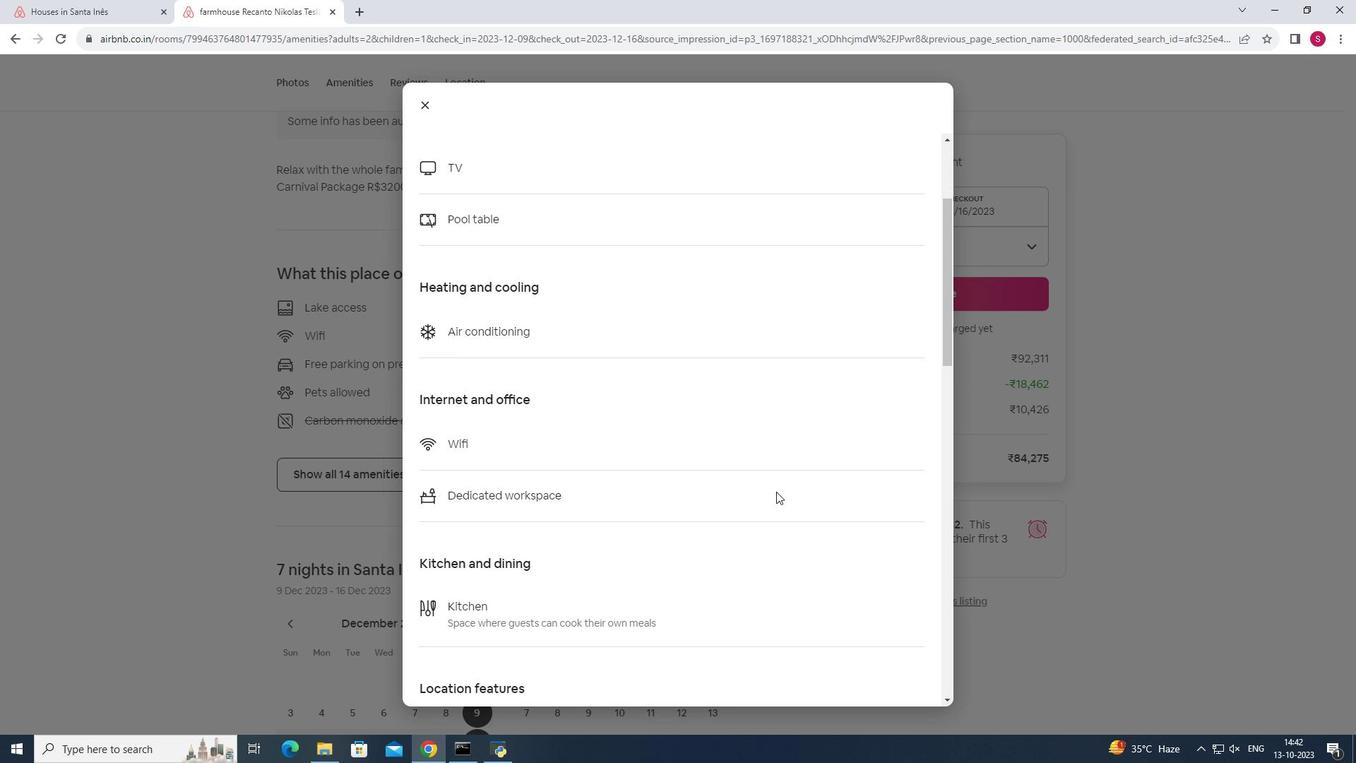 
Action: Mouse scrolled (776, 491) with delta (0, 0)
Screenshot: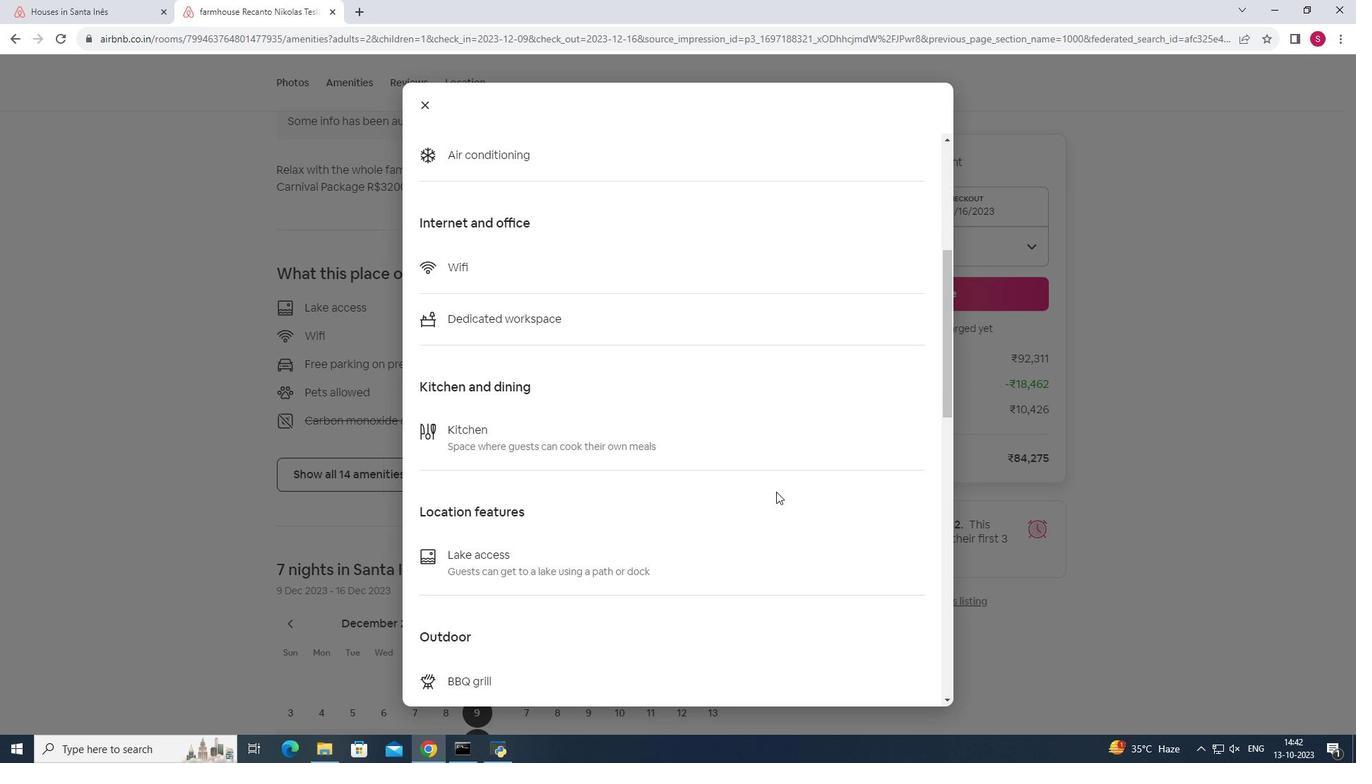 
Action: Mouse scrolled (776, 491) with delta (0, 0)
Screenshot: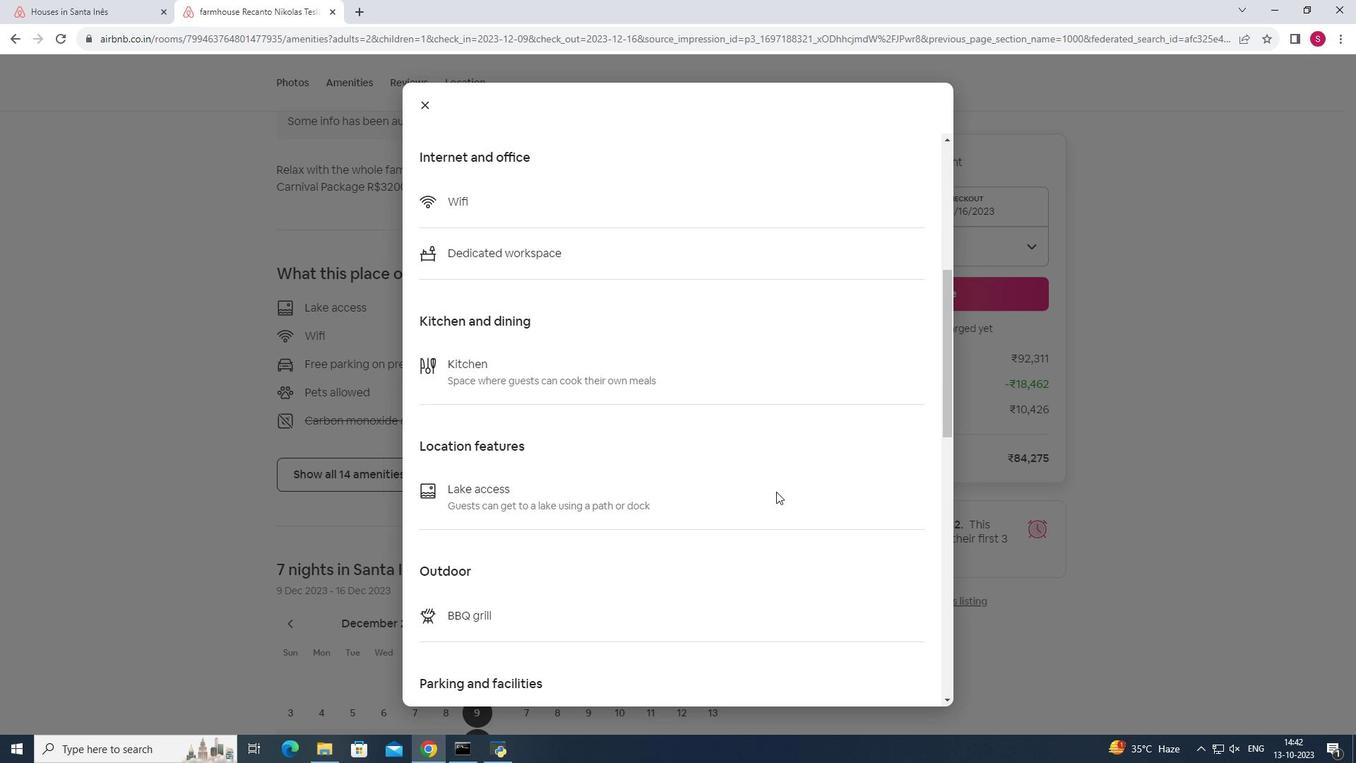 
Action: Mouse scrolled (776, 491) with delta (0, 0)
Screenshot: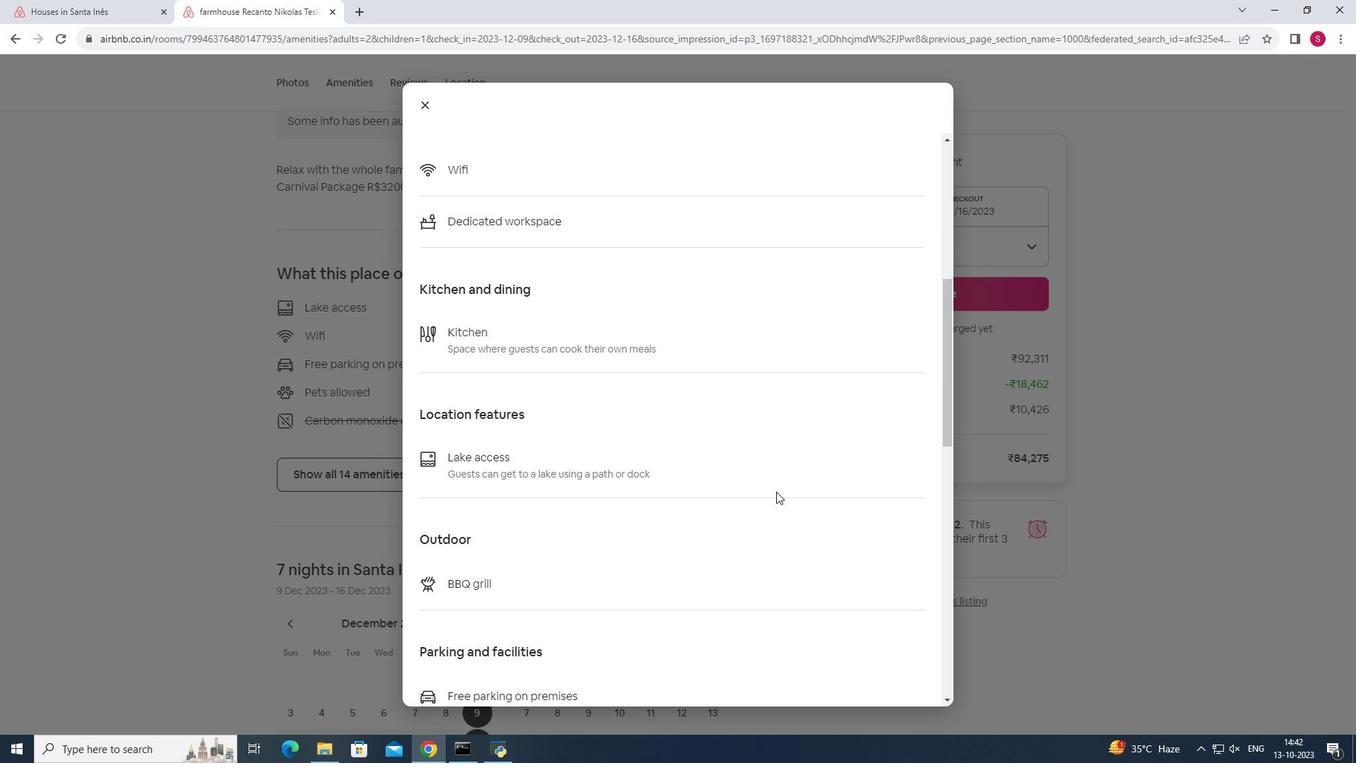 
Action: Mouse scrolled (776, 491) with delta (0, 0)
Screenshot: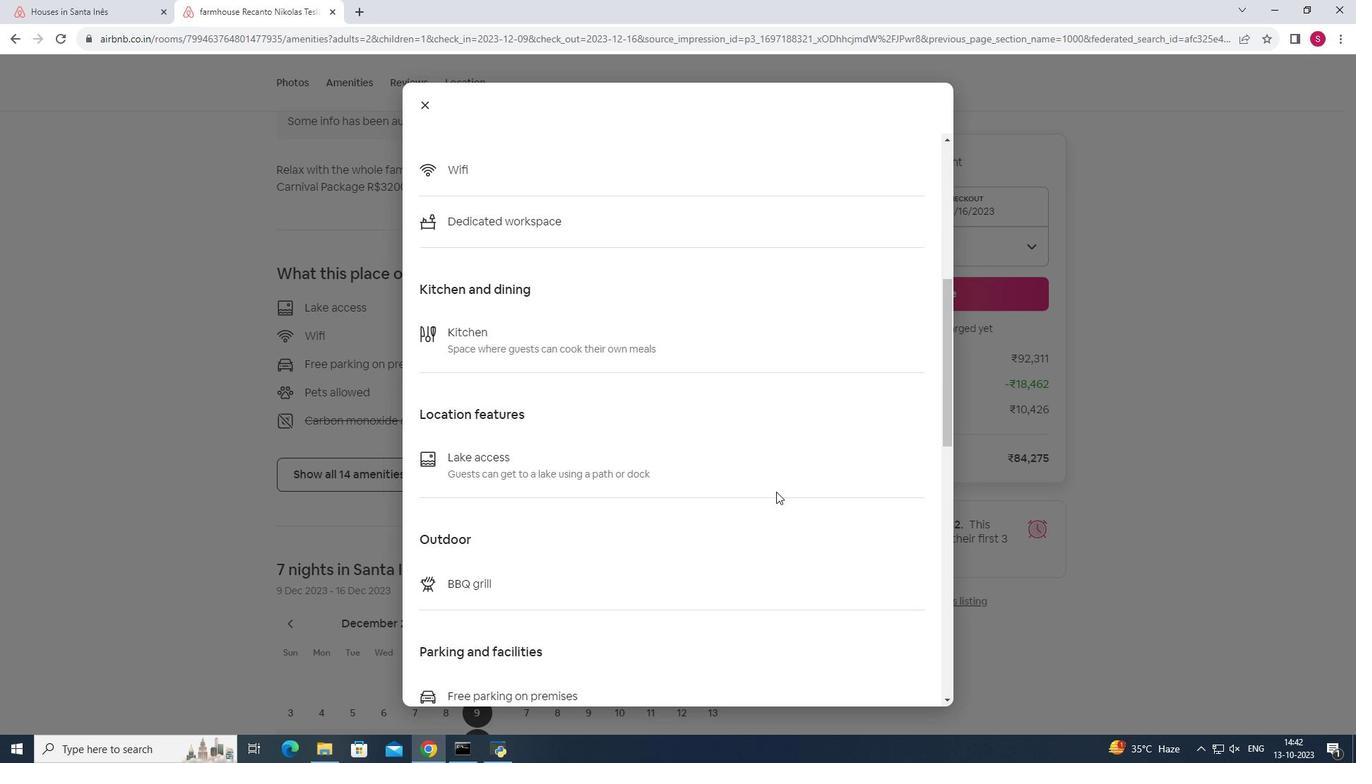 
Action: Mouse scrolled (776, 491) with delta (0, 0)
Screenshot: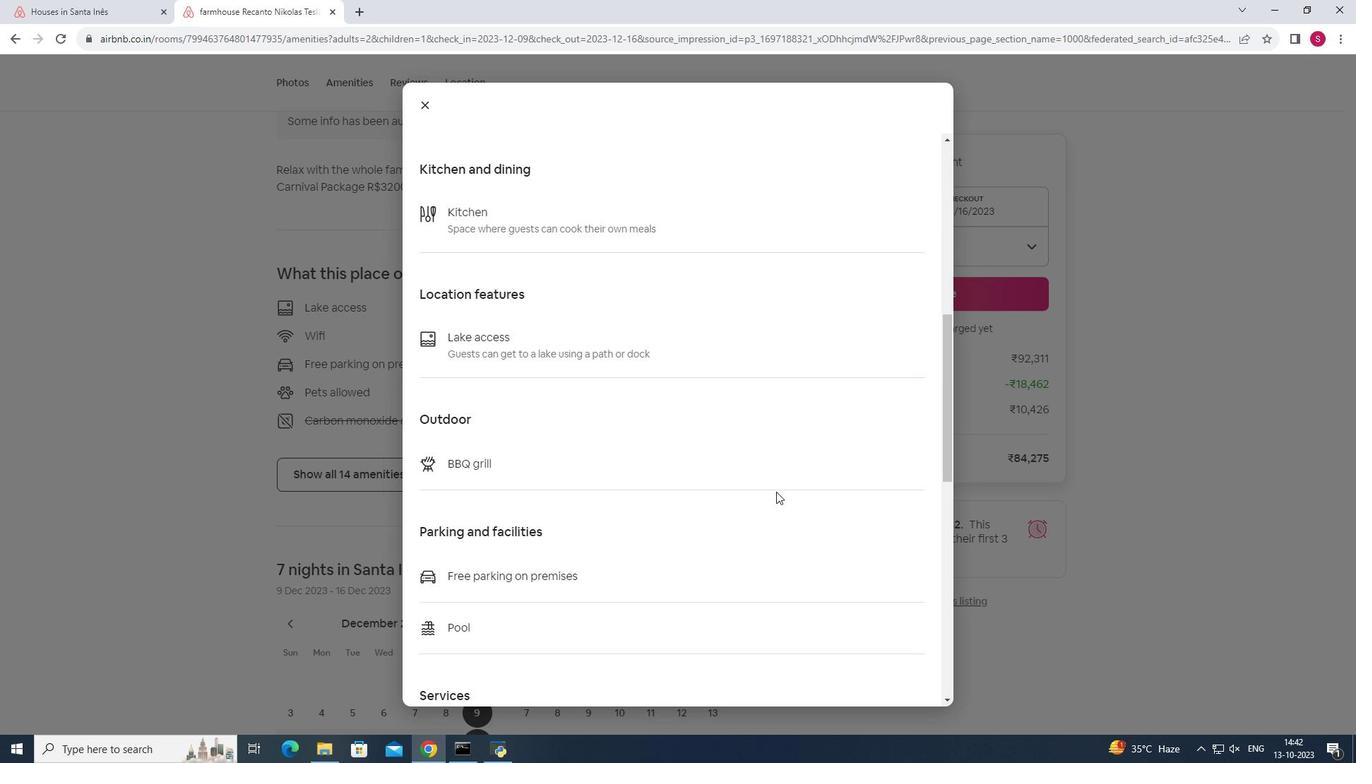 
Action: Mouse scrolled (776, 491) with delta (0, 0)
Screenshot: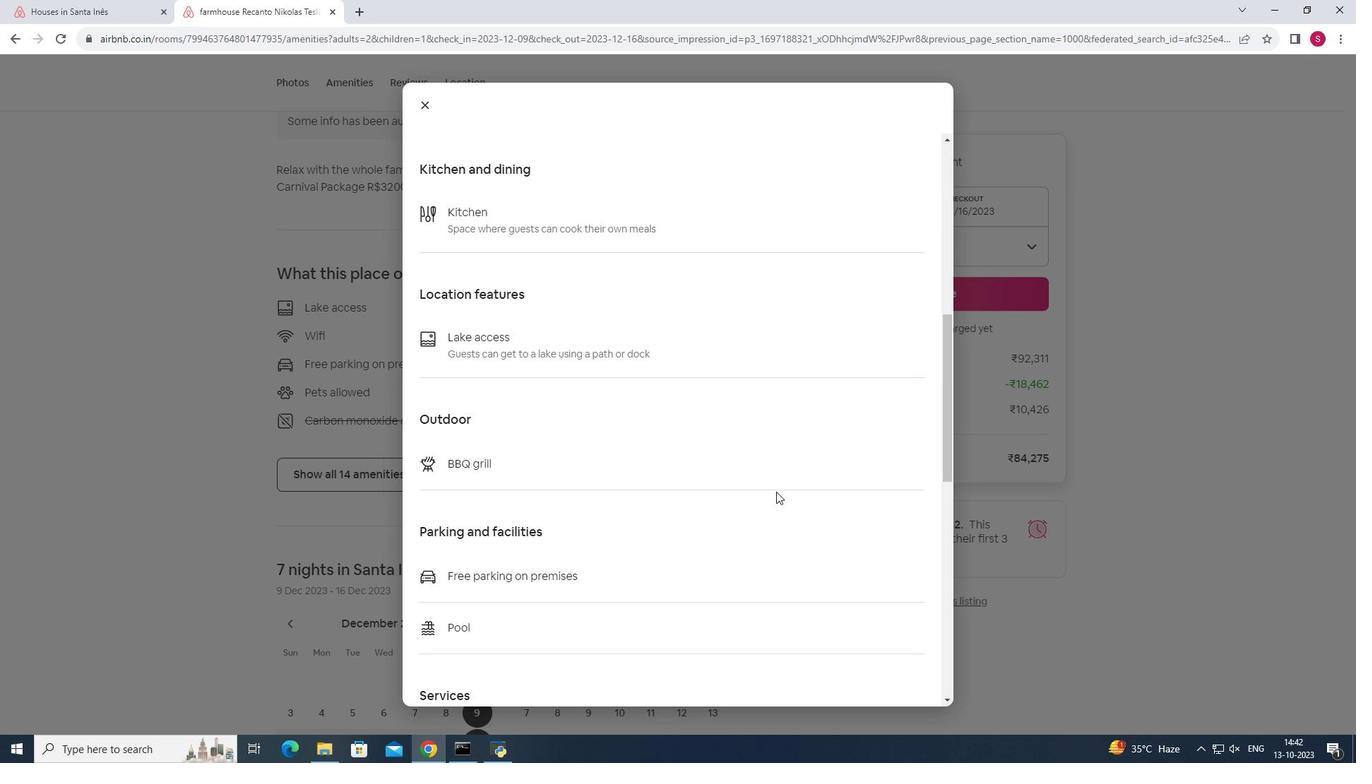 
Action: Mouse scrolled (776, 491) with delta (0, 0)
Screenshot: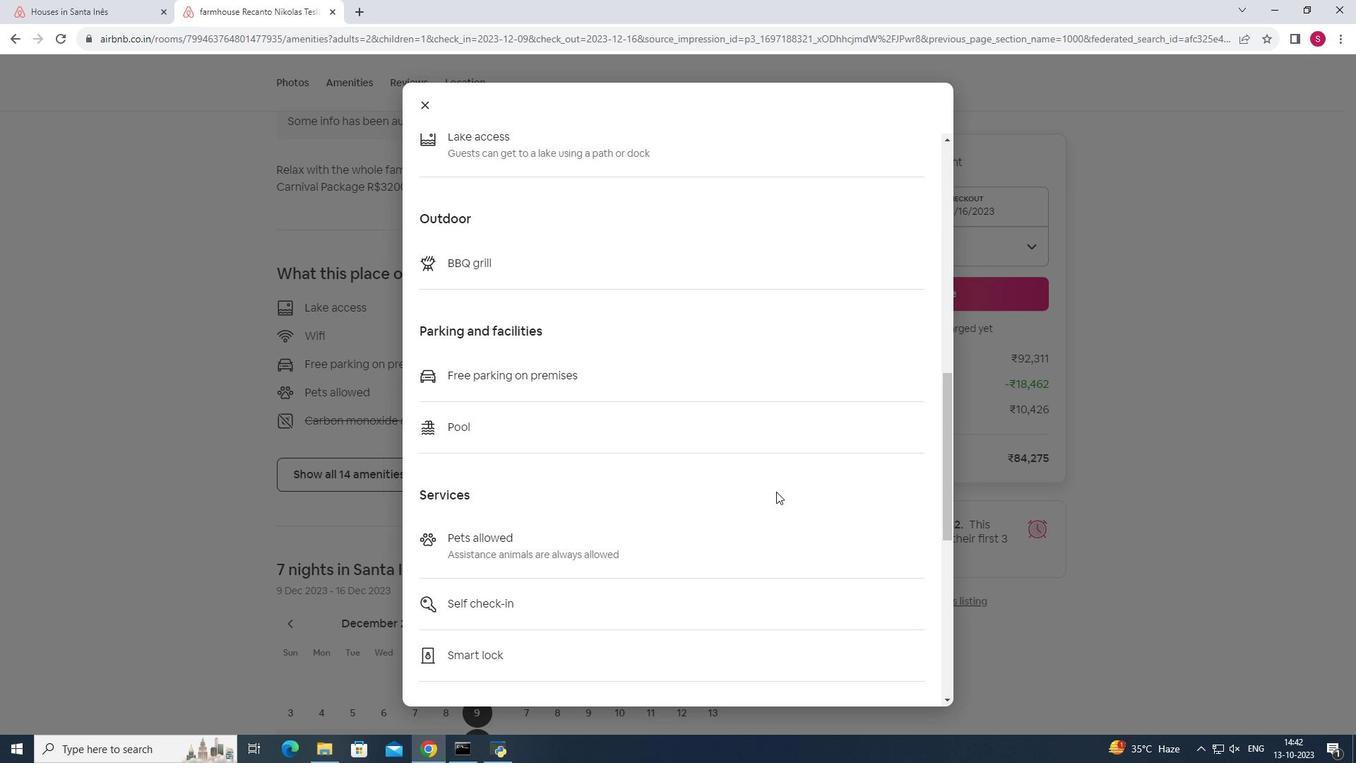 
Action: Mouse scrolled (776, 491) with delta (0, 0)
Screenshot: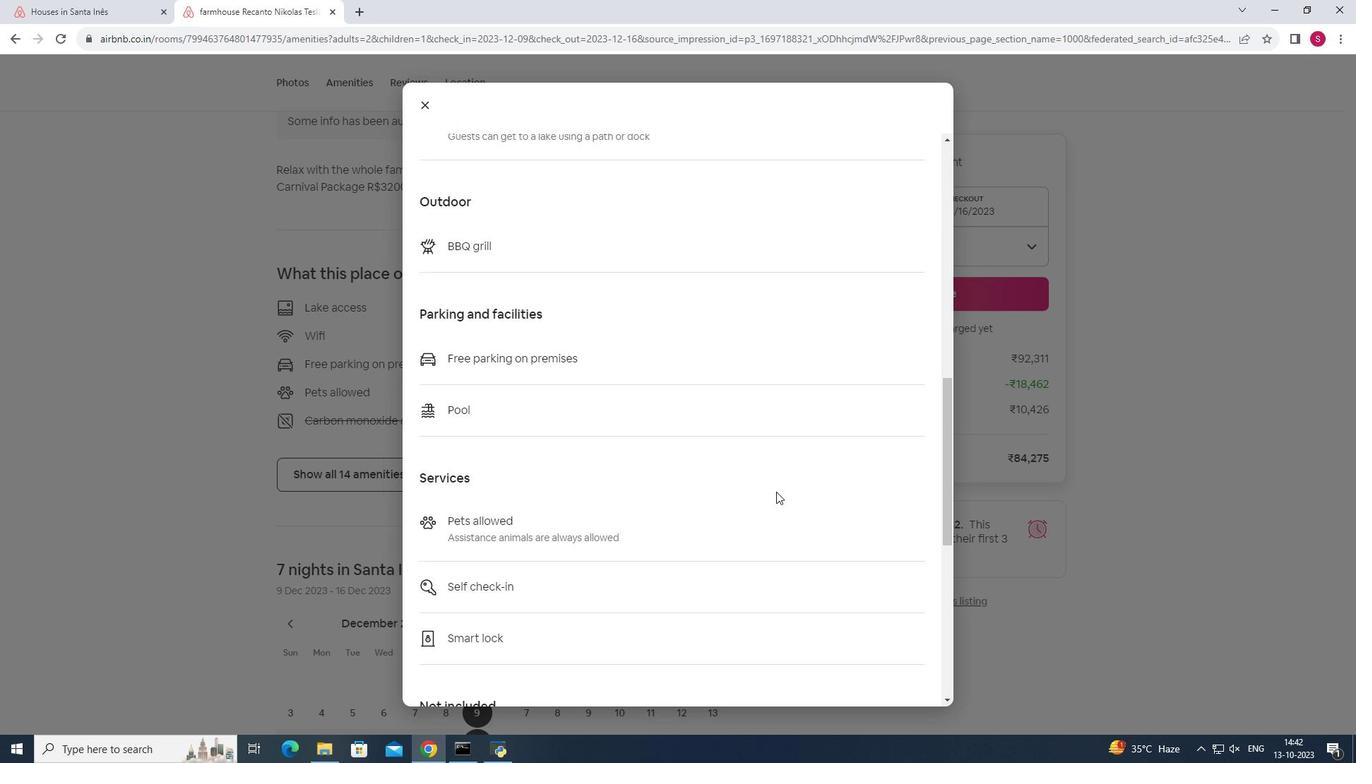
Action: Mouse scrolled (776, 491) with delta (0, 0)
Screenshot: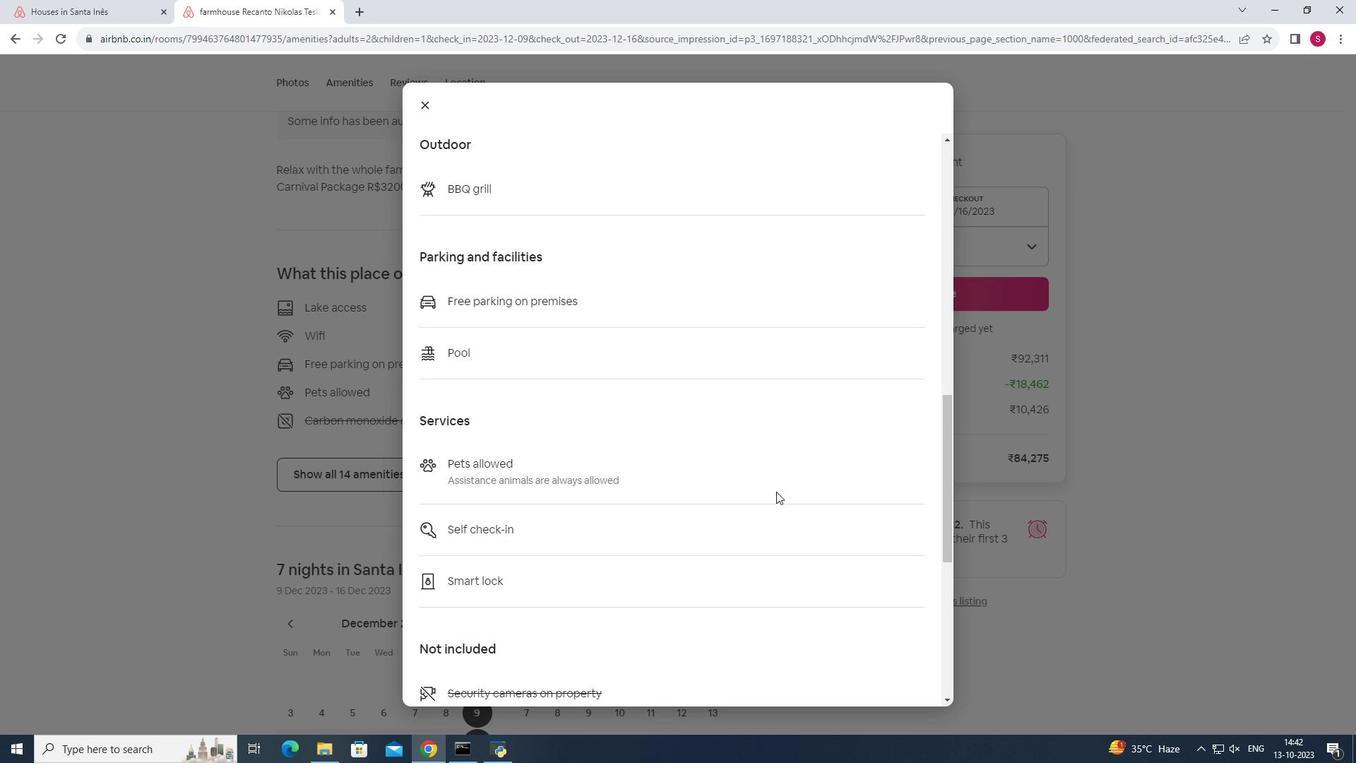 
Action: Mouse scrolled (776, 491) with delta (0, 0)
Screenshot: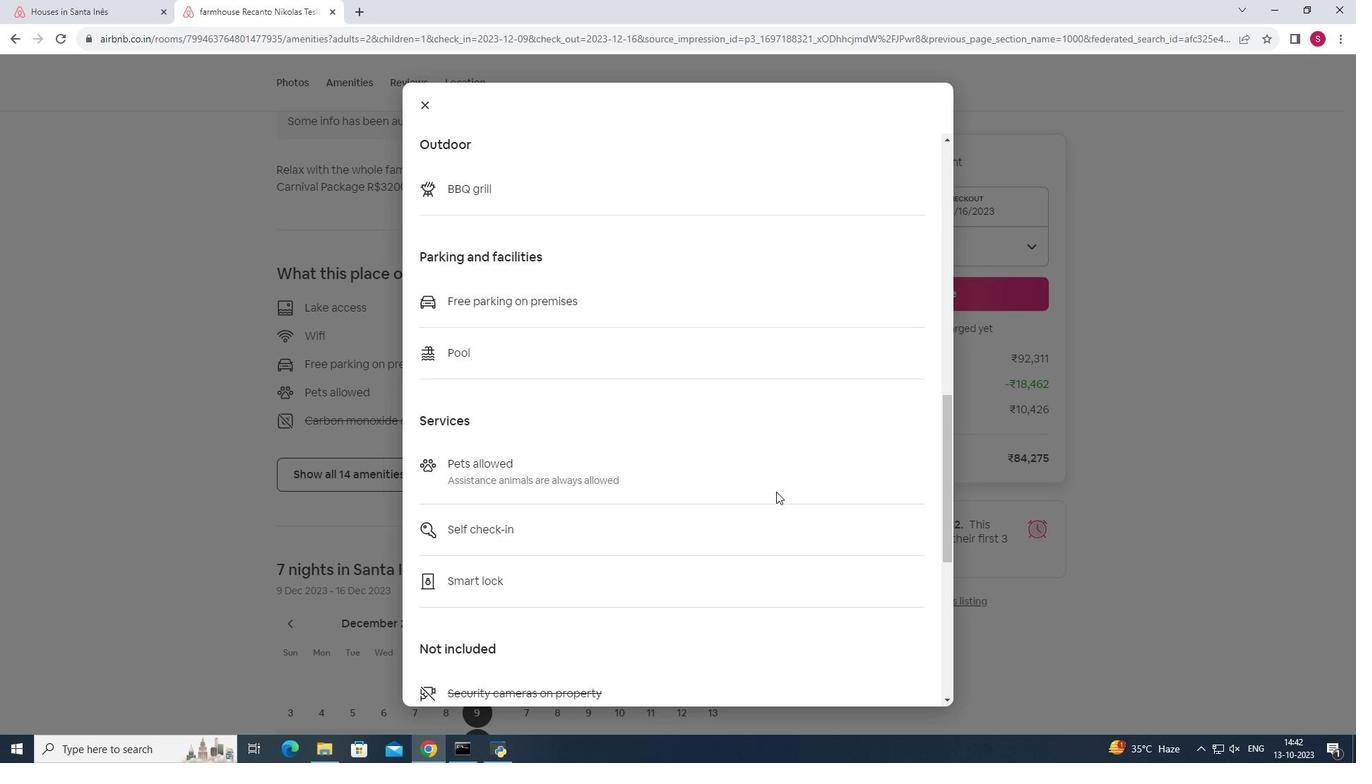 
Action: Mouse moved to (776, 491)
Screenshot: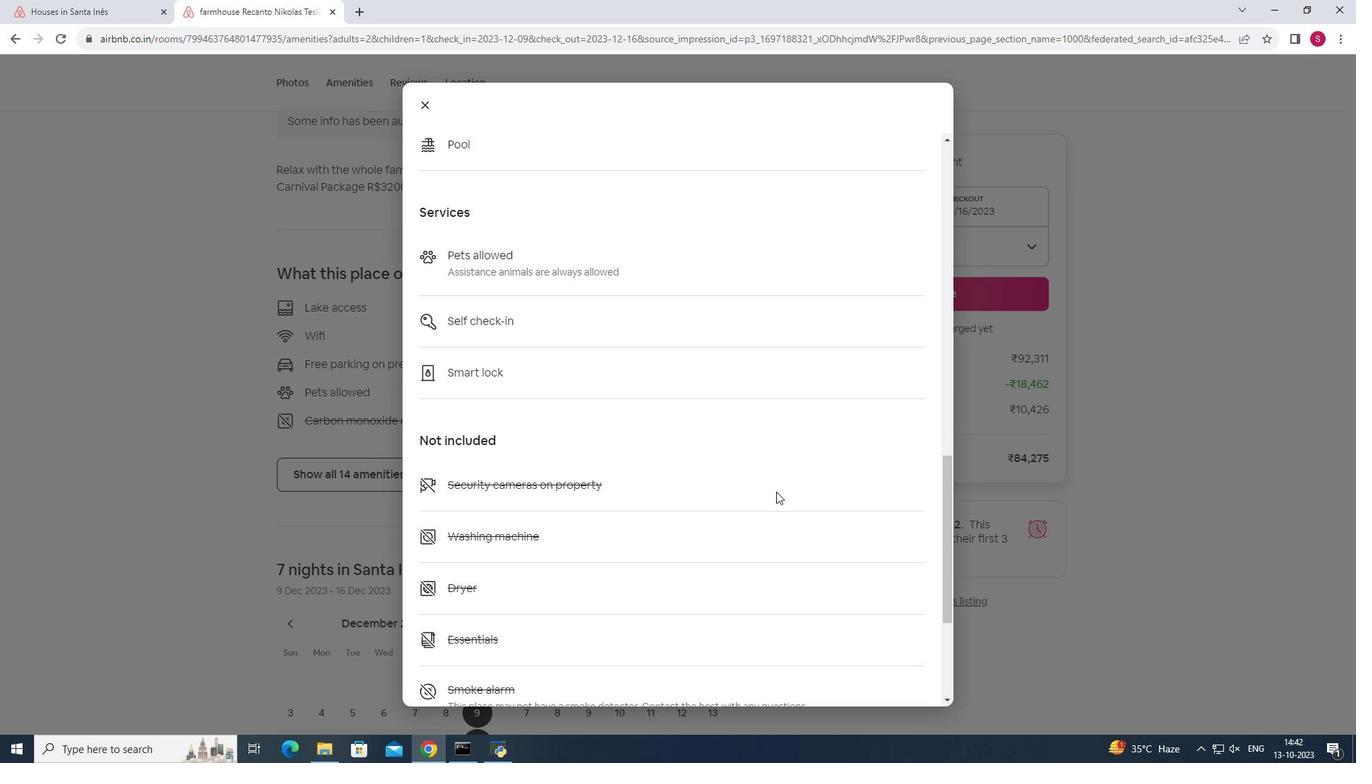 
Action: Mouse scrolled (776, 491) with delta (0, 0)
Screenshot: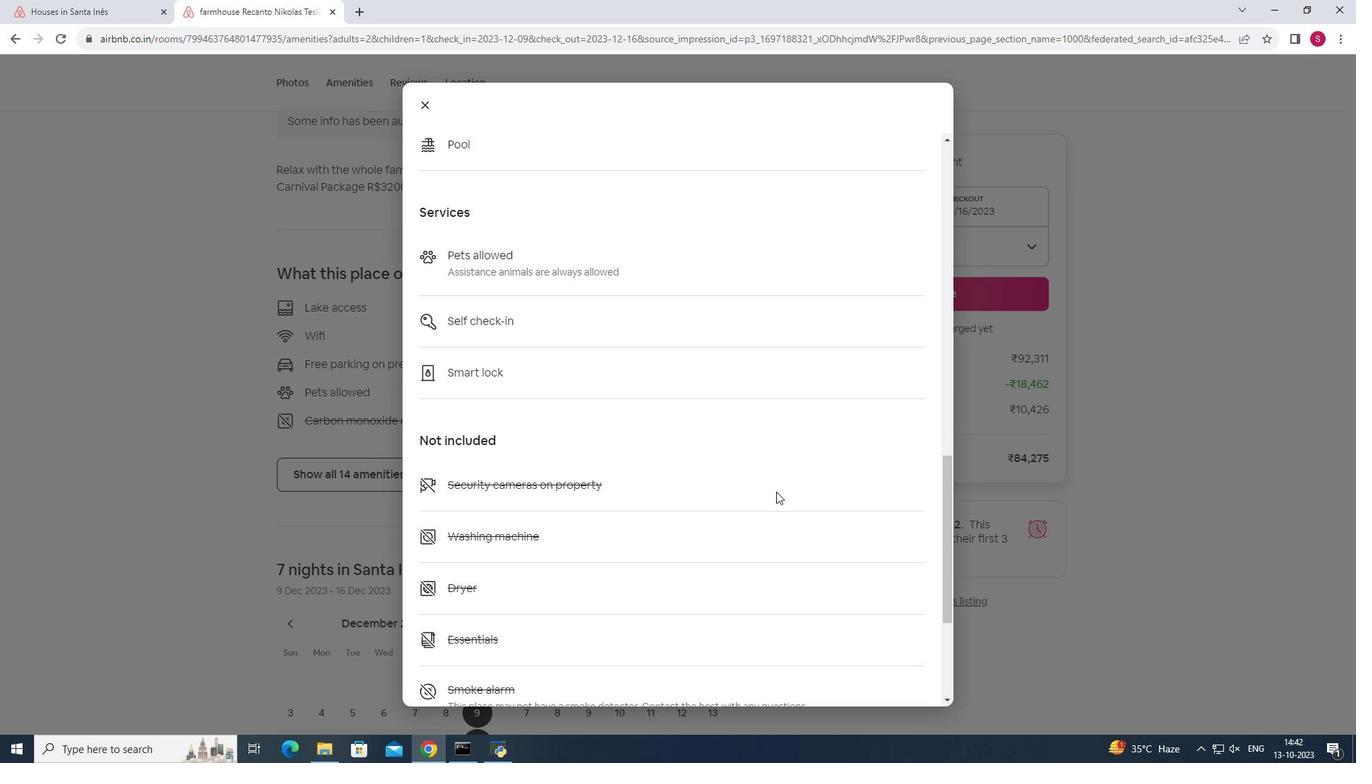
Action: Mouse moved to (775, 491)
Screenshot: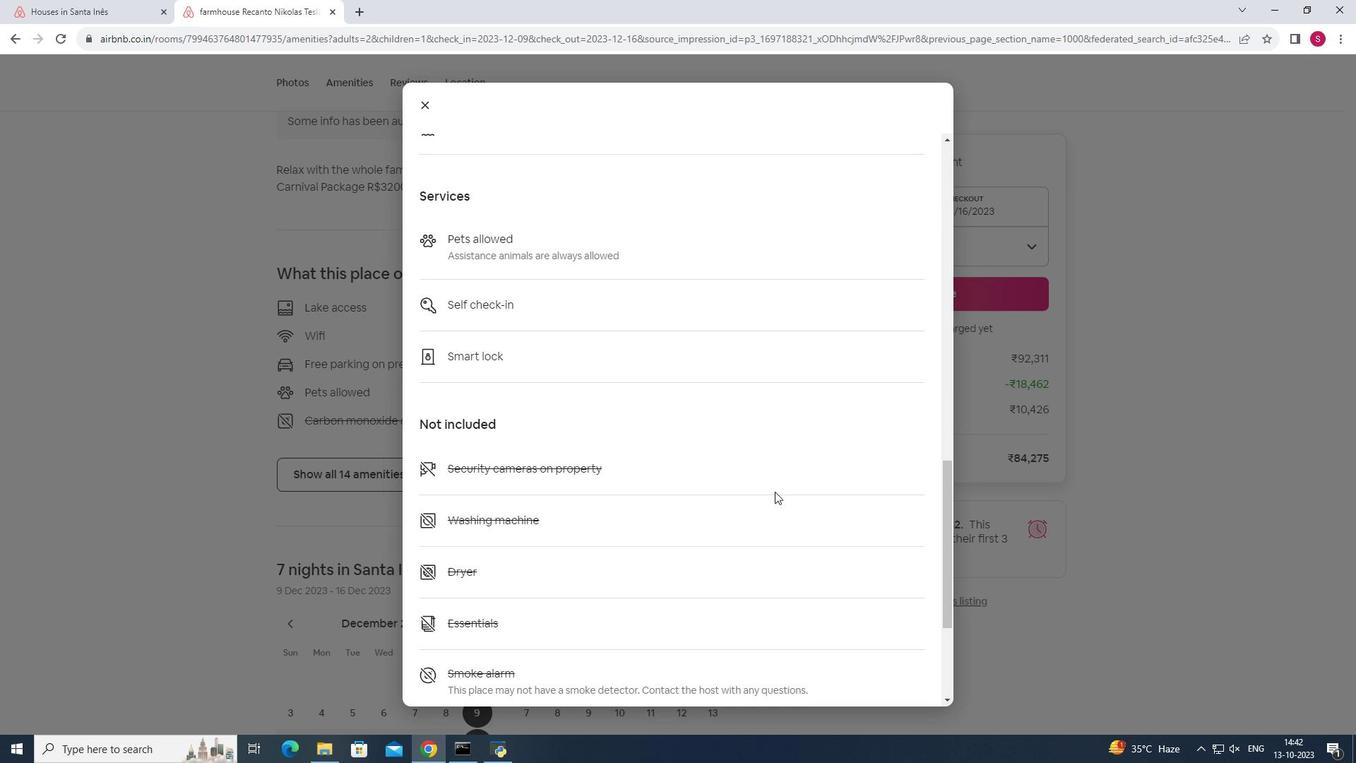 
Action: Mouse scrolled (775, 491) with delta (0, 0)
Screenshot: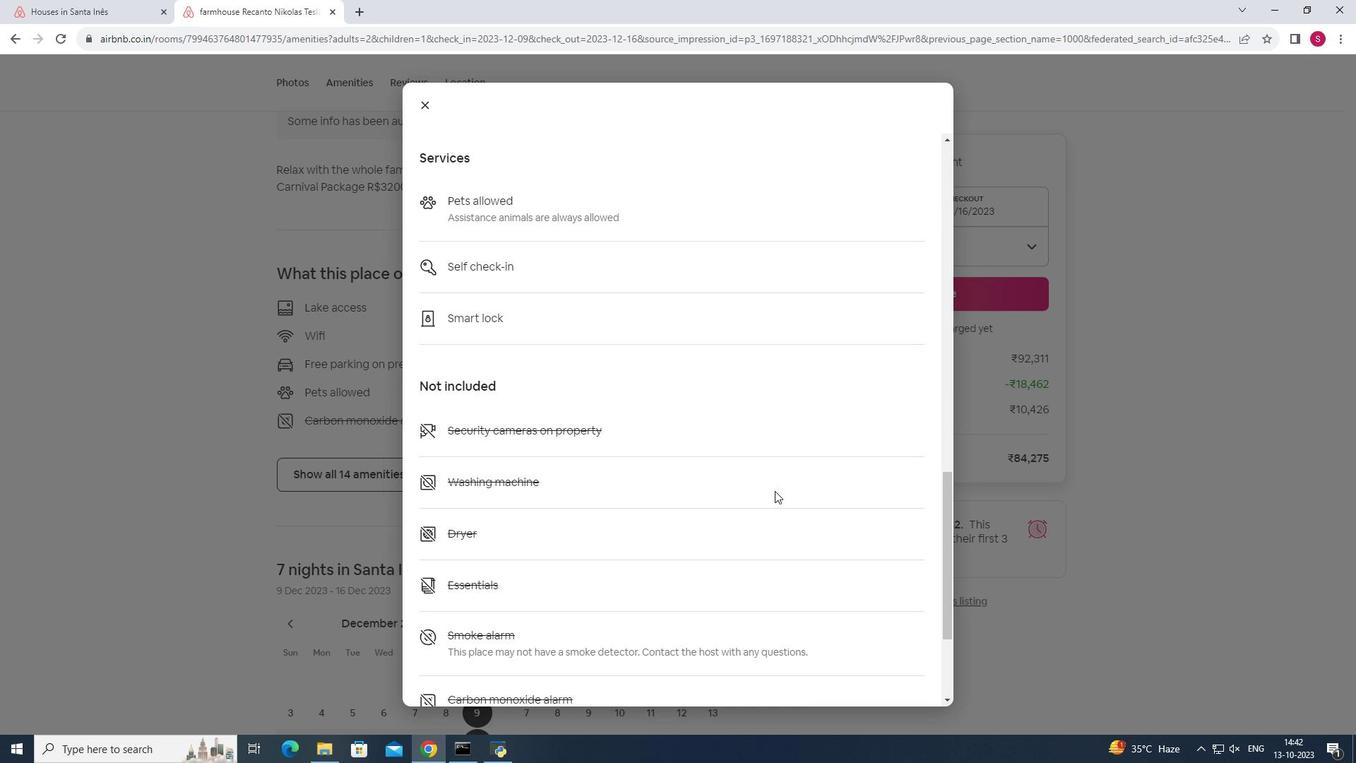 
Action: Mouse moved to (721, 457)
Screenshot: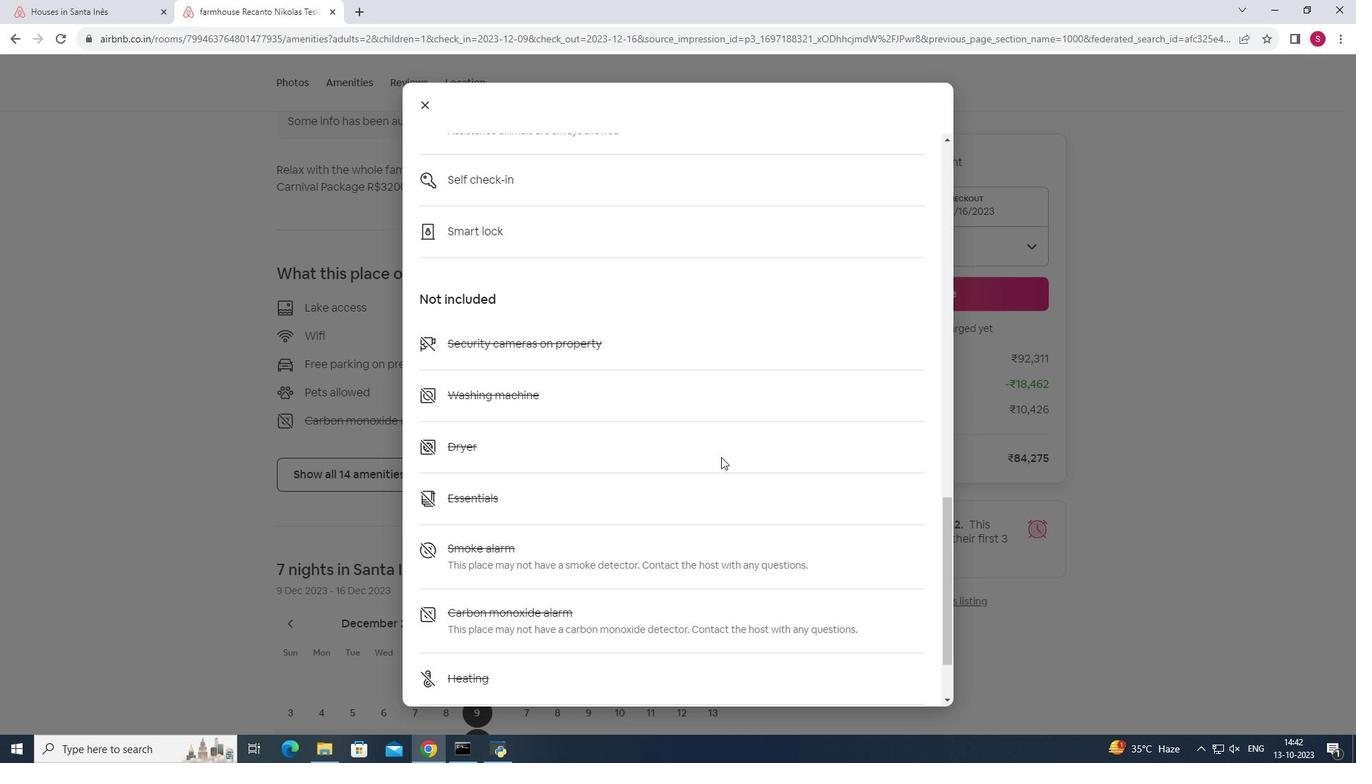 
Action: Mouse scrolled (721, 456) with delta (0, 0)
Screenshot: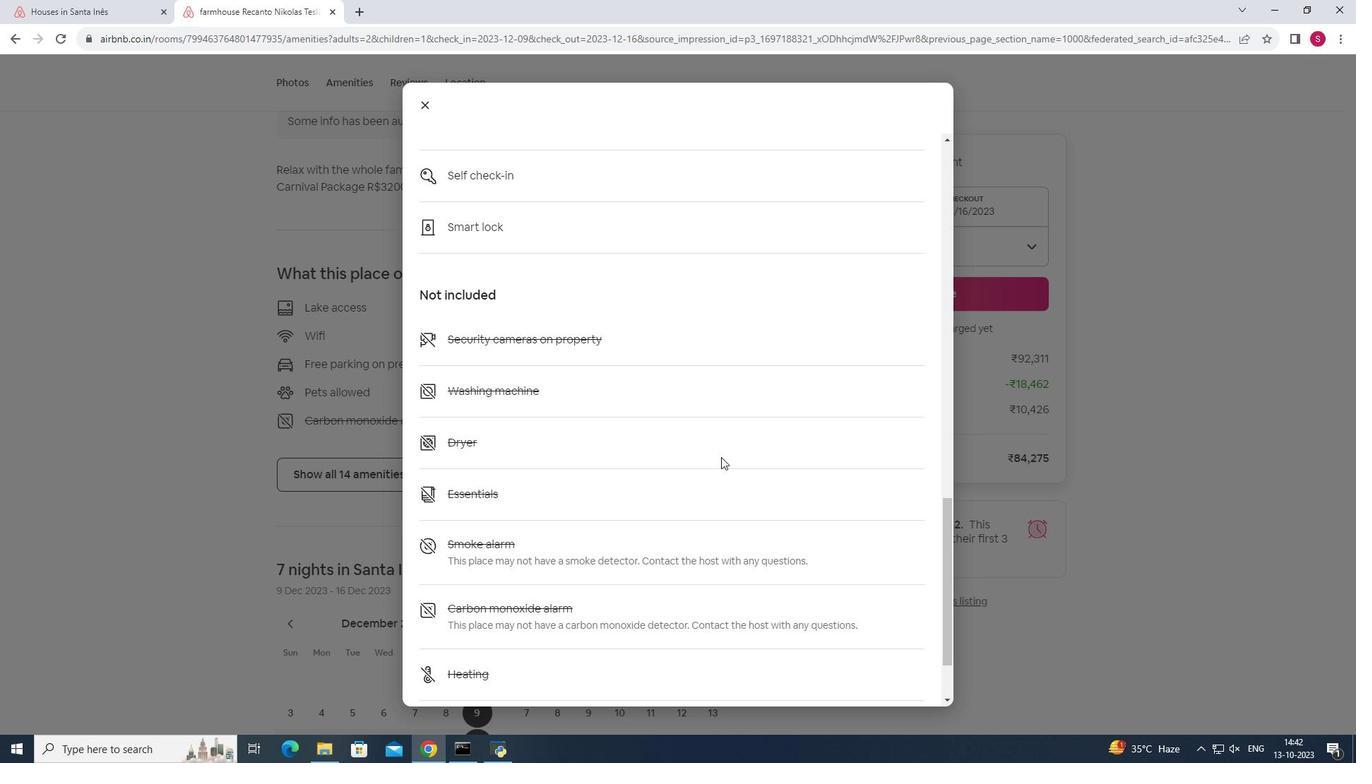 
Action: Mouse scrolled (721, 456) with delta (0, 0)
Screenshot: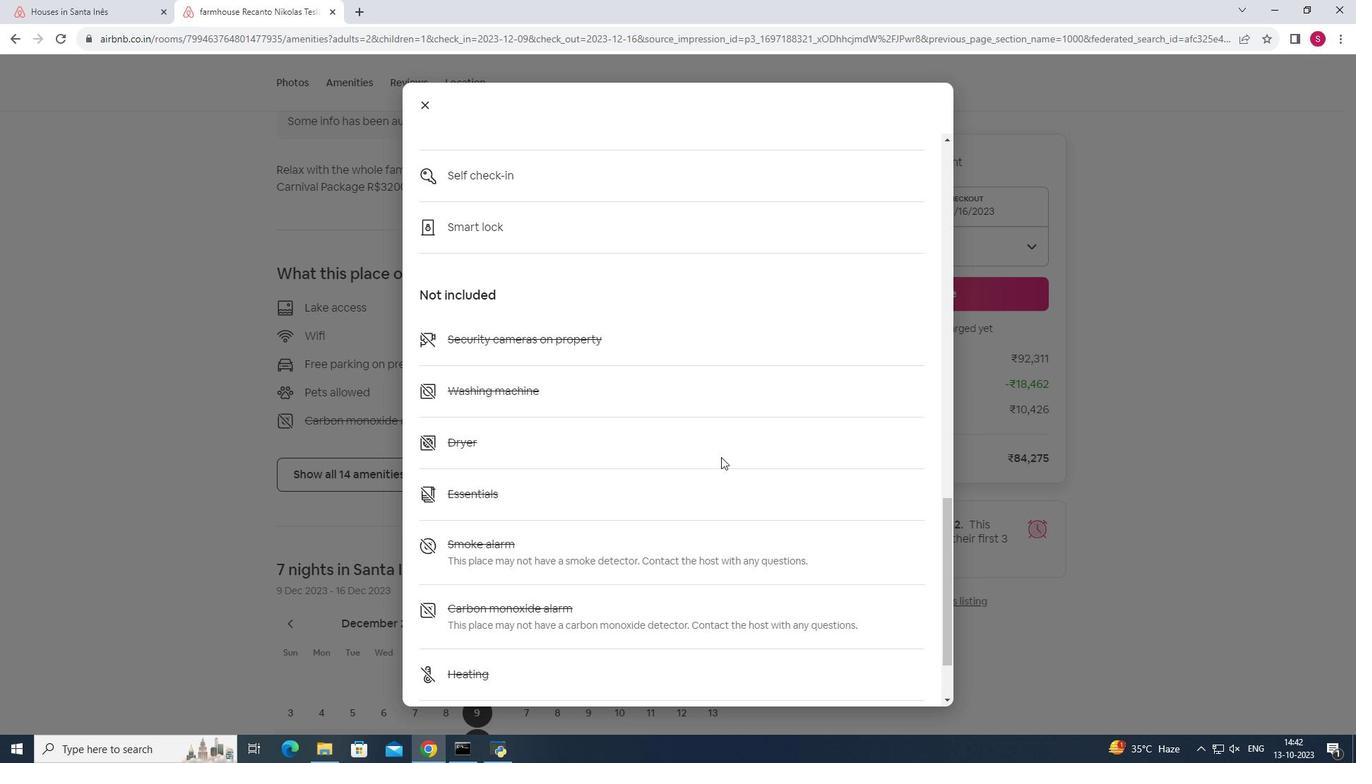 
Action: Mouse scrolled (721, 456) with delta (0, 0)
Screenshot: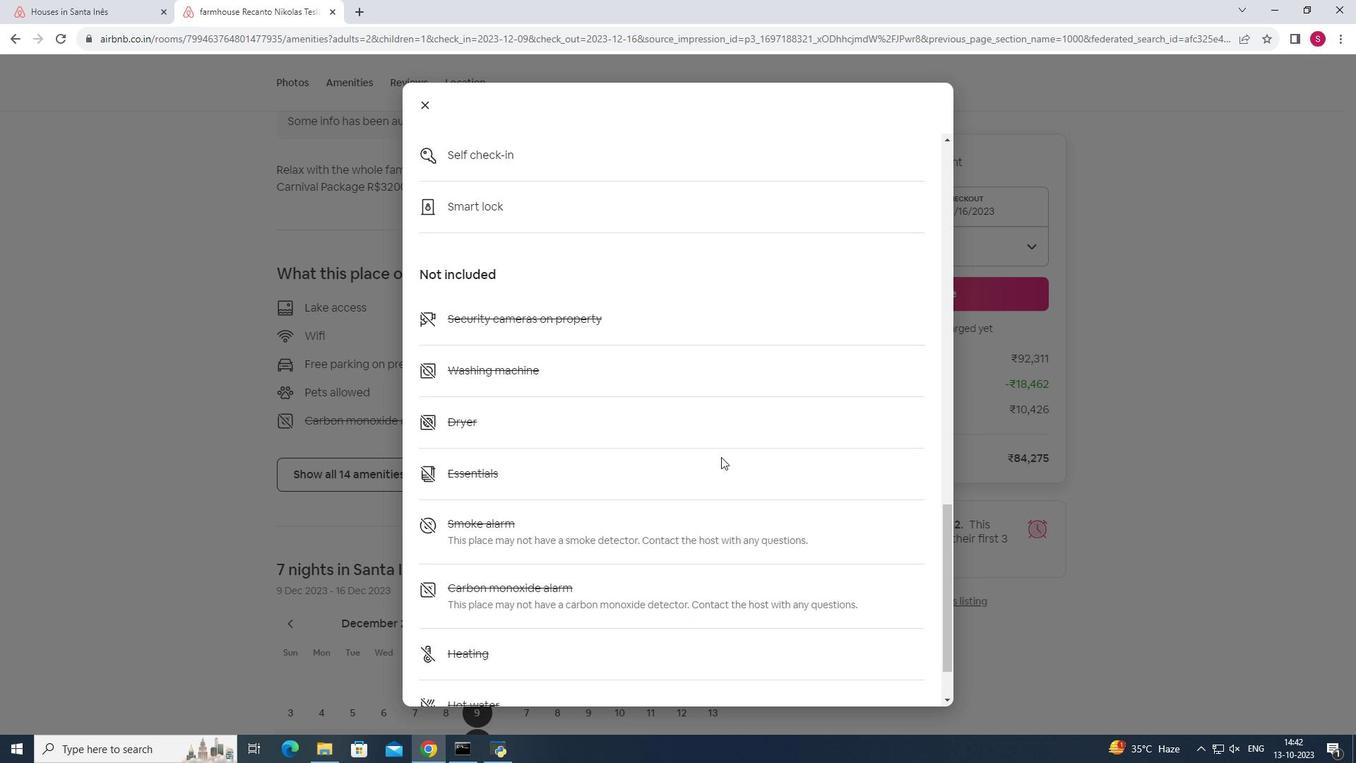 
Action: Mouse scrolled (721, 456) with delta (0, 0)
Screenshot: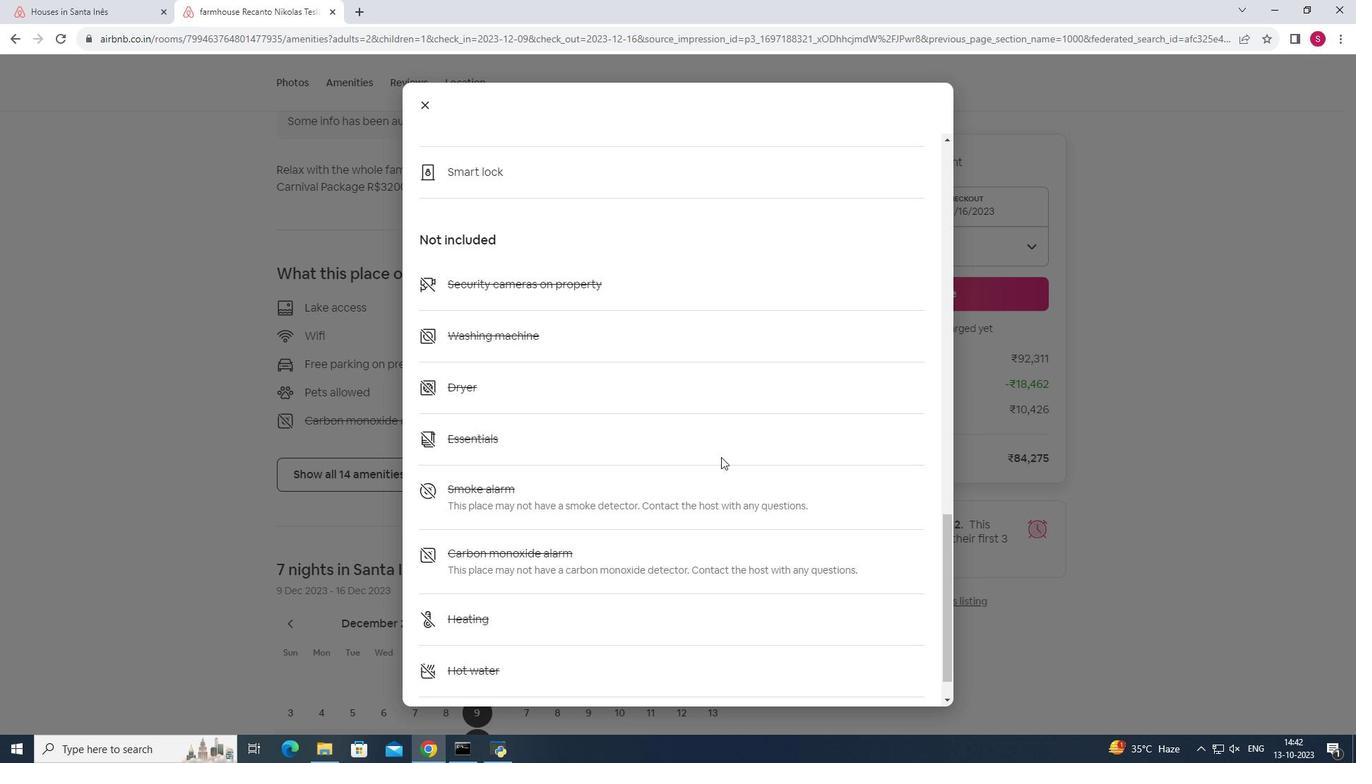 
Action: Mouse moved to (429, 102)
Screenshot: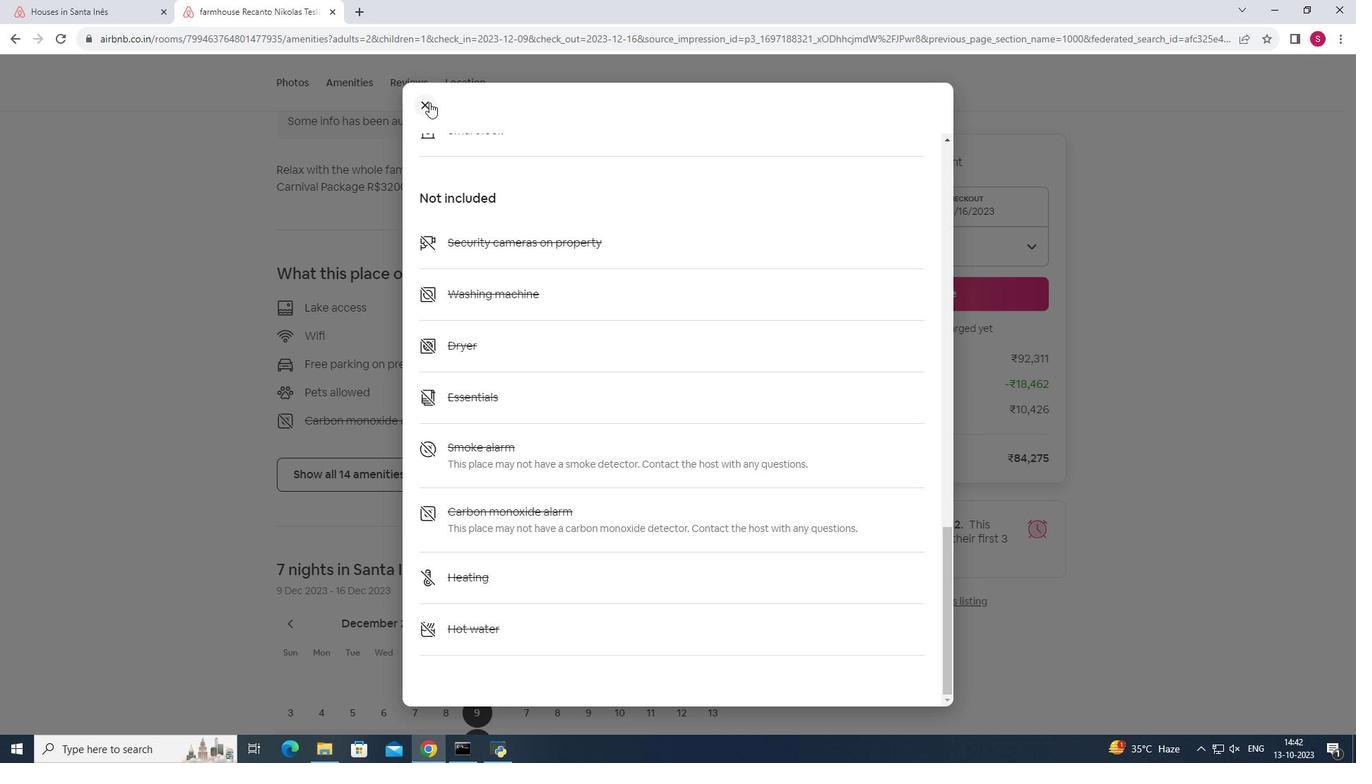 
Action: Mouse pressed left at (429, 102)
Screenshot: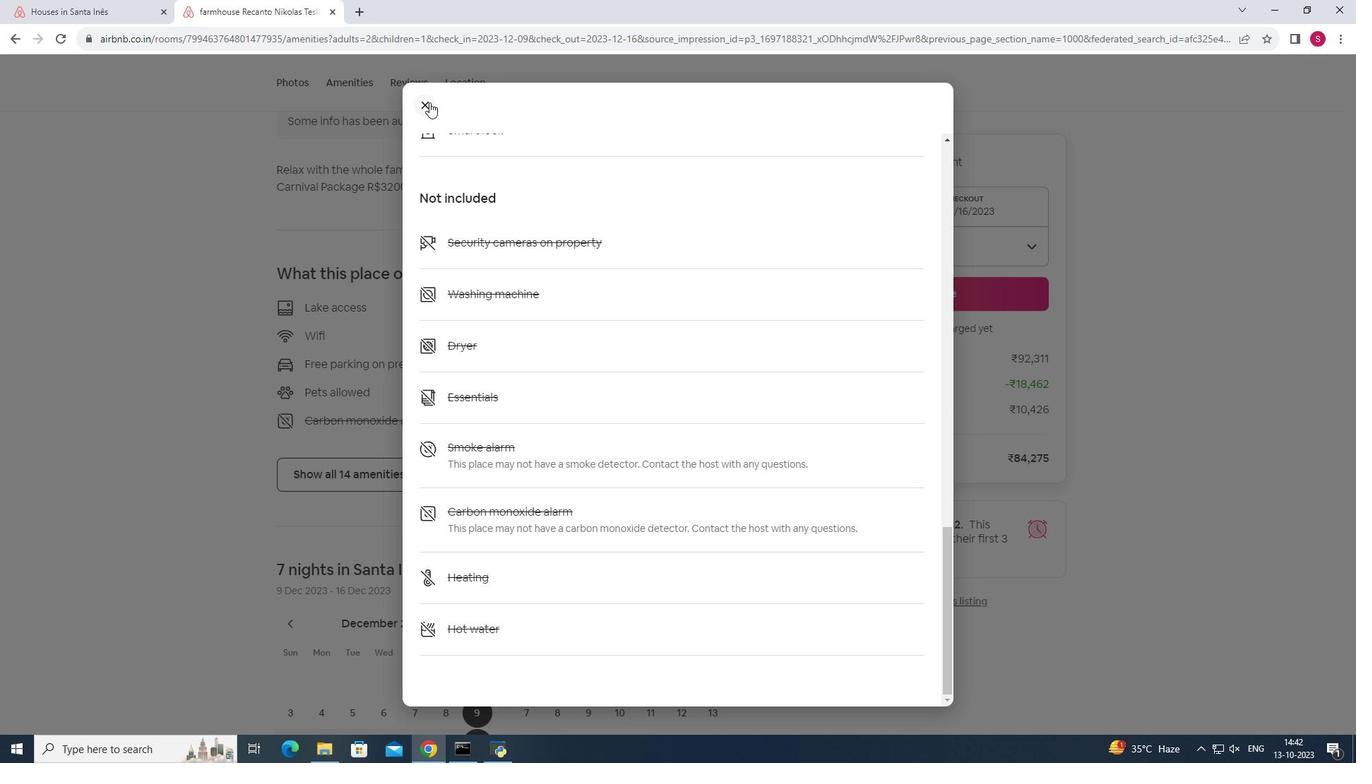
Action: Mouse moved to (1259, 587)
Screenshot: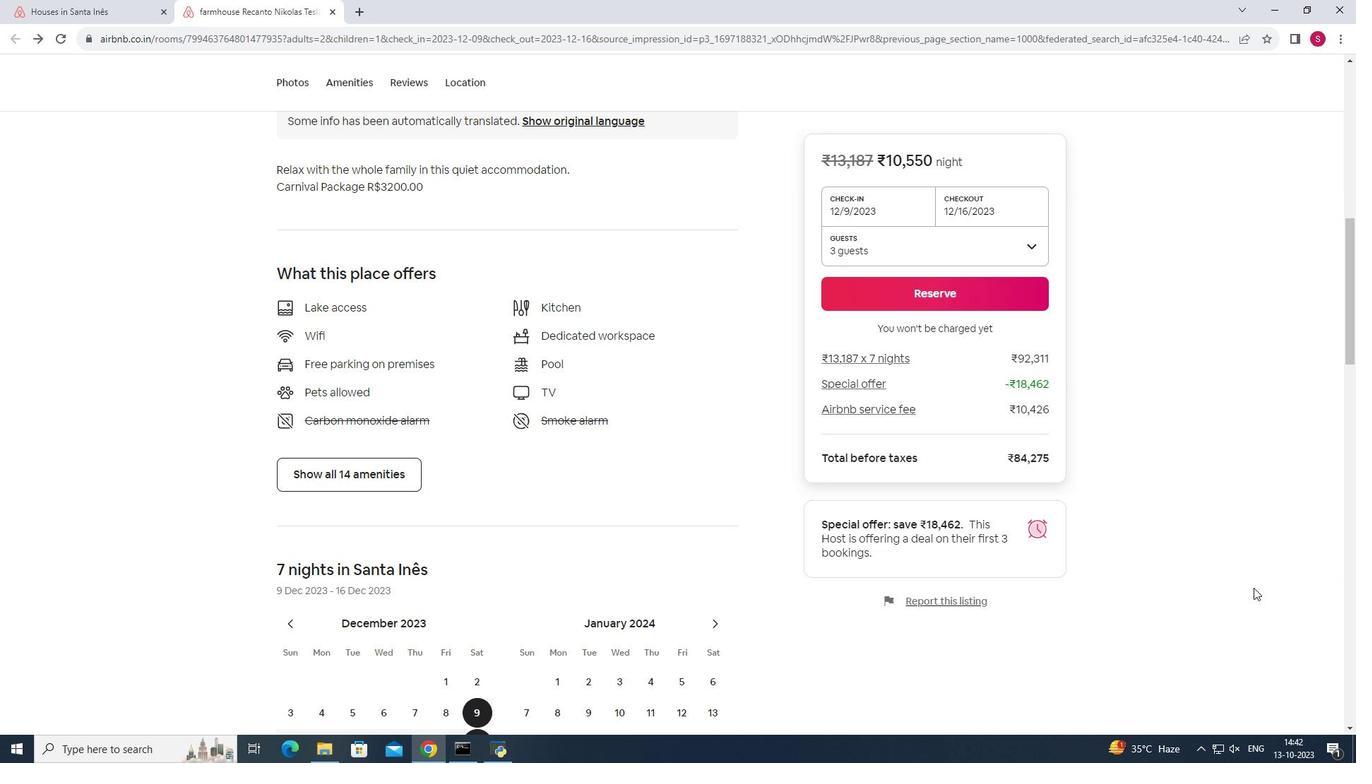 
Action: Mouse scrolled (1259, 587) with delta (0, 0)
Screenshot: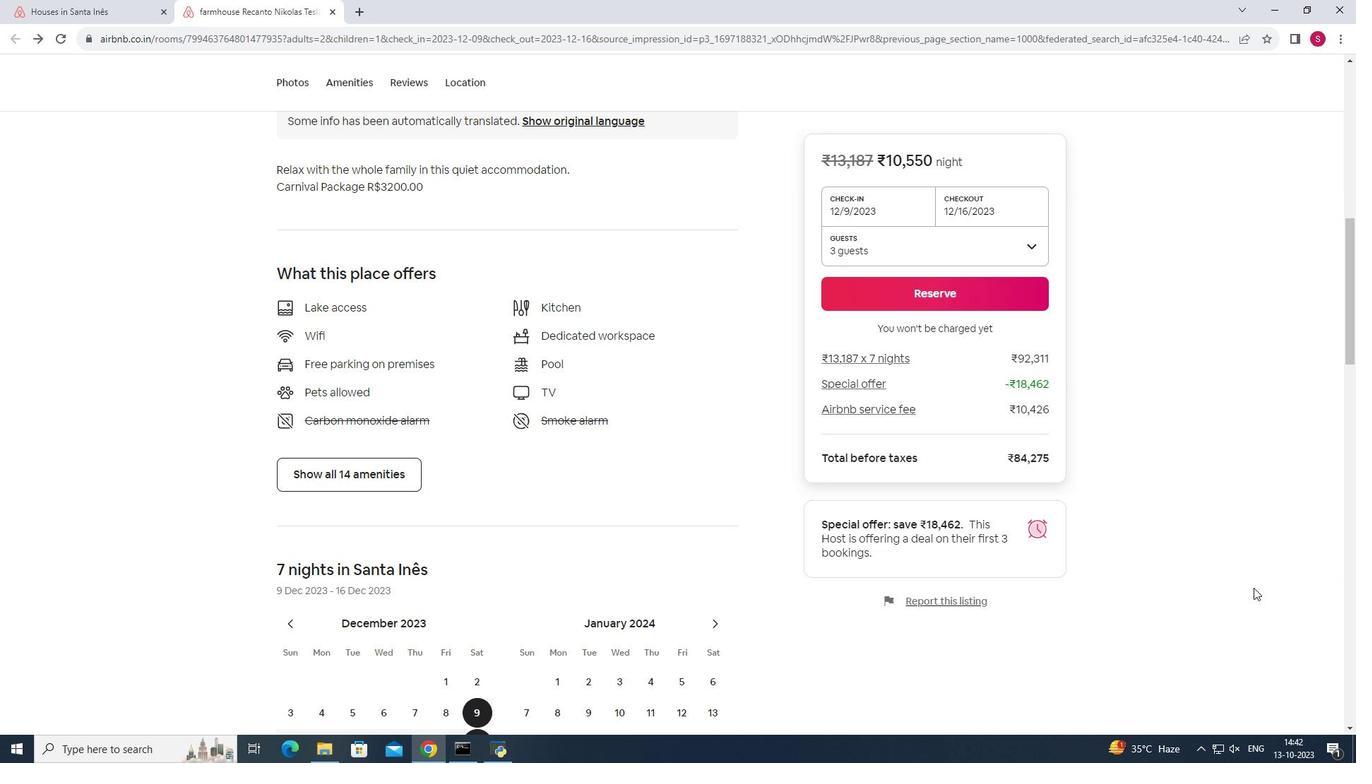 
Action: Mouse moved to (1254, 587)
Screenshot: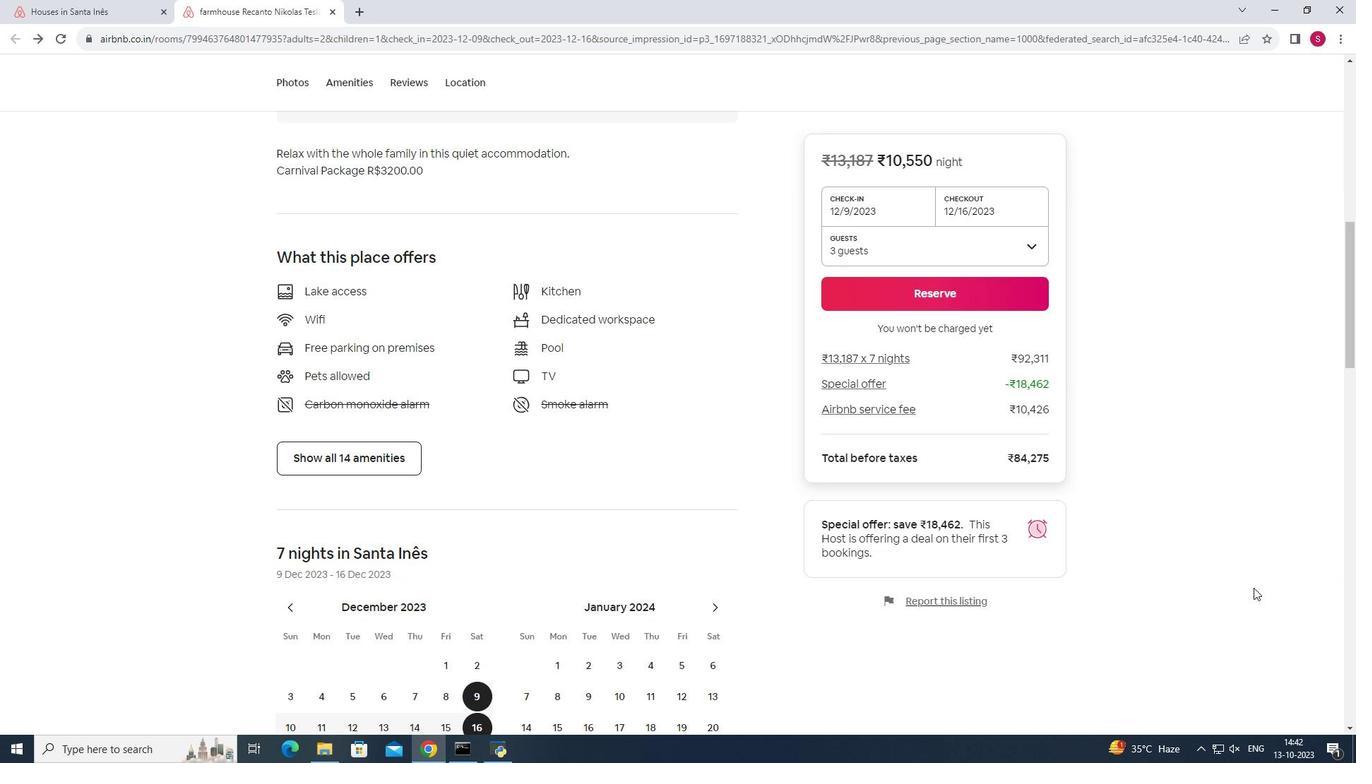 
Action: Mouse scrolled (1254, 587) with delta (0, 0)
Screenshot: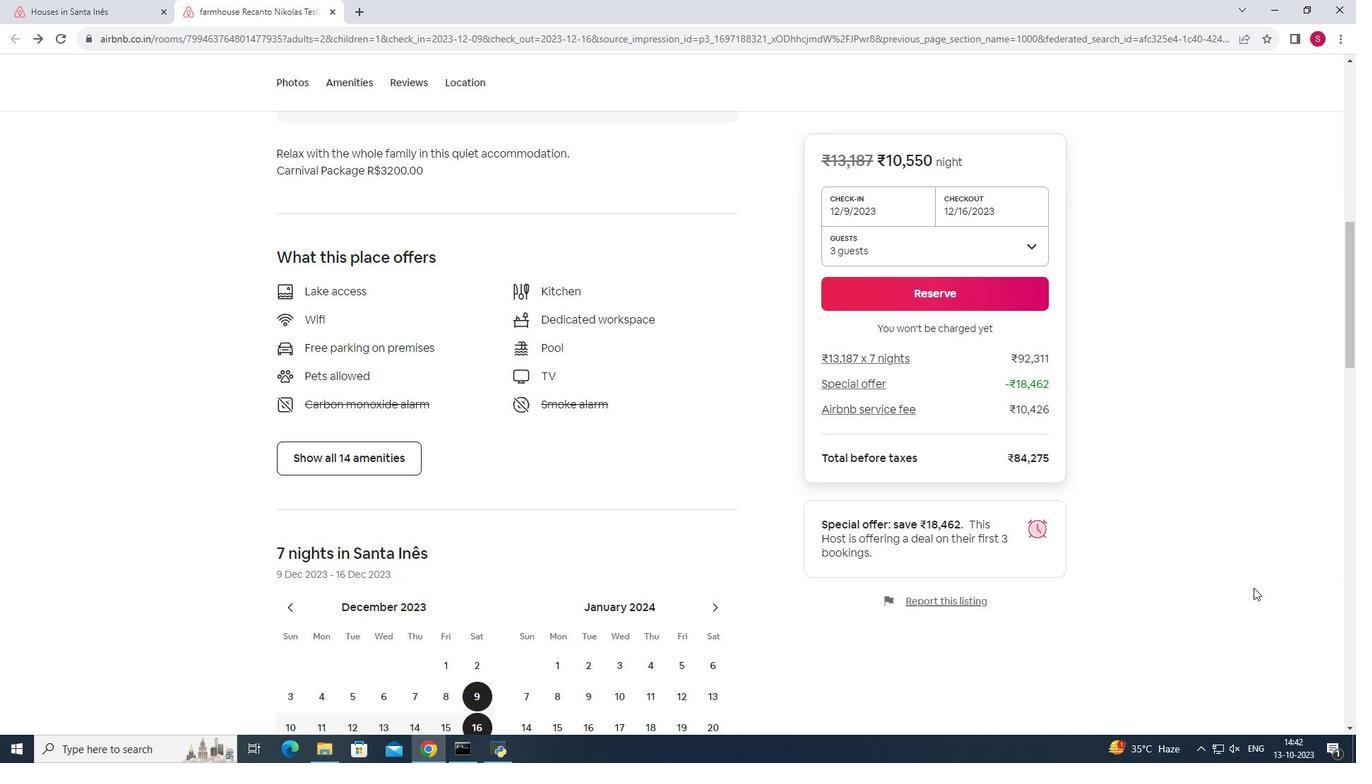 
Action: Mouse scrolled (1254, 587) with delta (0, 0)
Screenshot: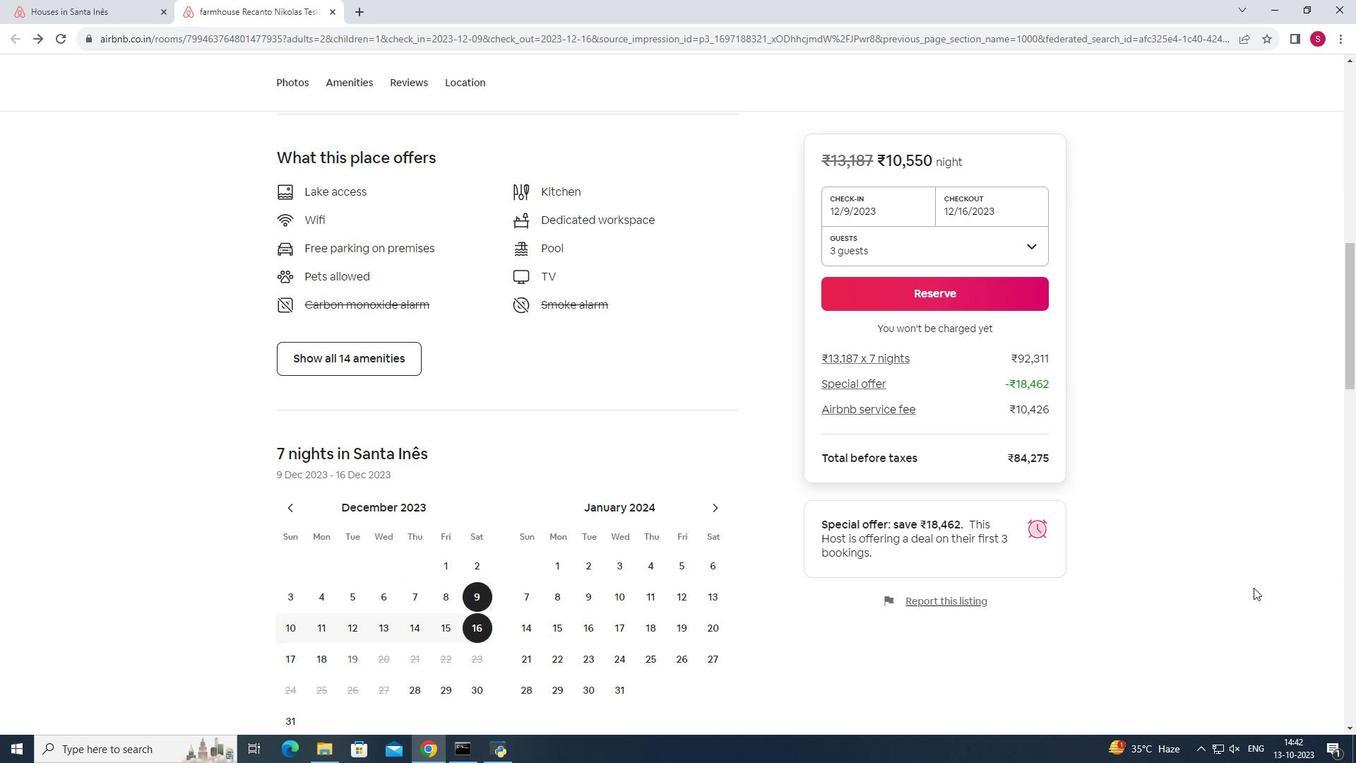 
Action: Mouse scrolled (1254, 587) with delta (0, 0)
Screenshot: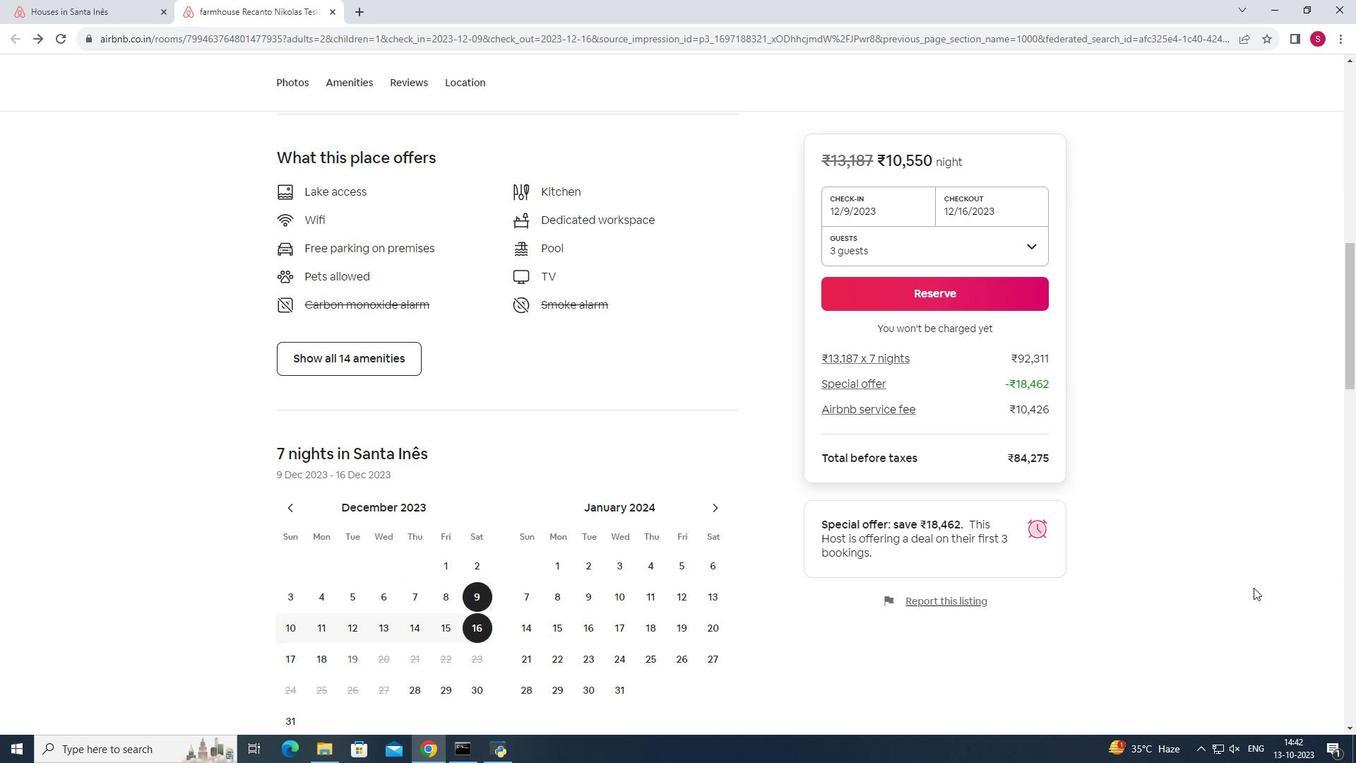 
Action: Mouse scrolled (1254, 587) with delta (0, 0)
Screenshot: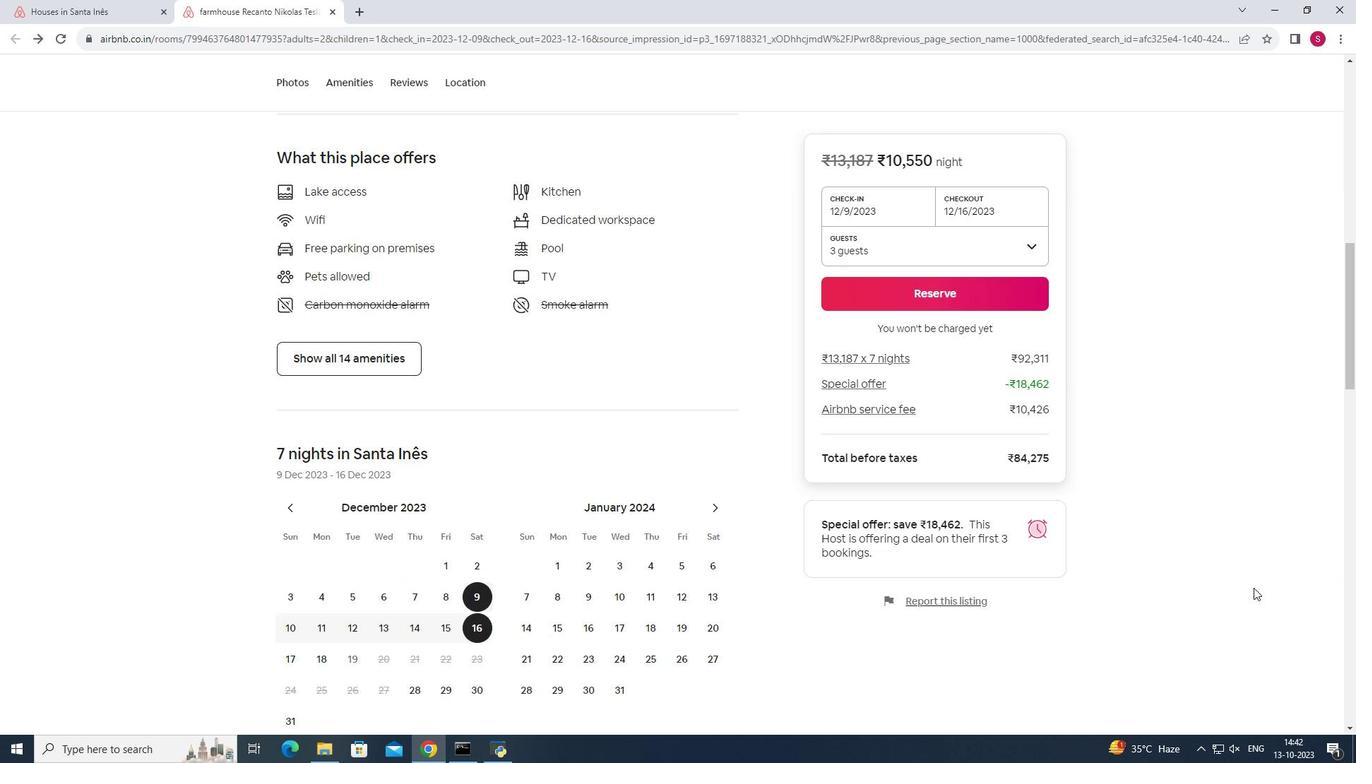 
Action: Mouse scrolled (1254, 587) with delta (0, 0)
Screenshot: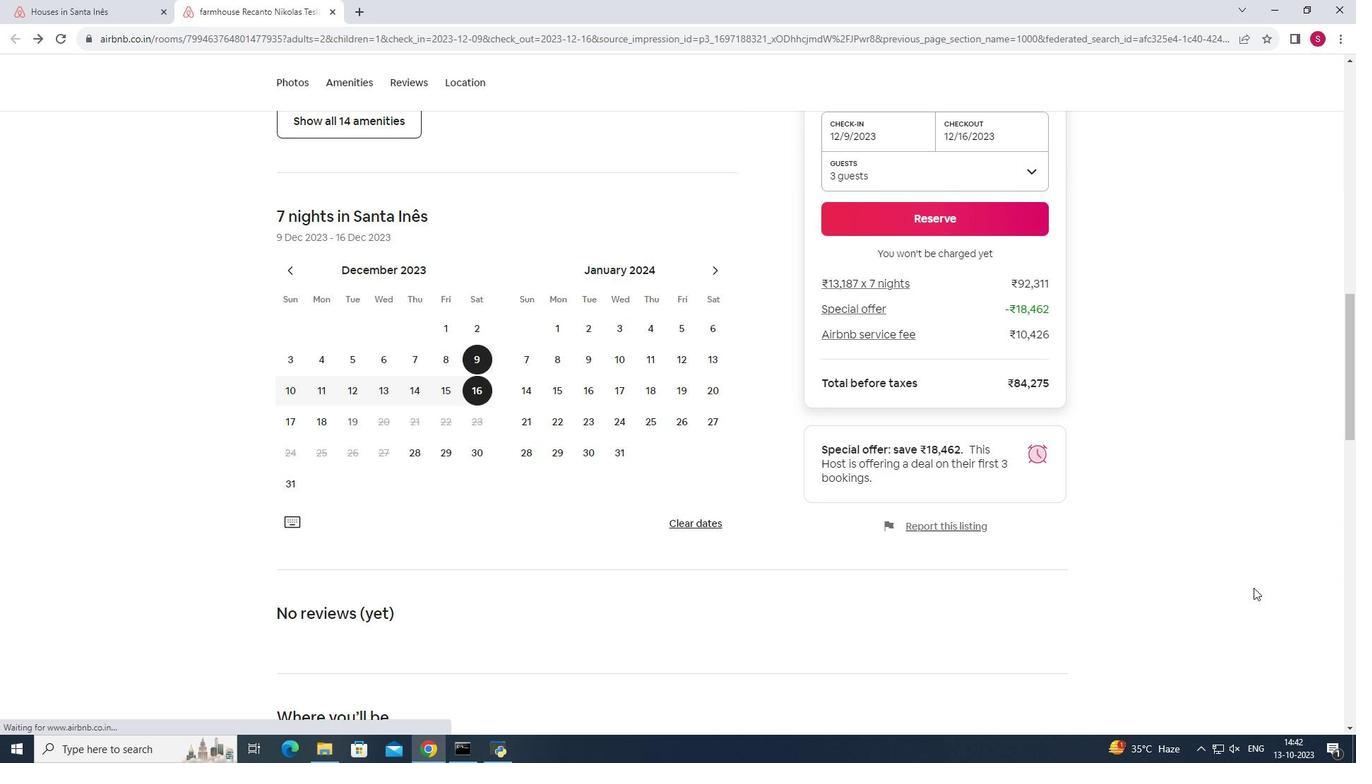
Action: Mouse scrolled (1254, 587) with delta (0, 0)
Screenshot: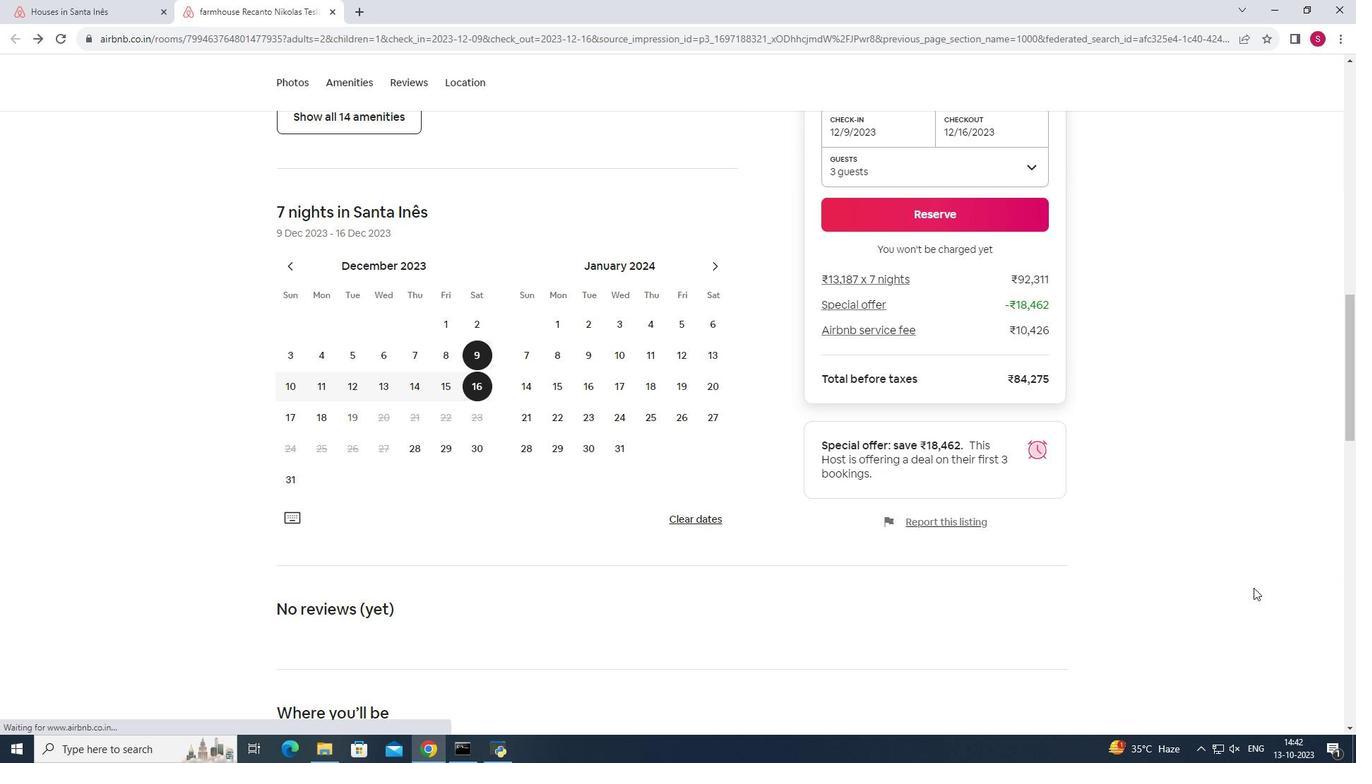 
Action: Mouse scrolled (1254, 587) with delta (0, 0)
Screenshot: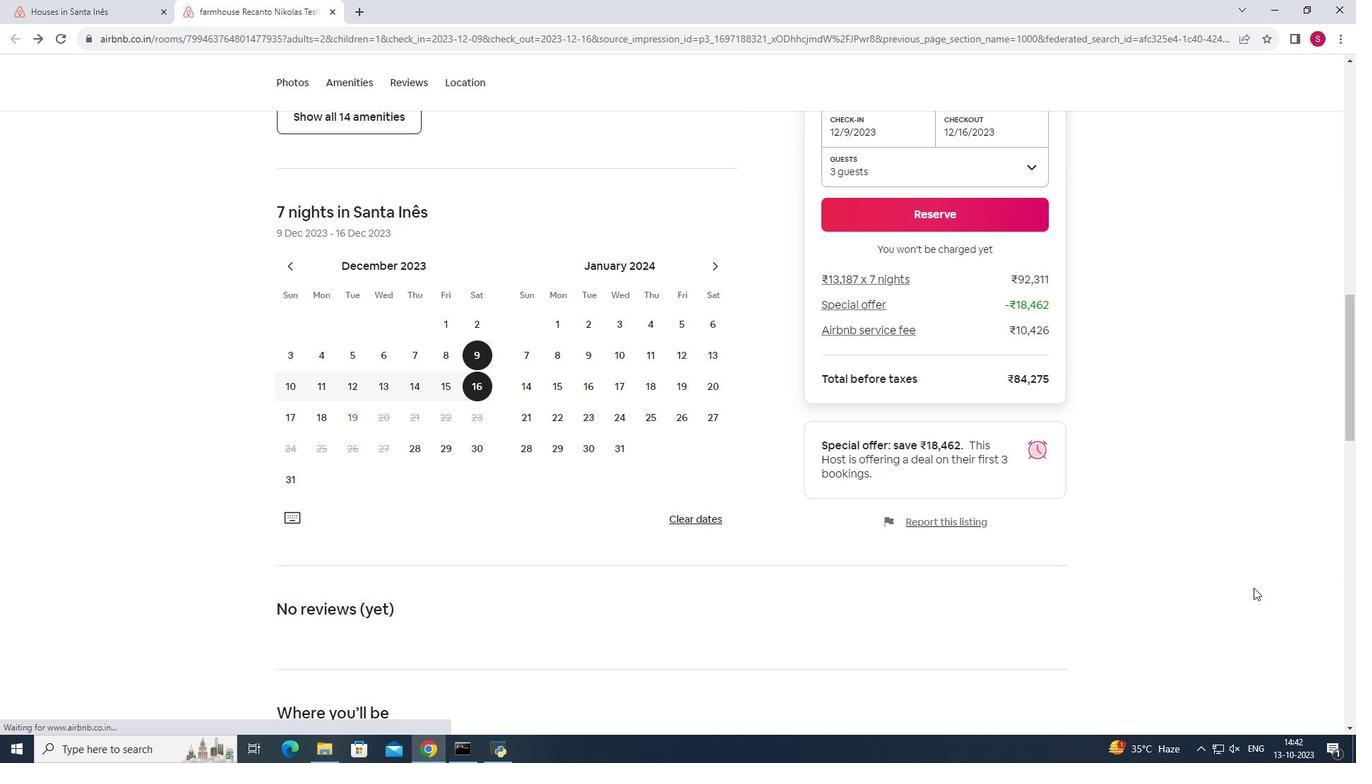 
Action: Mouse scrolled (1254, 587) with delta (0, 0)
Screenshot: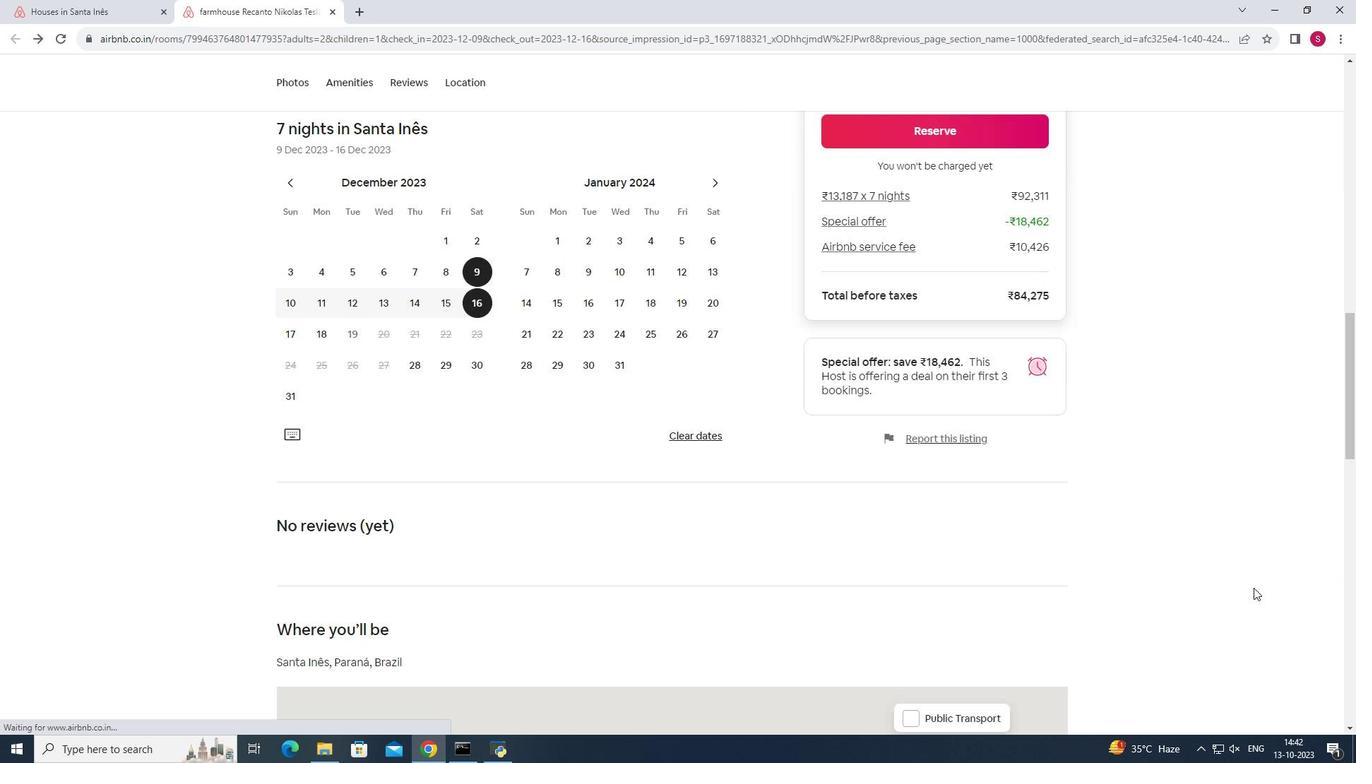 
Action: Mouse scrolled (1254, 587) with delta (0, 0)
Screenshot: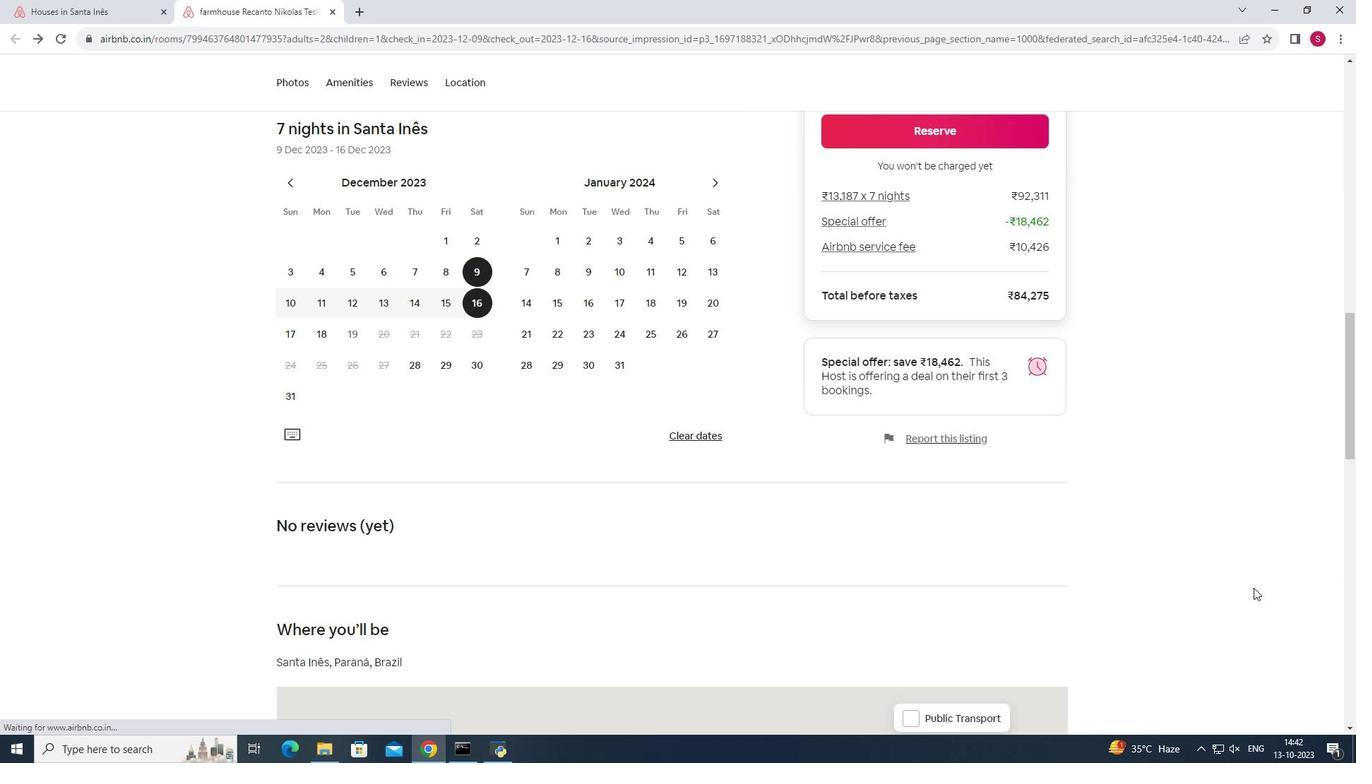 
Action: Mouse scrolled (1254, 587) with delta (0, 0)
Screenshot: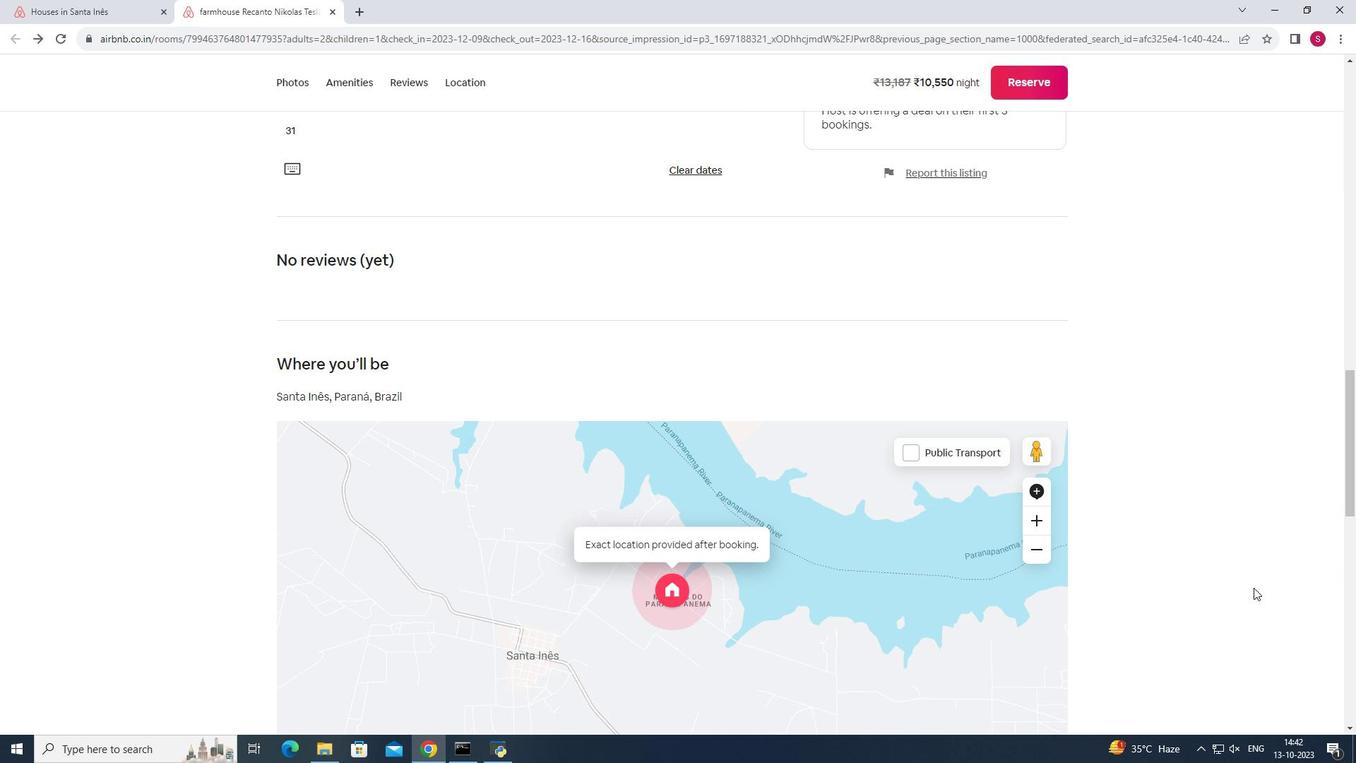 
Action: Mouse scrolled (1254, 587) with delta (0, 0)
Screenshot: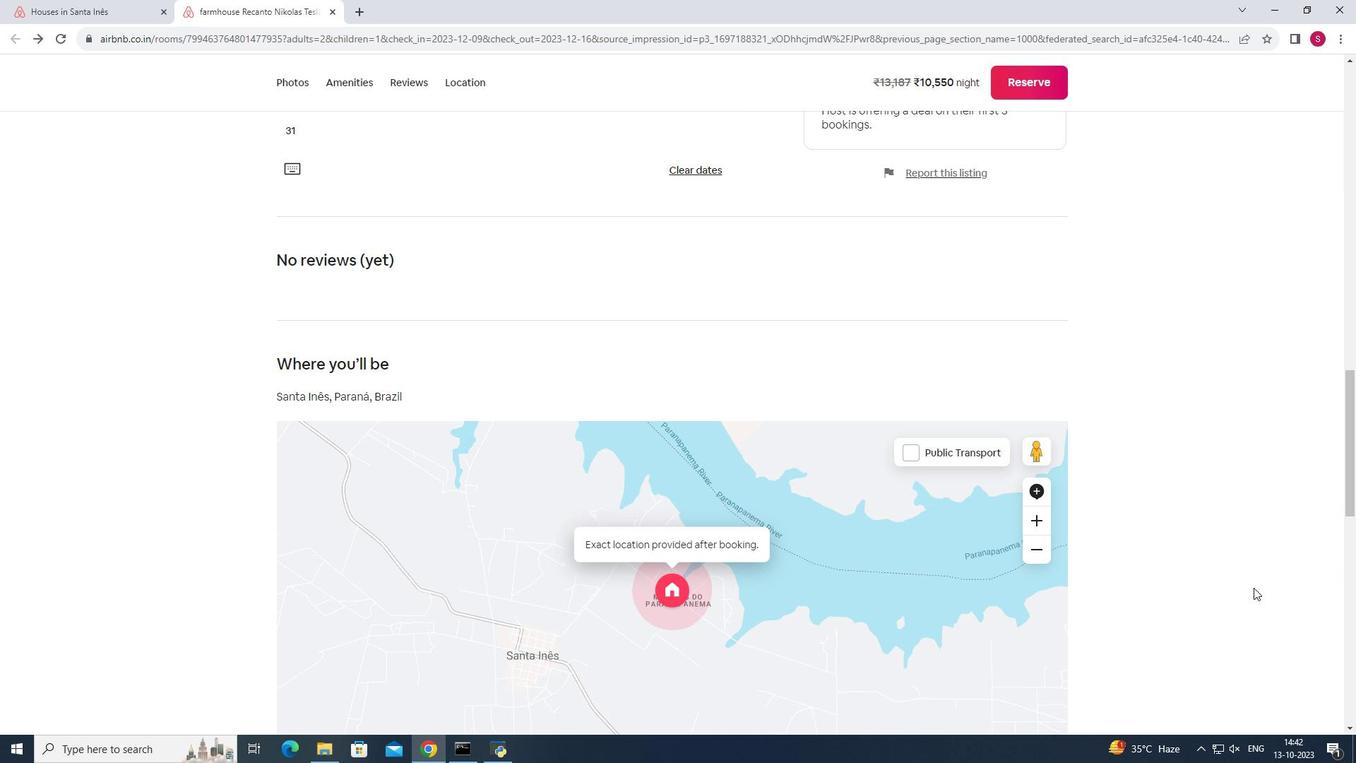 
Action: Mouse scrolled (1254, 587) with delta (0, 0)
Screenshot: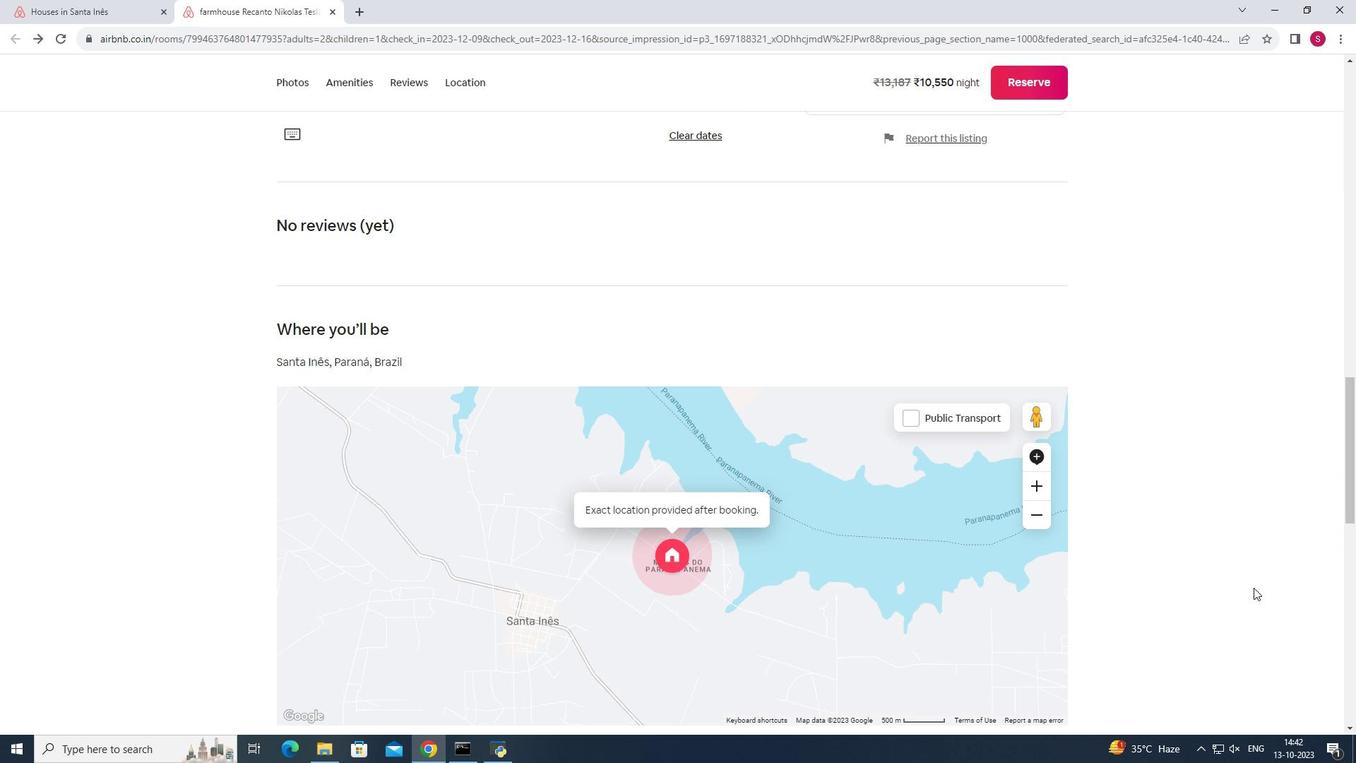 
Action: Mouse scrolled (1254, 587) with delta (0, 0)
Screenshot: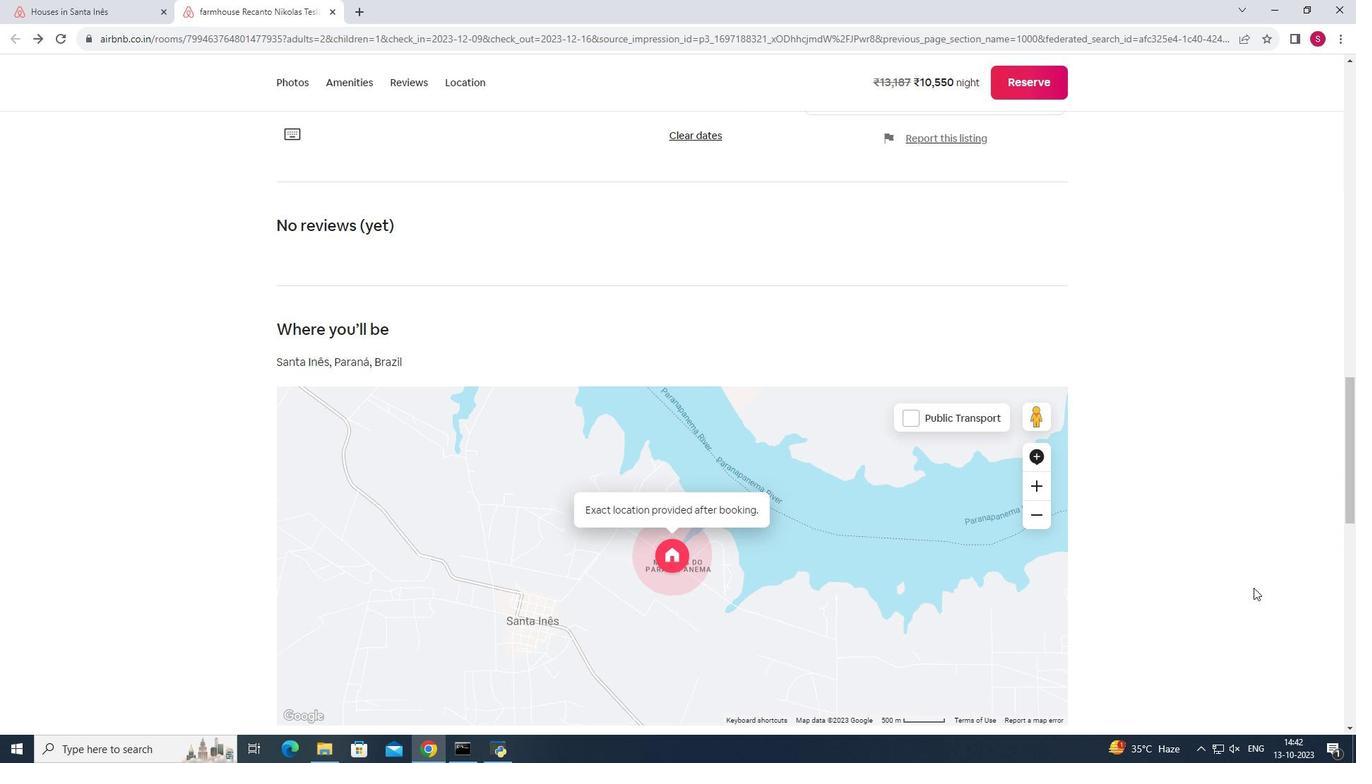 
Action: Mouse scrolled (1254, 587) with delta (0, 0)
Screenshot: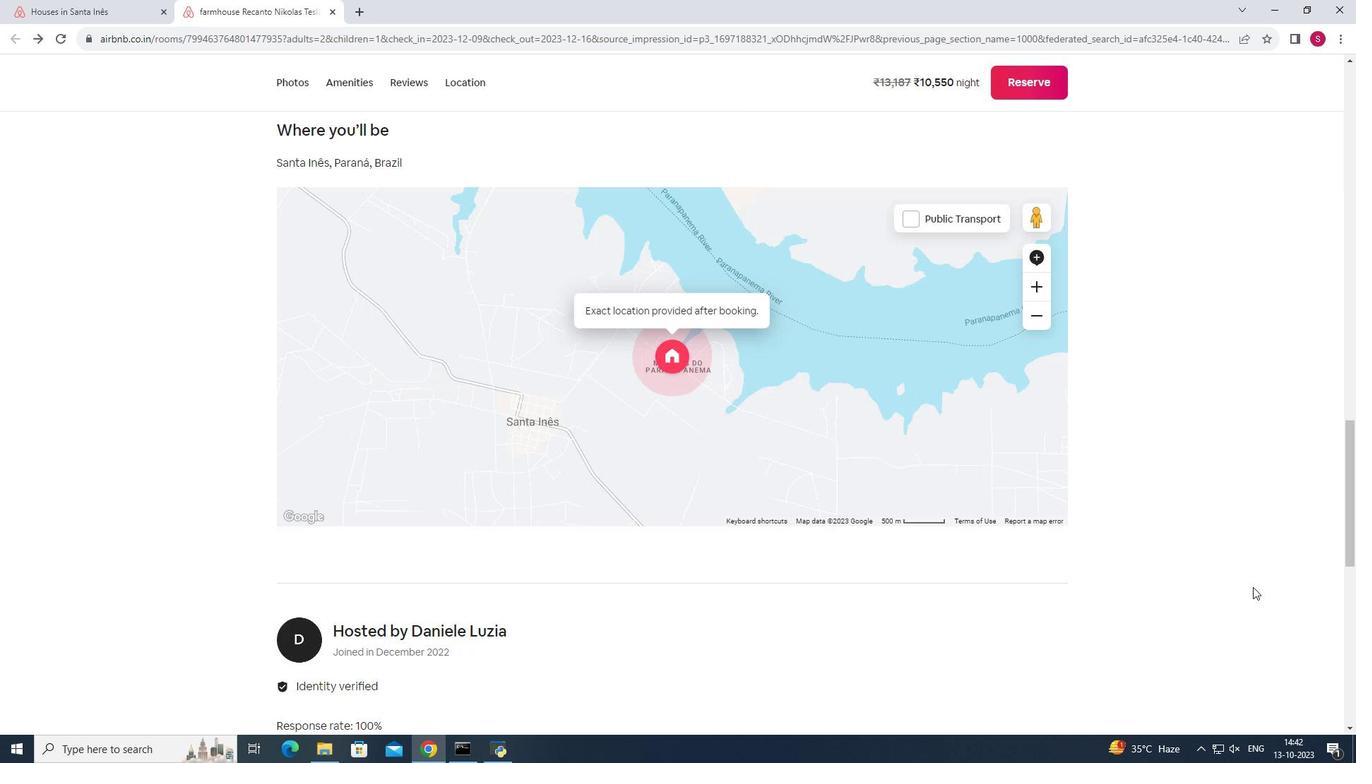 
Action: Mouse moved to (1253, 587)
Screenshot: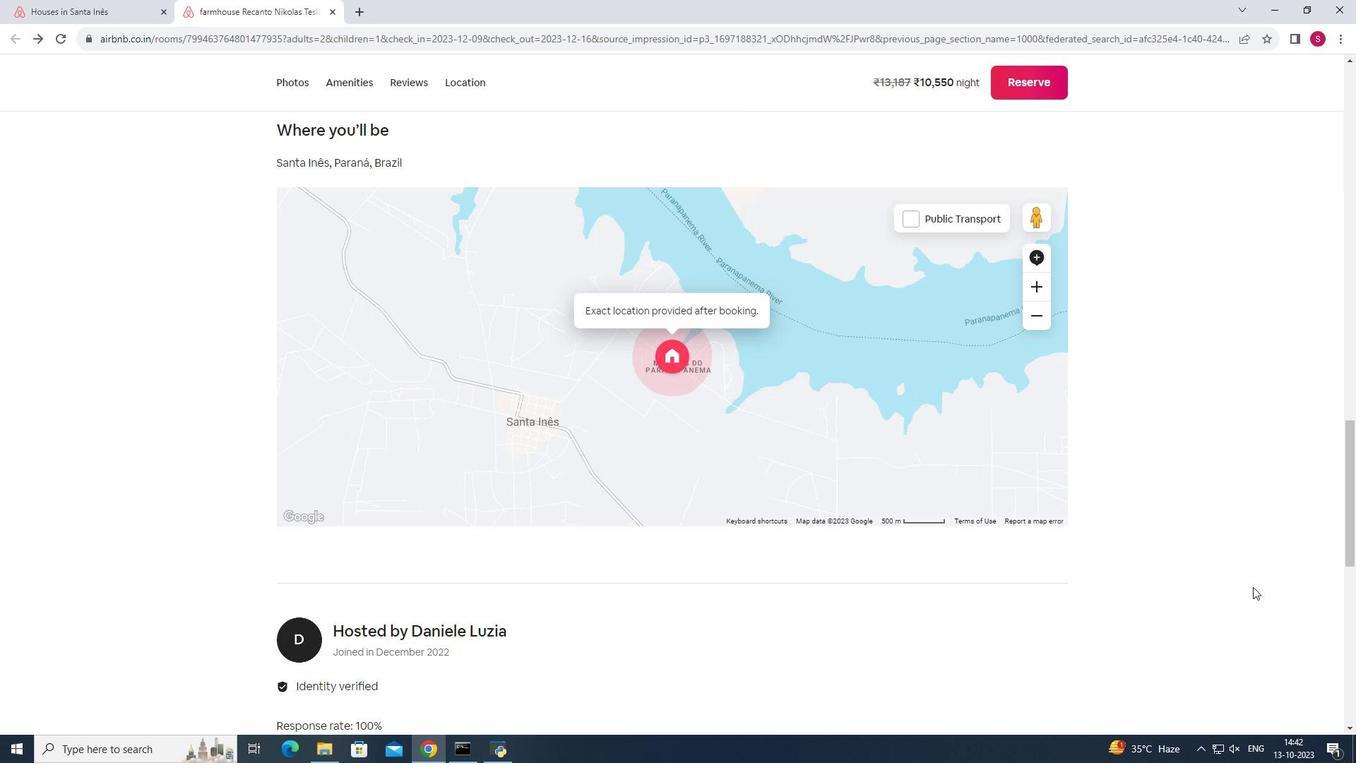 
Action: Mouse scrolled (1253, 586) with delta (0, 0)
Screenshot: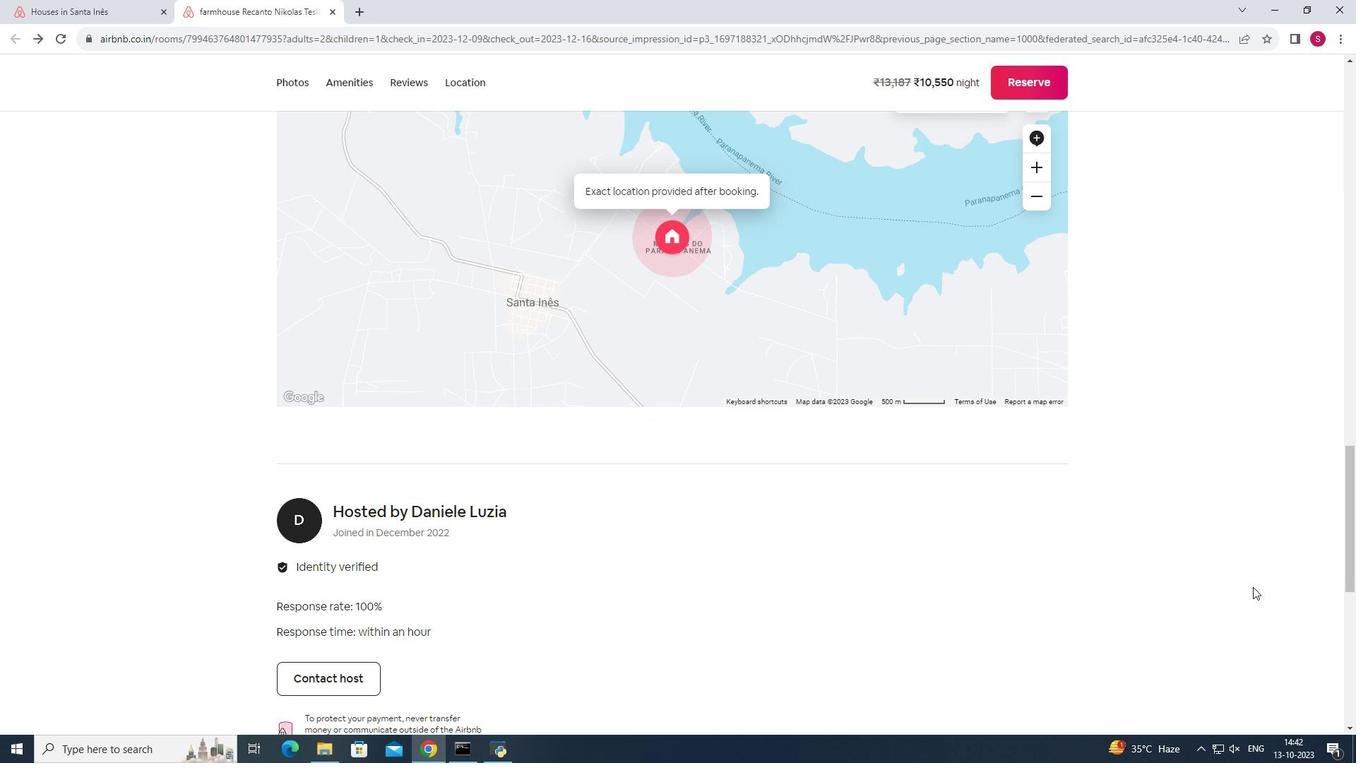 
Action: Mouse scrolled (1253, 586) with delta (0, 0)
Screenshot: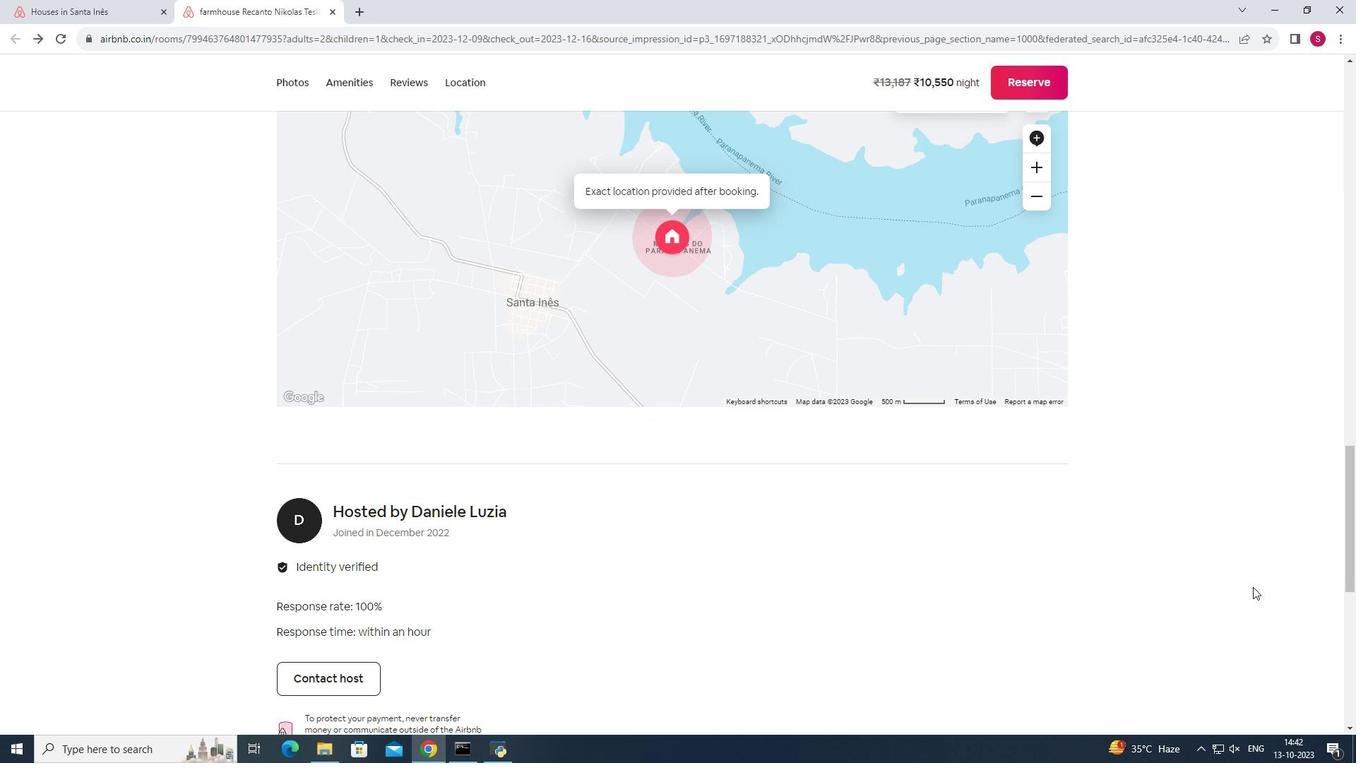 
Action: Mouse scrolled (1253, 586) with delta (0, 0)
Screenshot: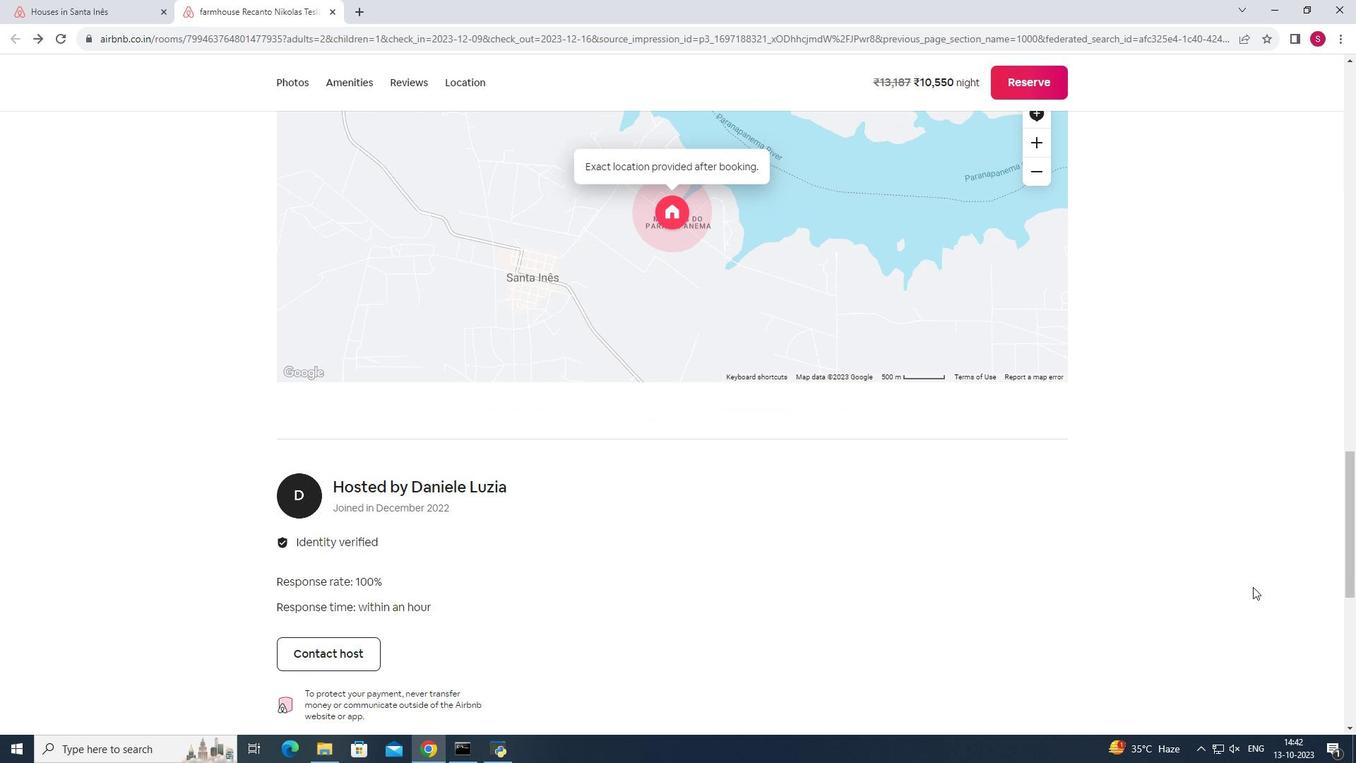 
Action: Mouse scrolled (1253, 586) with delta (0, 0)
Screenshot: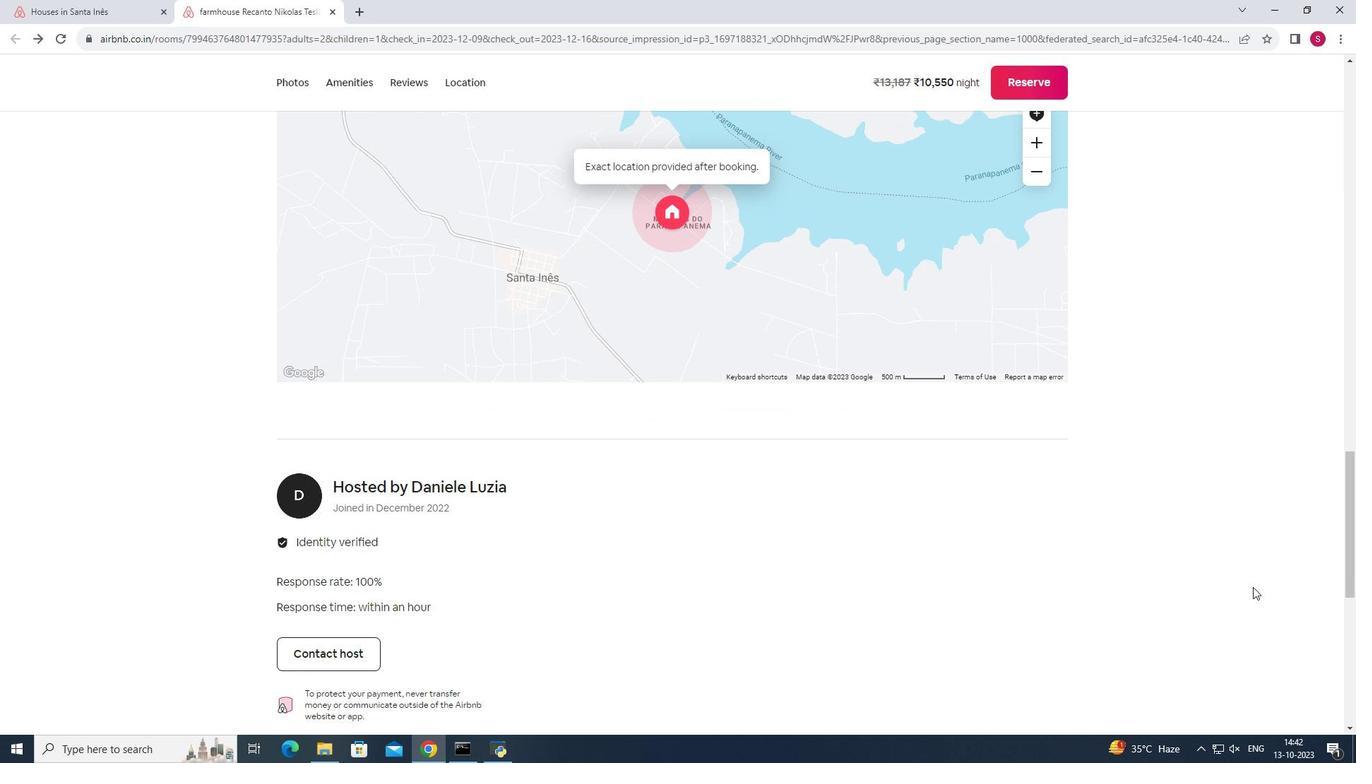 
Action: Mouse scrolled (1253, 586) with delta (0, 0)
Screenshot: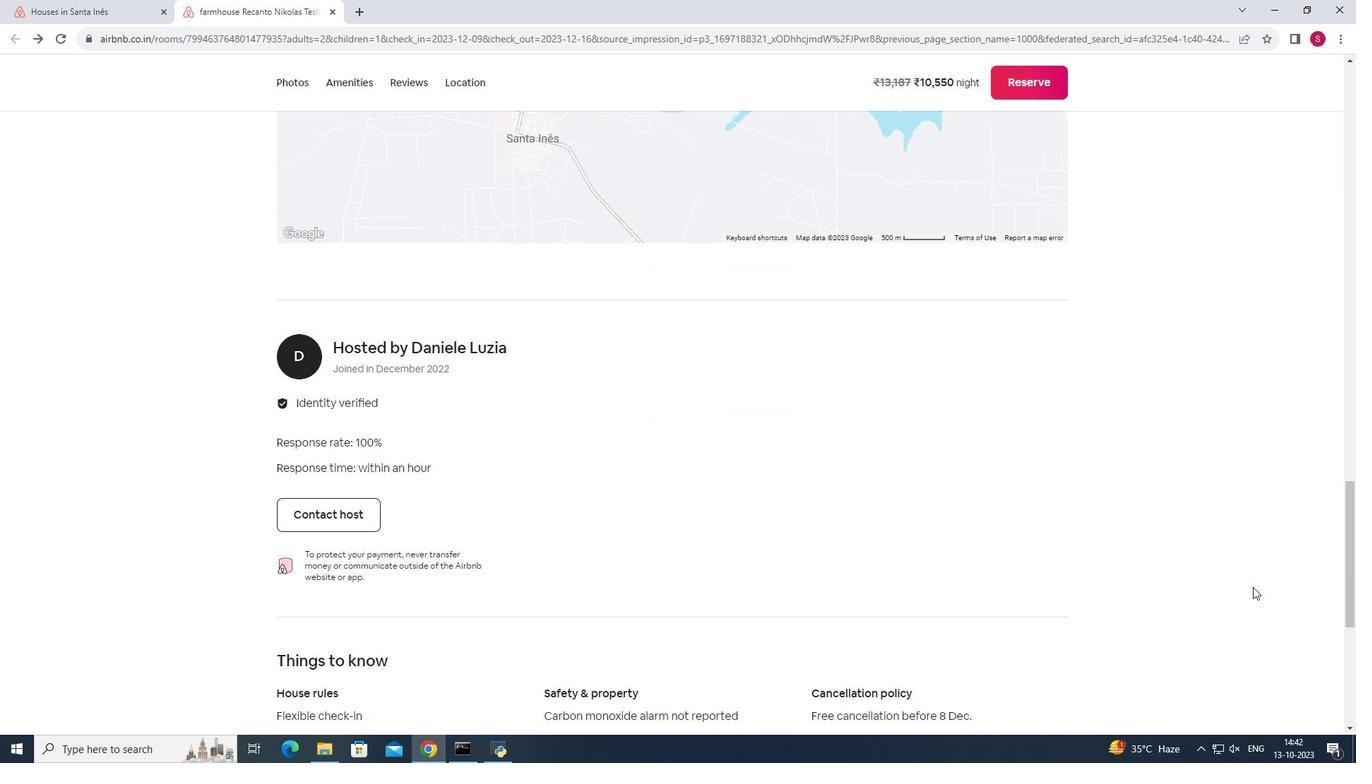 
Action: Mouse moved to (325, 609)
Screenshot: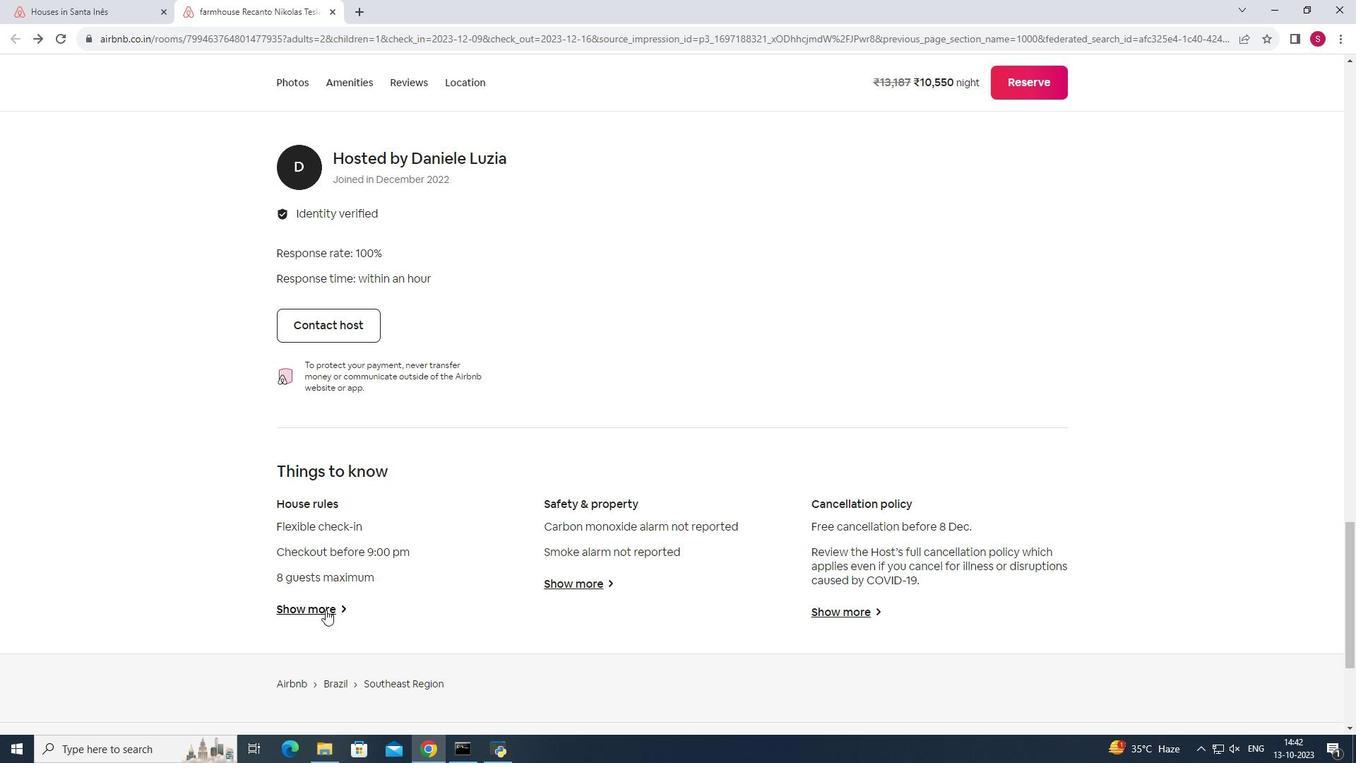 
Action: Mouse pressed left at (325, 609)
Screenshot: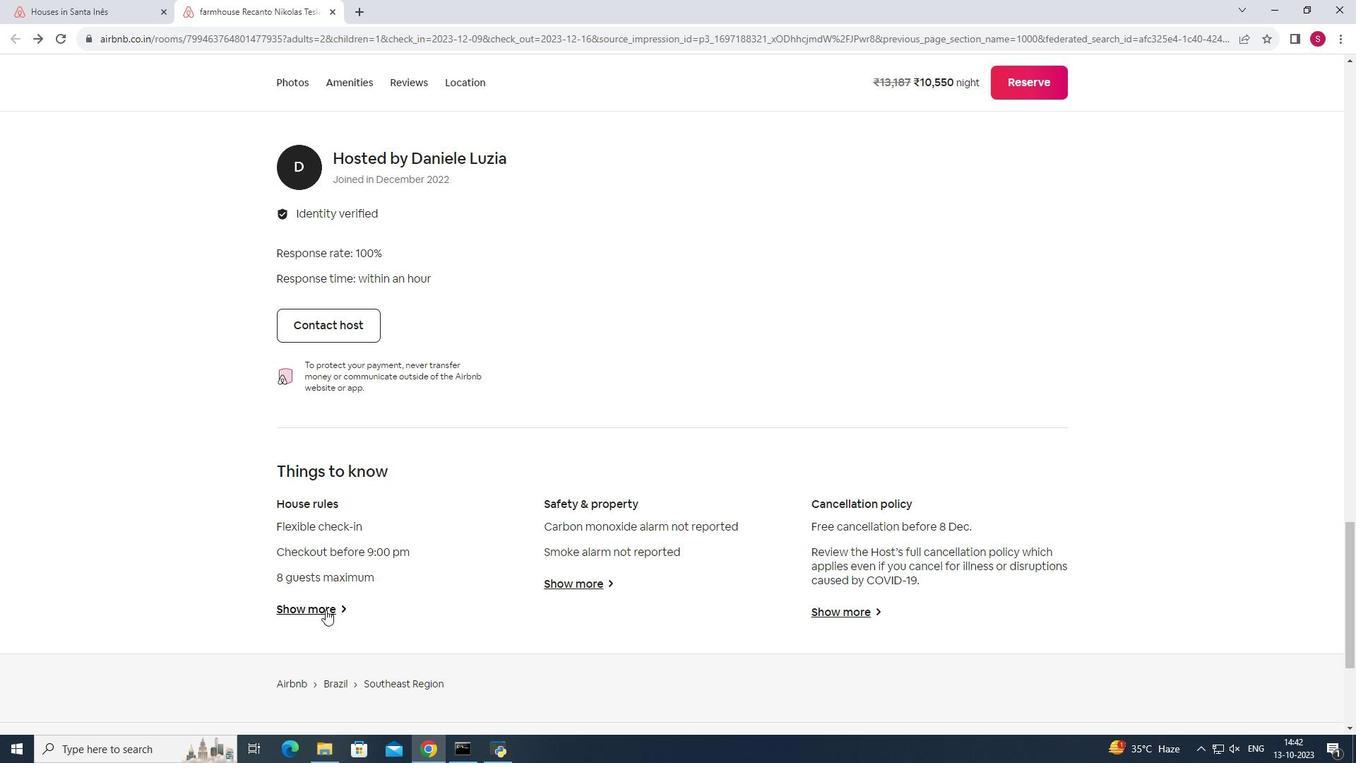 
Action: Mouse moved to (1022, 559)
Screenshot: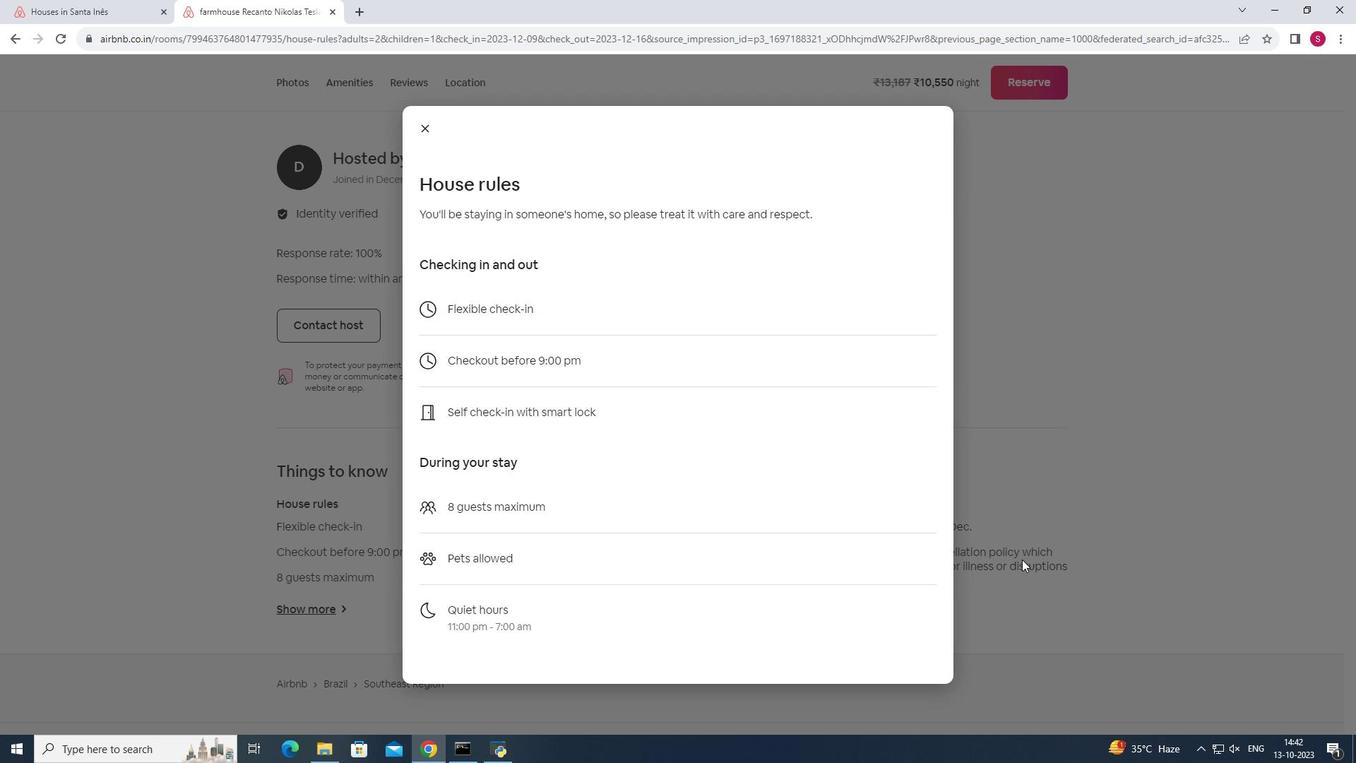 
Action: Mouse pressed left at (1022, 559)
Screenshot: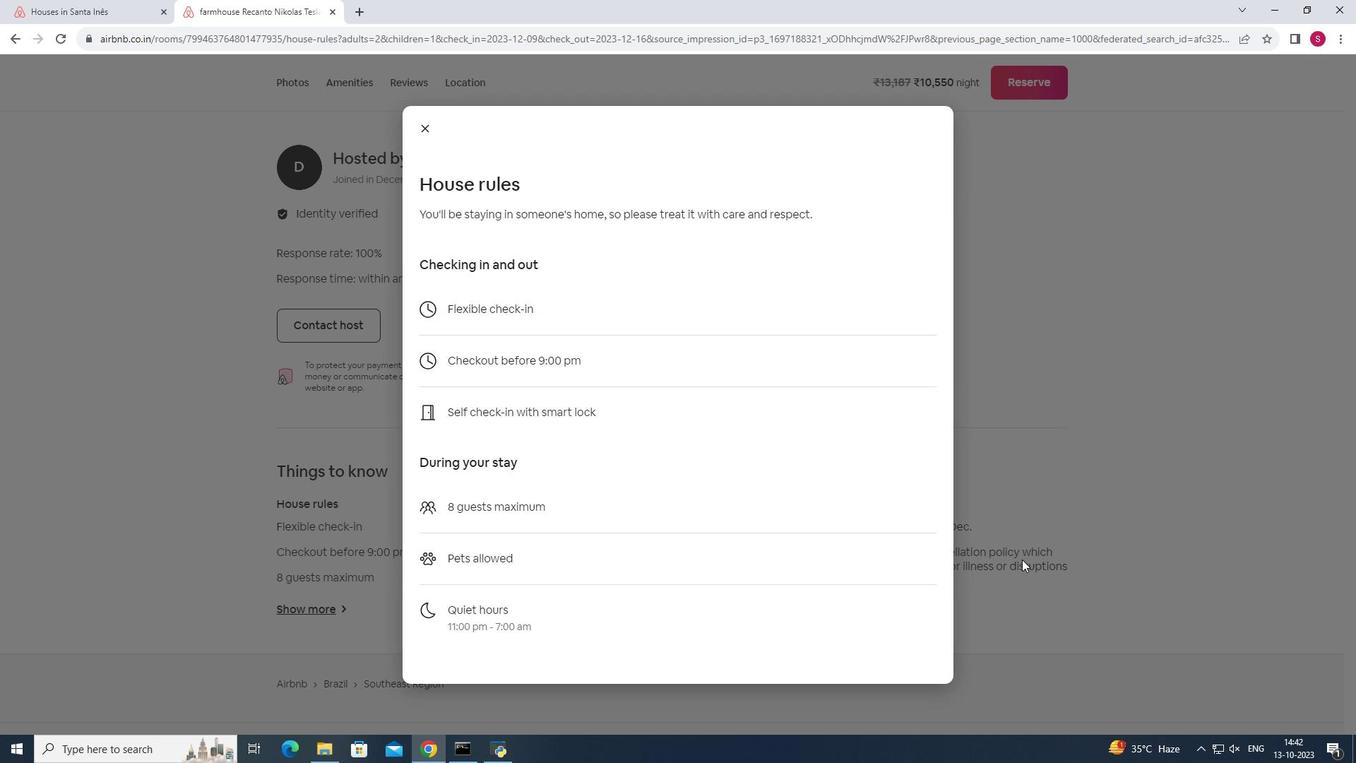 
Action: Mouse moved to (585, 583)
Screenshot: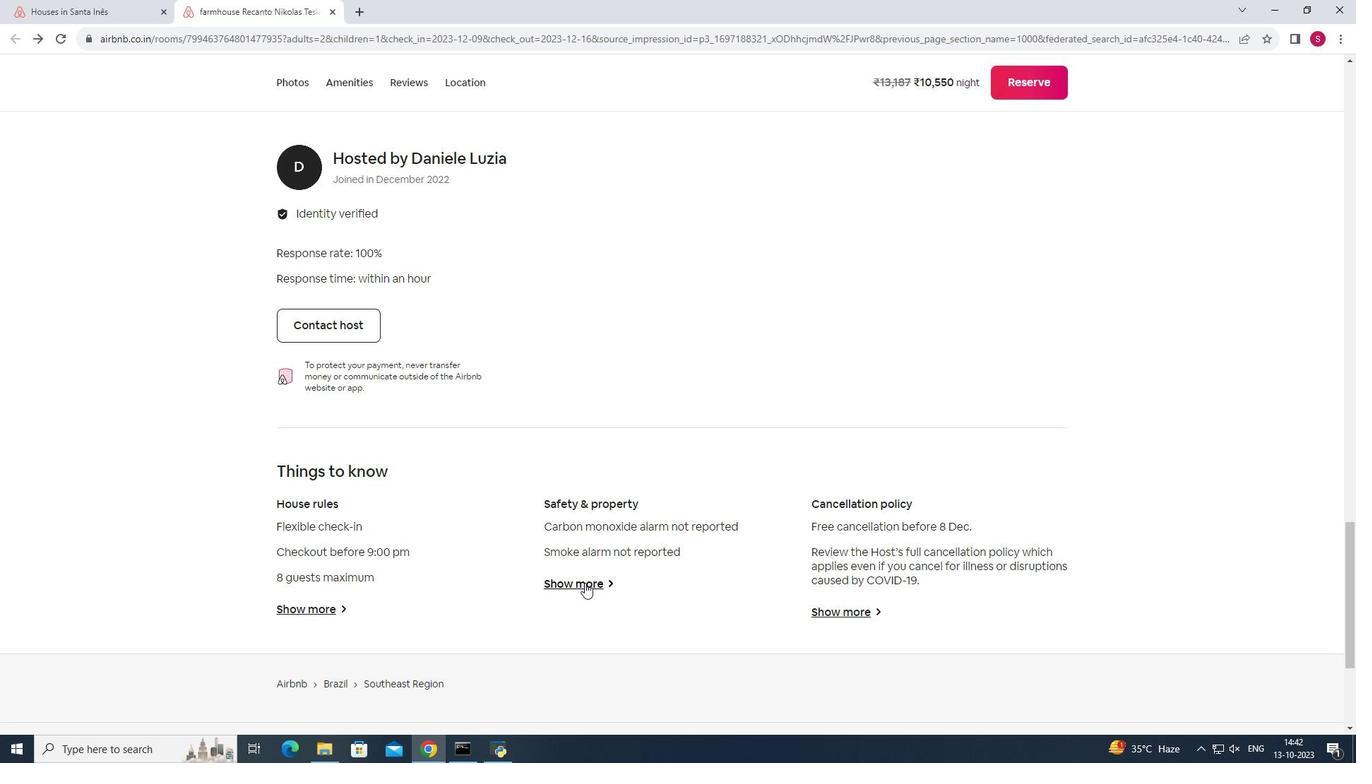 
Action: Mouse pressed left at (585, 583)
Screenshot: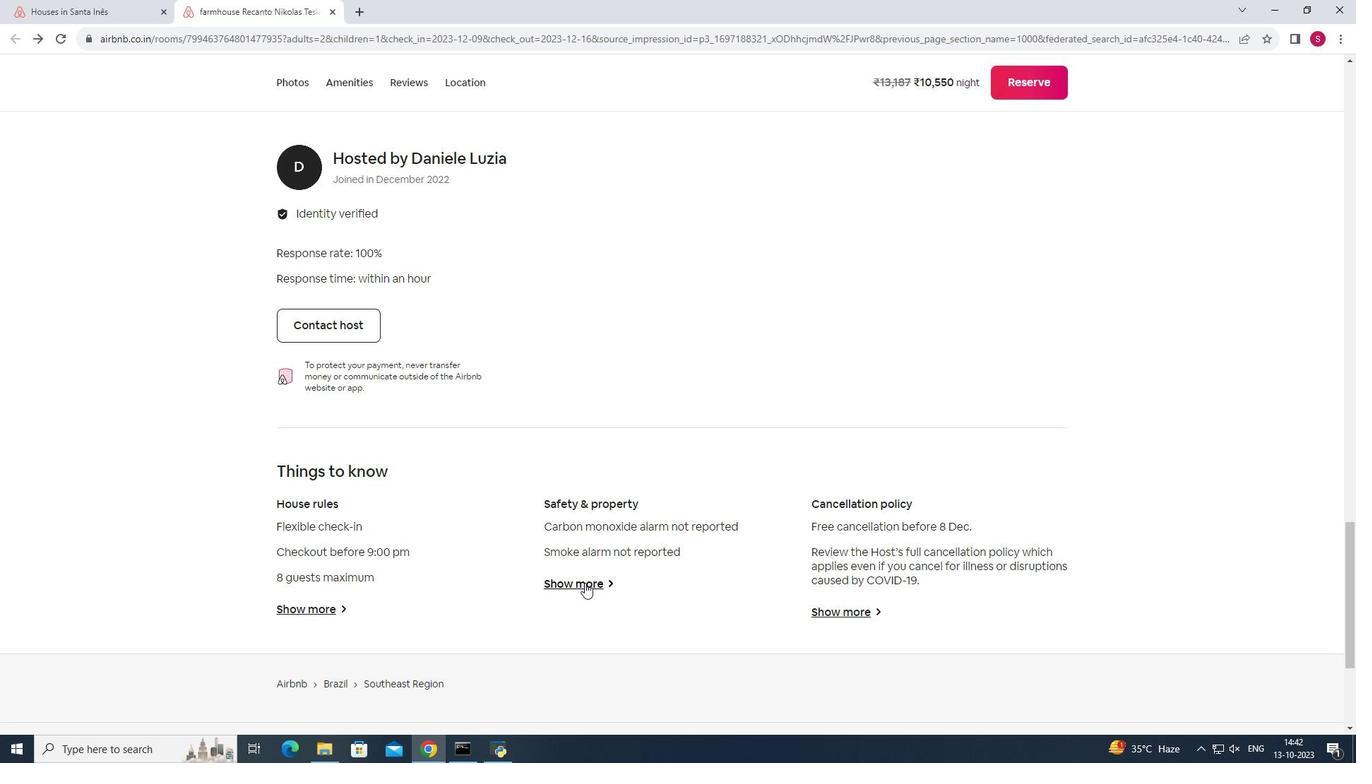 
Action: Mouse moved to (954, 585)
Screenshot: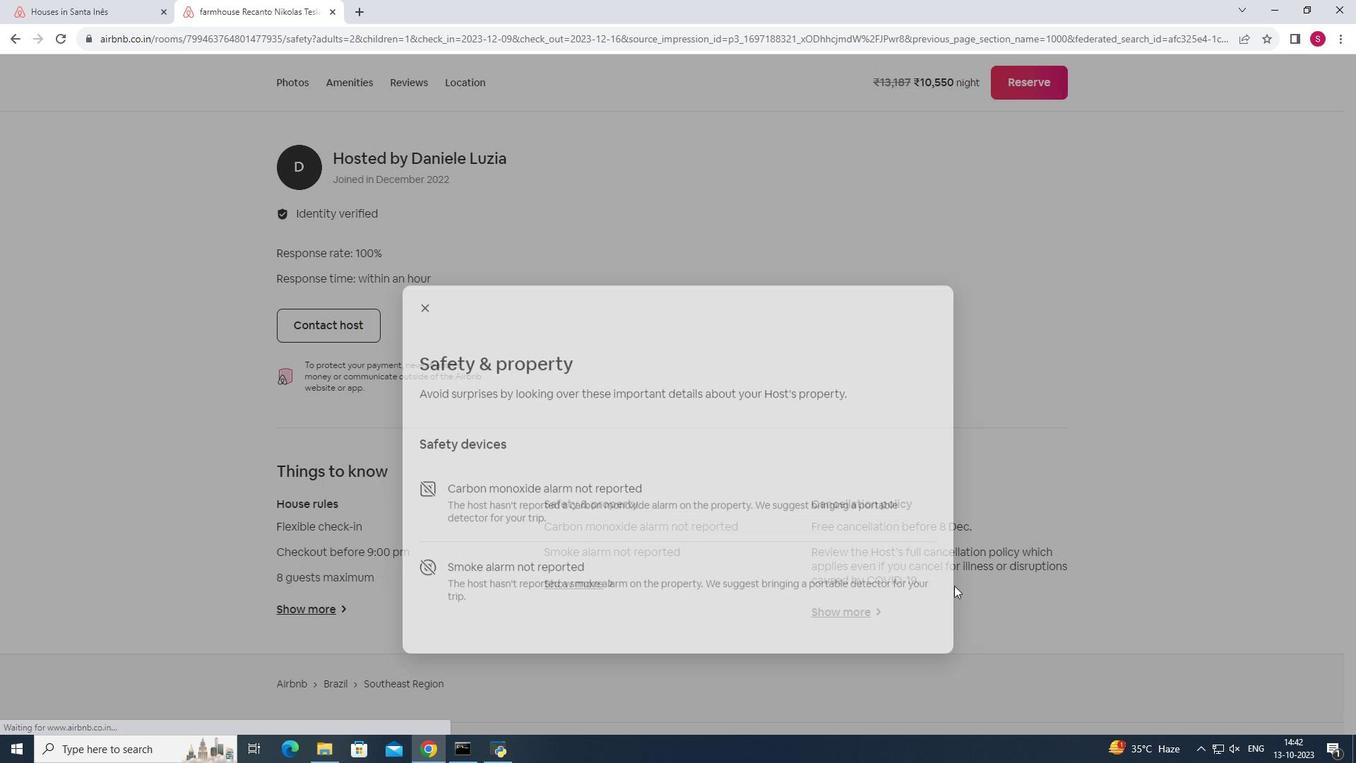 
Action: Mouse pressed left at (954, 585)
Screenshot: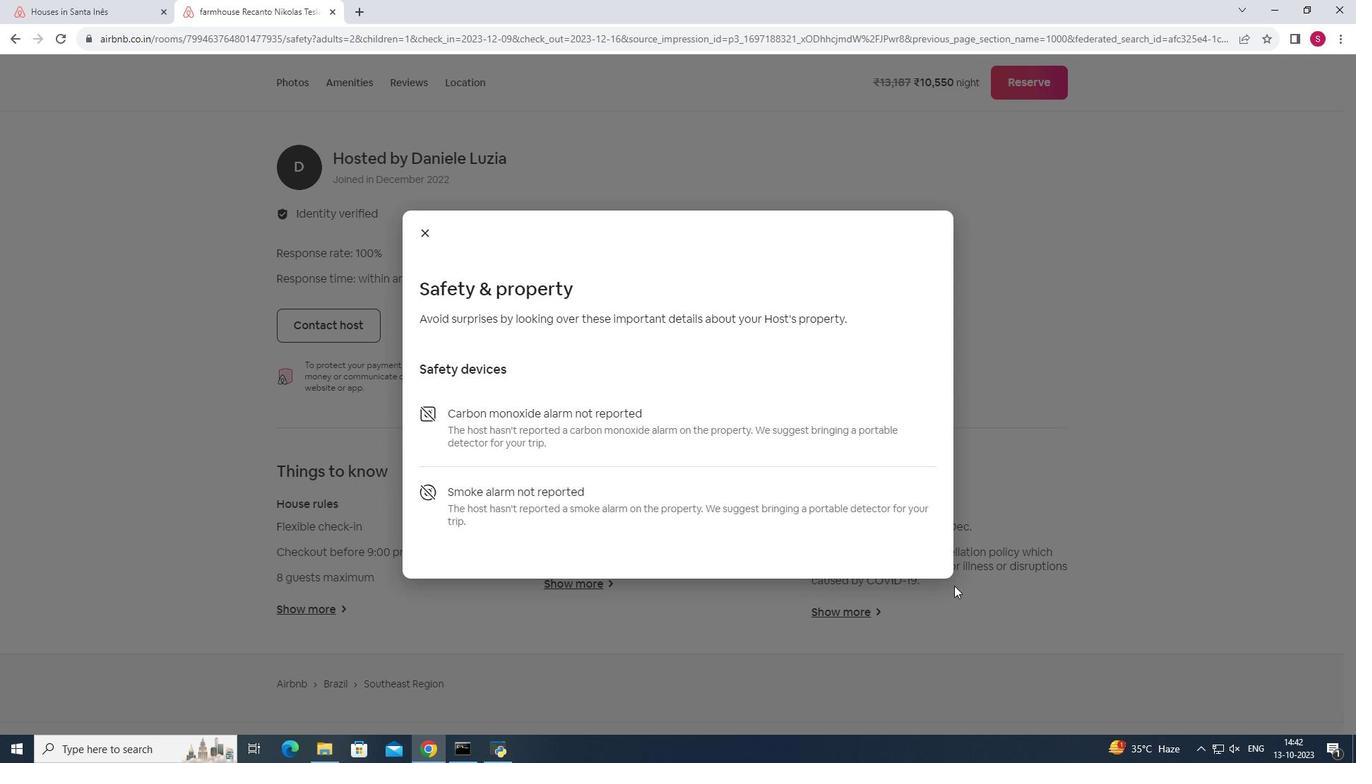 
Action: Mouse moved to (858, 616)
Screenshot: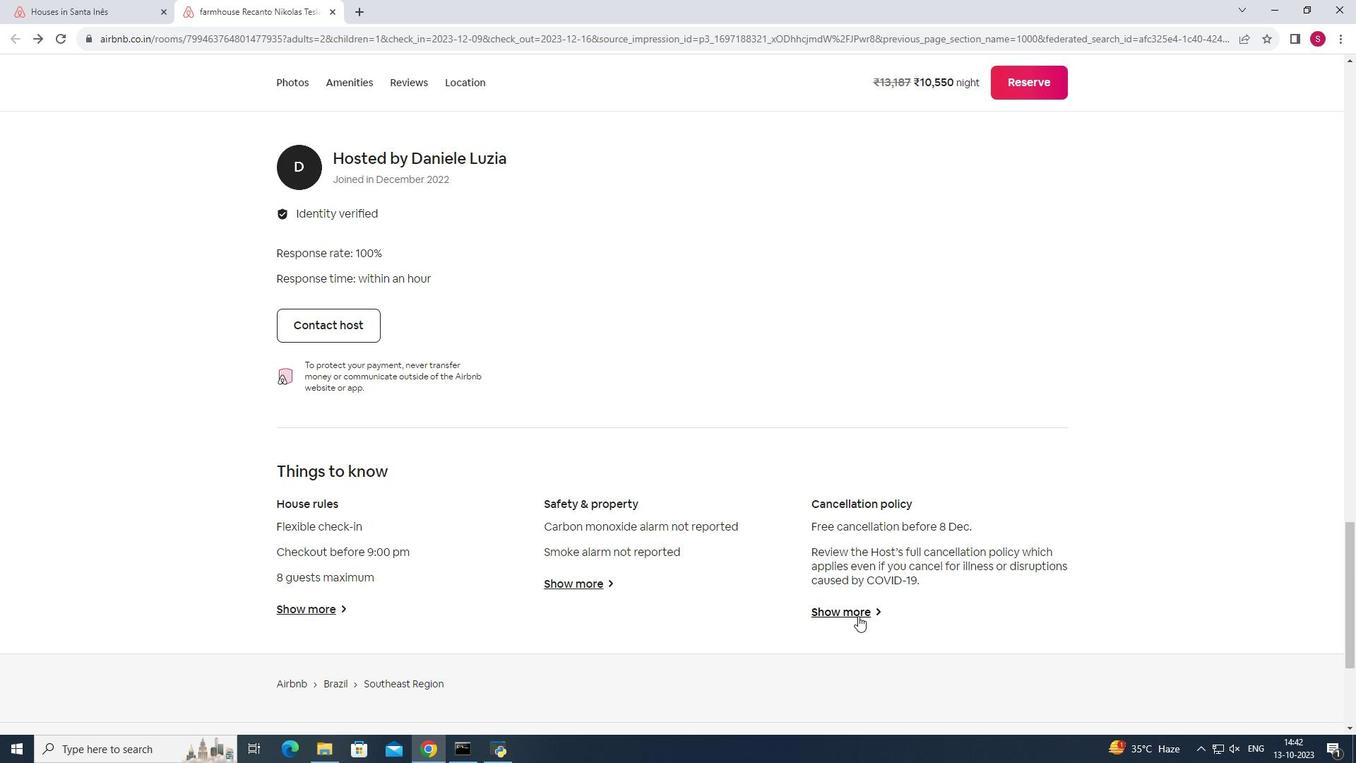 
Action: Mouse pressed left at (858, 616)
Screenshot: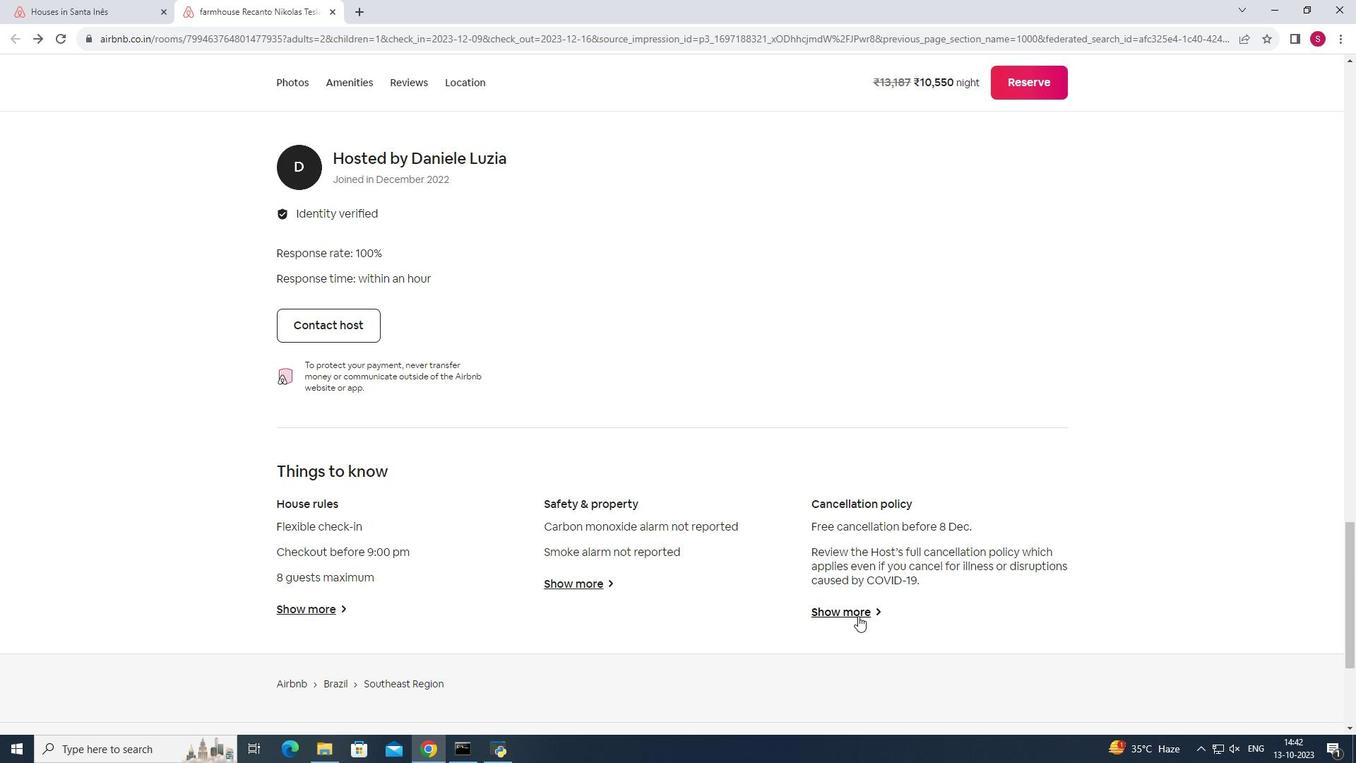 
Action: Mouse moved to (1136, 611)
Screenshot: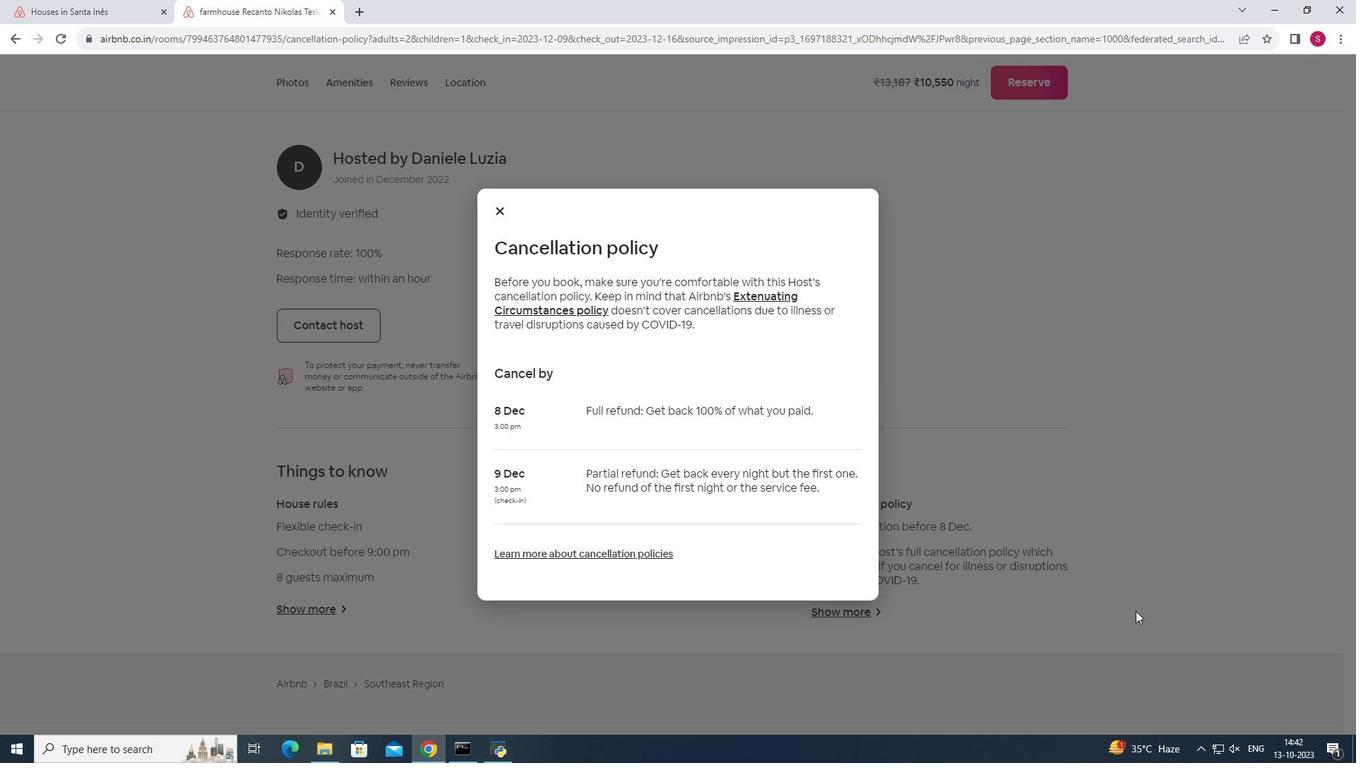 
Action: Mouse pressed left at (1136, 611)
Screenshot: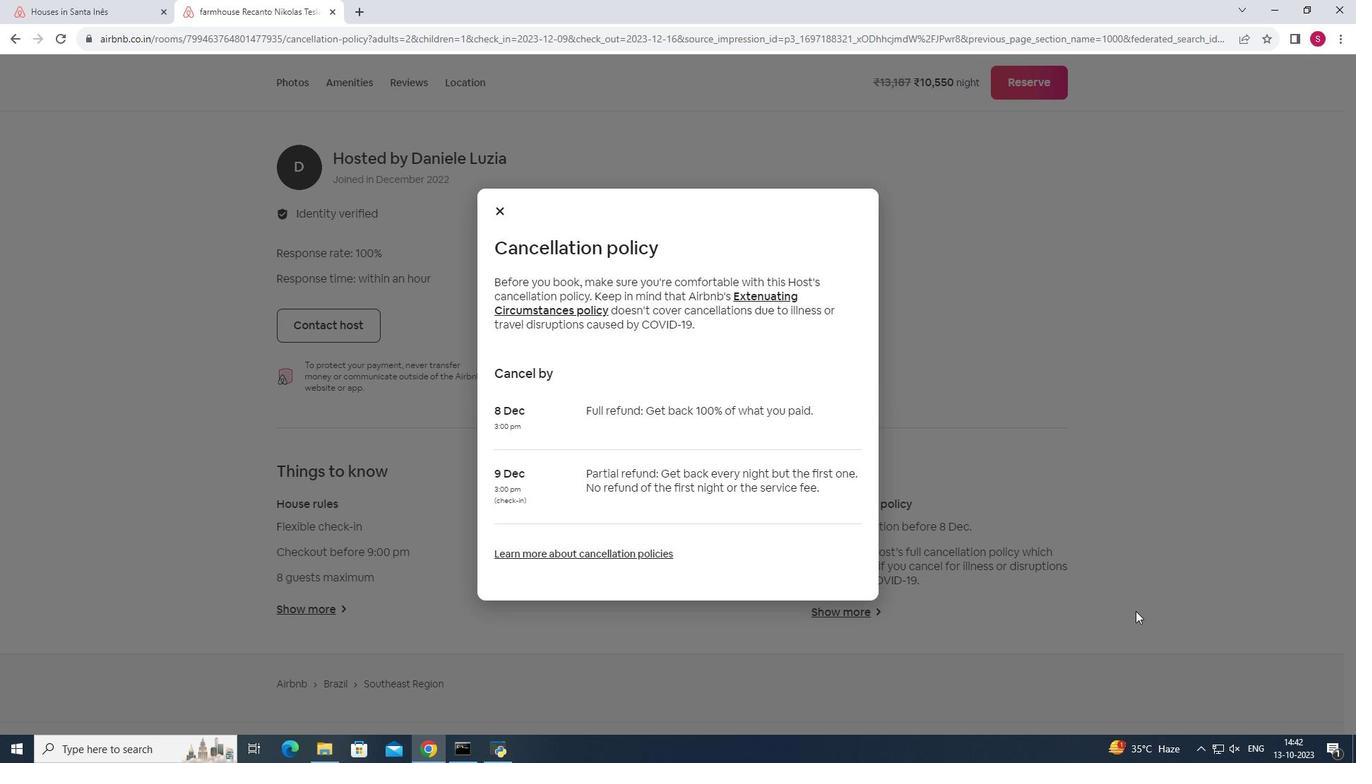 
Action: Mouse scrolled (1136, 610) with delta (0, 0)
Screenshot: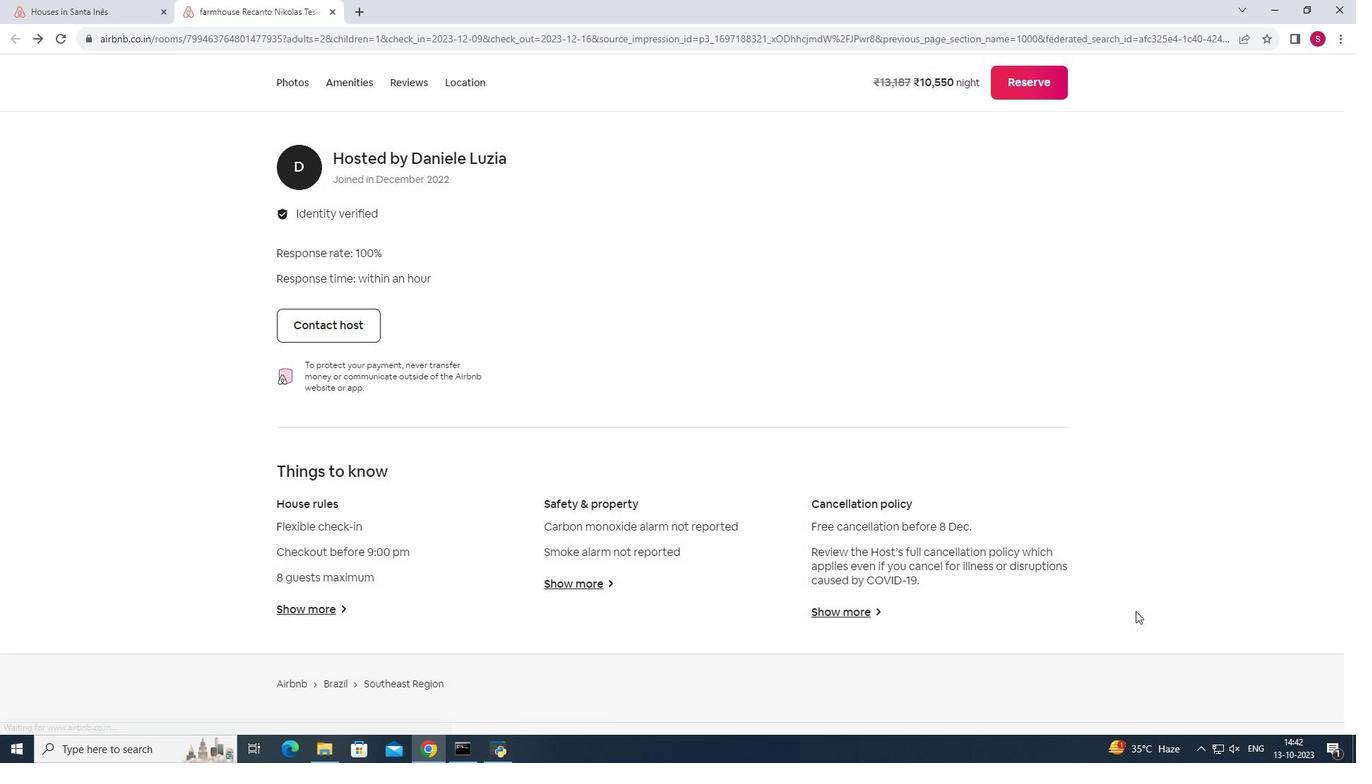 
Action: Mouse scrolled (1136, 610) with delta (0, 0)
Screenshot: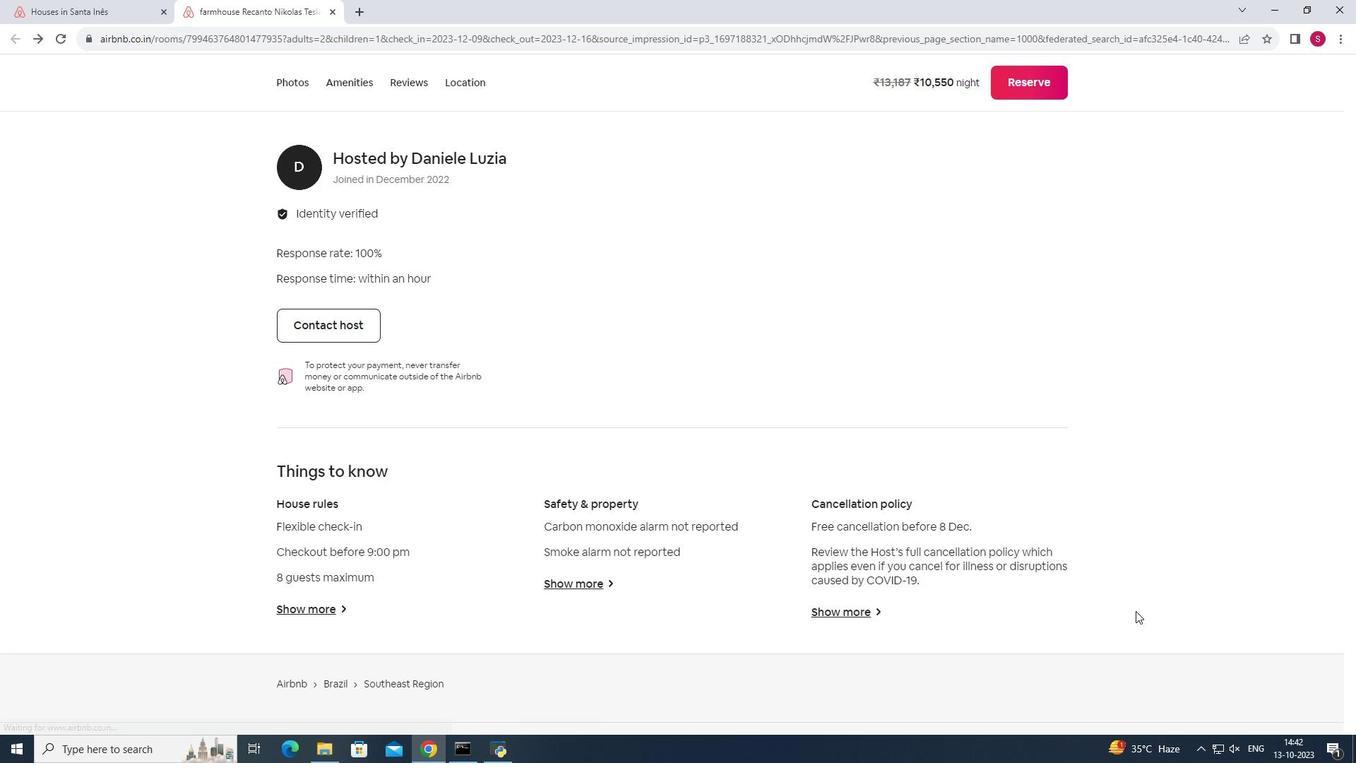 
Action: Mouse scrolled (1136, 610) with delta (0, 0)
Screenshot: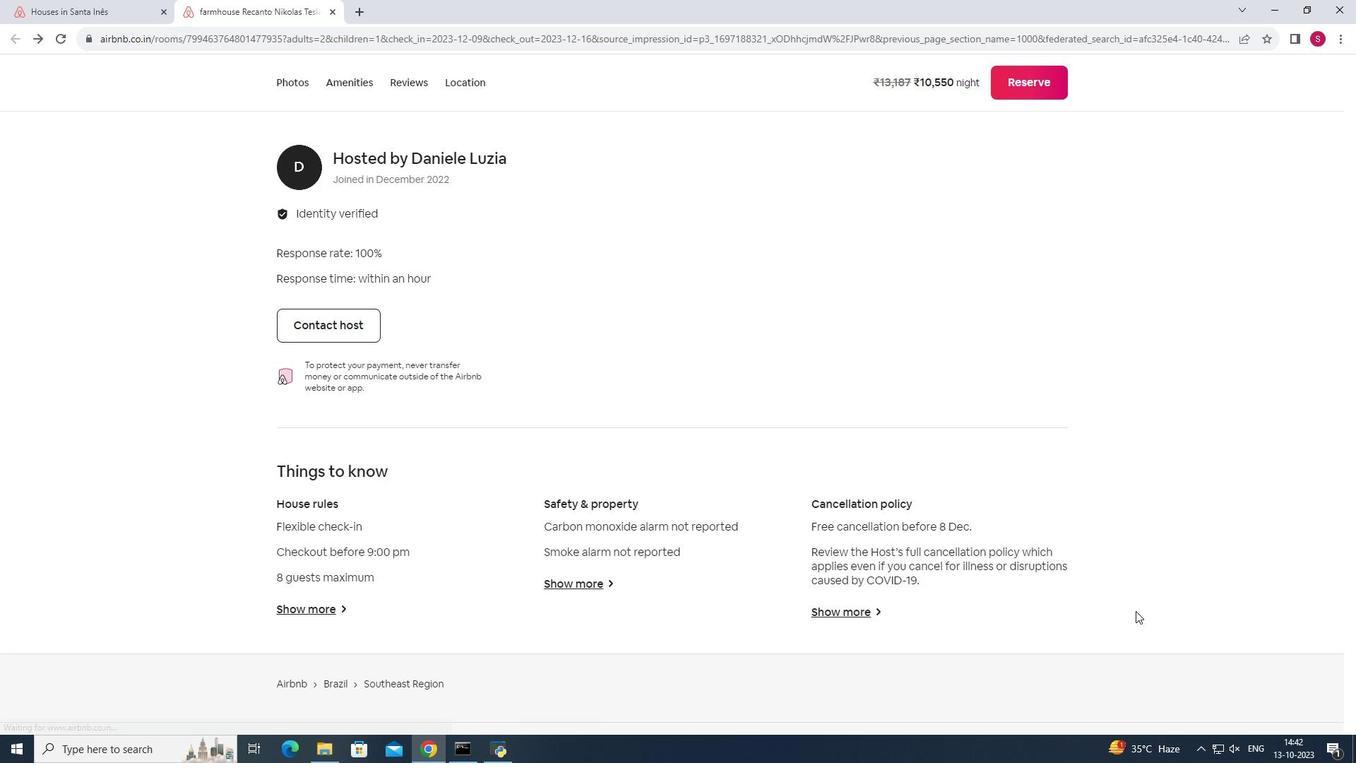 
Action: Mouse scrolled (1136, 610) with delta (0, 0)
Screenshot: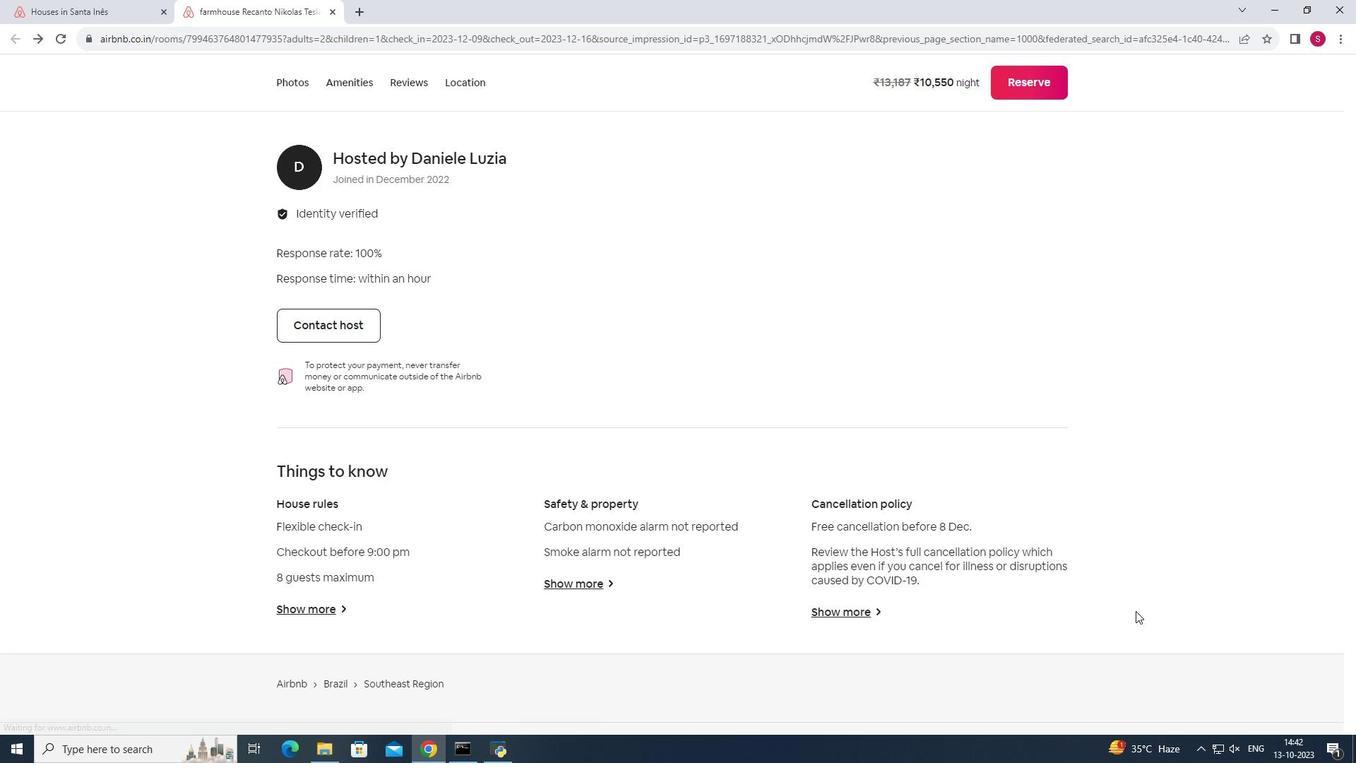 
Action: Mouse scrolled (1136, 610) with delta (0, 0)
Screenshot: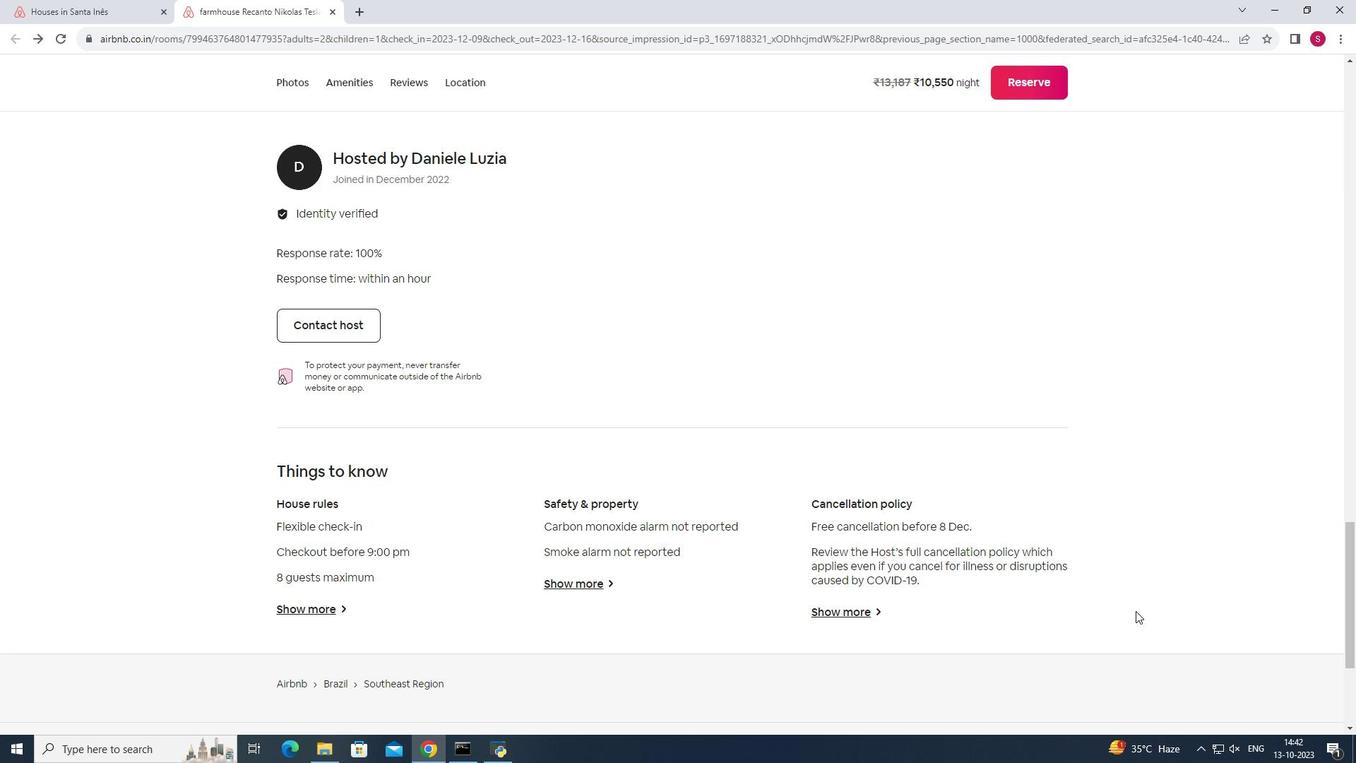 
Action: Mouse scrolled (1136, 610) with delta (0, 0)
Screenshot: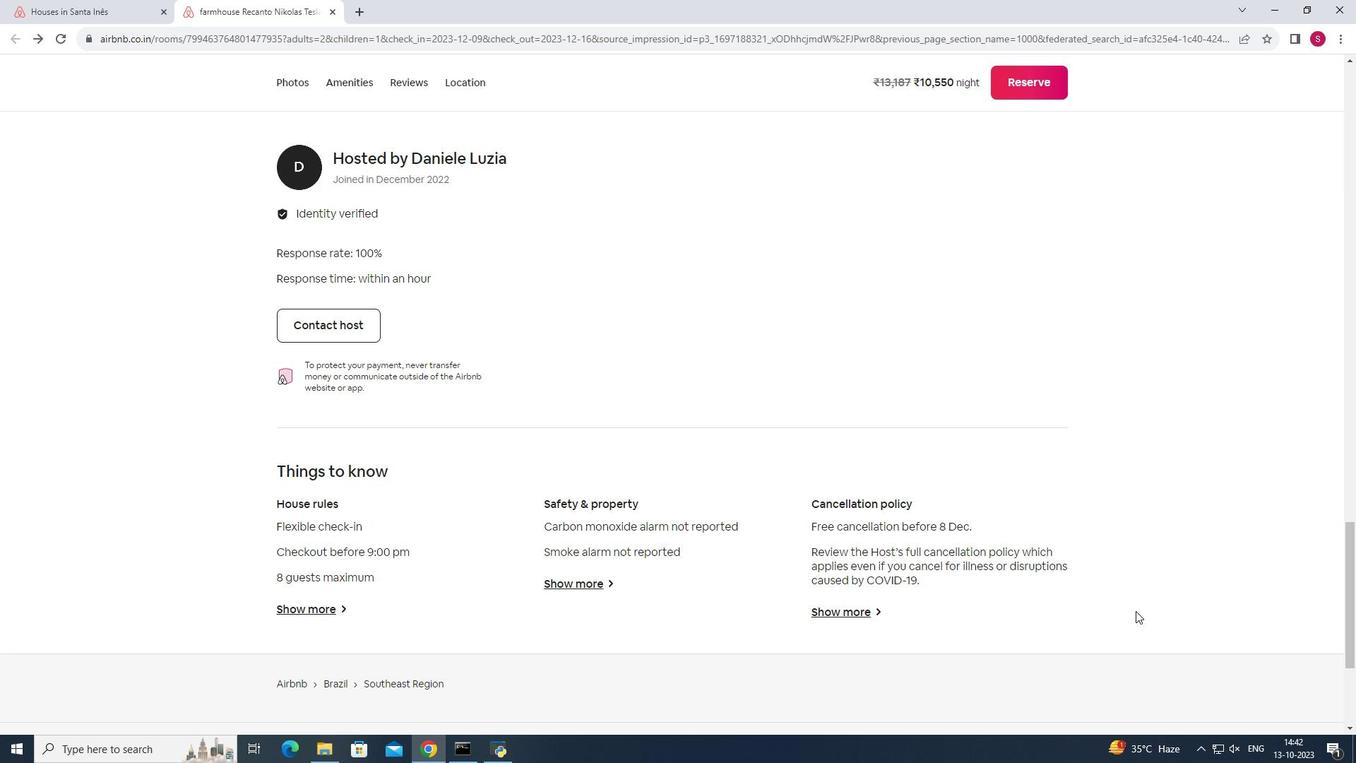 
Action: Mouse scrolled (1136, 610) with delta (0, 0)
Screenshot: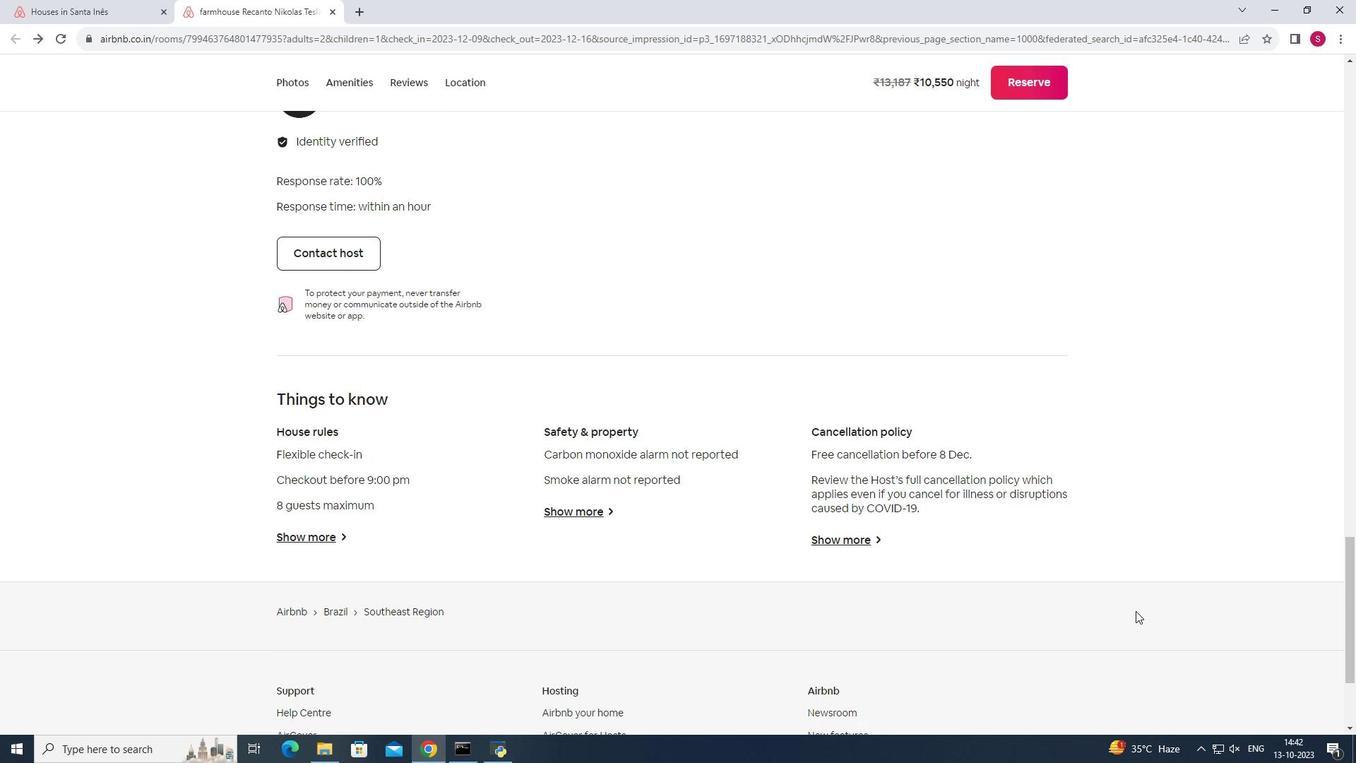 
Action: Mouse scrolled (1136, 610) with delta (0, 0)
Screenshot: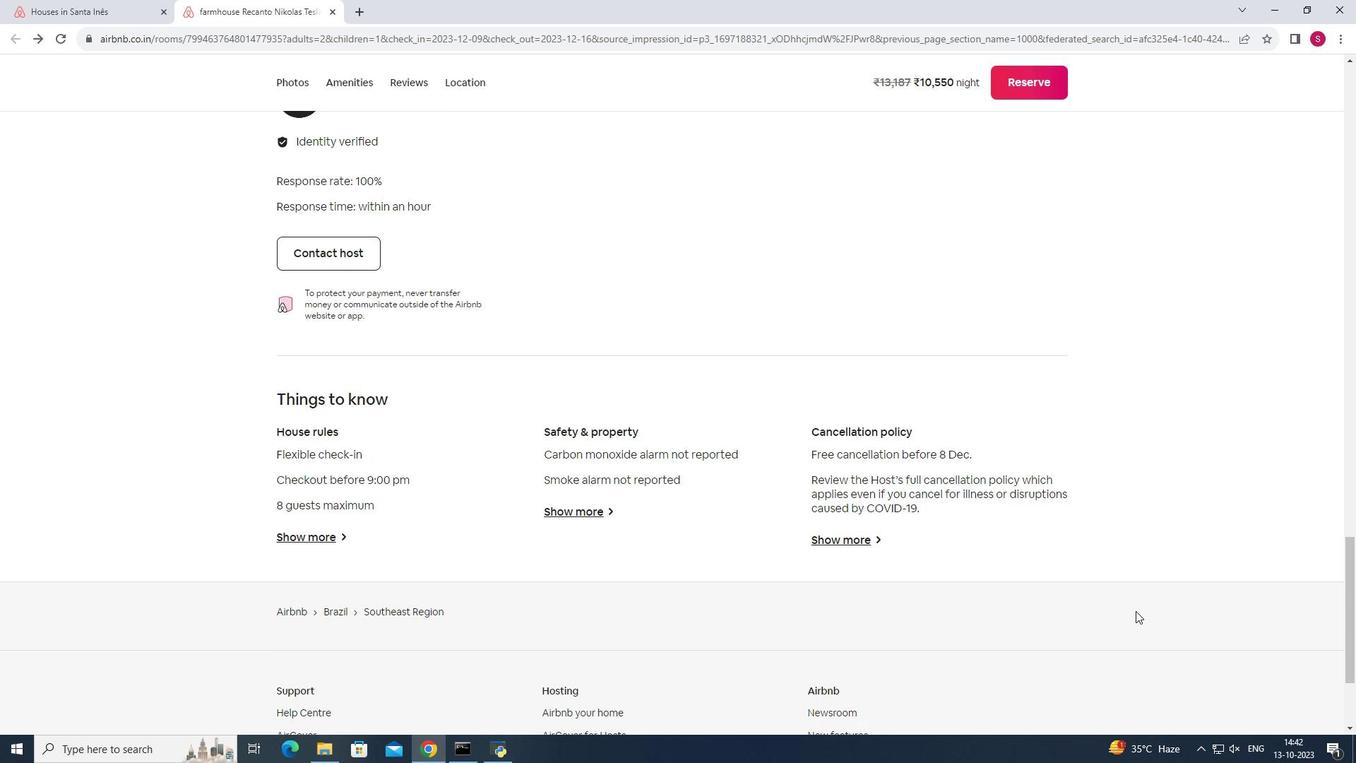 
Action: Mouse scrolled (1136, 610) with delta (0, 0)
Screenshot: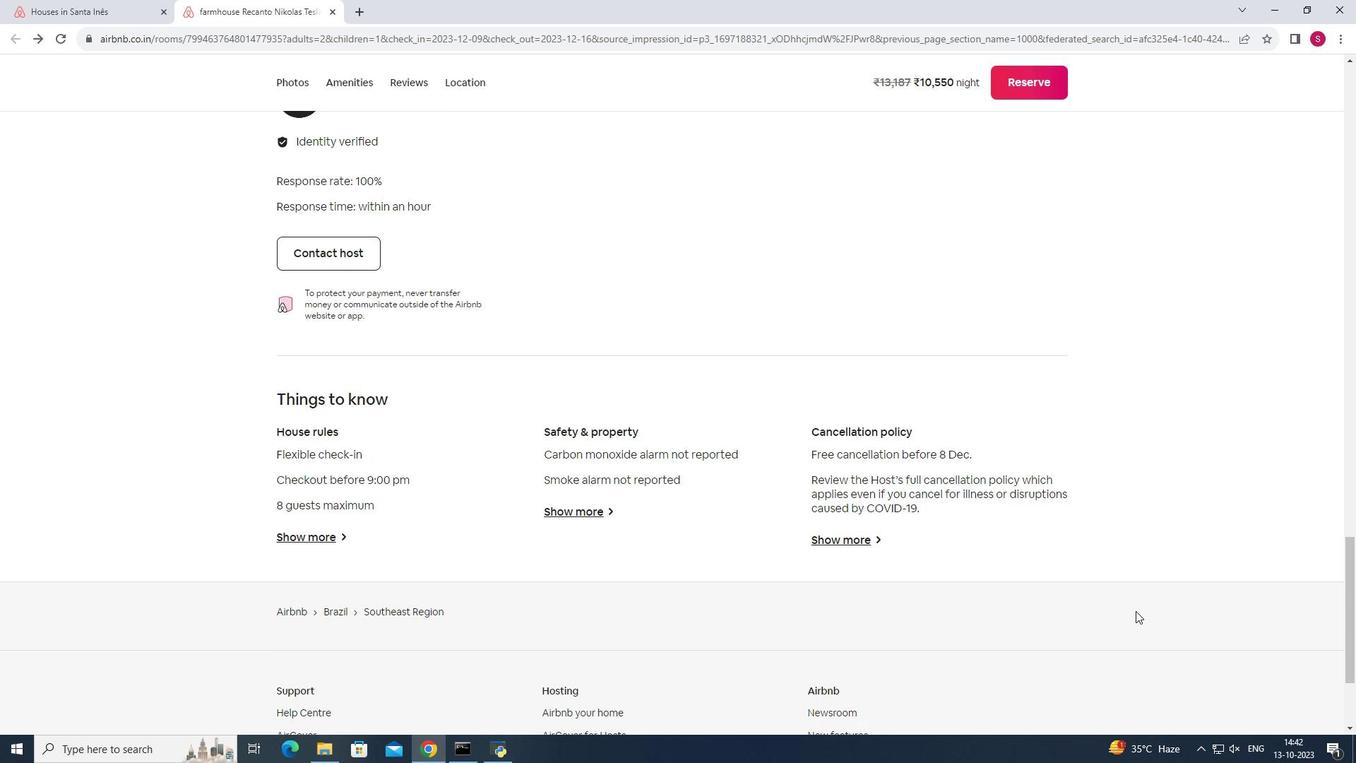 
Action: Mouse scrolled (1136, 610) with delta (0, 0)
Screenshot: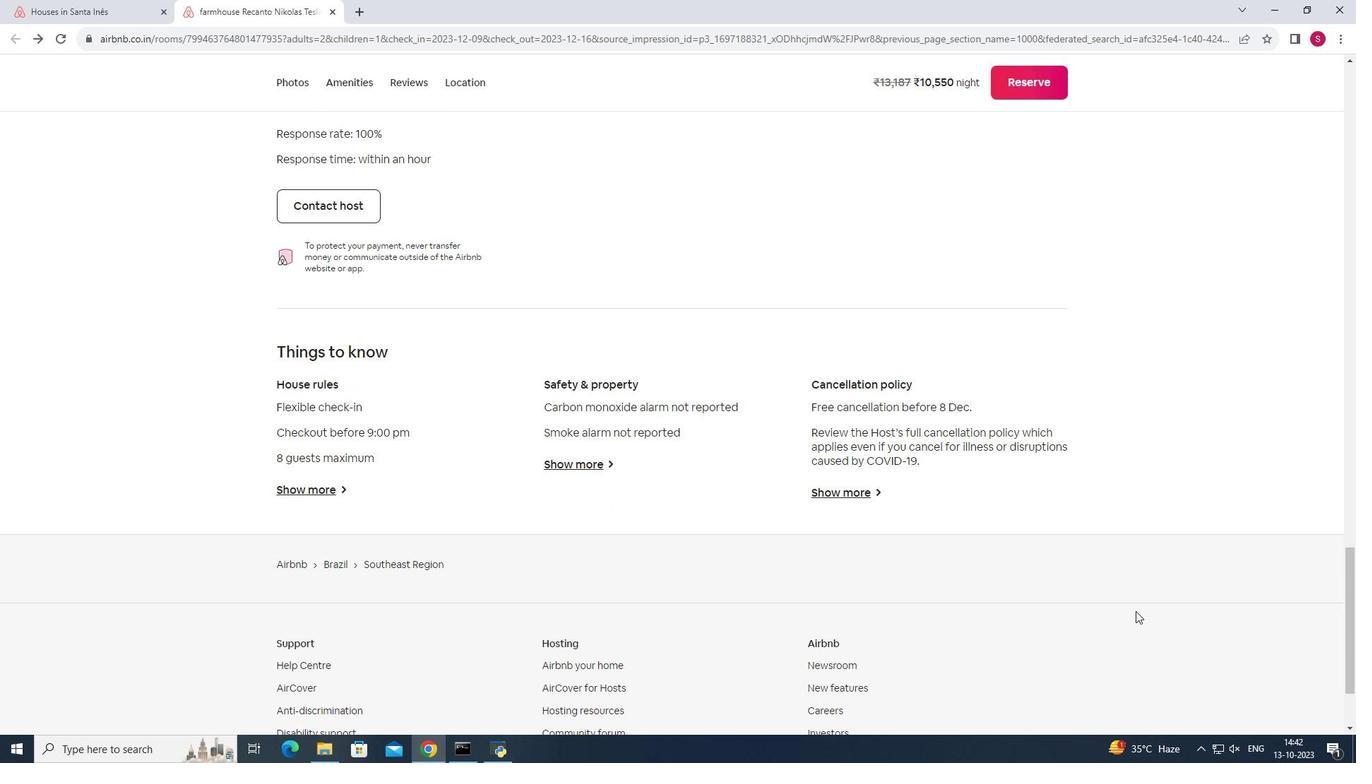 
Action: Mouse scrolled (1136, 610) with delta (0, 0)
Screenshot: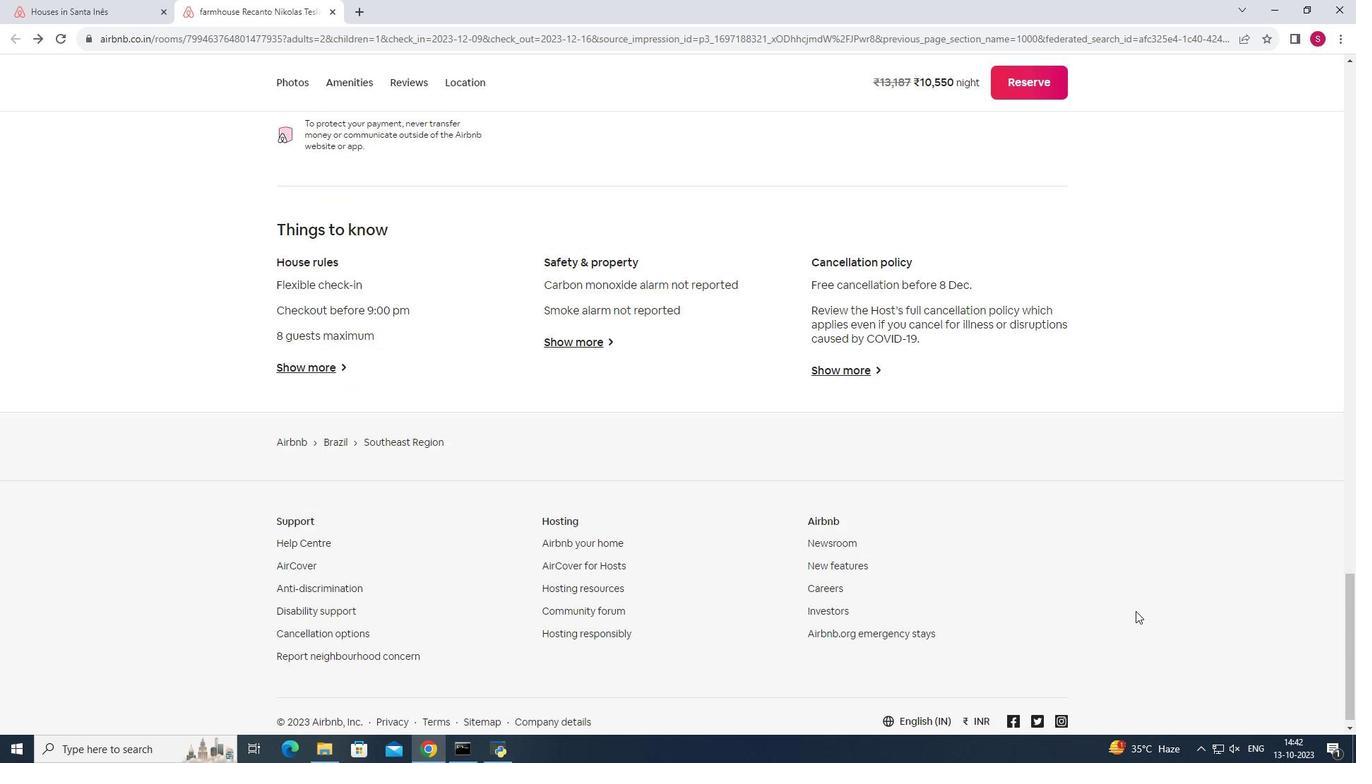 
Action: Mouse scrolled (1136, 610) with delta (0, 0)
Screenshot: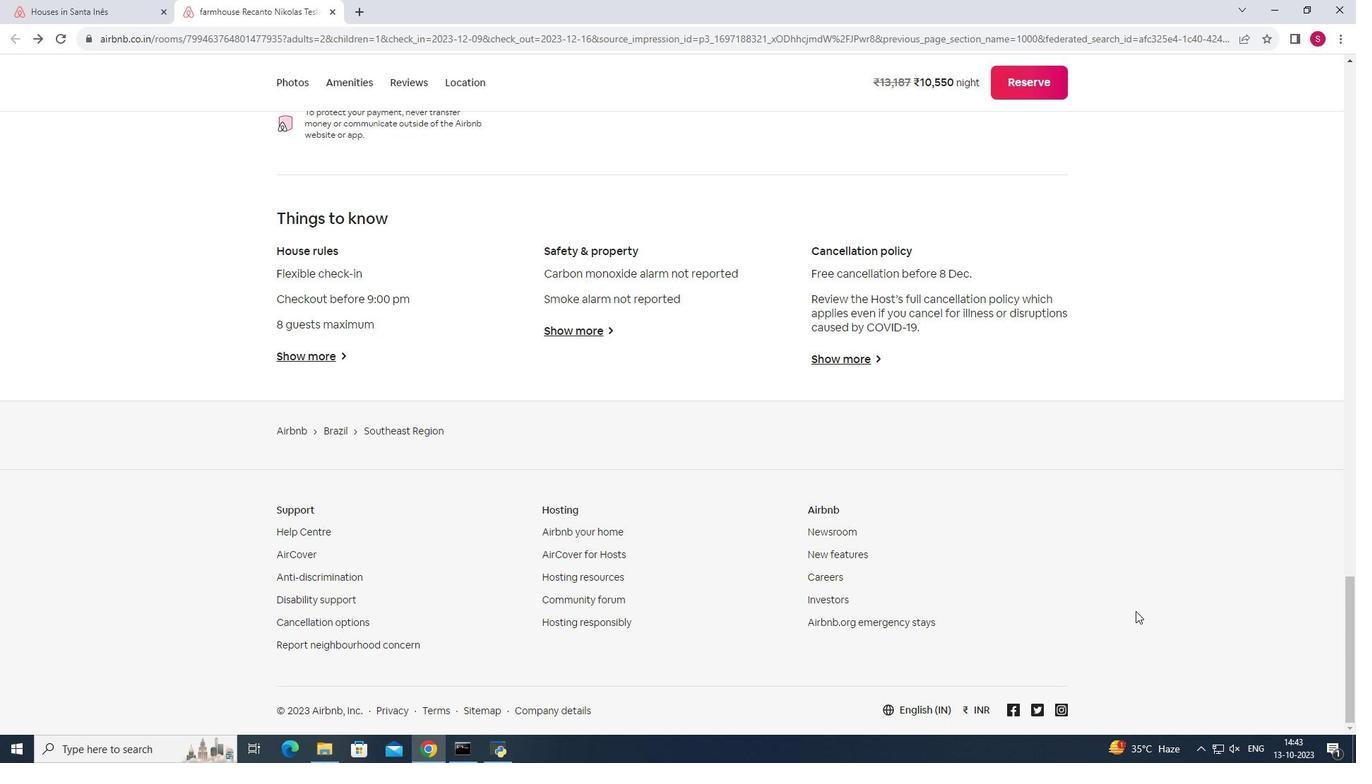 
Action: Mouse scrolled (1136, 610) with delta (0, 0)
Screenshot: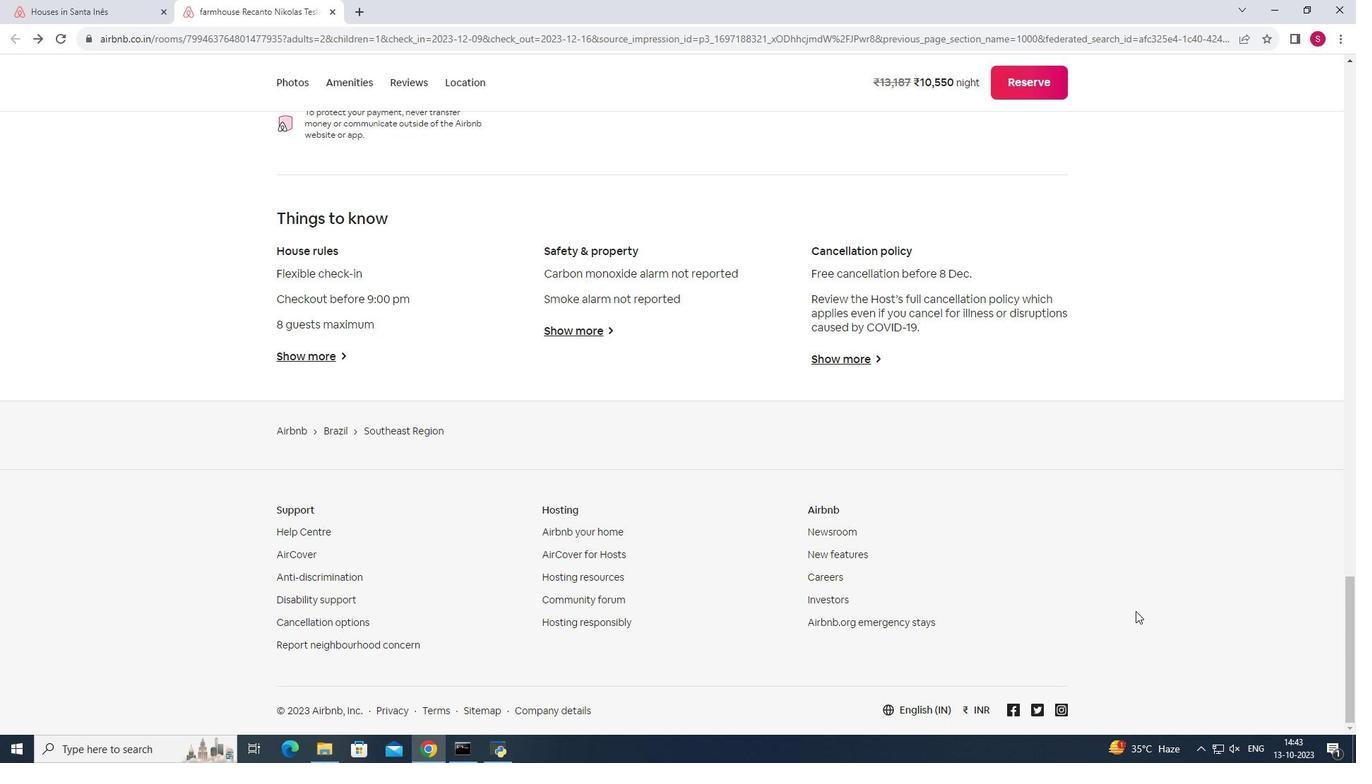 
Action: Mouse scrolled (1136, 610) with delta (0, 0)
Screenshot: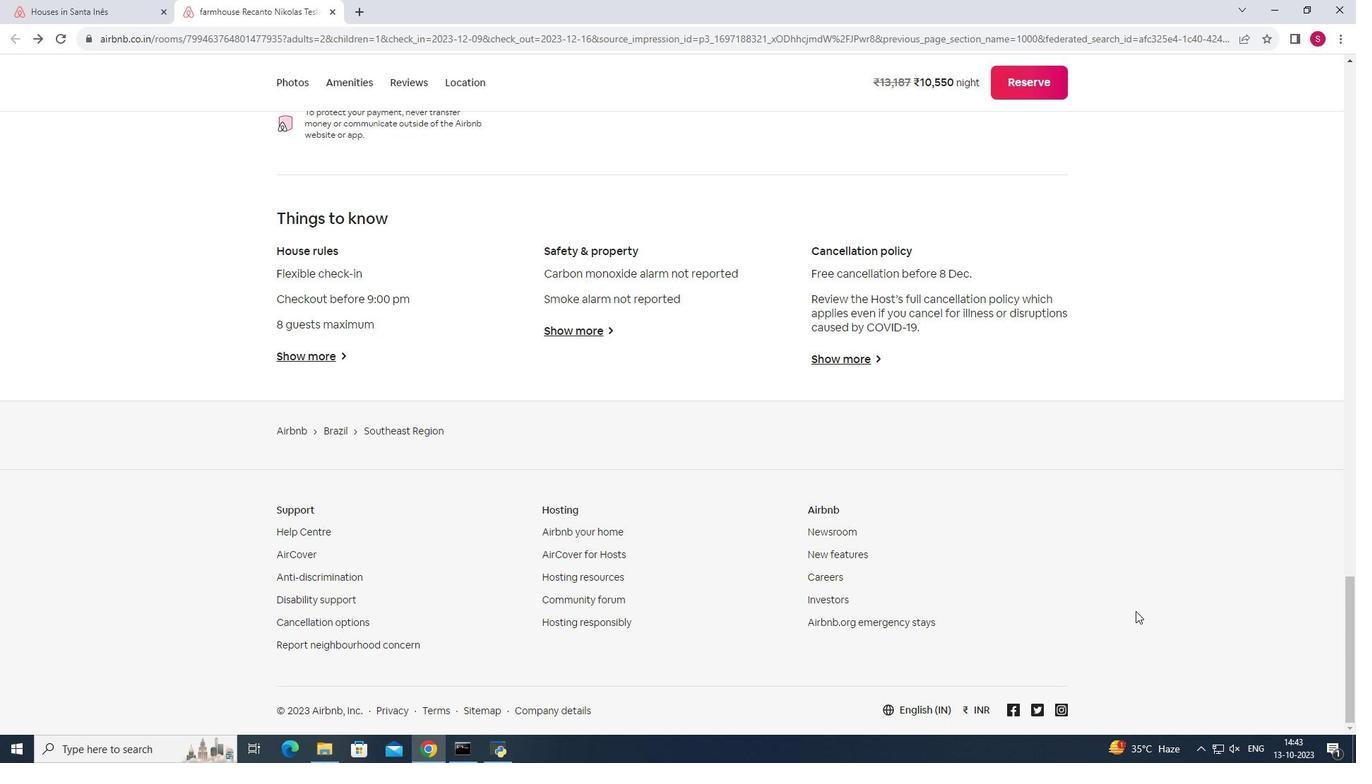 
Action: Mouse scrolled (1136, 610) with delta (0, 0)
Screenshot: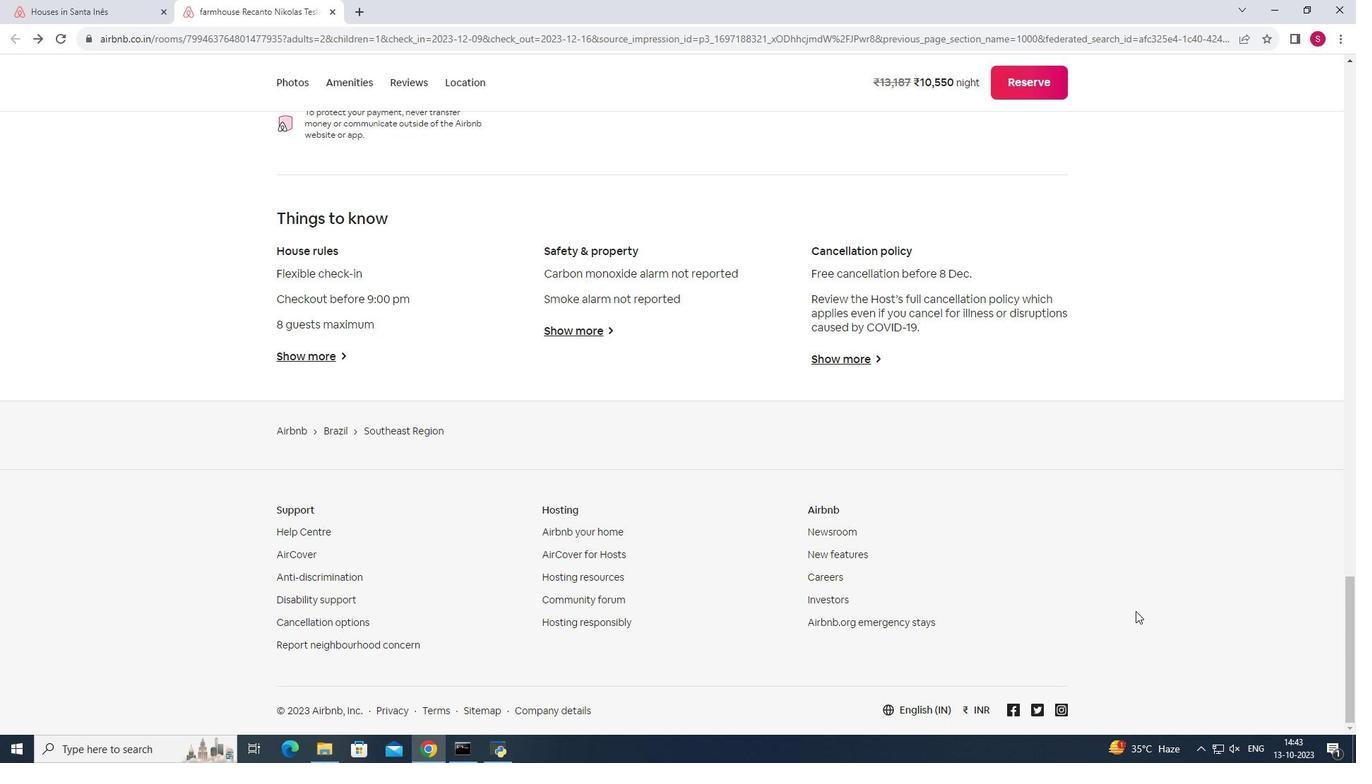 
Action: Mouse moved to (334, 9)
Screenshot: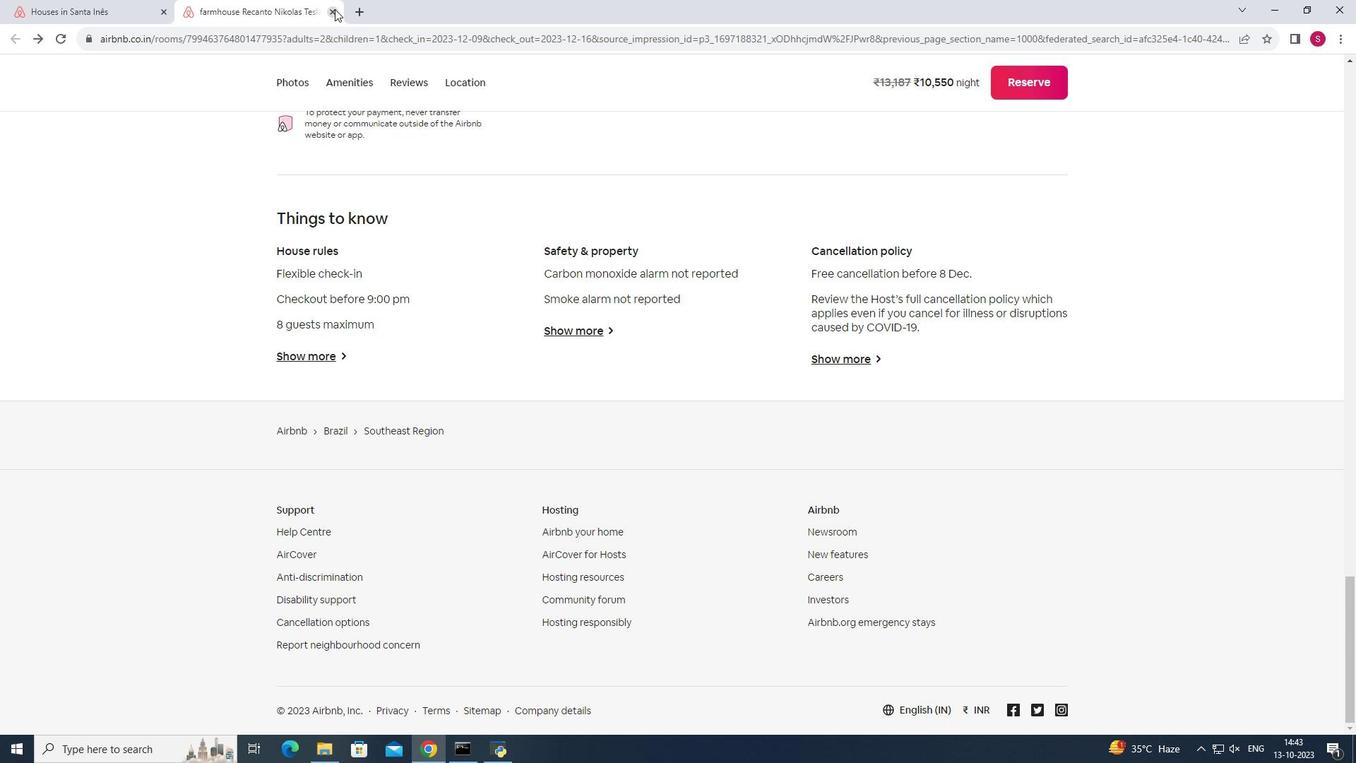 
Action: Mouse pressed left at (334, 9)
Screenshot: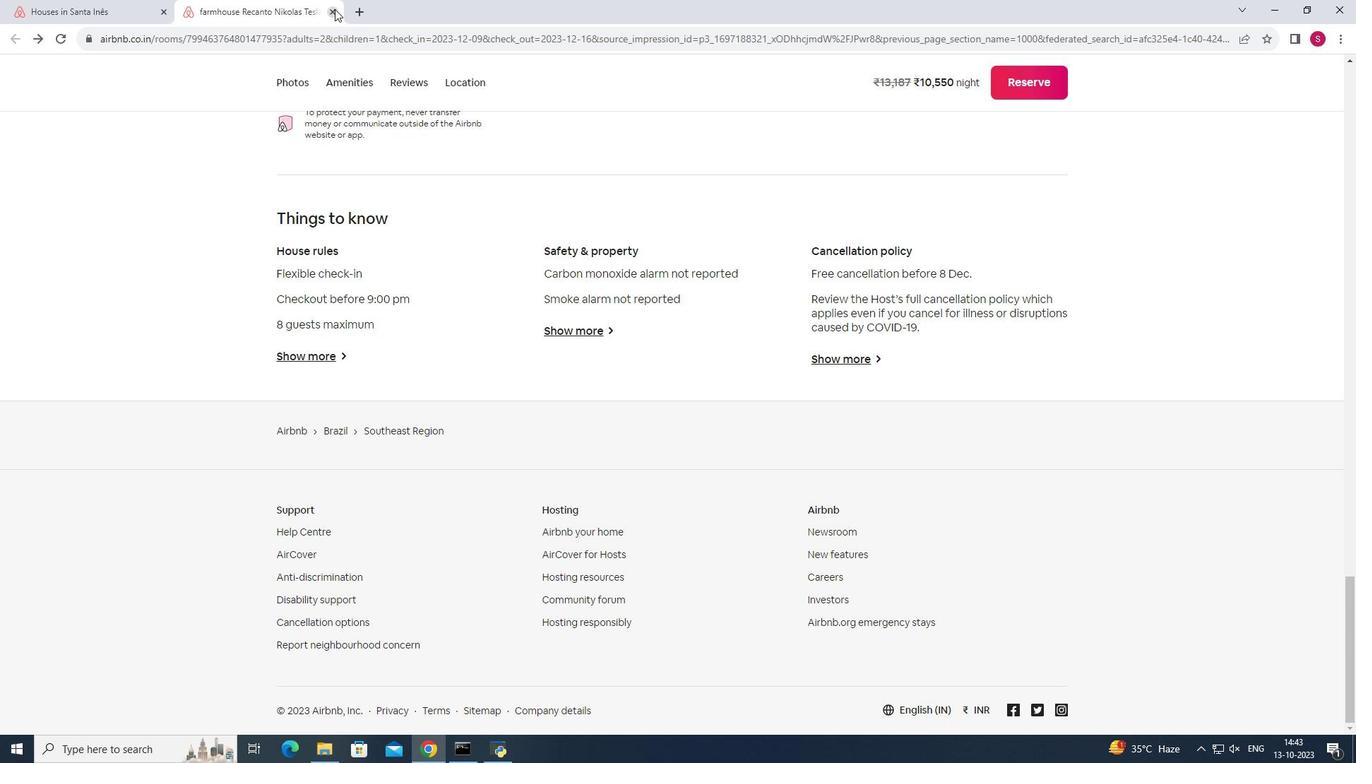 
Action: Mouse moved to (696, 348)
Screenshot: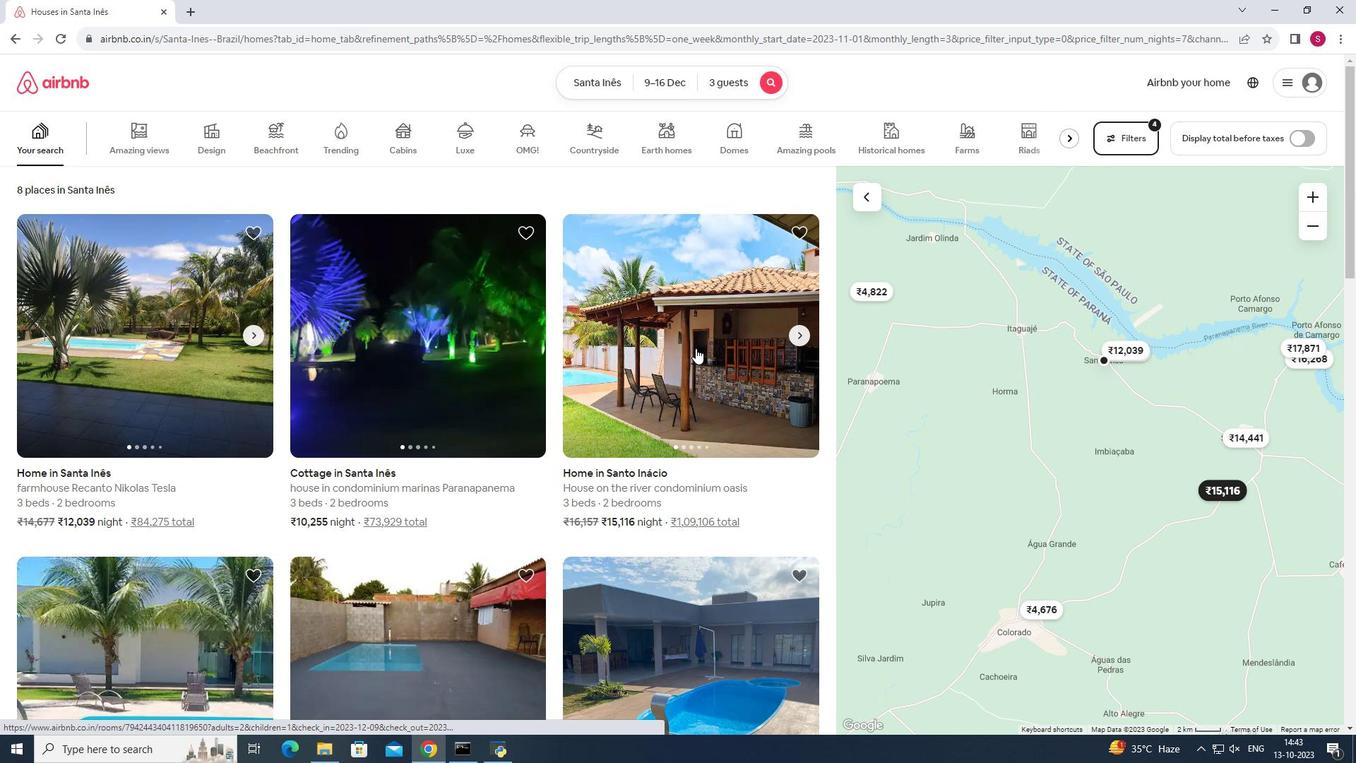 
Action: Mouse pressed left at (696, 348)
Screenshot: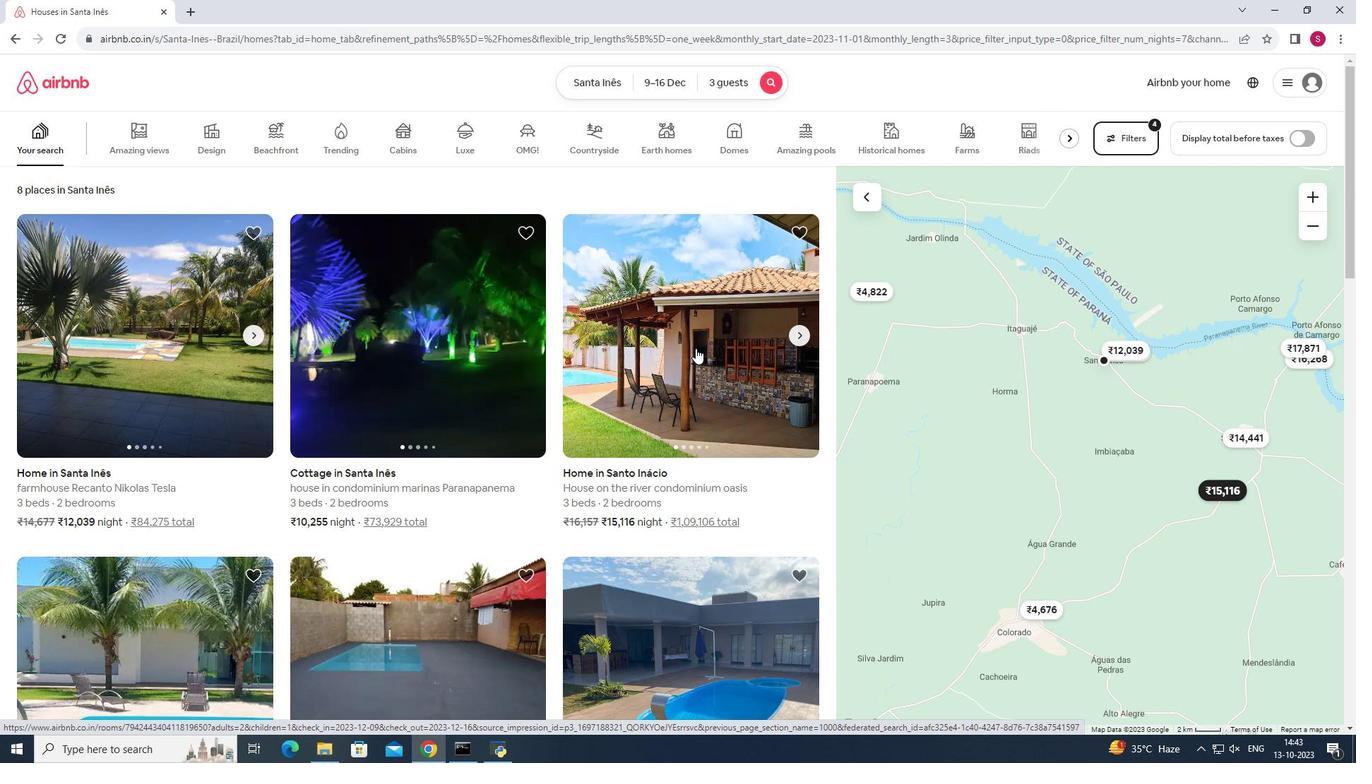 
Action: Mouse moved to (1024, 525)
Screenshot: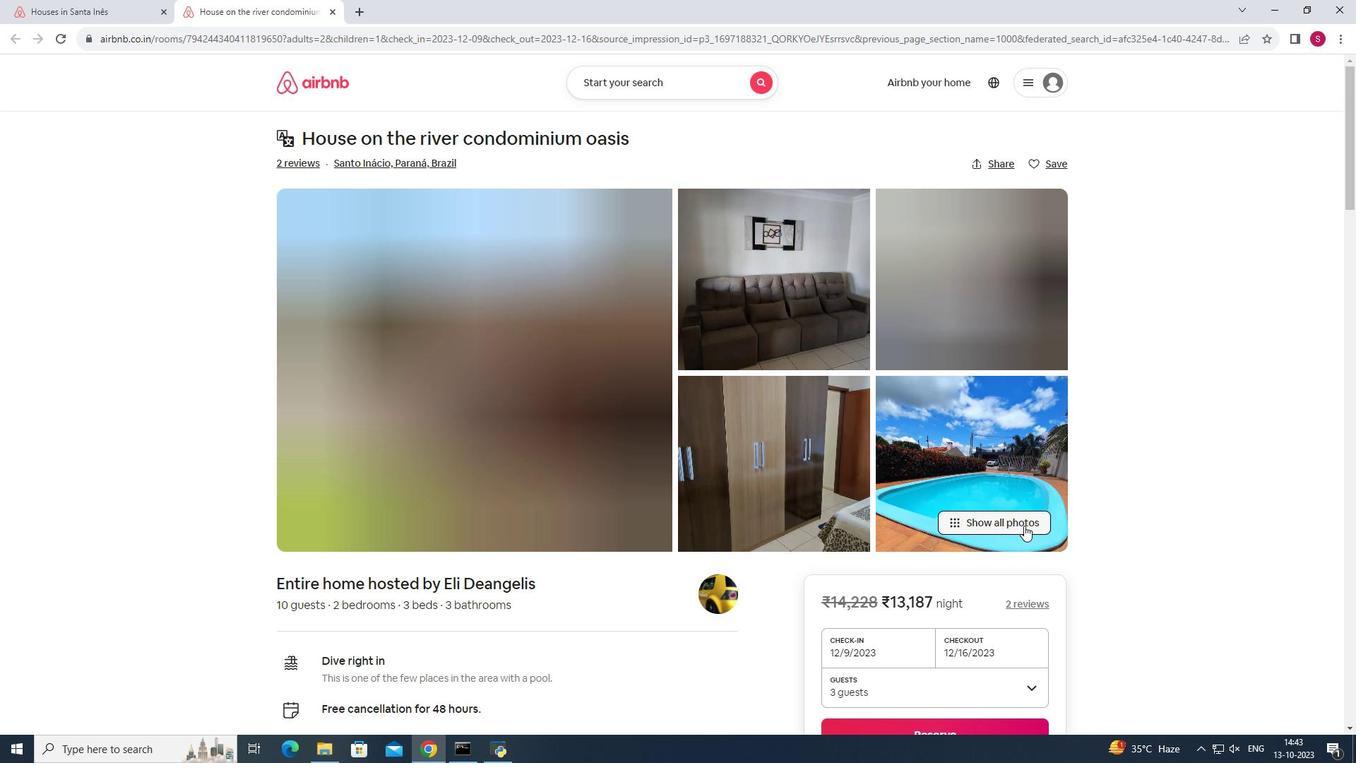 
Action: Mouse pressed left at (1024, 525)
Screenshot: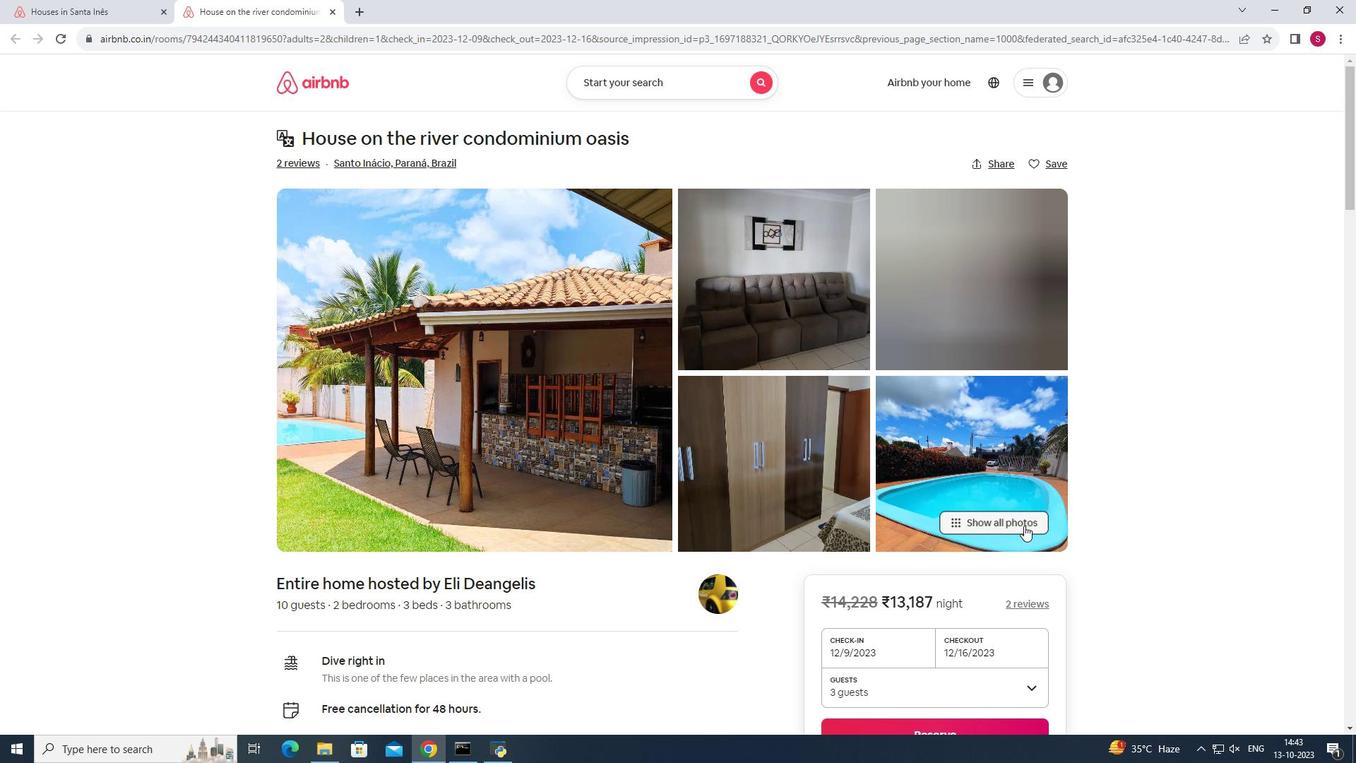 
Action: Mouse moved to (1244, 491)
Screenshot: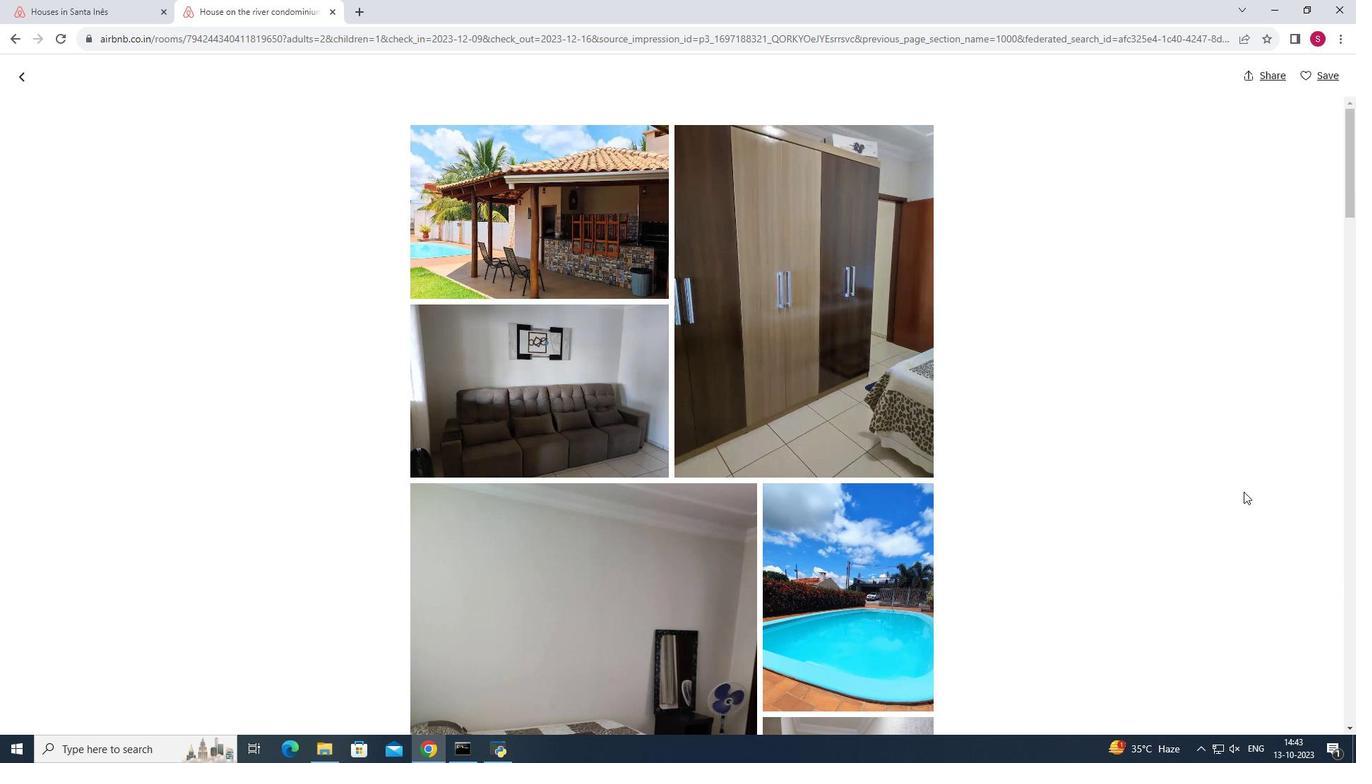 
Action: Mouse scrolled (1244, 491) with delta (0, 0)
Screenshot: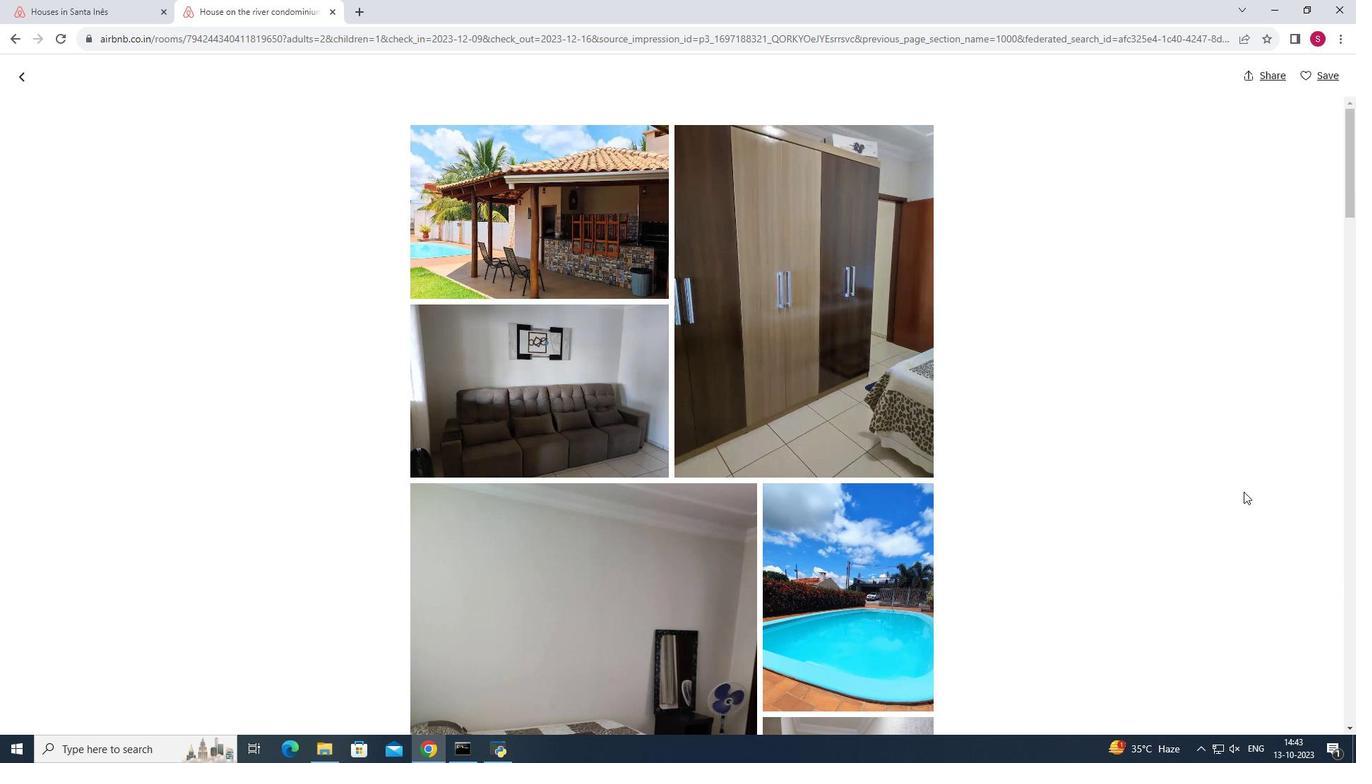 
Action: Mouse scrolled (1244, 491) with delta (0, 0)
Screenshot: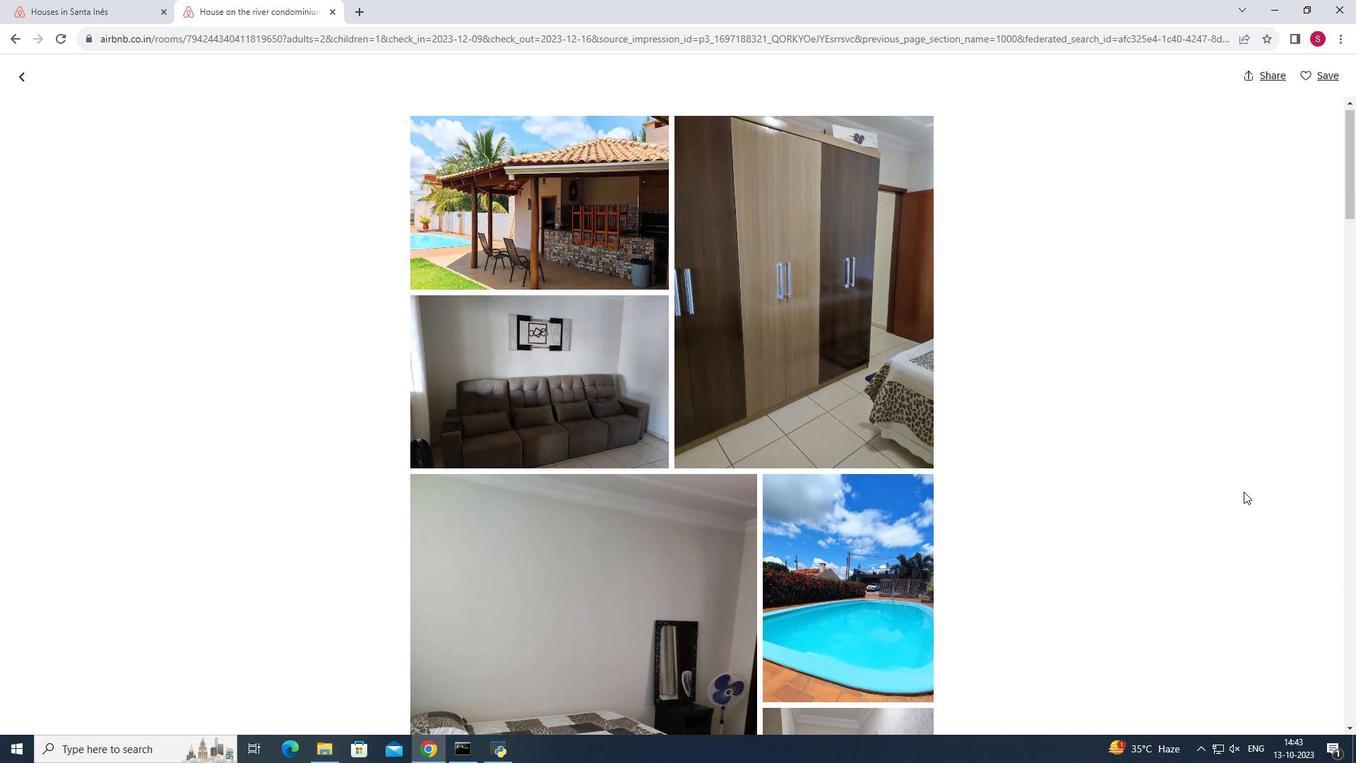 
Action: Mouse scrolled (1244, 491) with delta (0, 0)
Screenshot: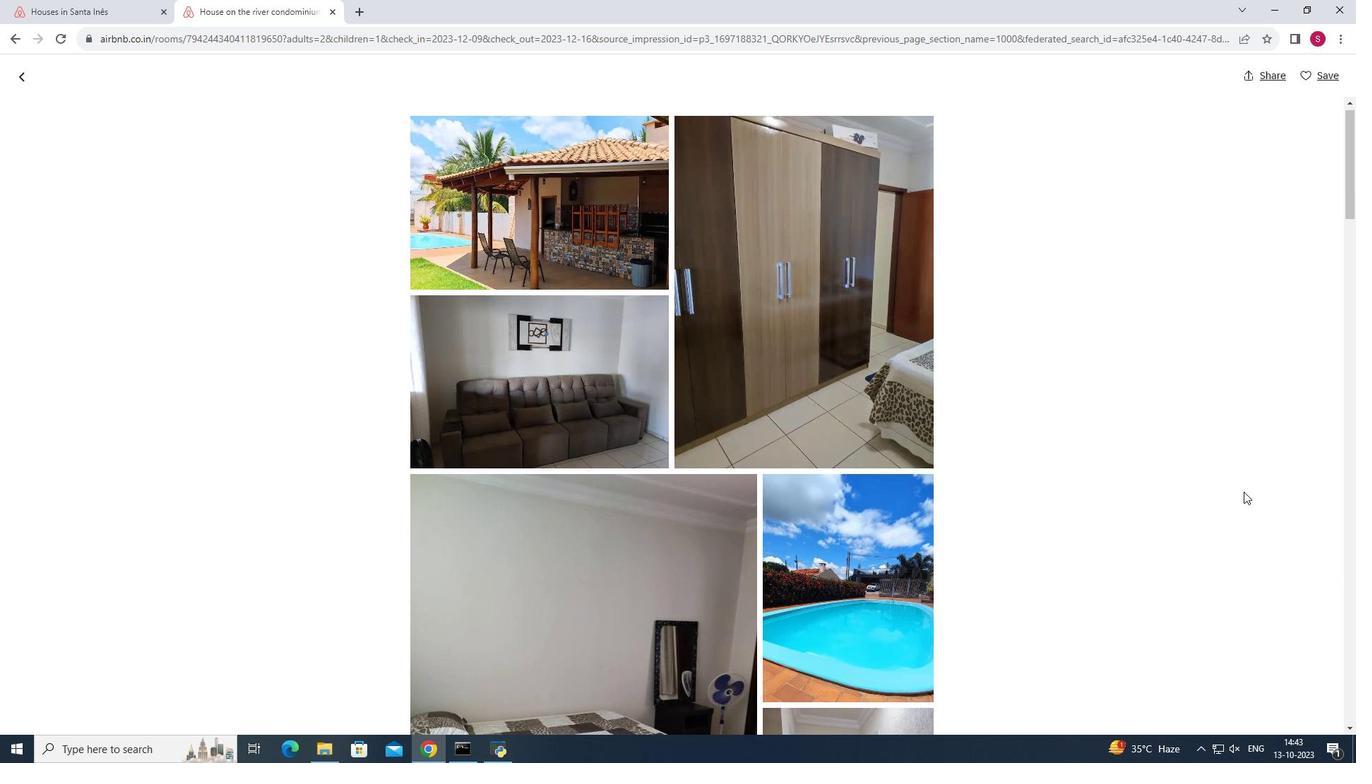 
Action: Mouse scrolled (1244, 491) with delta (0, 0)
Screenshot: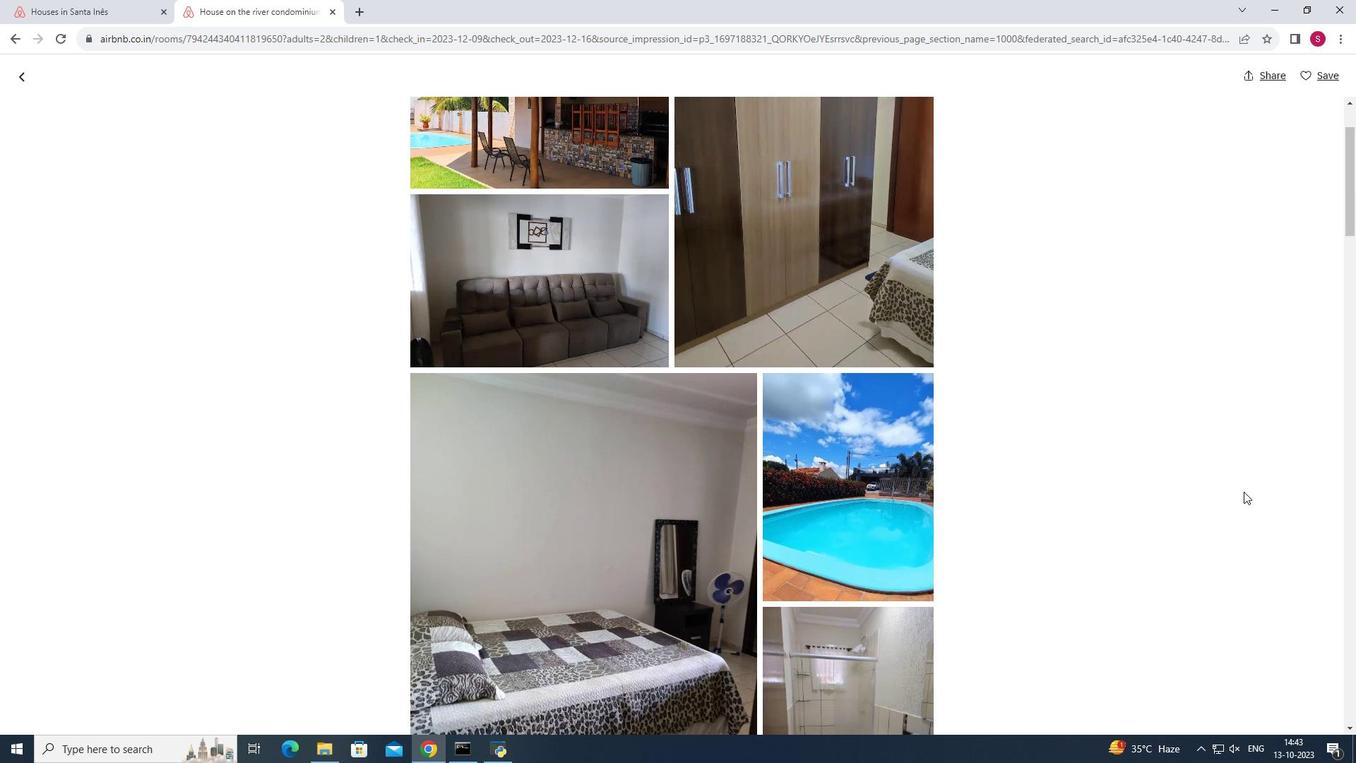 
Action: Mouse scrolled (1244, 491) with delta (0, 0)
Screenshot: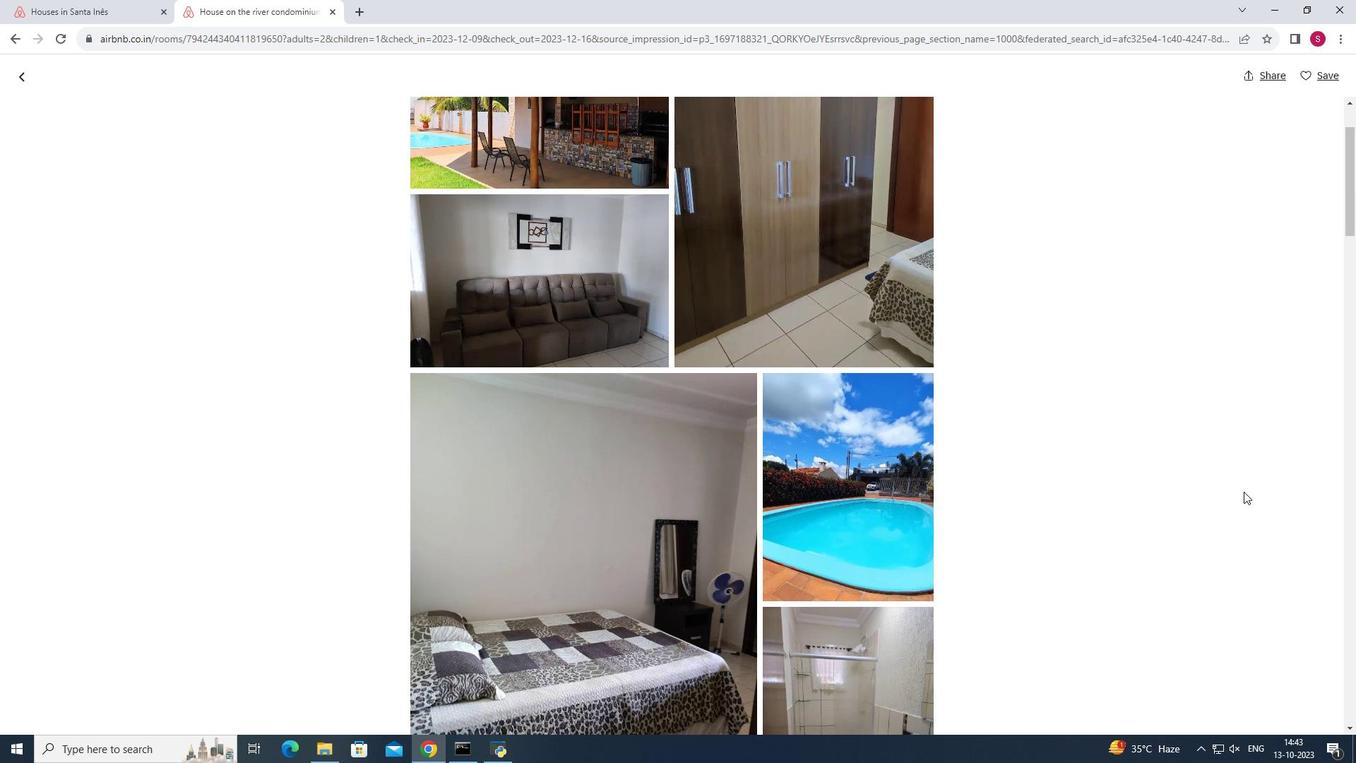 
Action: Mouse scrolled (1244, 491) with delta (0, 0)
Screenshot: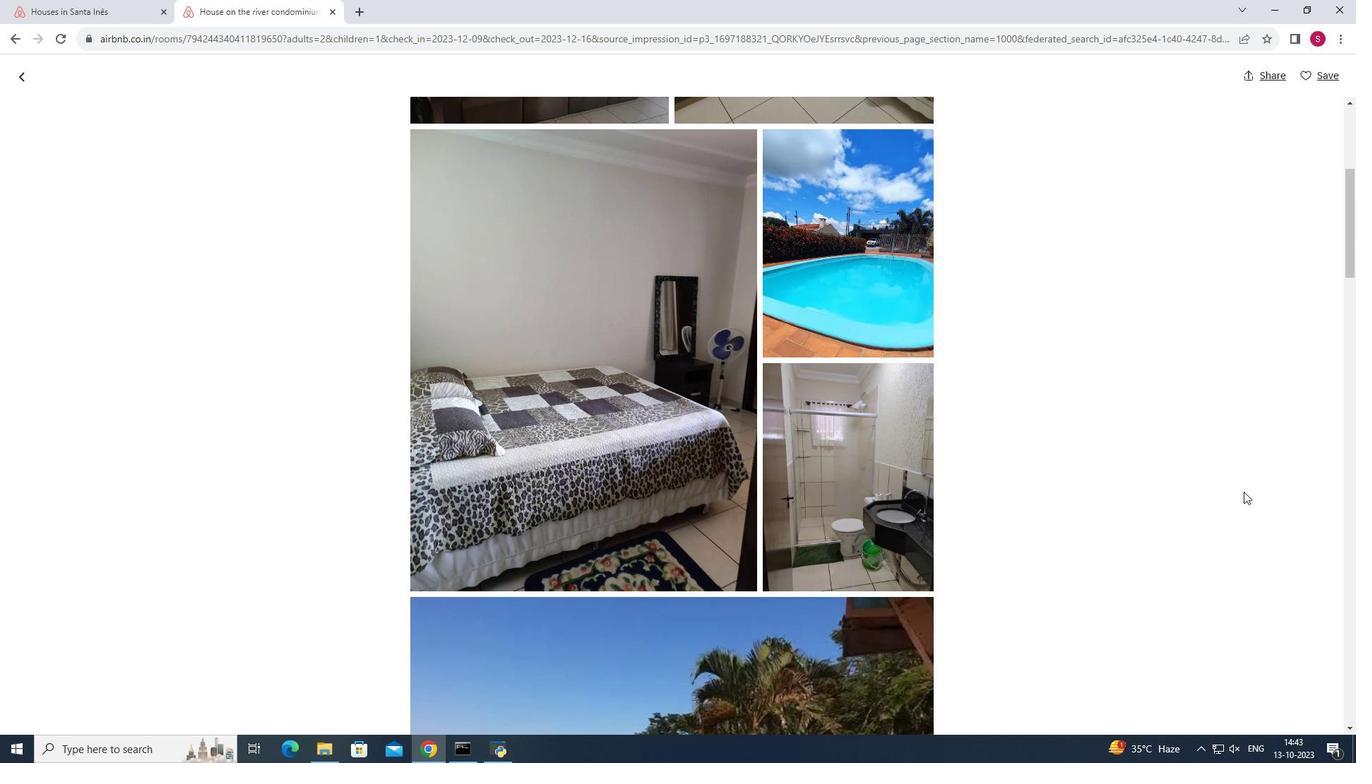 
Action: Mouse scrolled (1244, 491) with delta (0, 0)
Screenshot: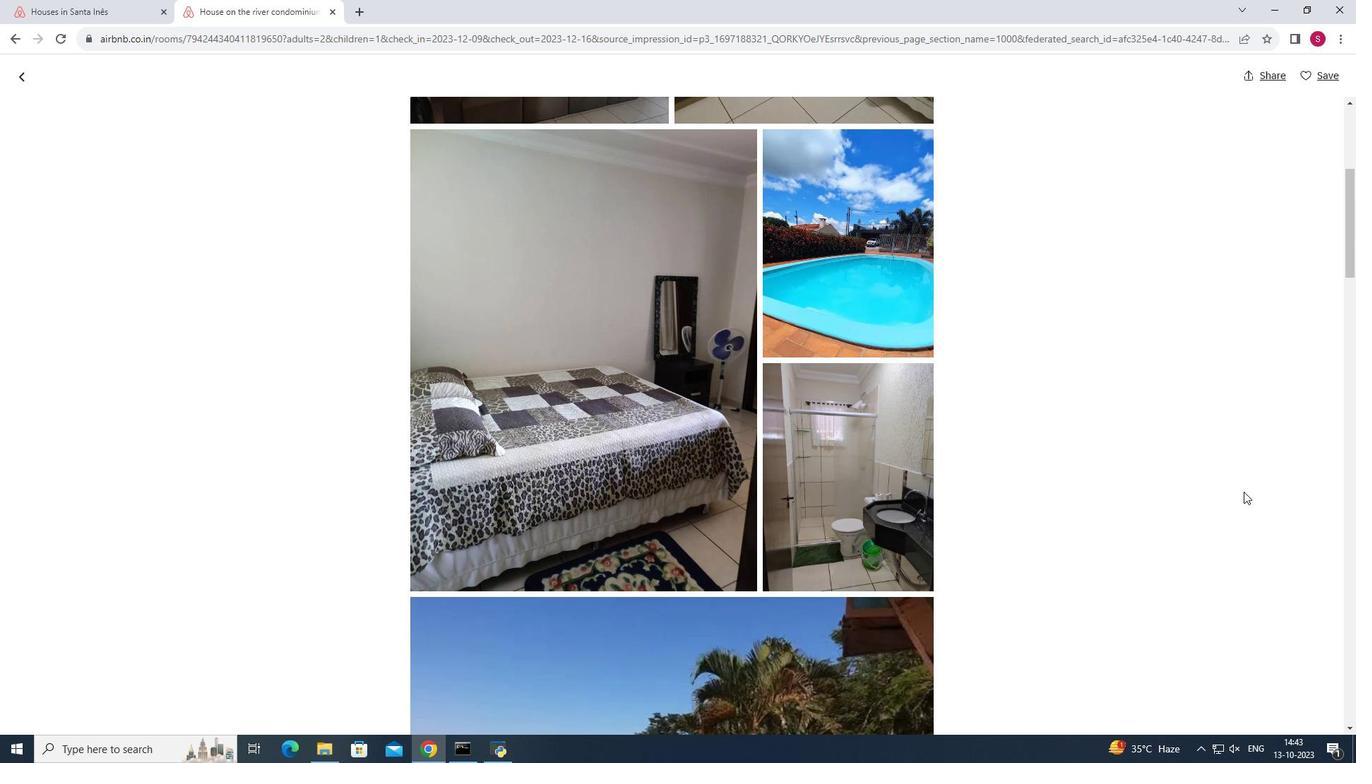 
Action: Mouse scrolled (1244, 491) with delta (0, 0)
Screenshot: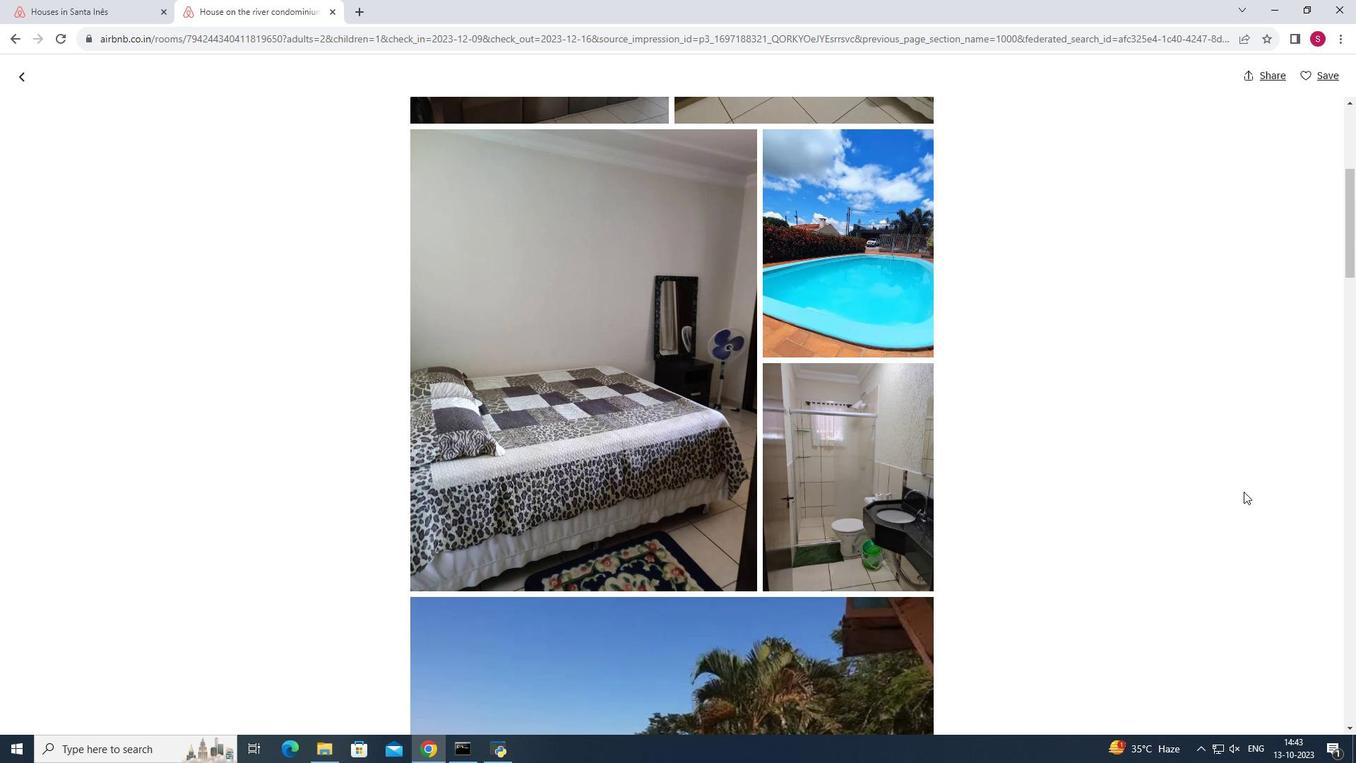 
Action: Mouse scrolled (1244, 491) with delta (0, 0)
Screenshot: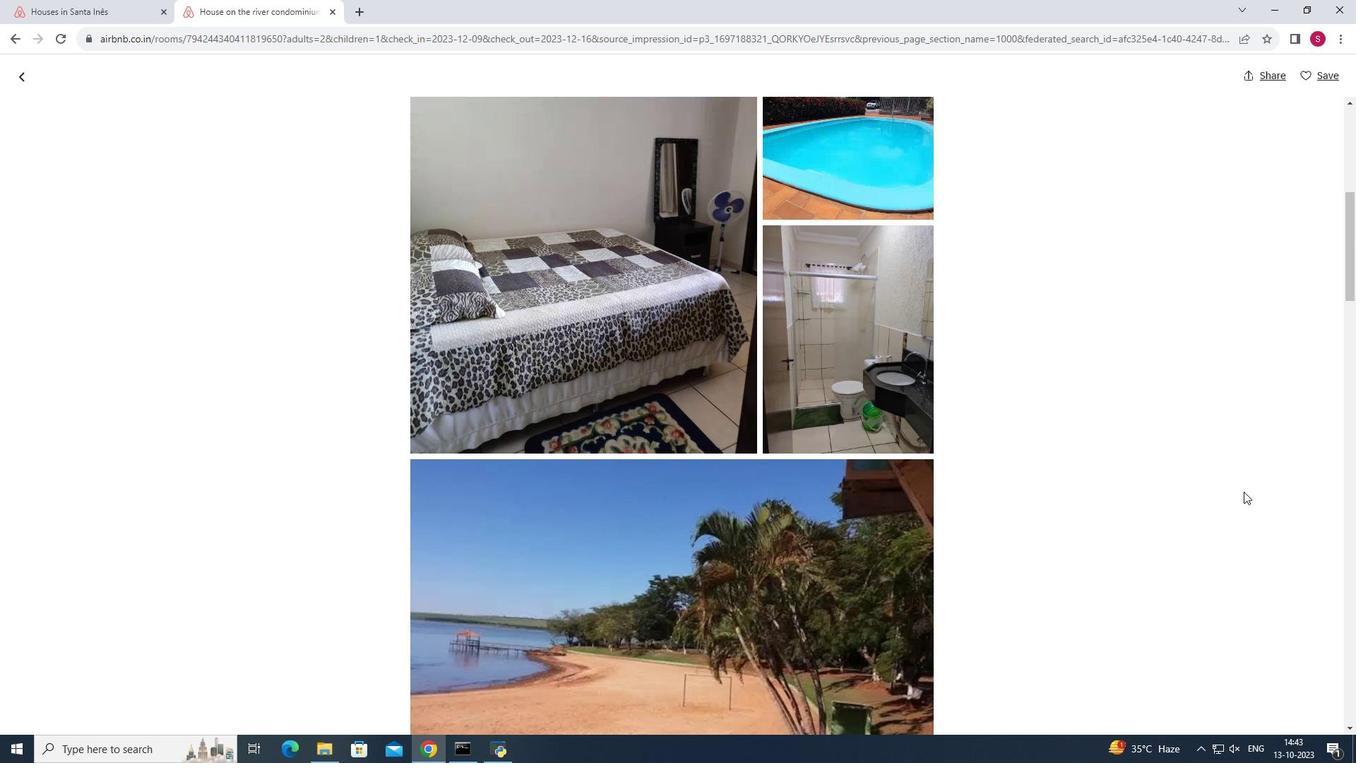
Action: Mouse scrolled (1244, 491) with delta (0, 0)
Screenshot: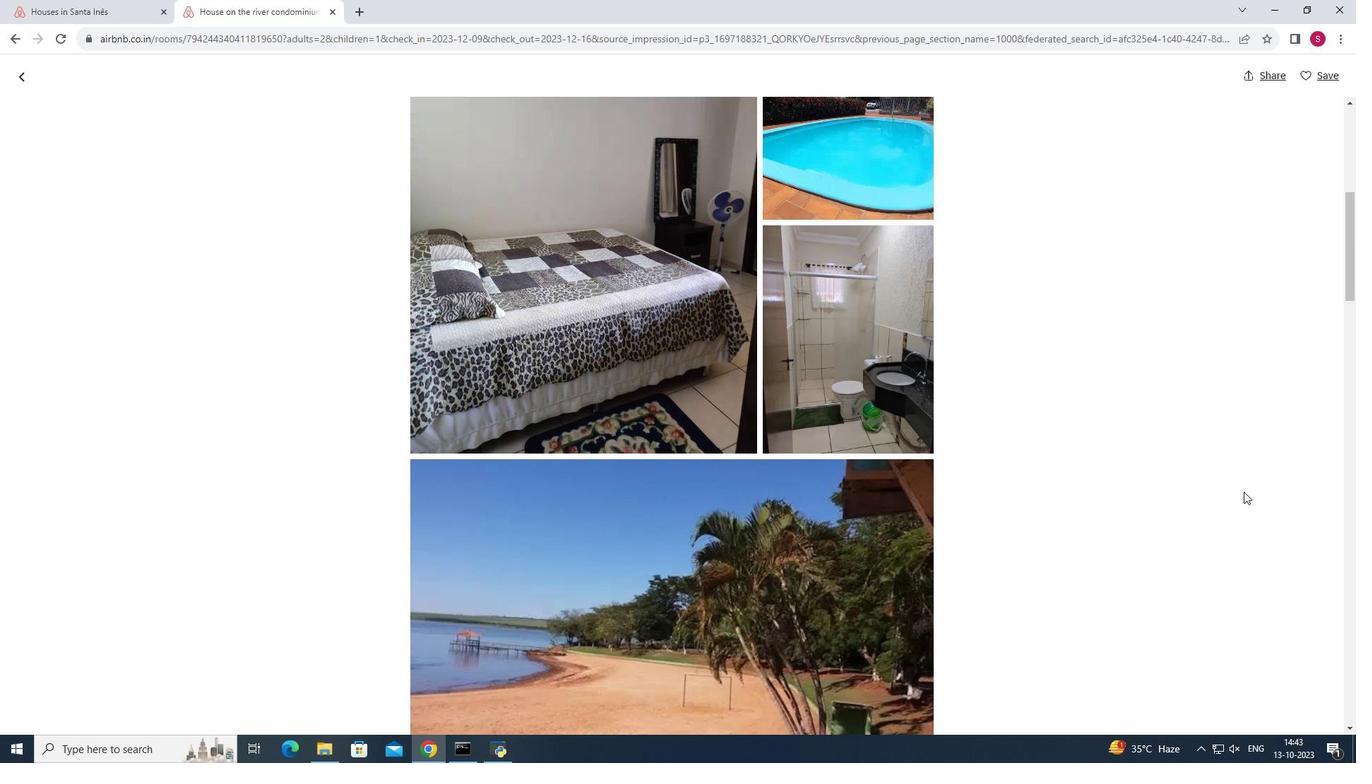 
Action: Mouse scrolled (1244, 491) with delta (0, 0)
Screenshot: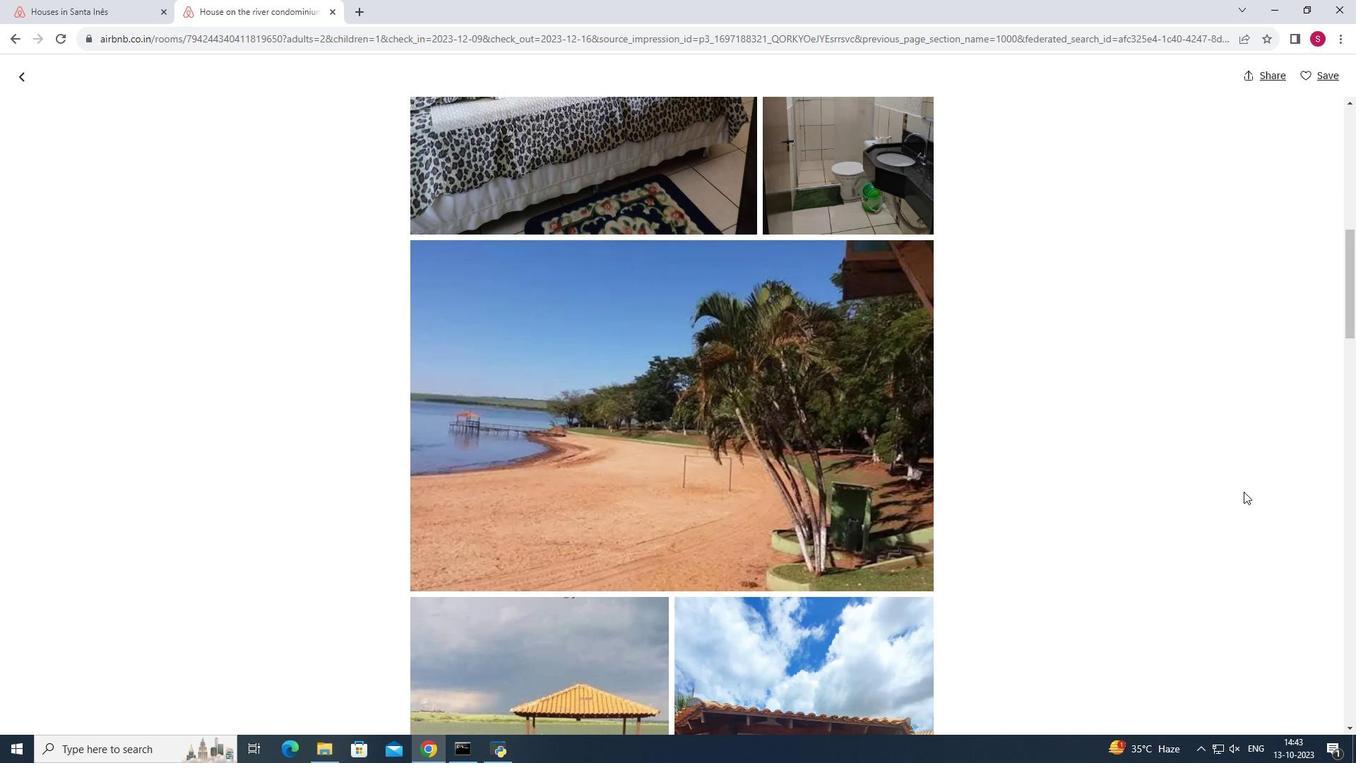 
Action: Mouse scrolled (1244, 491) with delta (0, 0)
Screenshot: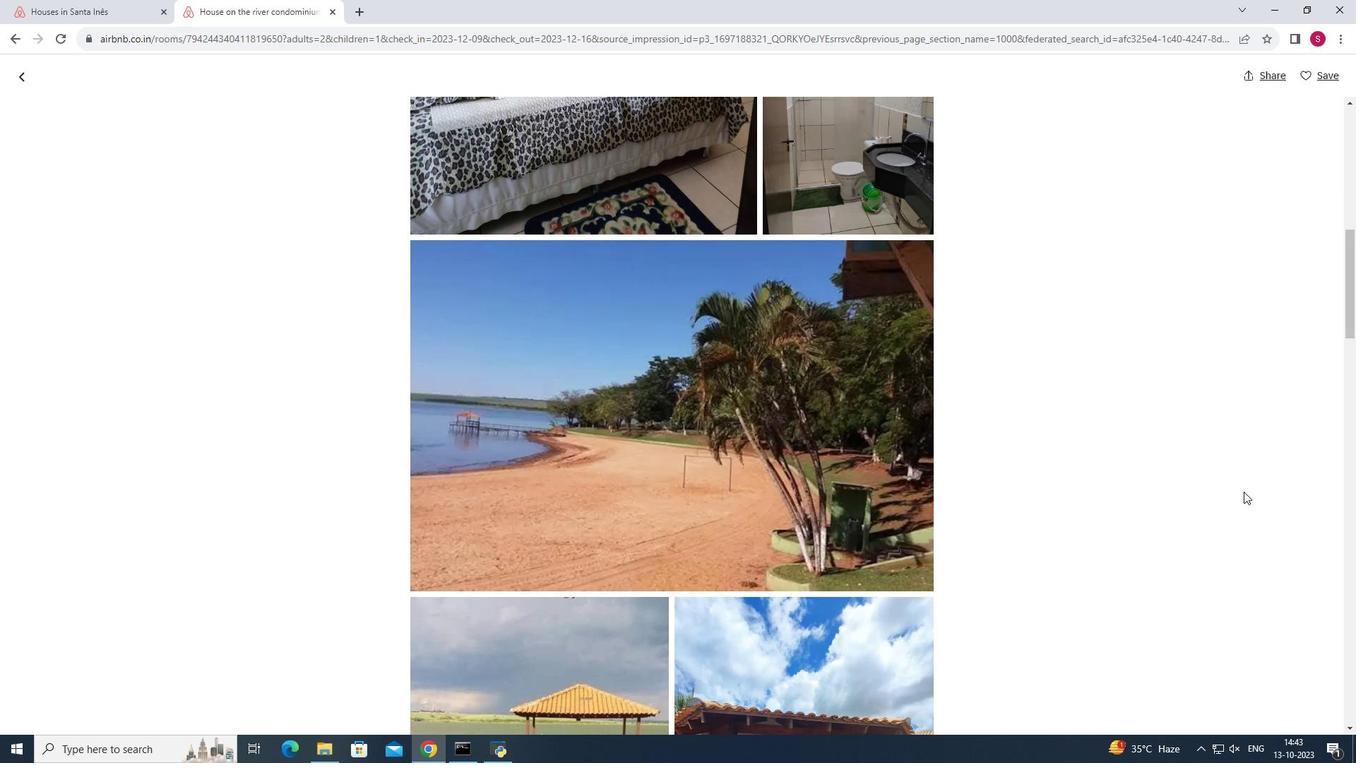 
Action: Mouse scrolled (1244, 491) with delta (0, 0)
Screenshot: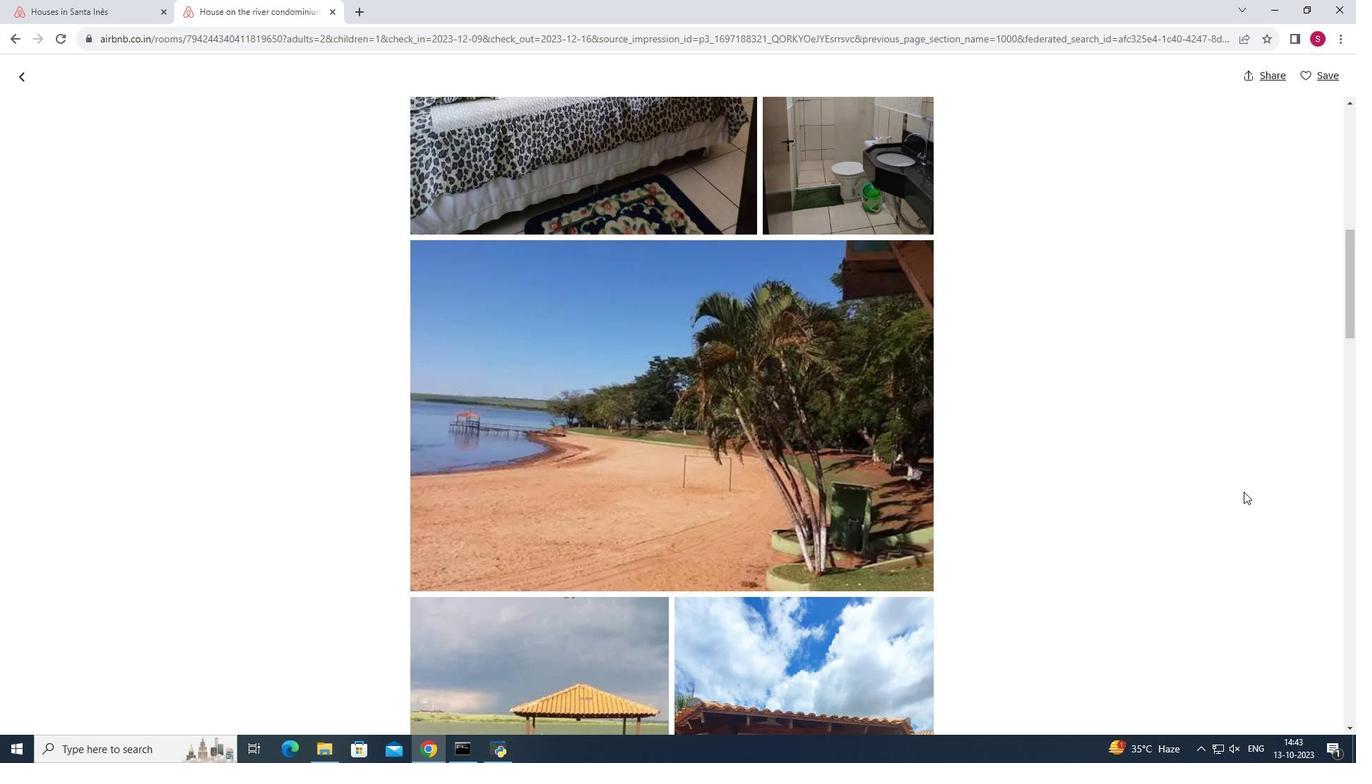 
Action: Mouse scrolled (1244, 491) with delta (0, 0)
Screenshot: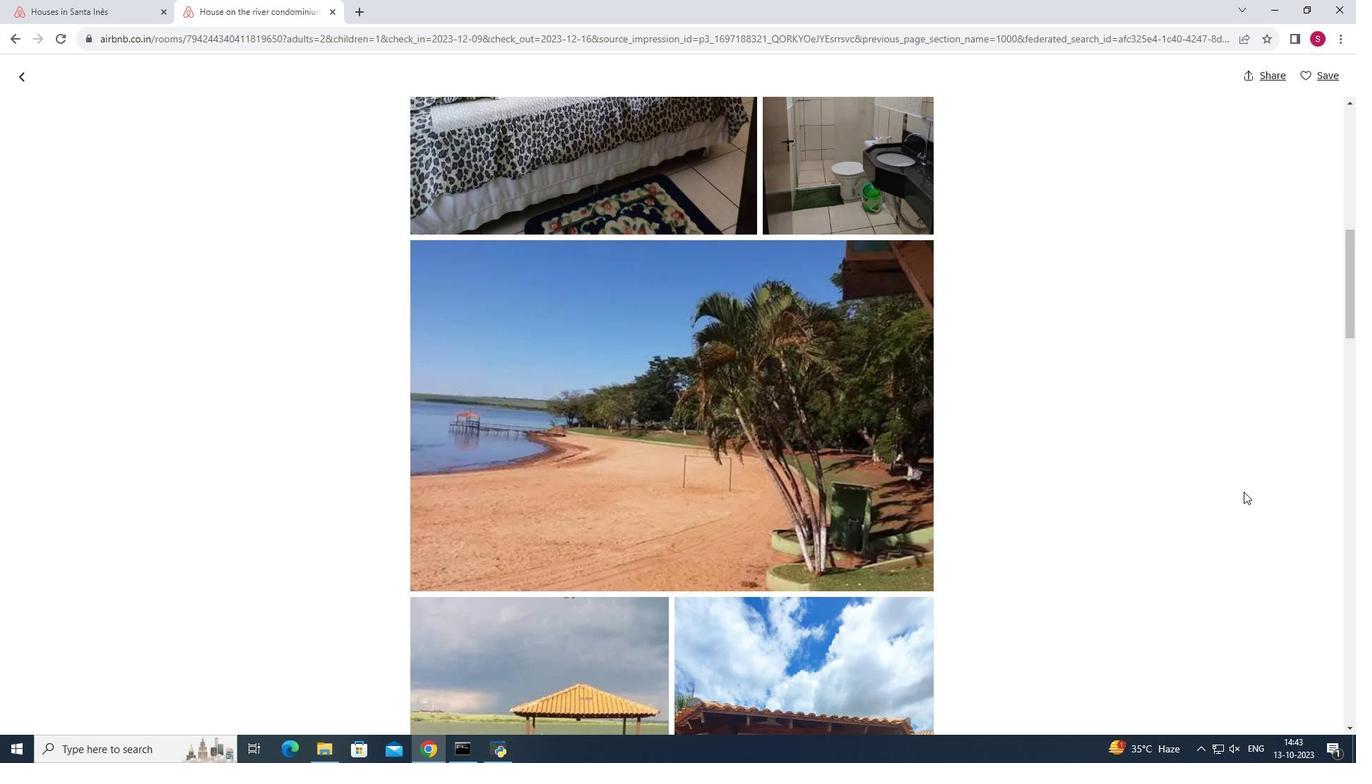 
Action: Mouse scrolled (1244, 491) with delta (0, 0)
Screenshot: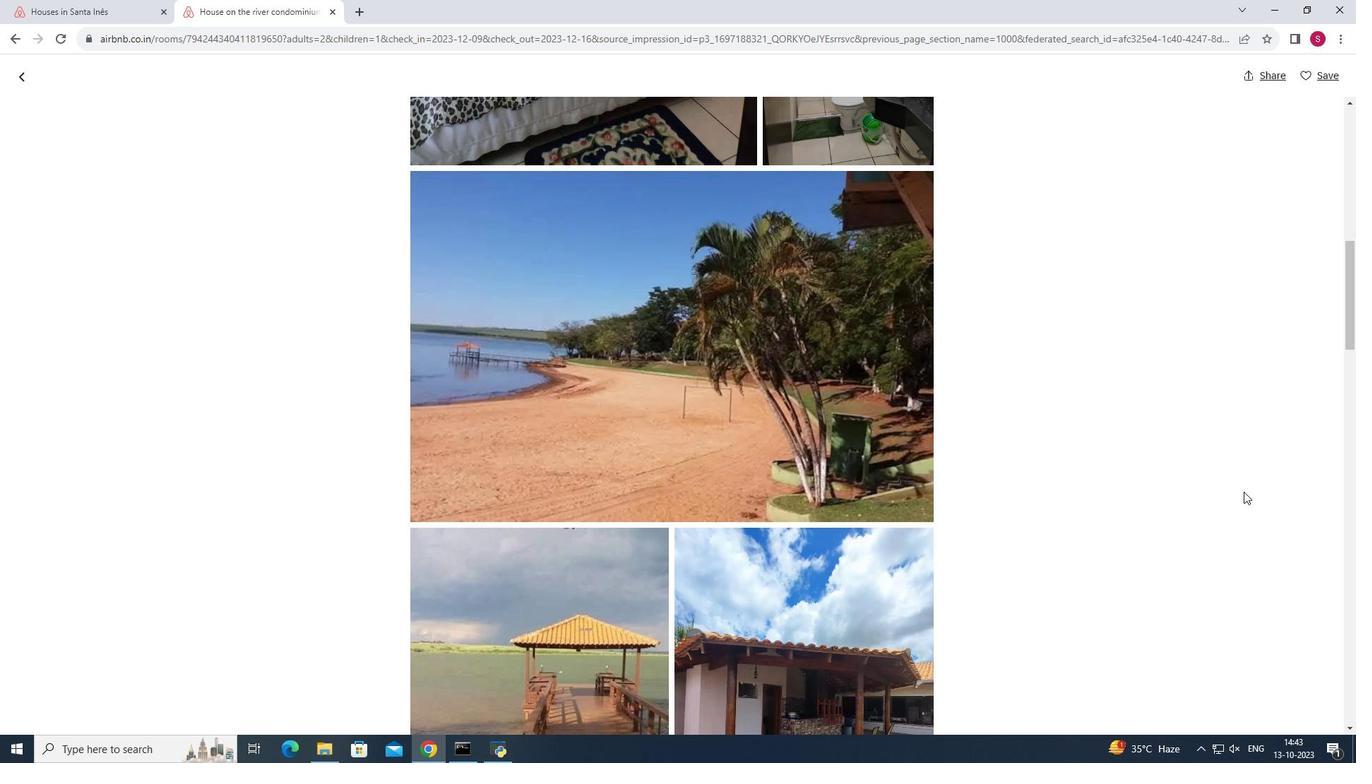 
Action: Mouse scrolled (1244, 491) with delta (0, 0)
Screenshot: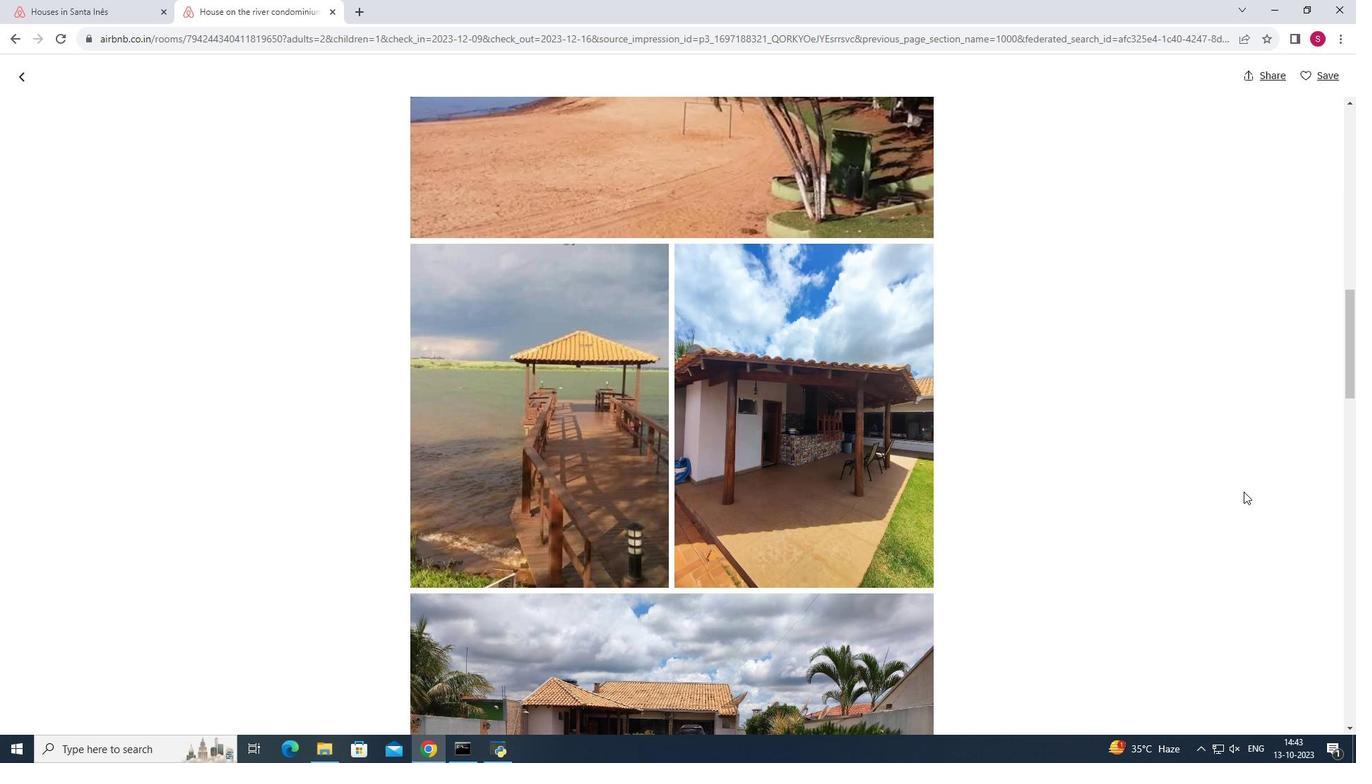 
Action: Mouse scrolled (1244, 491) with delta (0, 0)
Screenshot: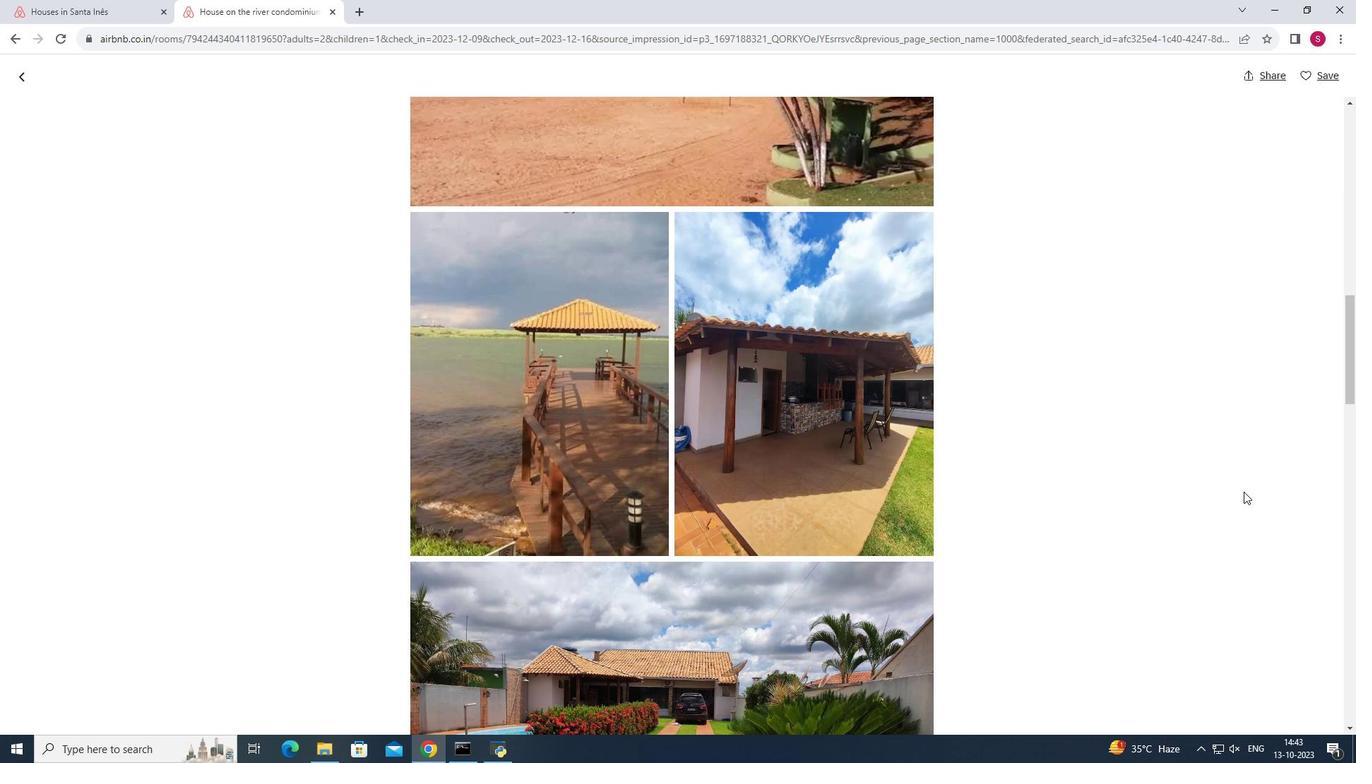 
Action: Mouse scrolled (1244, 491) with delta (0, 0)
Screenshot: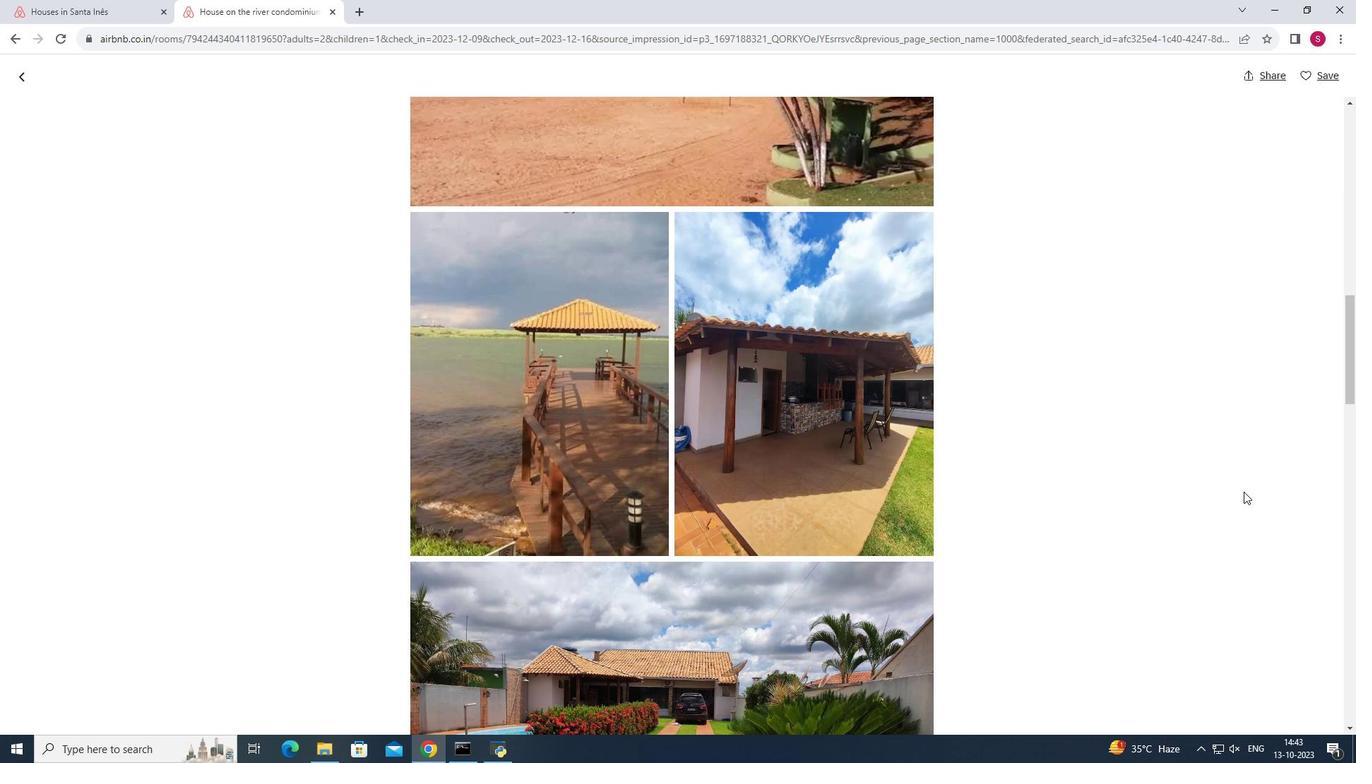 
Action: Mouse scrolled (1244, 491) with delta (0, 0)
Screenshot: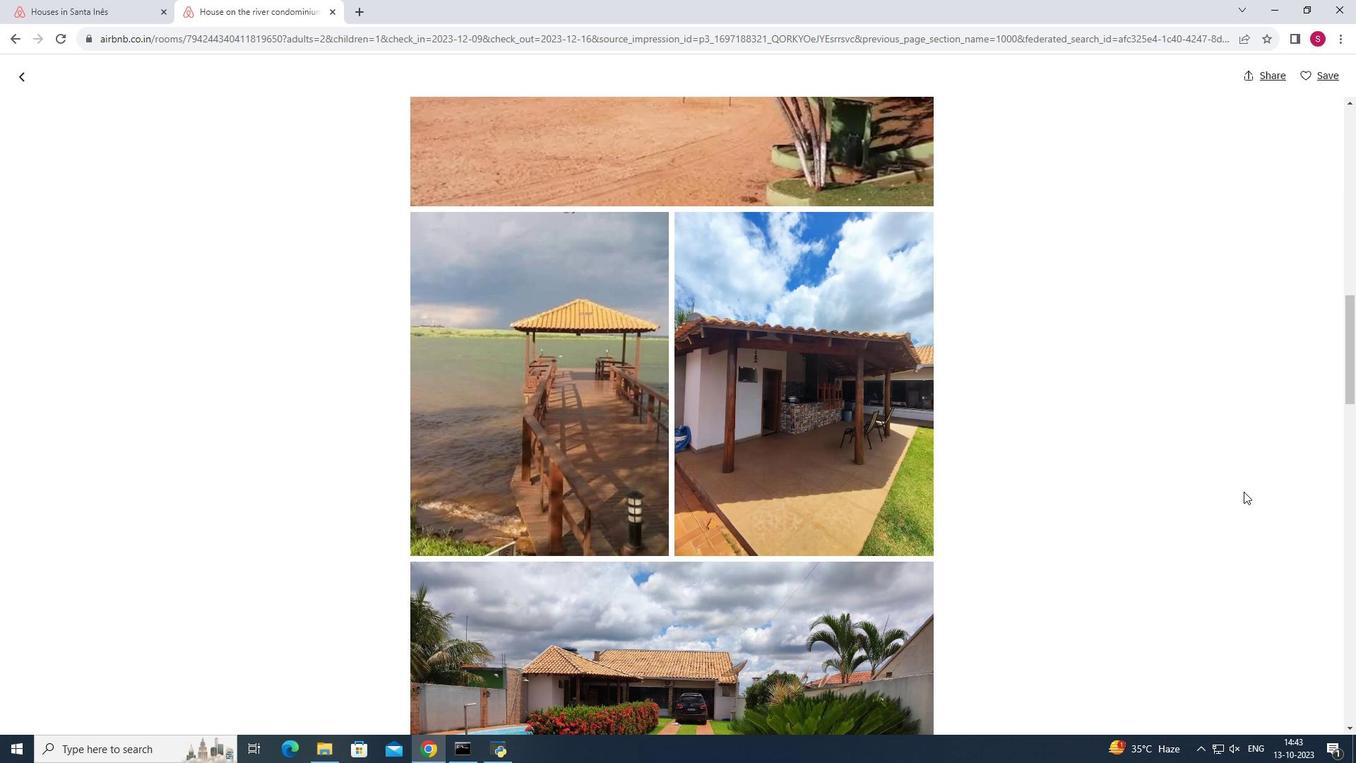 
Action: Mouse scrolled (1244, 491) with delta (0, 0)
Screenshot: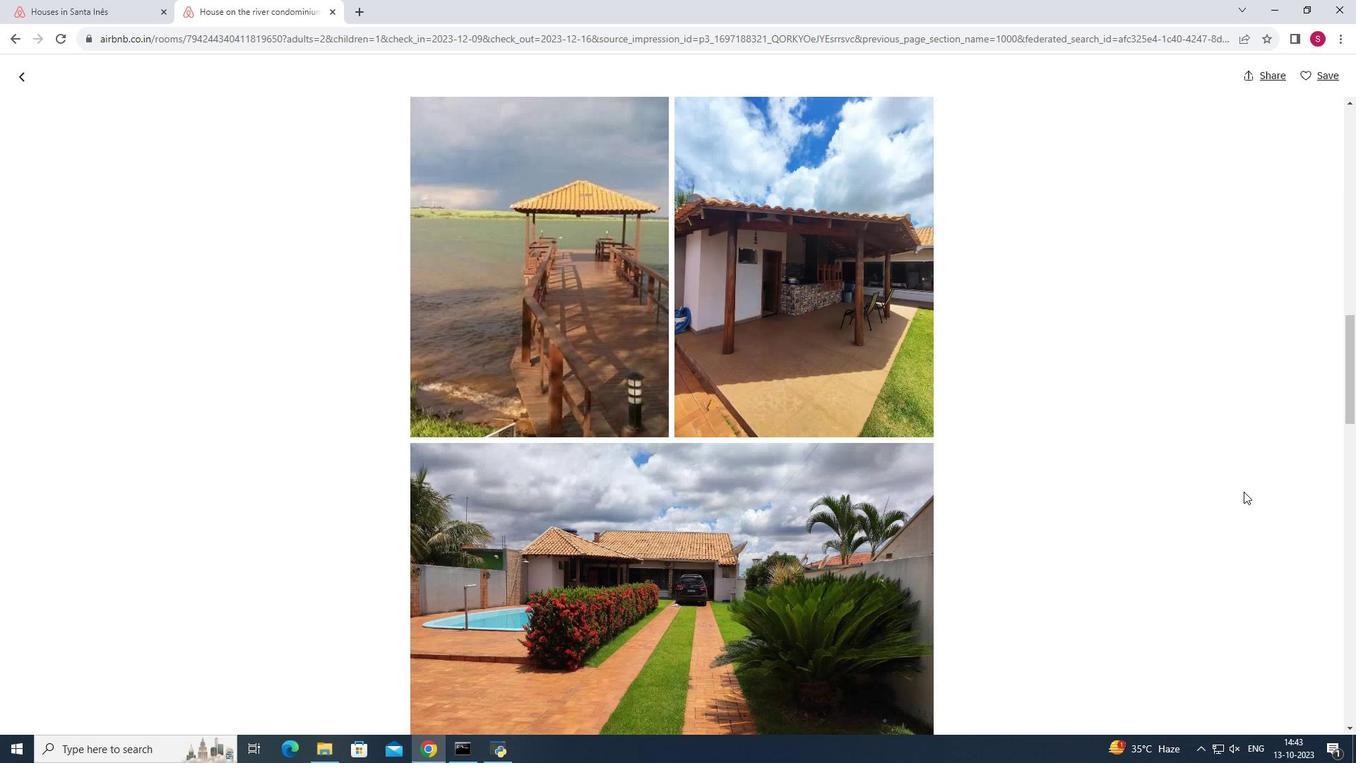 
Action: Mouse scrolled (1244, 491) with delta (0, 0)
Screenshot: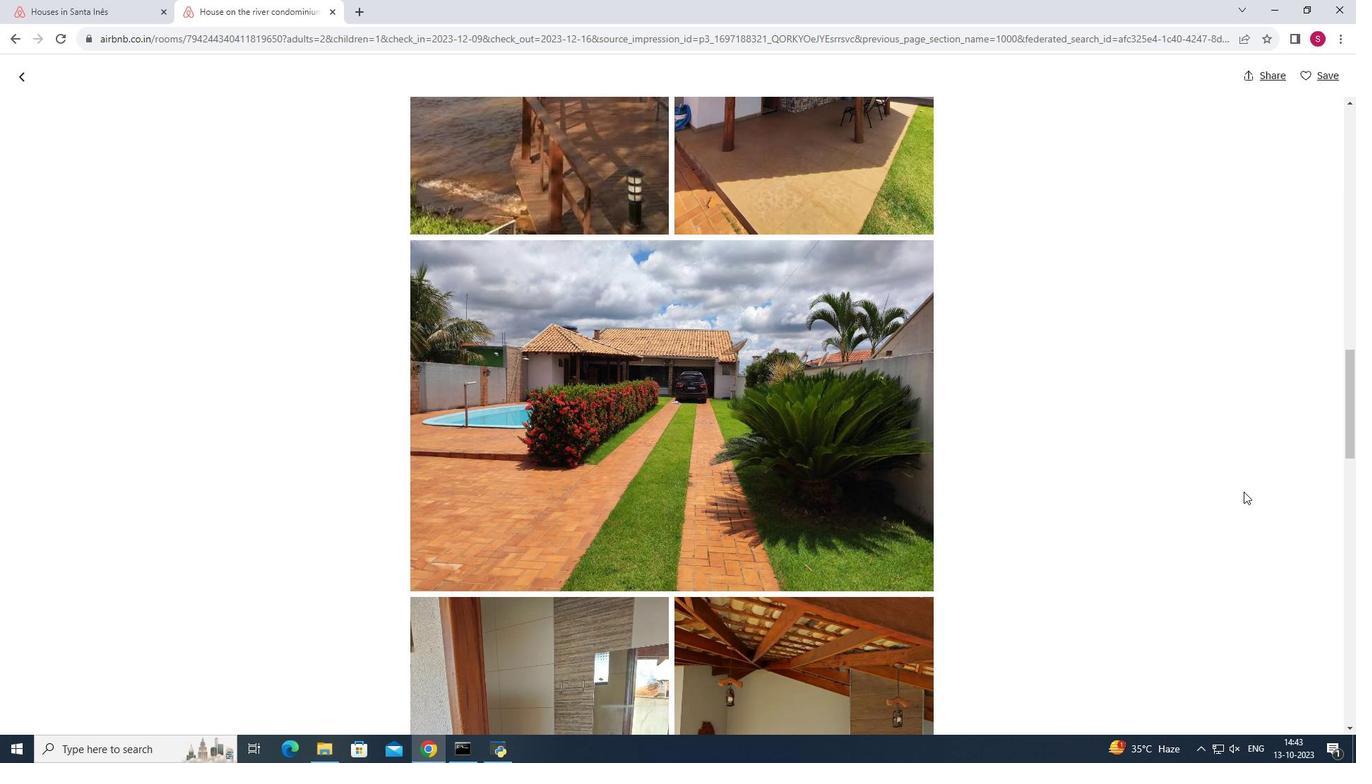 
Action: Mouse scrolled (1244, 491) with delta (0, 0)
Screenshot: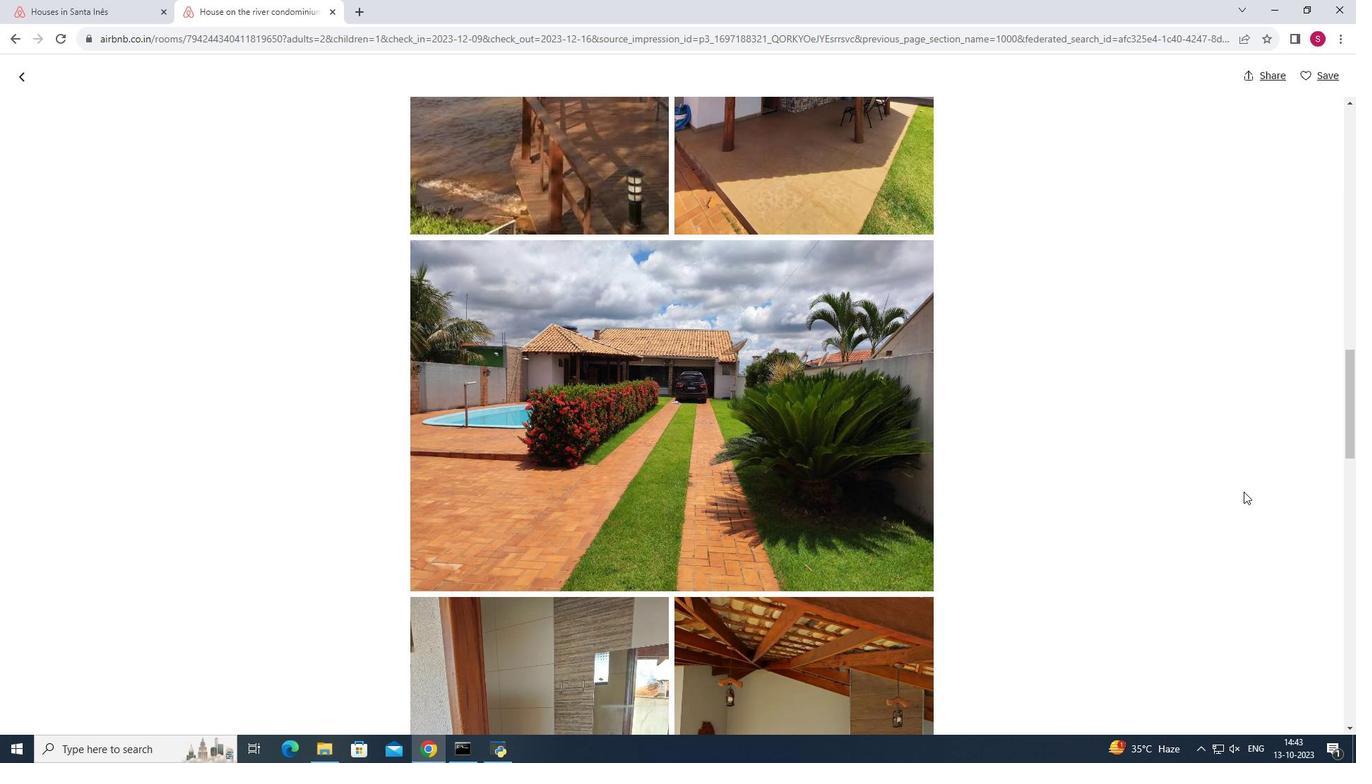 
Action: Mouse scrolled (1244, 491) with delta (0, 0)
Screenshot: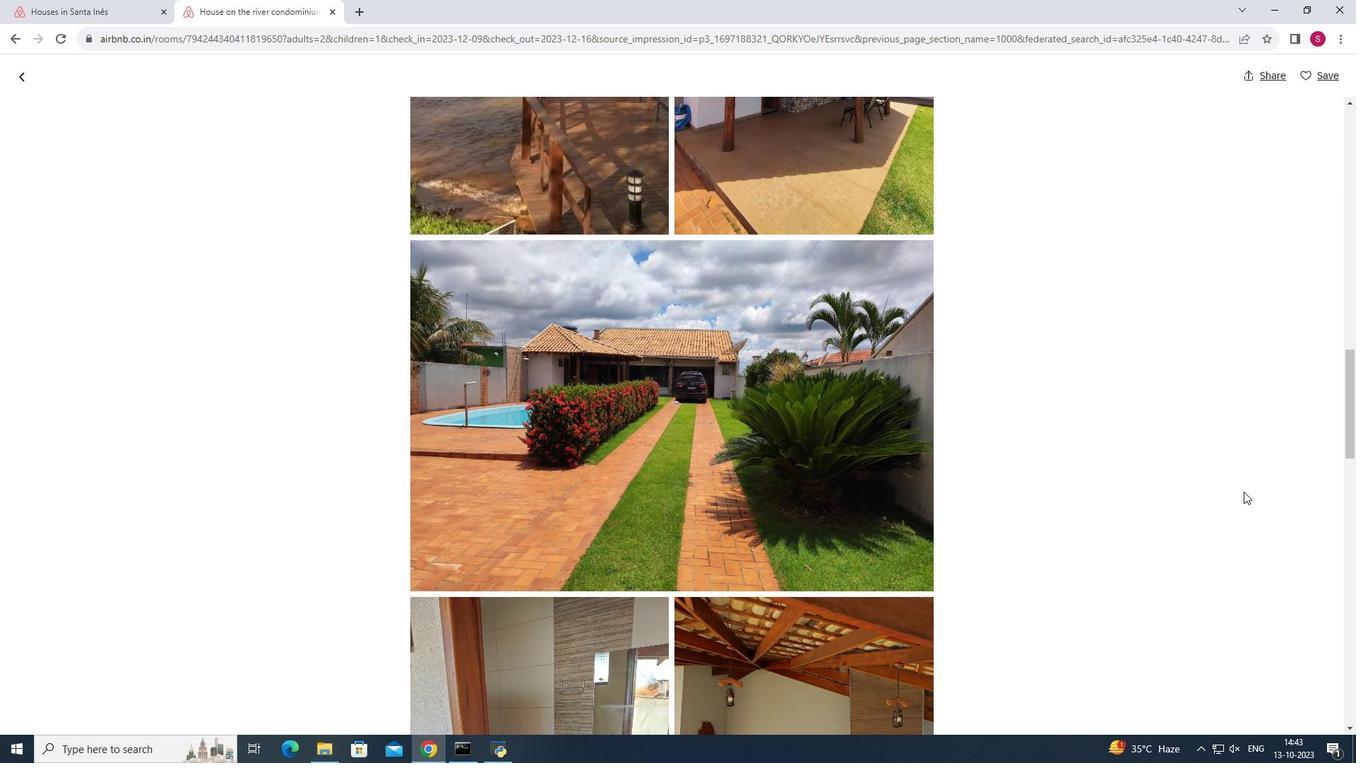 
Action: Mouse scrolled (1244, 491) with delta (0, 0)
Screenshot: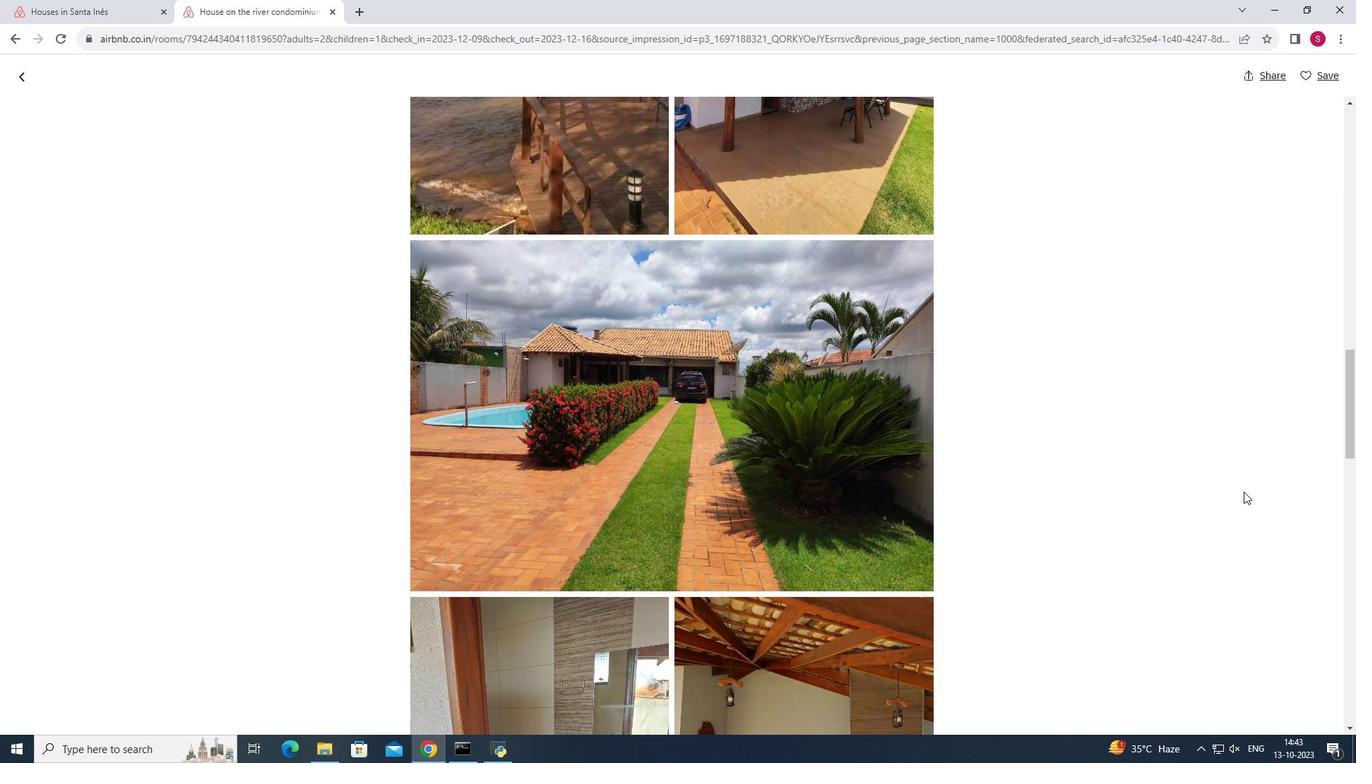 
Action: Mouse scrolled (1244, 491) with delta (0, 0)
Screenshot: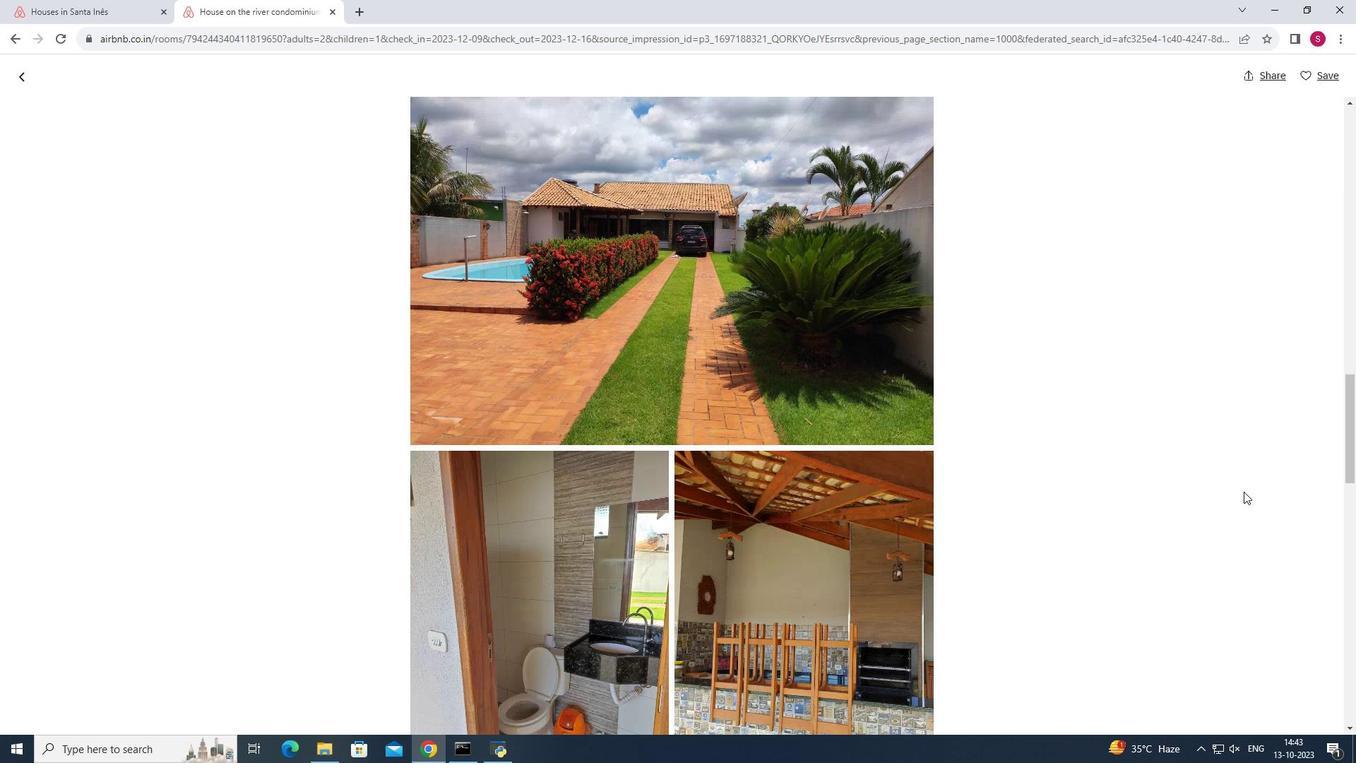 
Action: Mouse scrolled (1244, 491) with delta (0, 0)
Screenshot: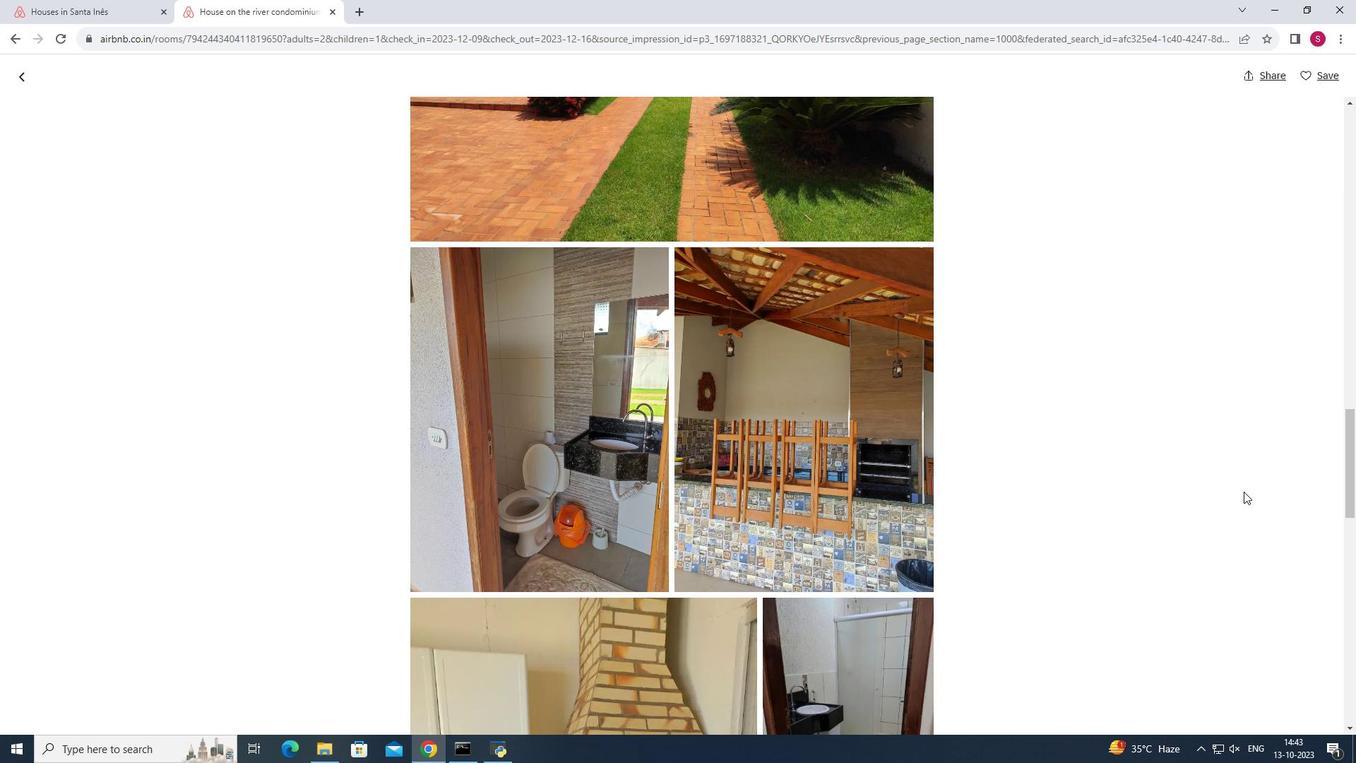 
Action: Mouse scrolled (1244, 491) with delta (0, 0)
Screenshot: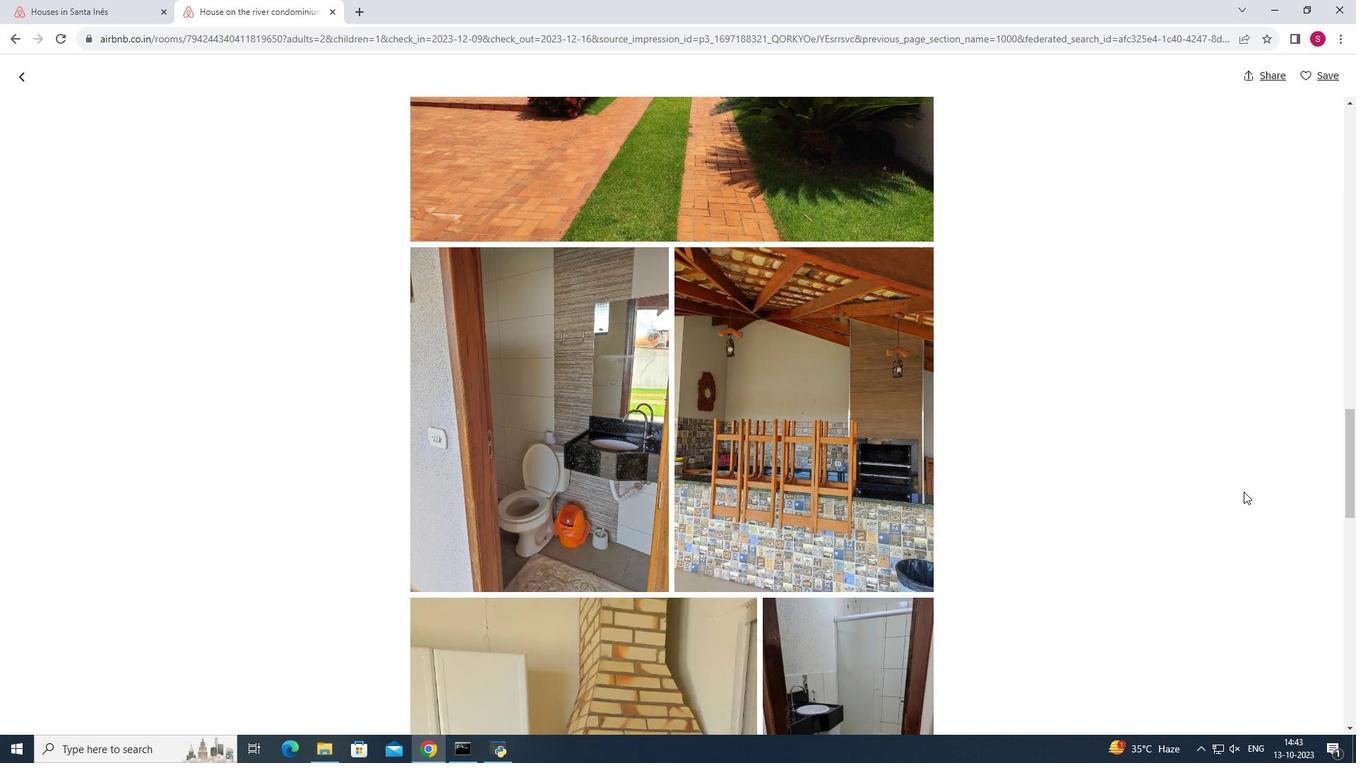
Action: Mouse scrolled (1244, 491) with delta (0, 0)
Screenshot: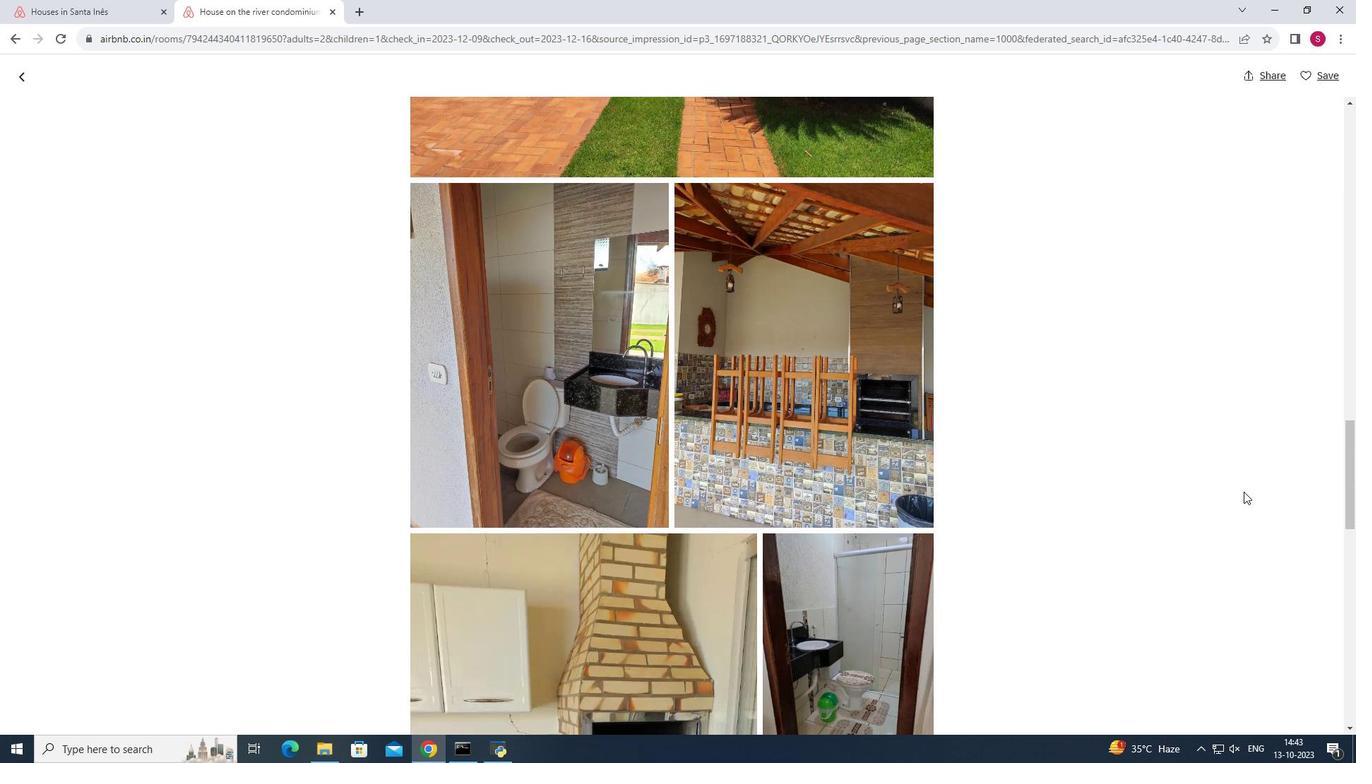 
Action: Mouse scrolled (1244, 491) with delta (0, 0)
Screenshot: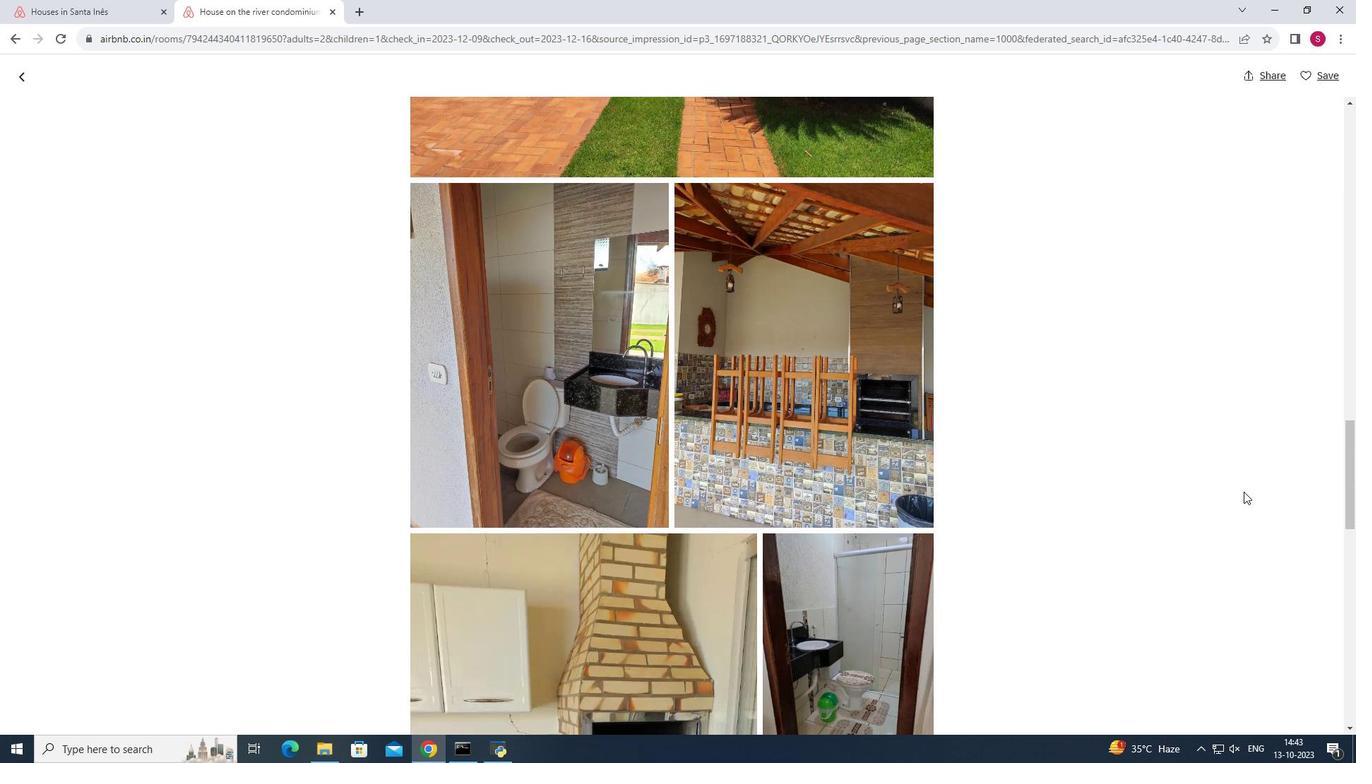 
Action: Mouse scrolled (1244, 491) with delta (0, 0)
Screenshot: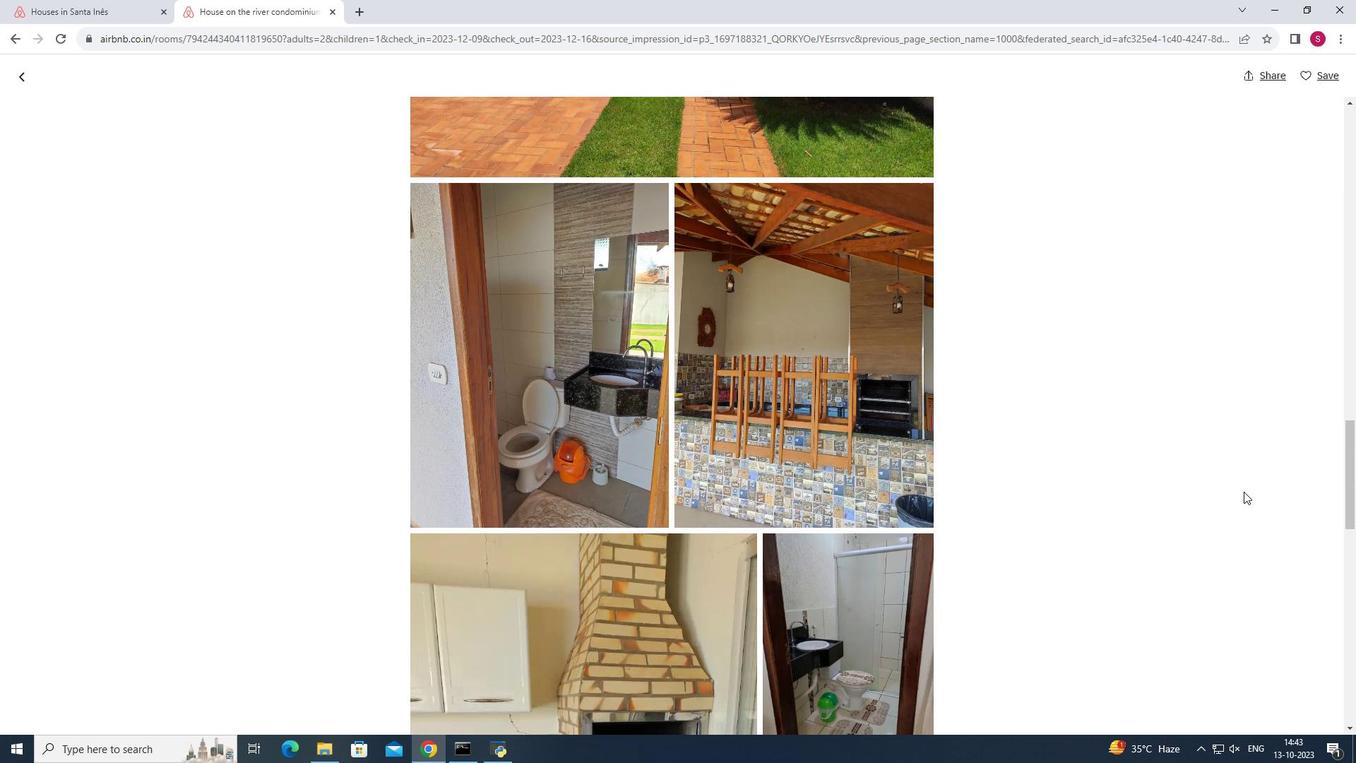 
Action: Mouse moved to (19, 77)
Screenshot: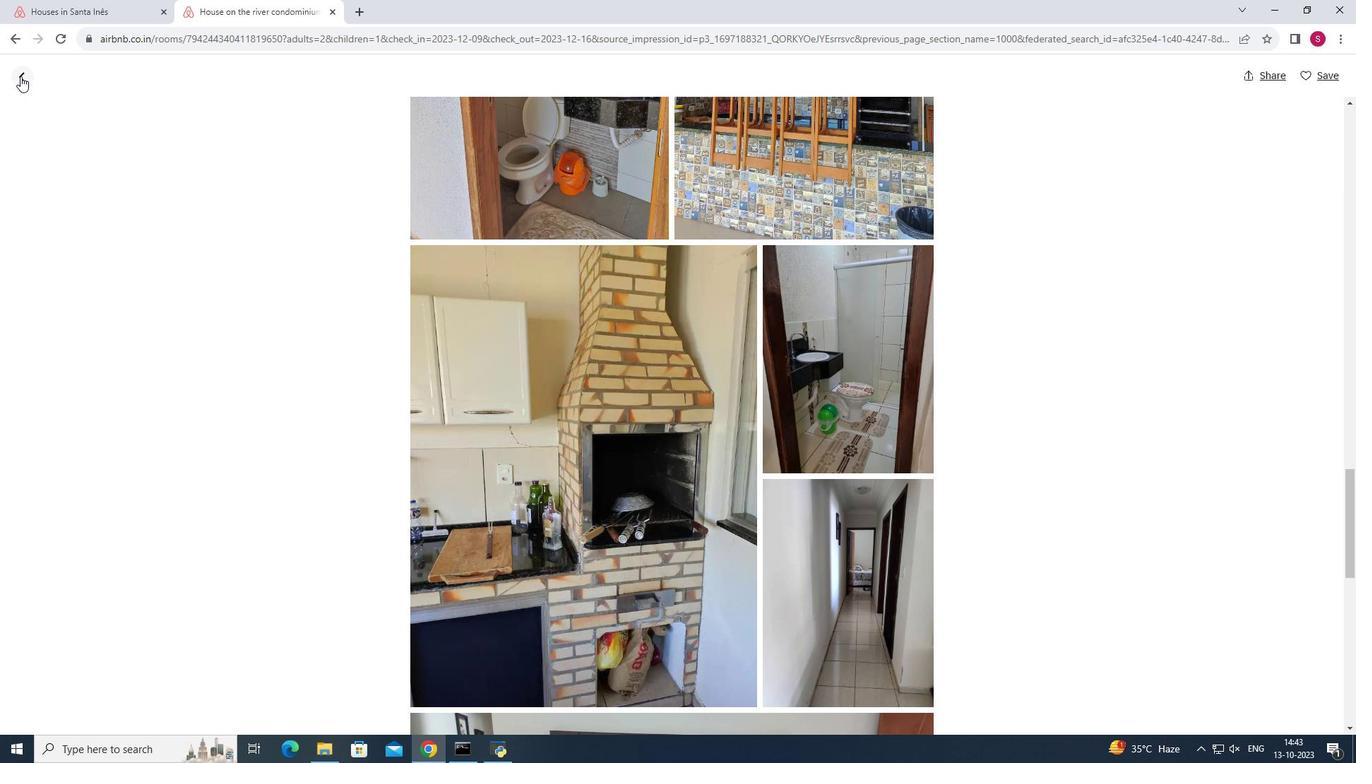 
Action: Mouse pressed left at (19, 77)
Screenshot: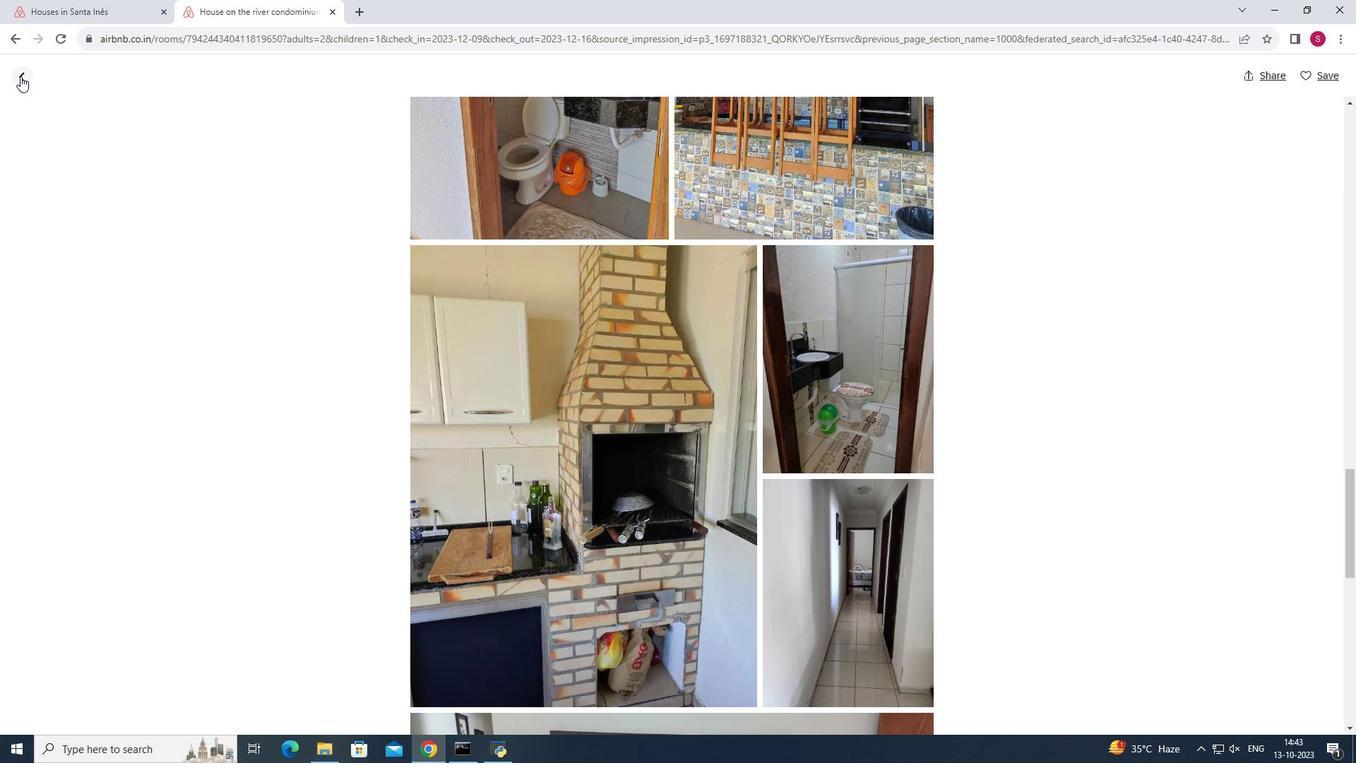 
Action: Mouse moved to (1231, 561)
Screenshot: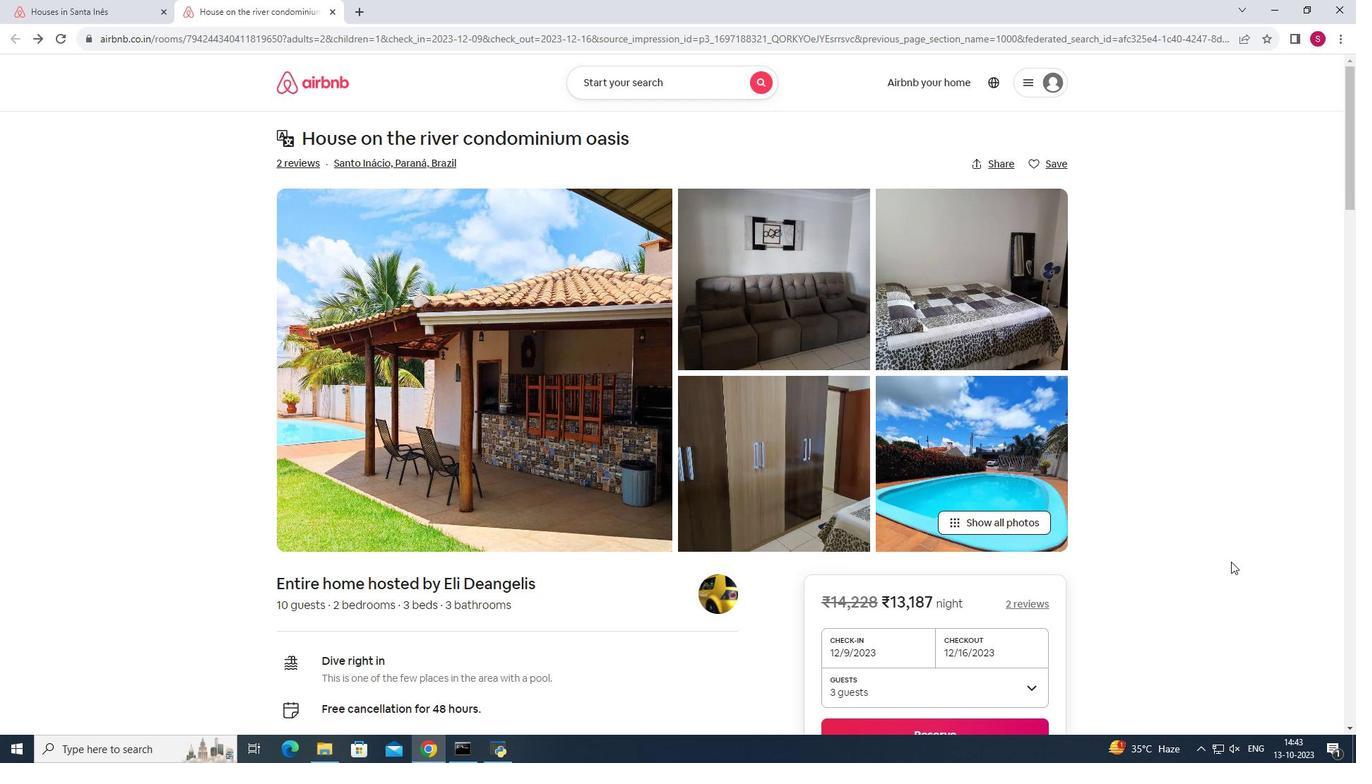 
Action: Mouse scrolled (1231, 561) with delta (0, 0)
Screenshot: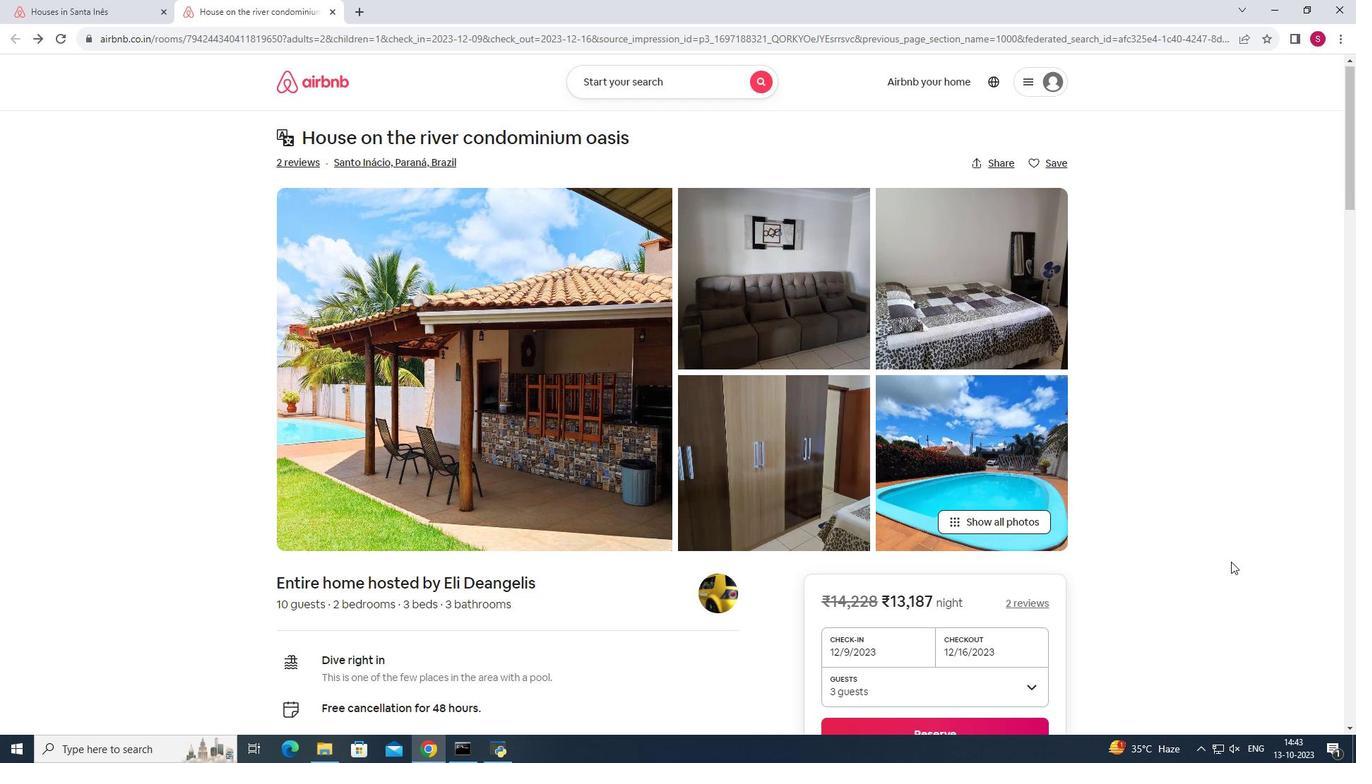 
Action: Mouse scrolled (1231, 561) with delta (0, 0)
Screenshot: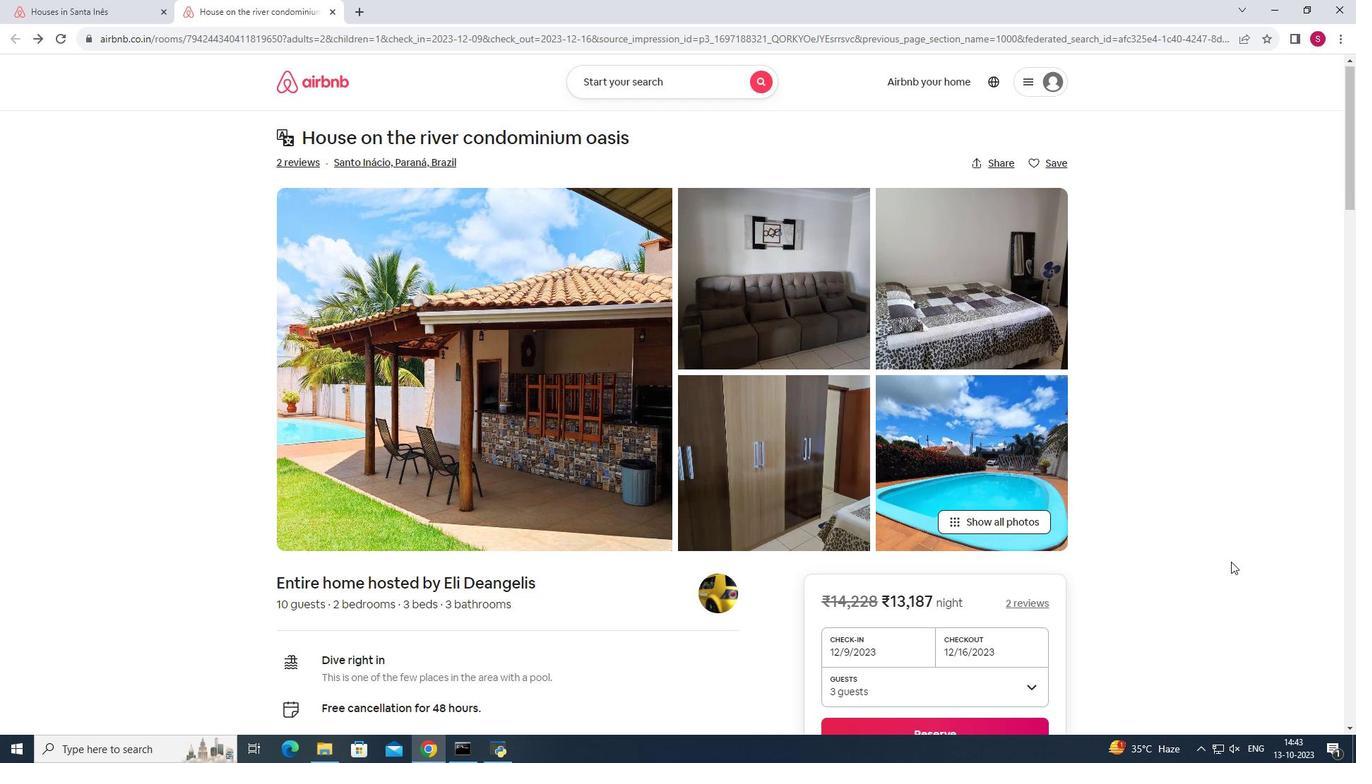 
Action: Mouse scrolled (1231, 561) with delta (0, 0)
Screenshot: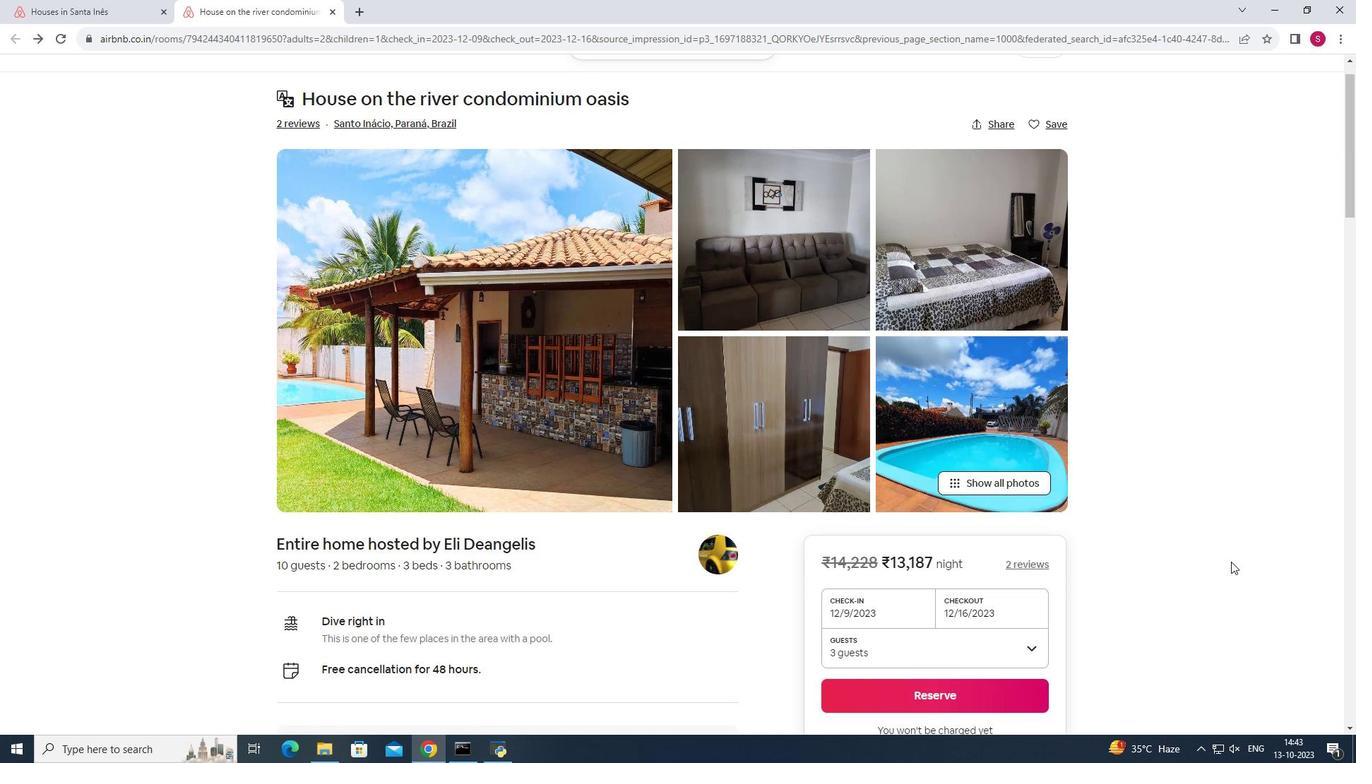 
Action: Mouse scrolled (1231, 561) with delta (0, 0)
Screenshot: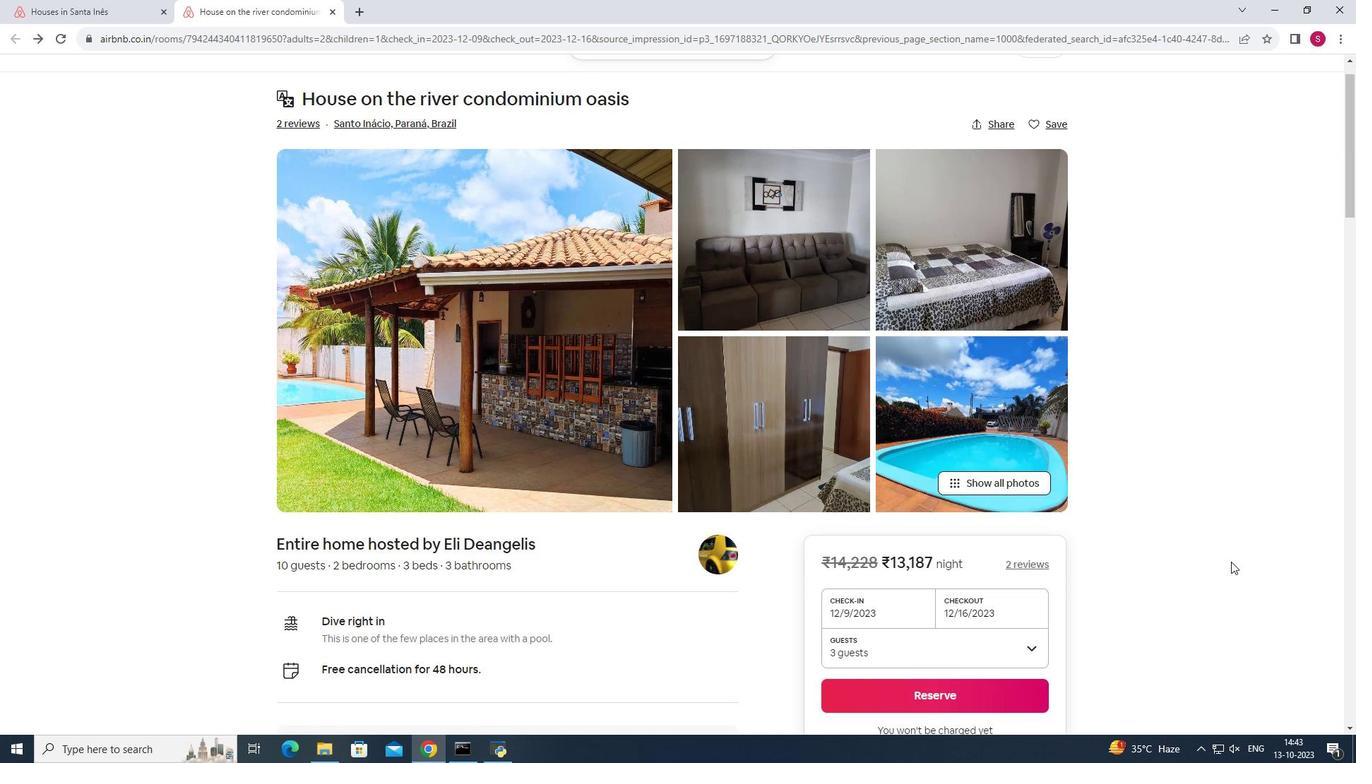 
Action: Mouse scrolled (1231, 561) with delta (0, 0)
Screenshot: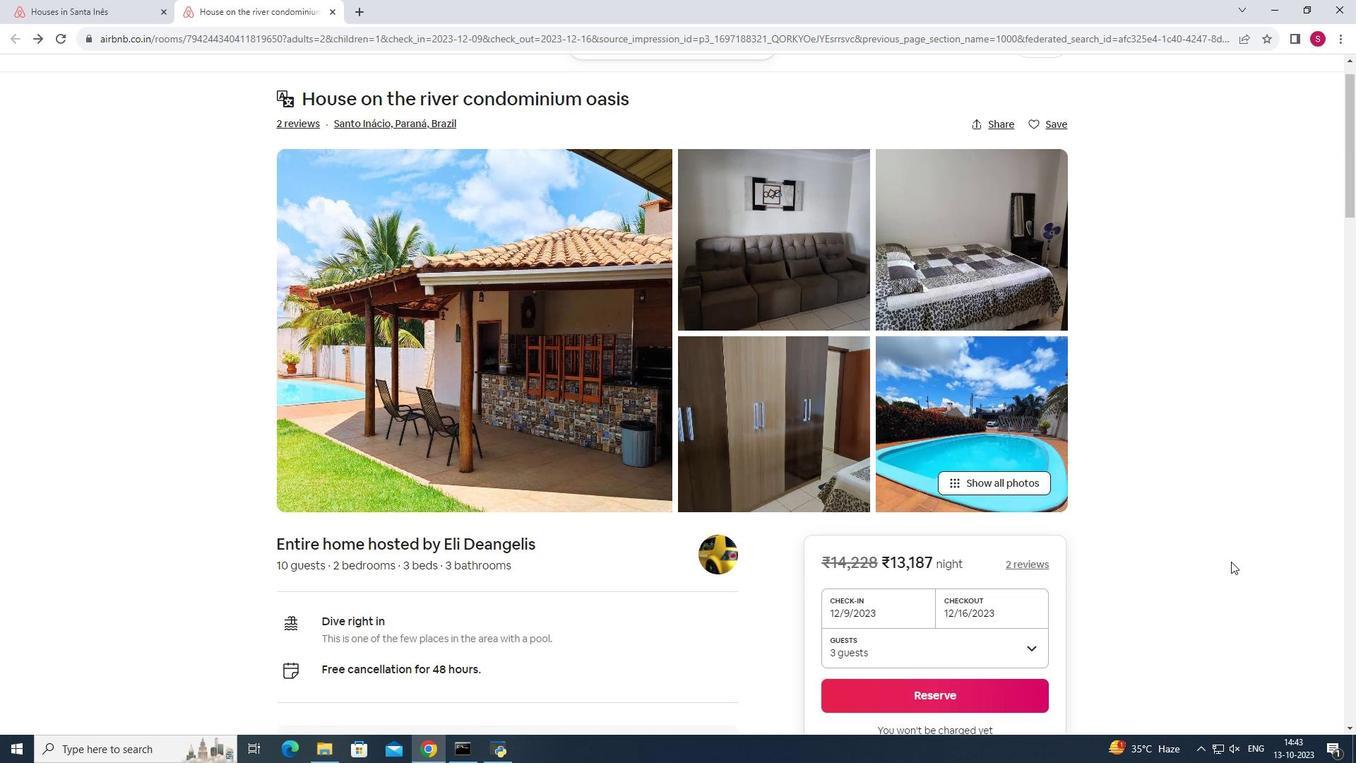 
Action: Mouse moved to (1232, 561)
Screenshot: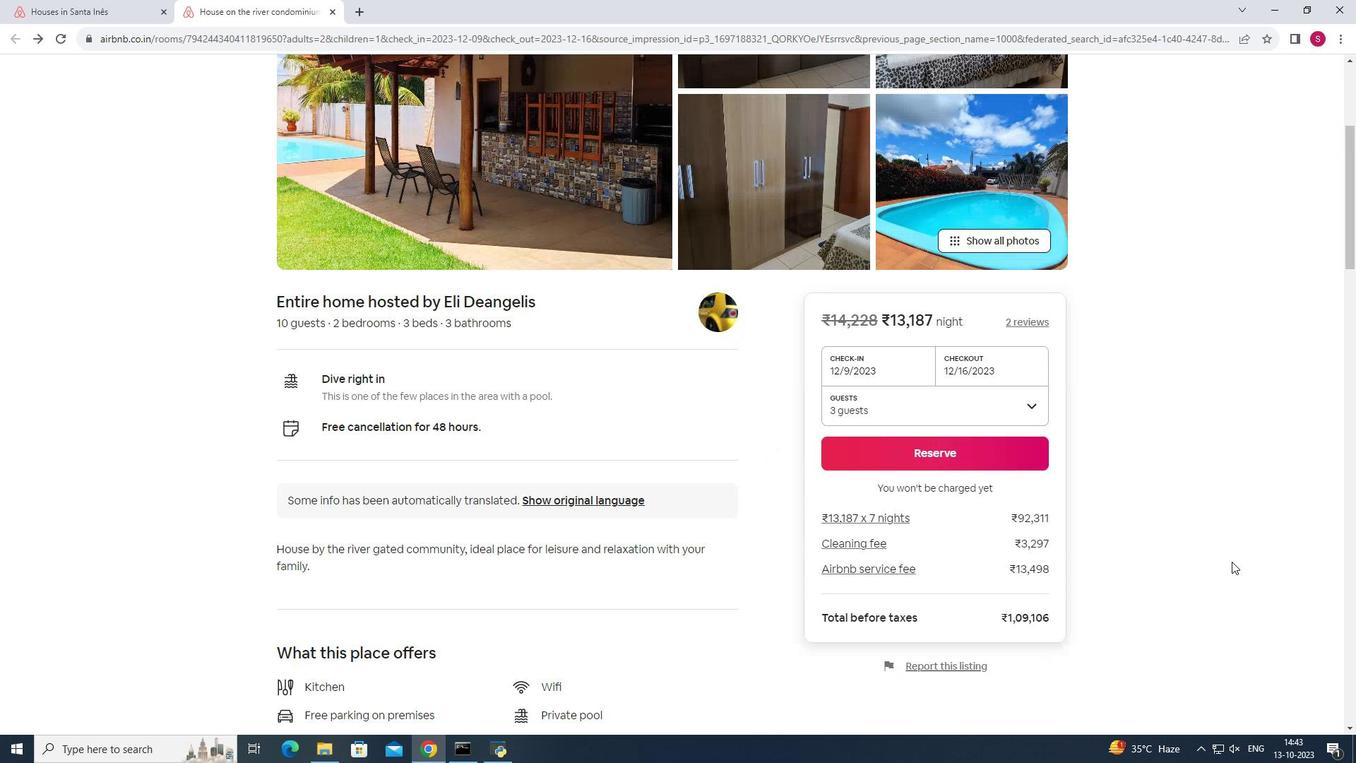 
Action: Mouse scrolled (1232, 561) with delta (0, 0)
Screenshot: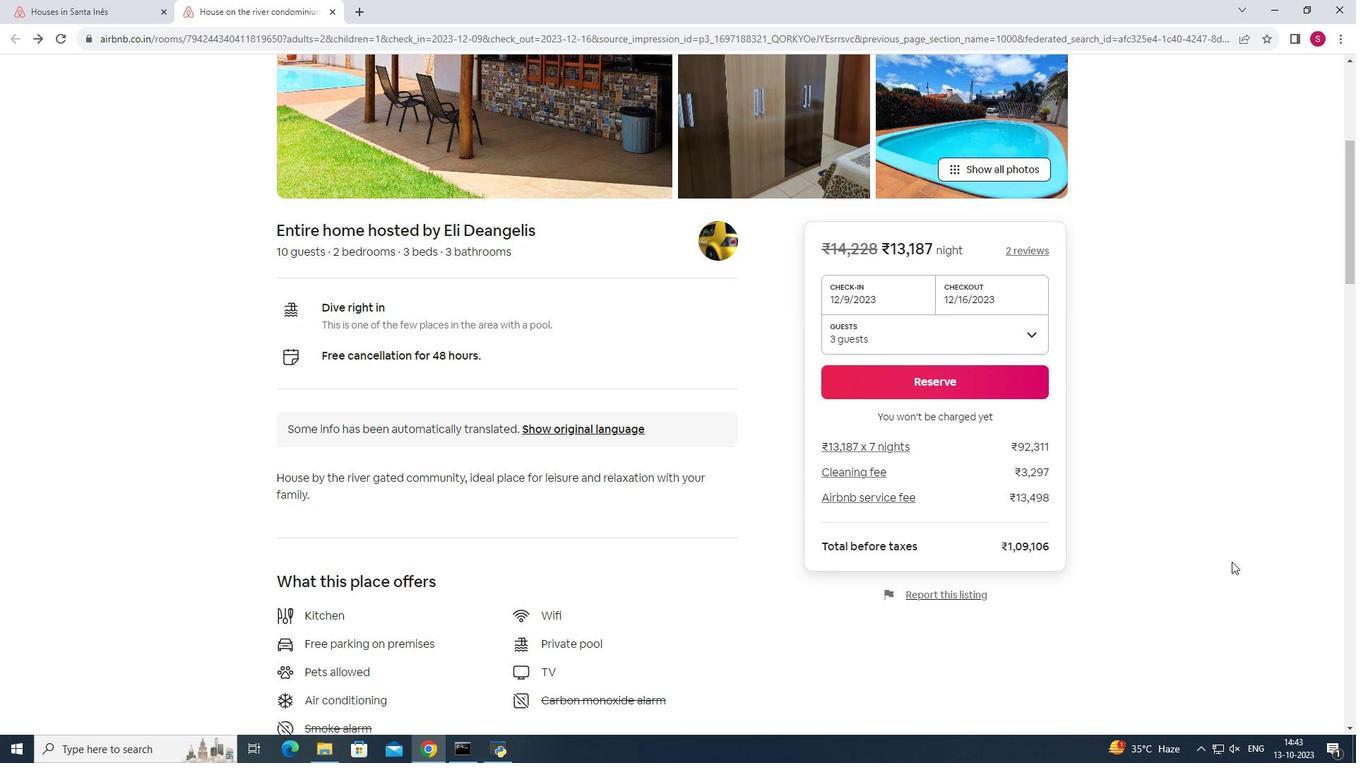 
Action: Mouse scrolled (1232, 561) with delta (0, 0)
